 Task: Research Airbnb accommodation in Bemowo, Poland from 12th December, 2023 to 15th December, 2023 for 2 adults. Place can be entire room with 1  bedroom having 1 bed and 1 bathroom. Property type can be hotel.
Action: Mouse moved to (396, 144)
Screenshot: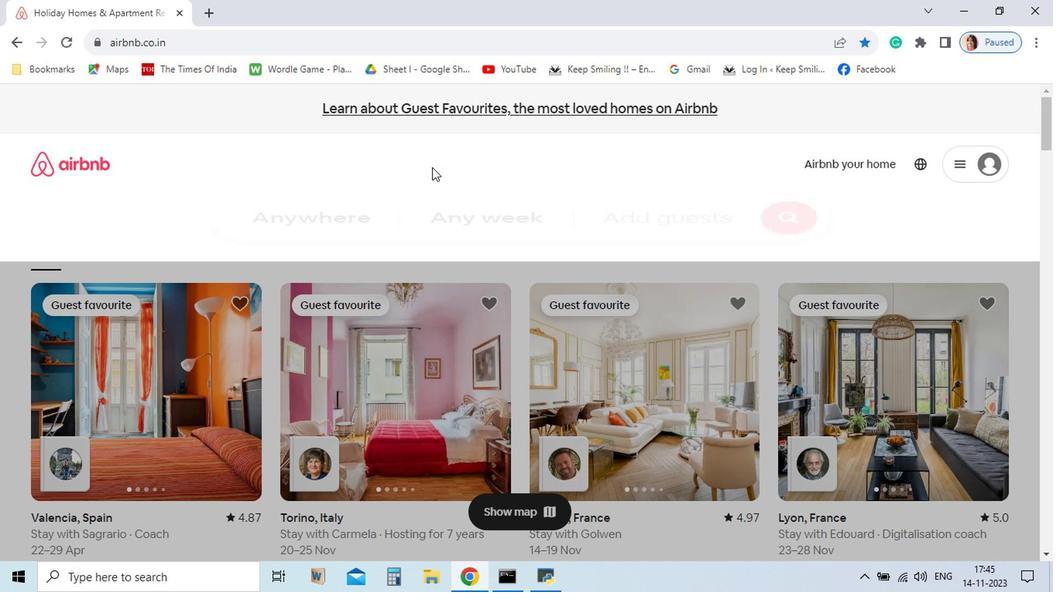 
Action: Mouse pressed left at (396, 144)
Screenshot: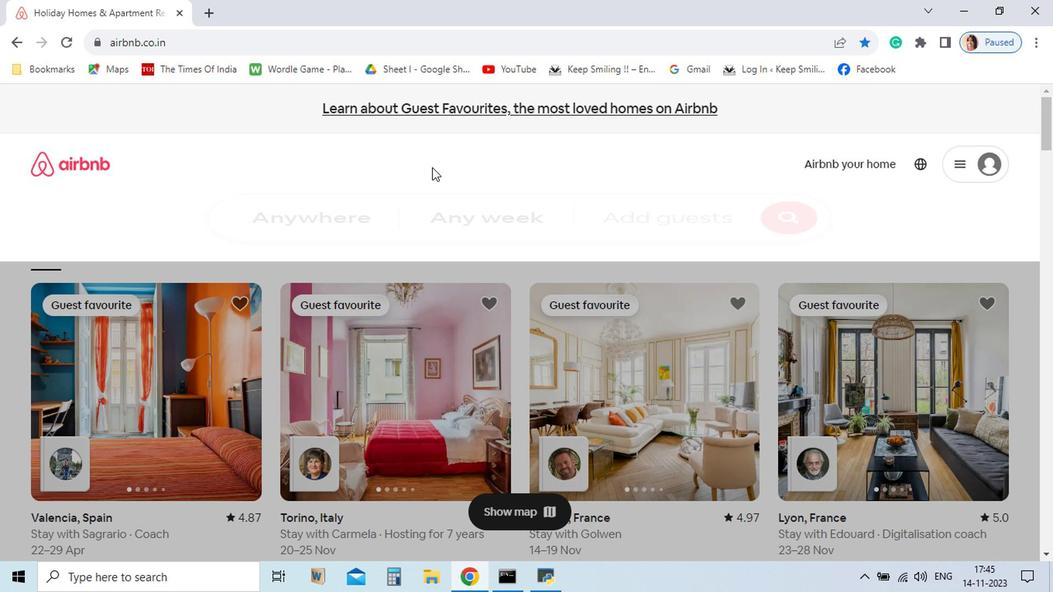 
Action: Mouse moved to (289, 220)
Screenshot: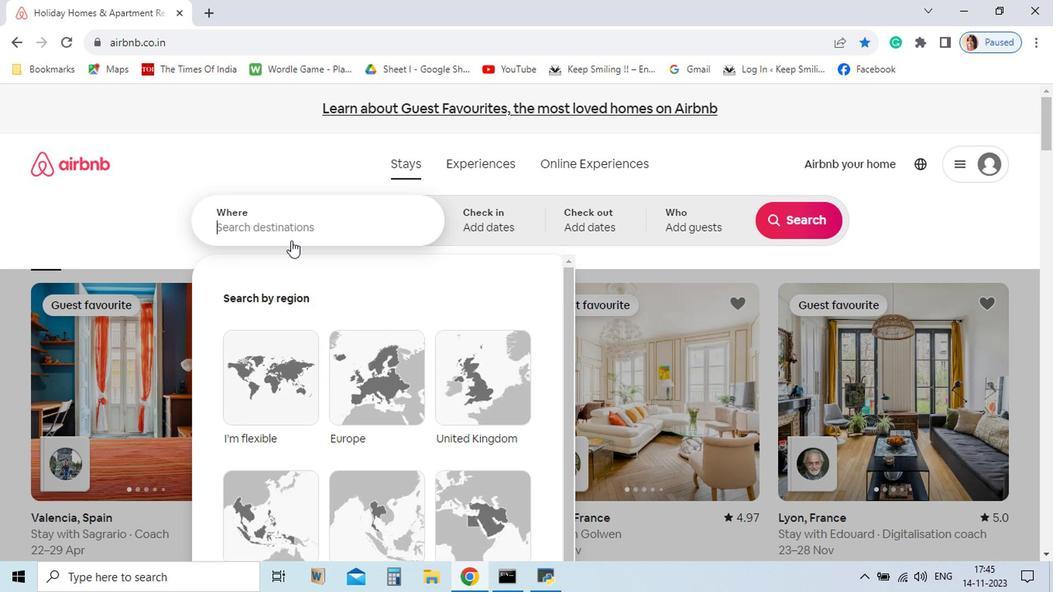 
Action: Key pressed <Key.shift>Bemowo,<Key.space><Key.shift_r>Poland
Screenshot: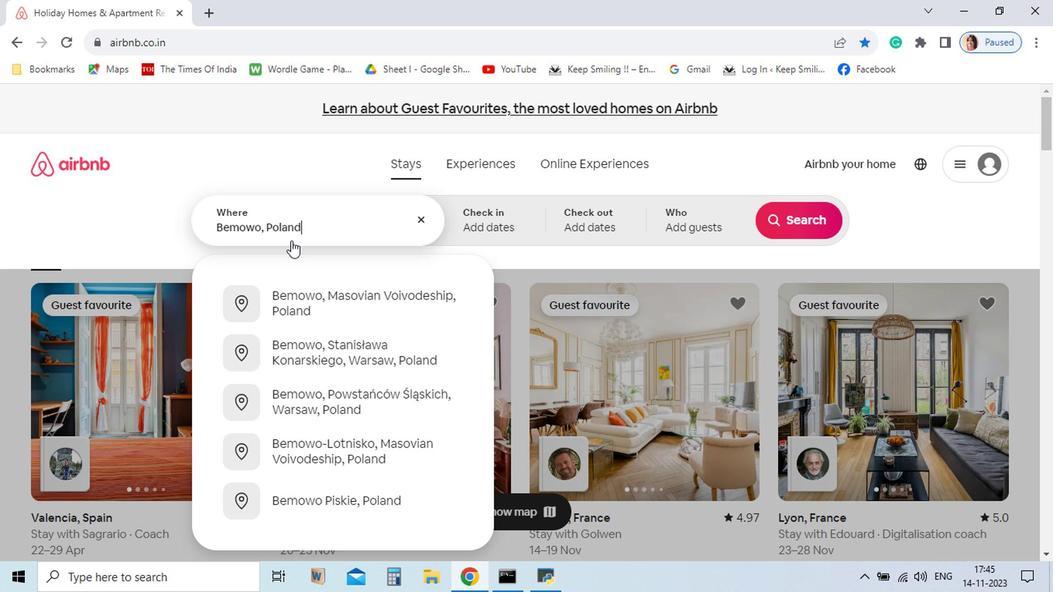 
Action: Mouse moved to (380, 226)
Screenshot: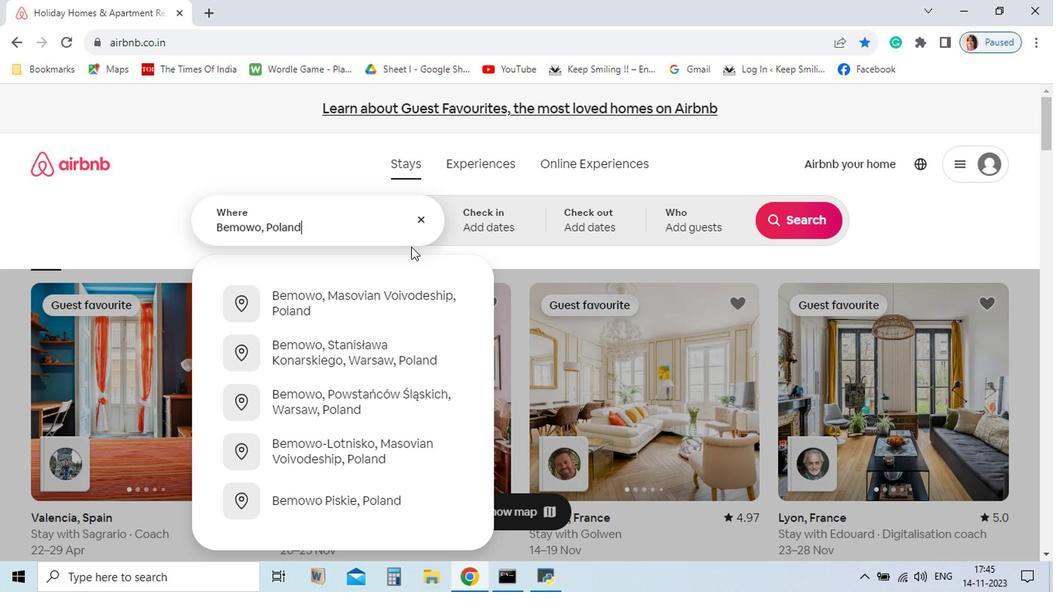 
Action: Key pressed <Key.enter>
Screenshot: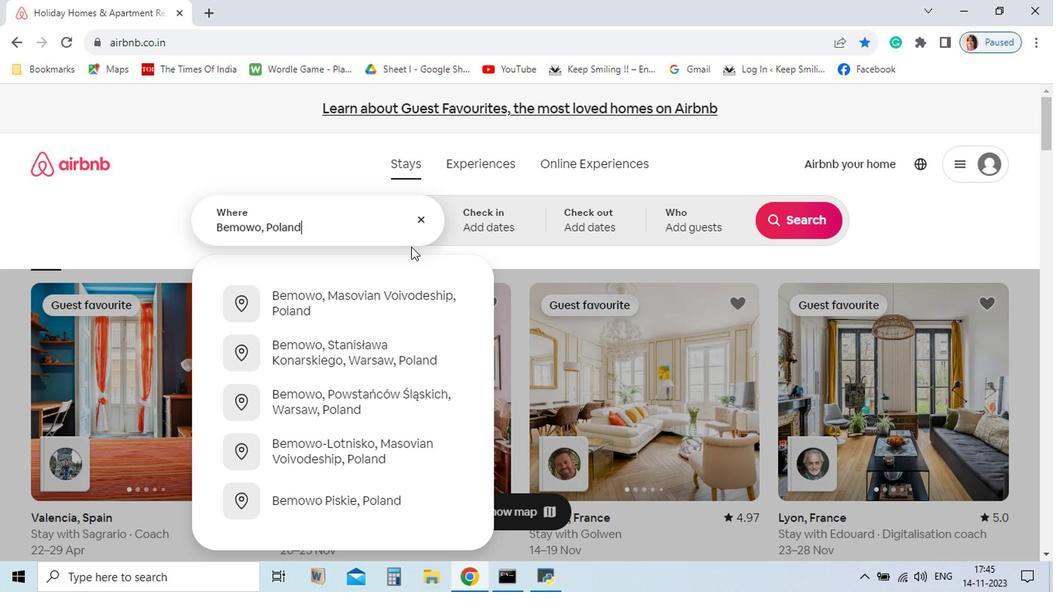 
Action: Mouse moved to (540, 480)
Screenshot: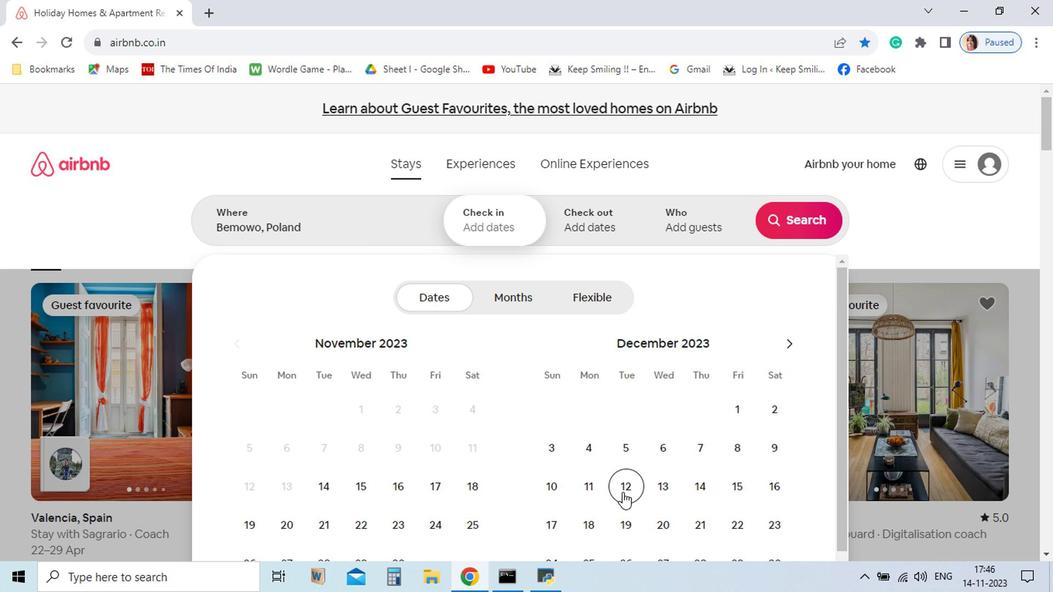 
Action: Mouse pressed left at (540, 480)
Screenshot: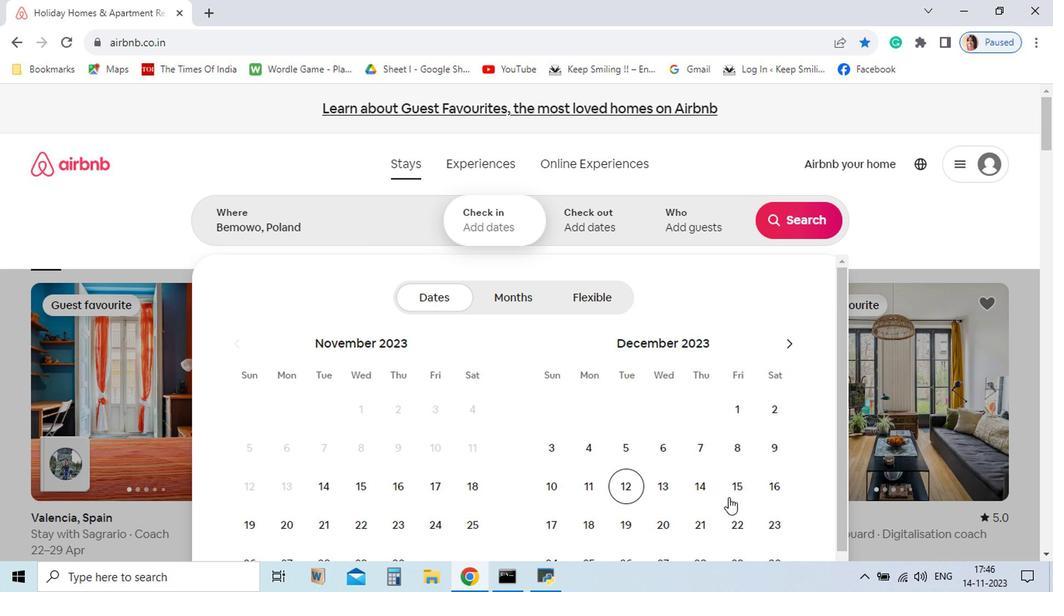 
Action: Mouse moved to (626, 476)
Screenshot: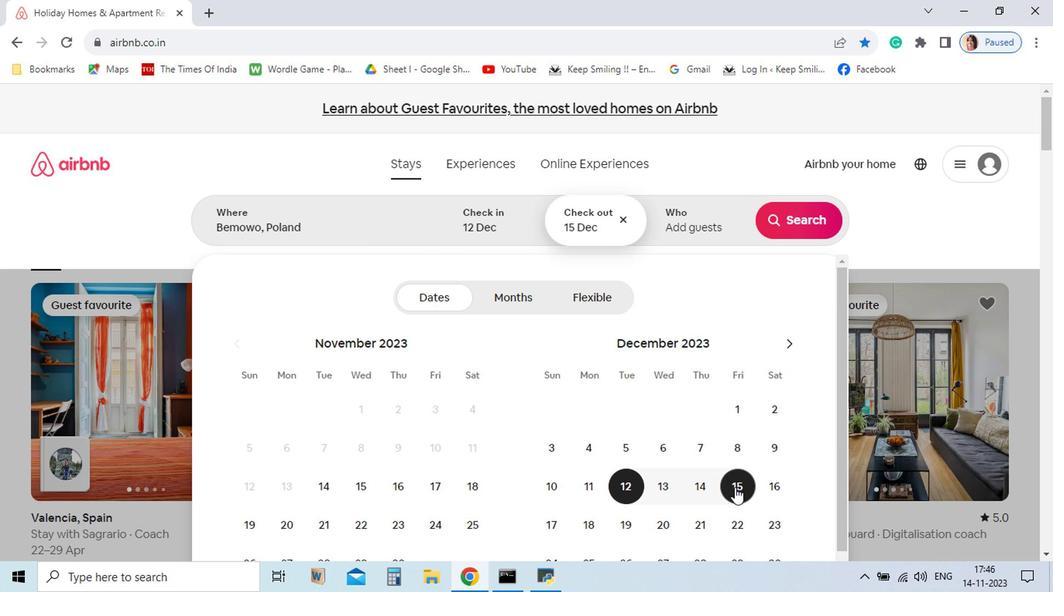 
Action: Mouse pressed left at (626, 476)
Screenshot: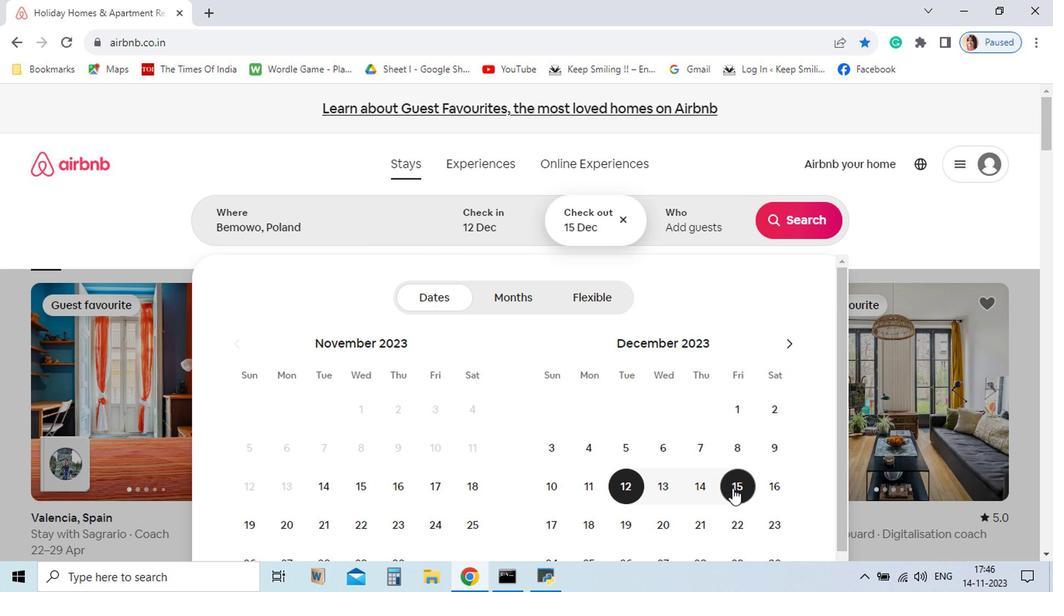 
Action: Mouse moved to (602, 207)
Screenshot: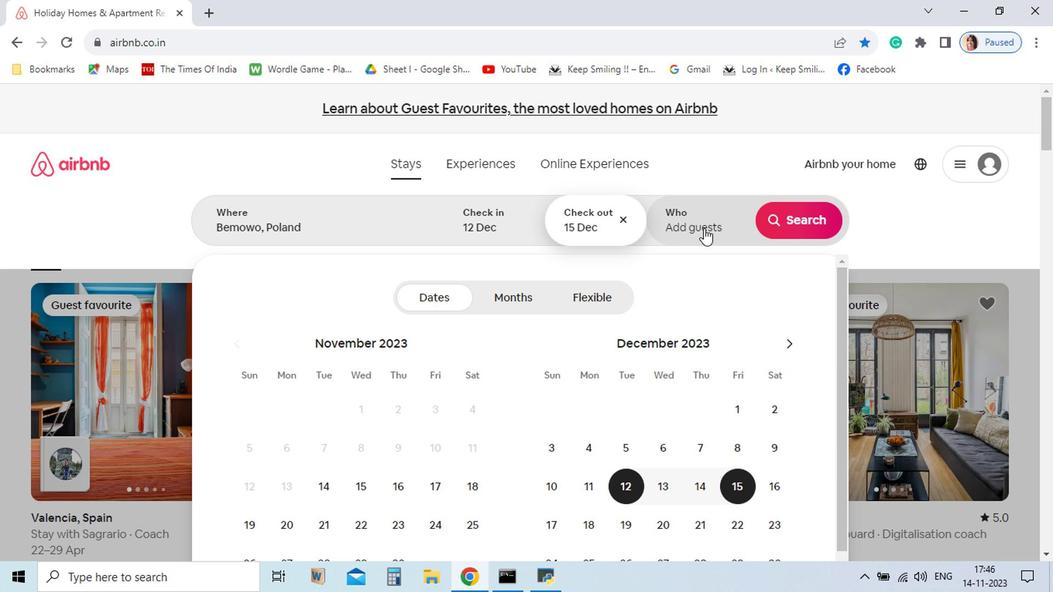 
Action: Mouse pressed left at (602, 207)
Screenshot: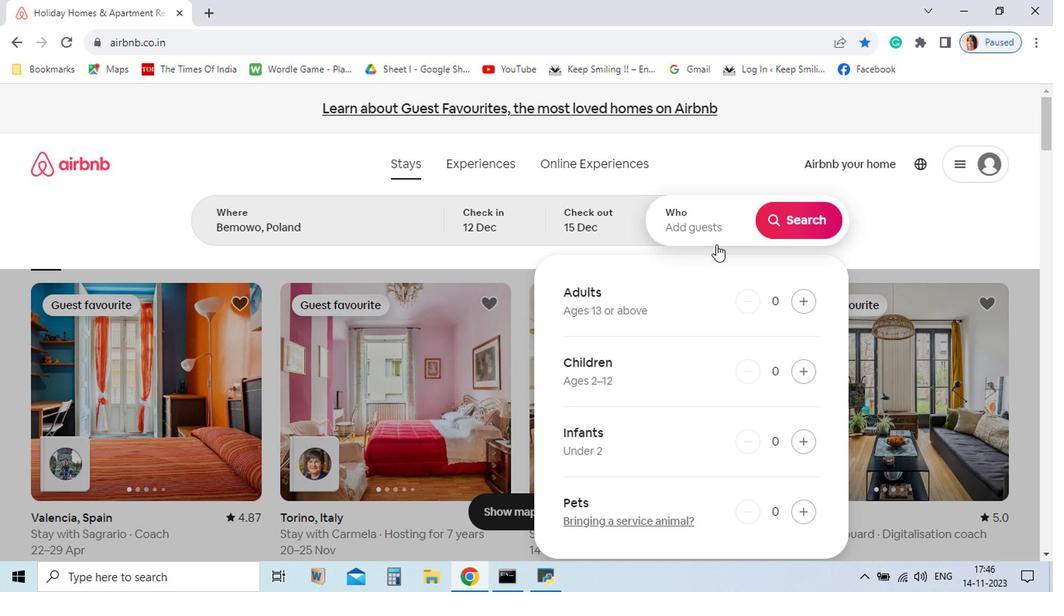 
Action: Mouse moved to (681, 276)
Screenshot: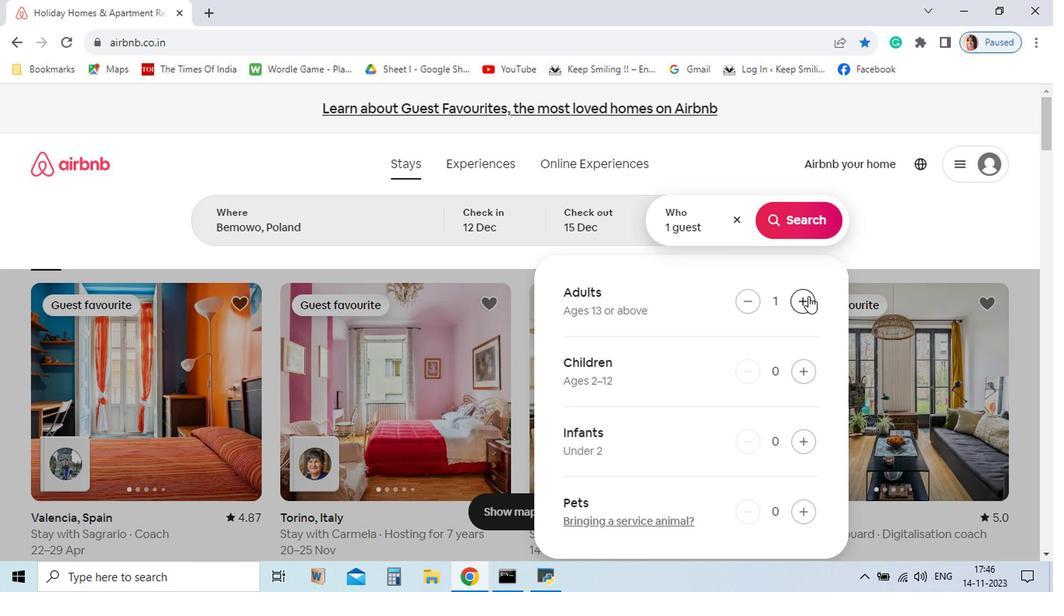 
Action: Mouse pressed left at (681, 276)
Screenshot: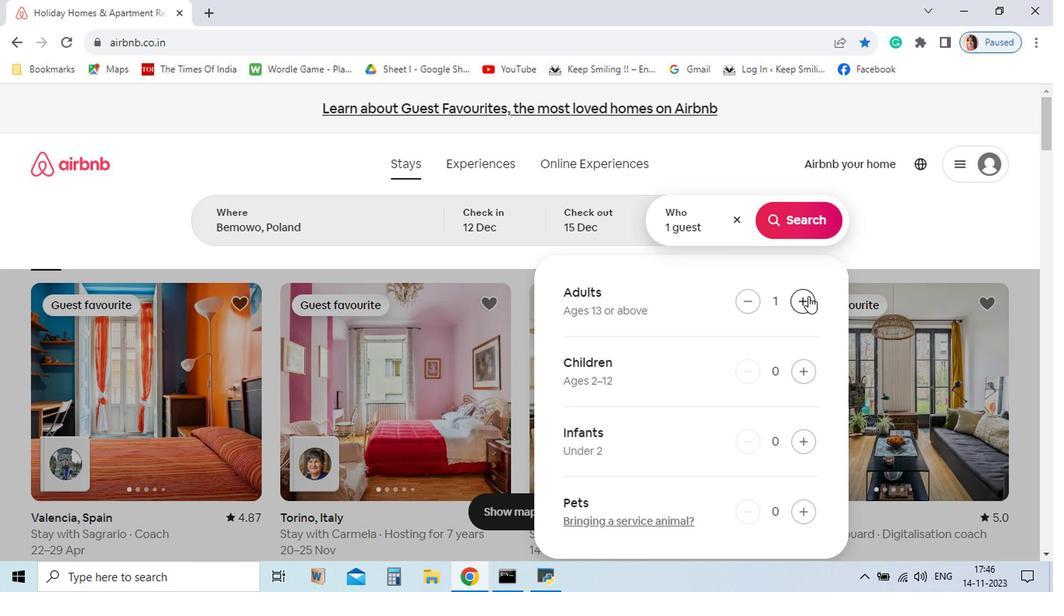 
Action: Mouse moved to (681, 277)
Screenshot: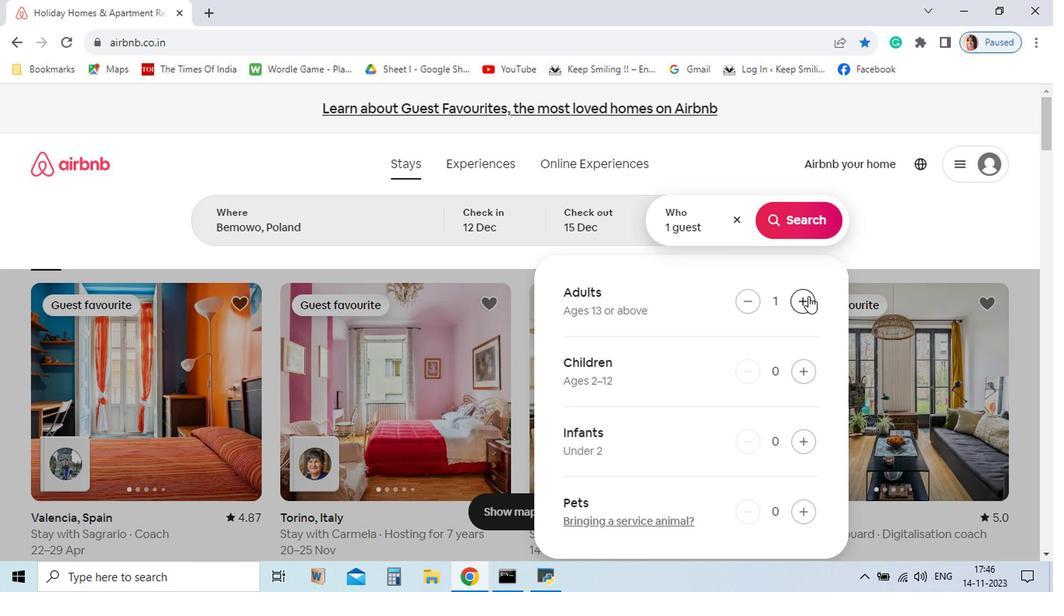 
Action: Mouse pressed left at (681, 277)
Screenshot: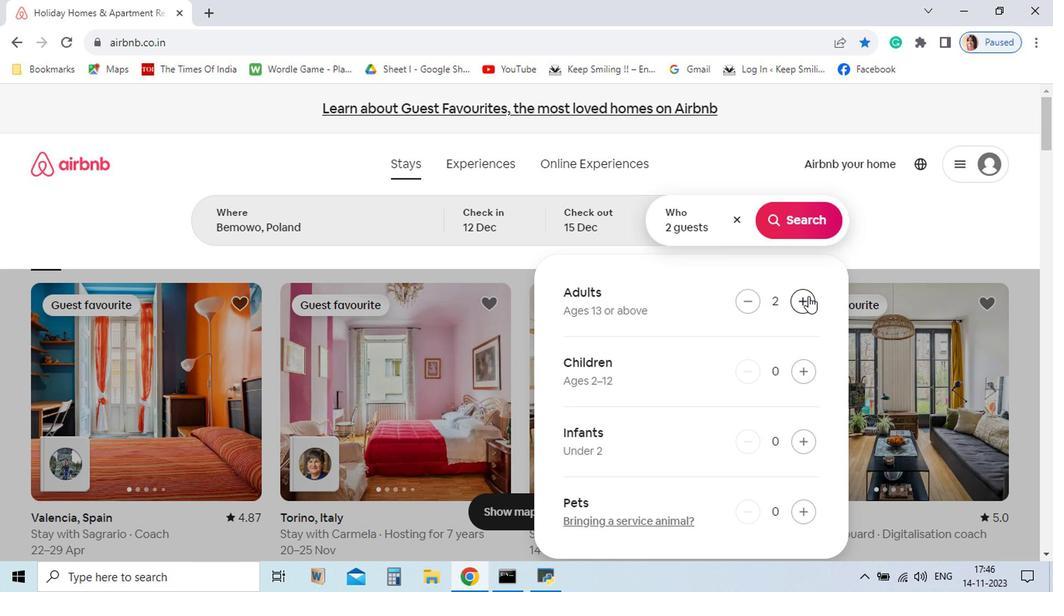 
Action: Mouse moved to (685, 193)
Screenshot: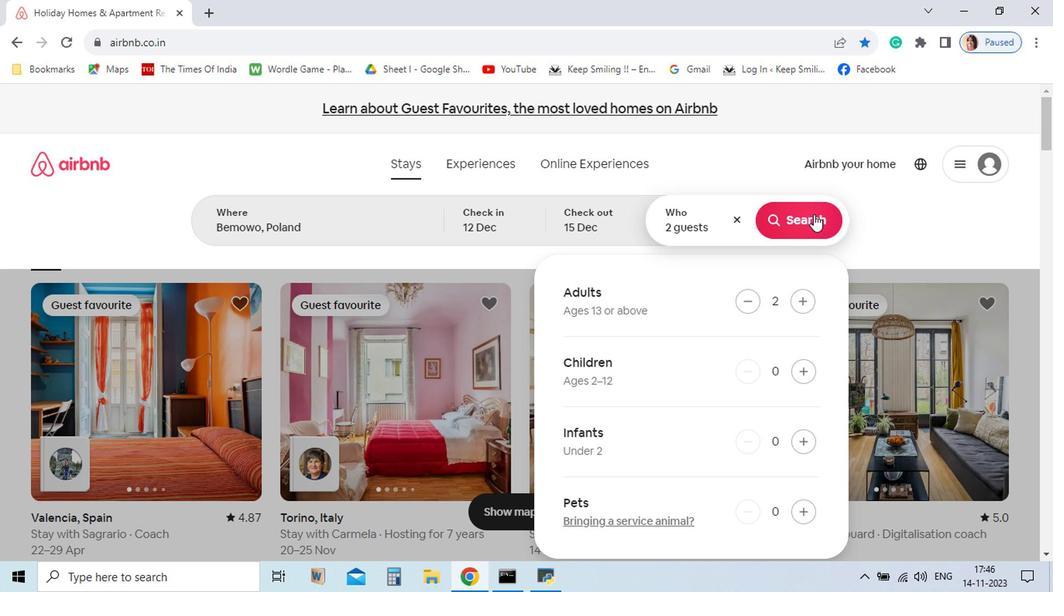 
Action: Mouse pressed left at (685, 193)
Screenshot: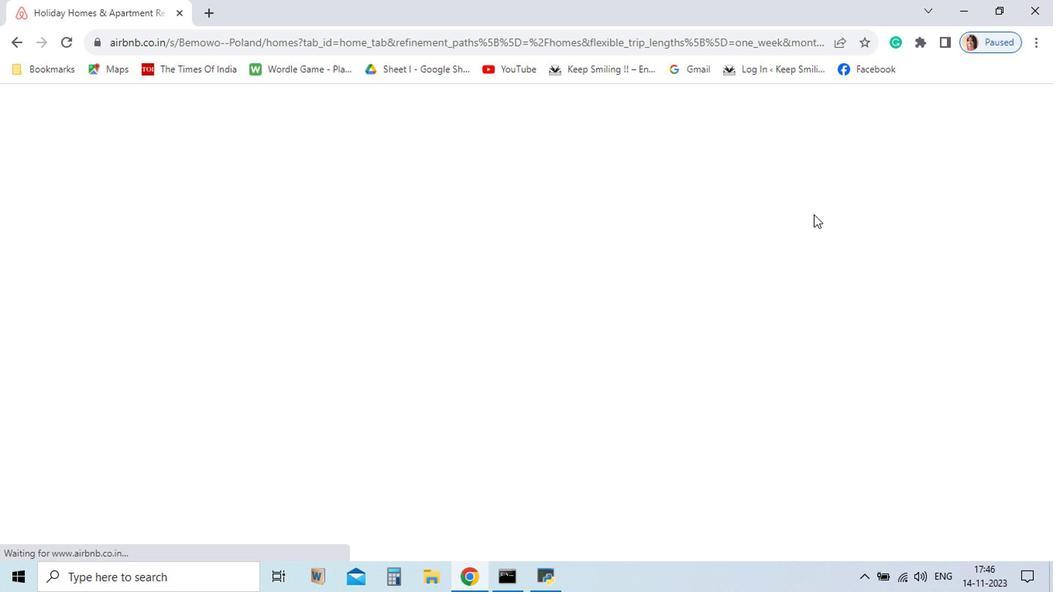 
Action: Mouse moved to (679, 148)
Screenshot: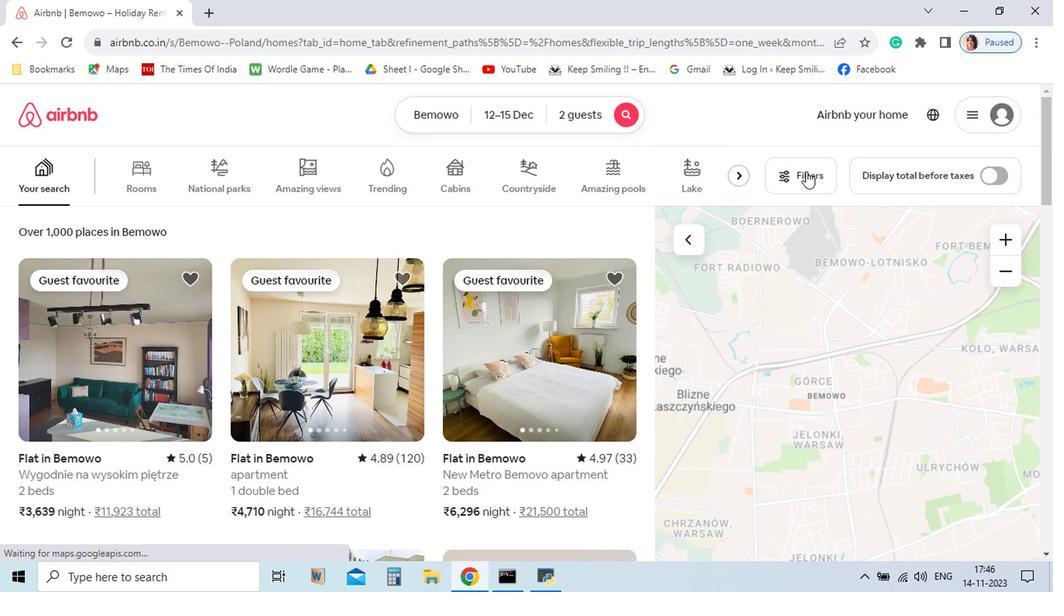 
Action: Mouse pressed left at (679, 148)
Screenshot: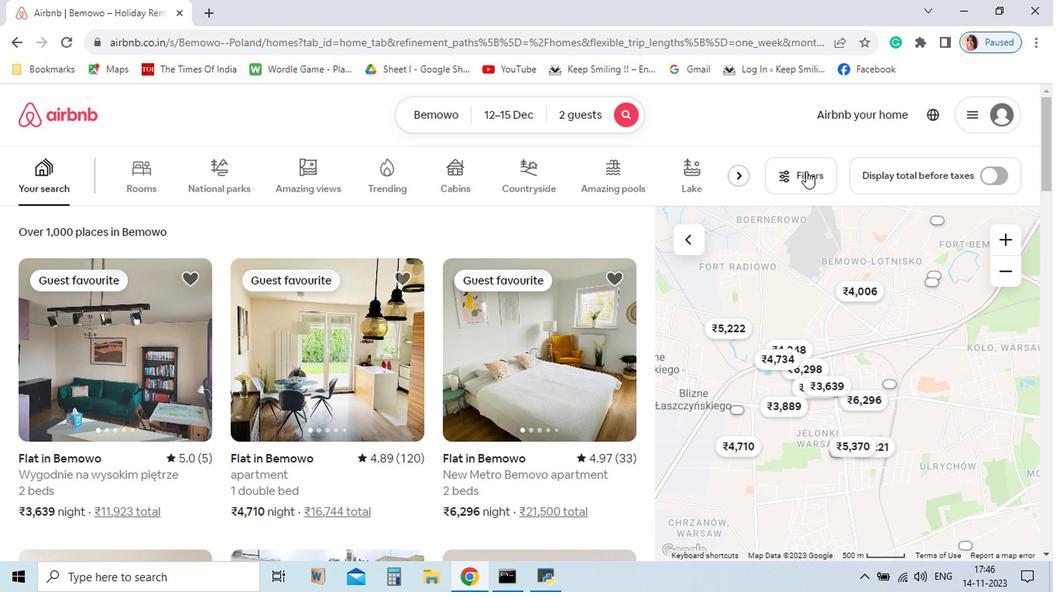 
Action: Mouse moved to (692, 191)
Screenshot: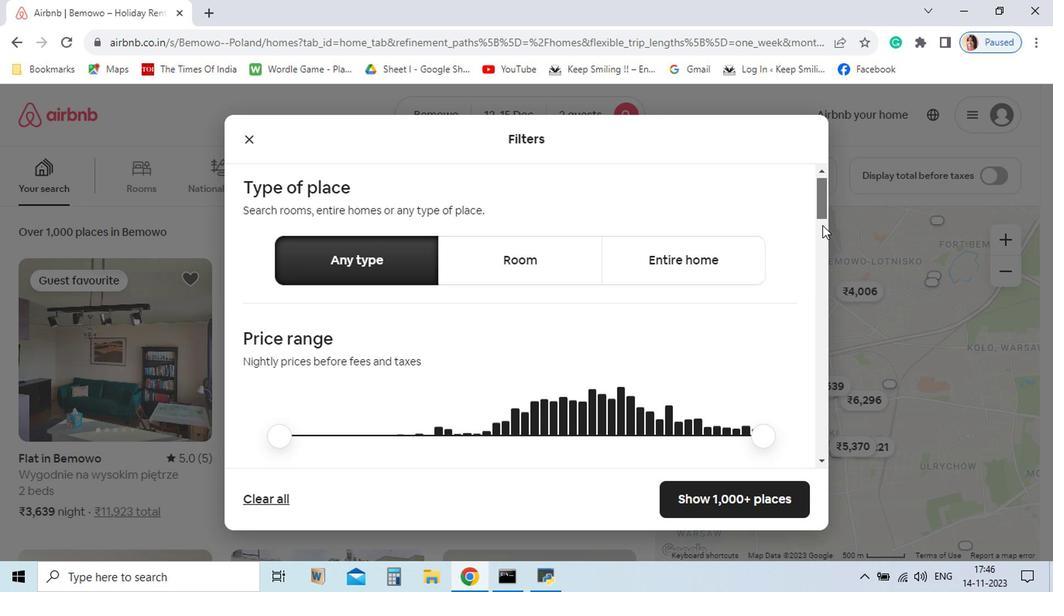 
Action: Mouse pressed left at (692, 191)
Screenshot: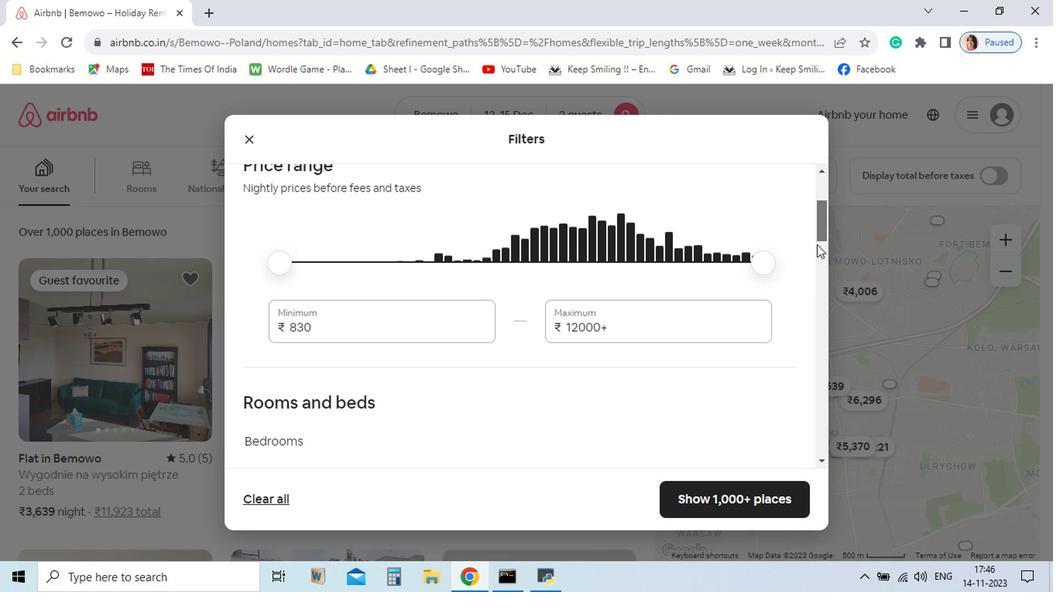 
Action: Mouse moved to (343, 248)
Screenshot: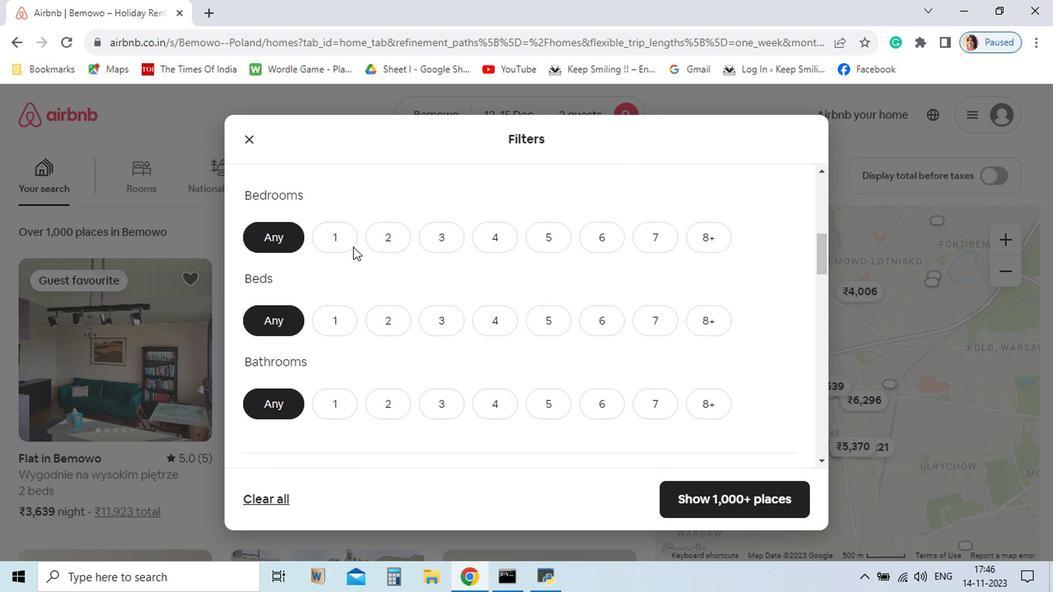 
Action: Mouse scrolled (343, 249) with delta (0, 1)
Screenshot: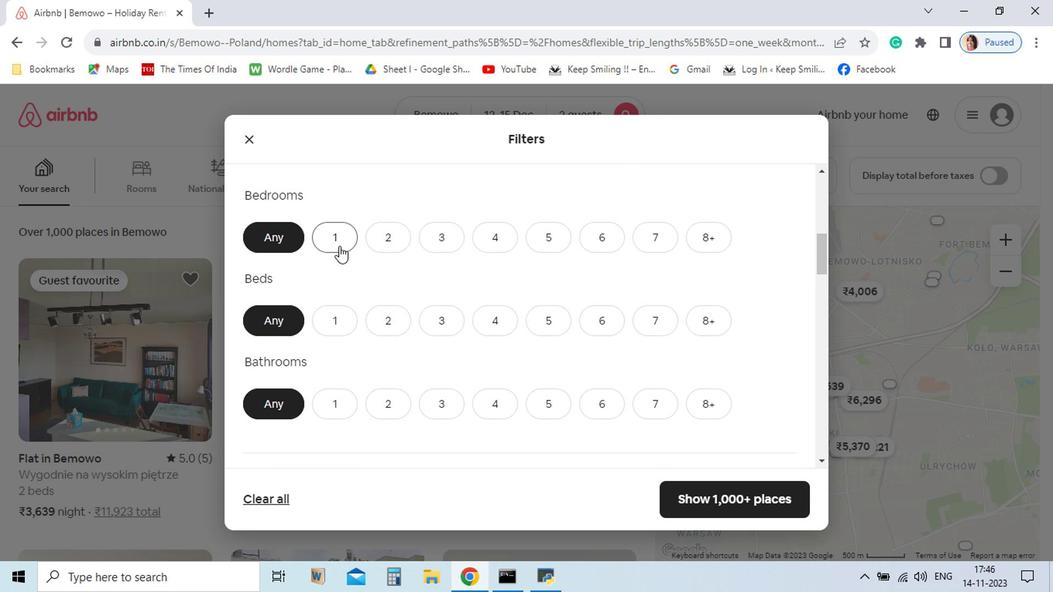 
Action: Mouse moved to (324, 225)
Screenshot: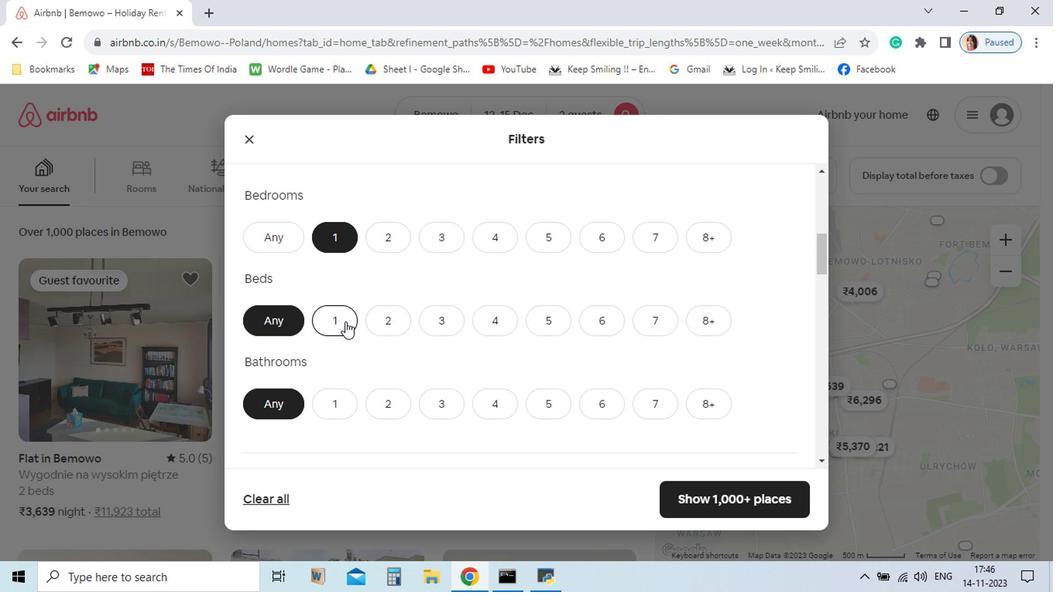 
Action: Mouse pressed left at (324, 225)
Screenshot: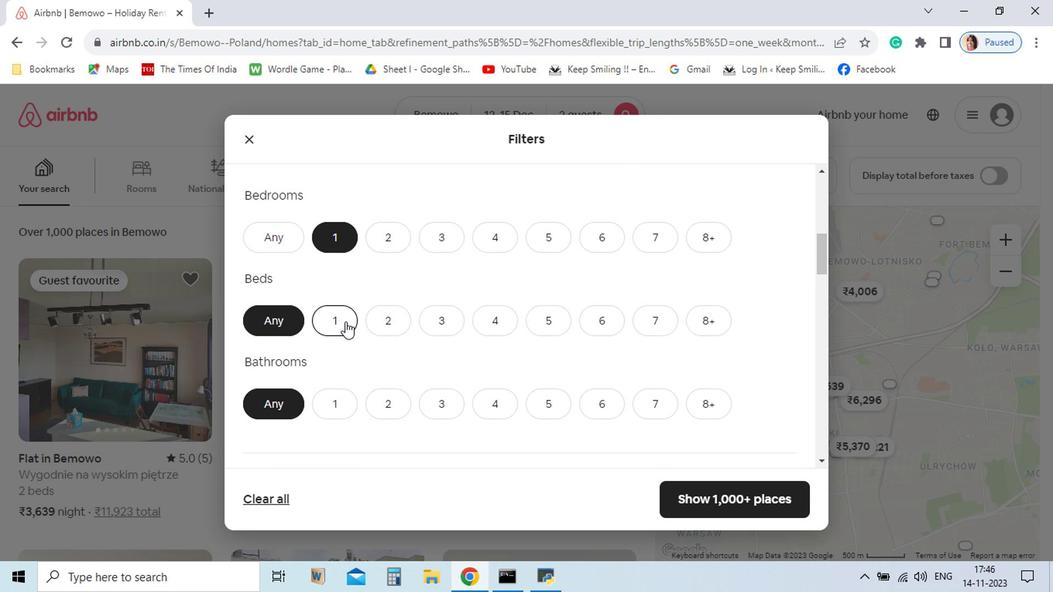 
Action: Mouse moved to (330, 304)
Screenshot: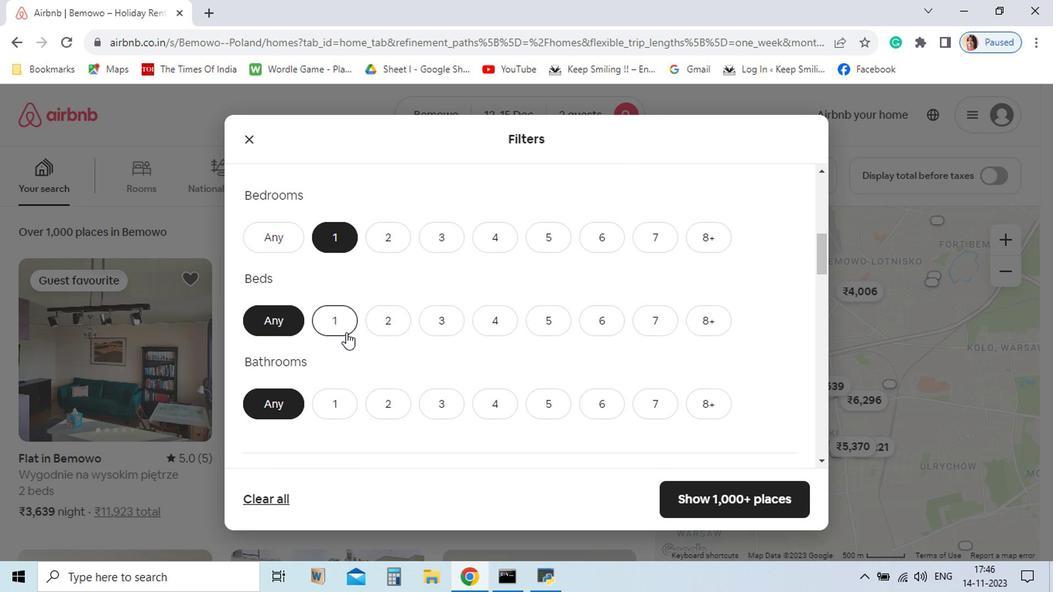 
Action: Mouse pressed left at (330, 304)
Screenshot: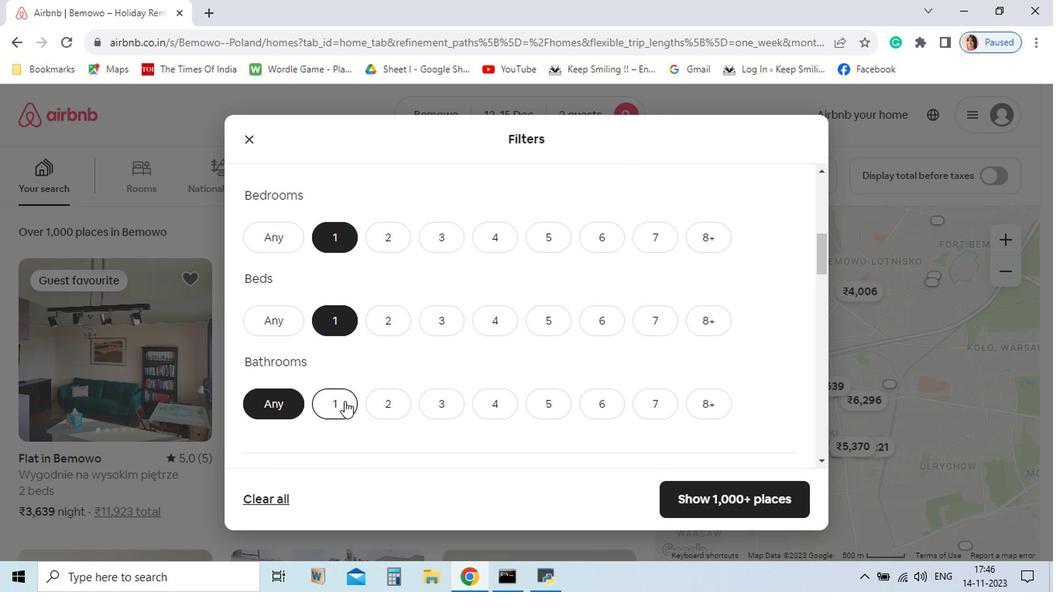 
Action: Mouse moved to (329, 386)
Screenshot: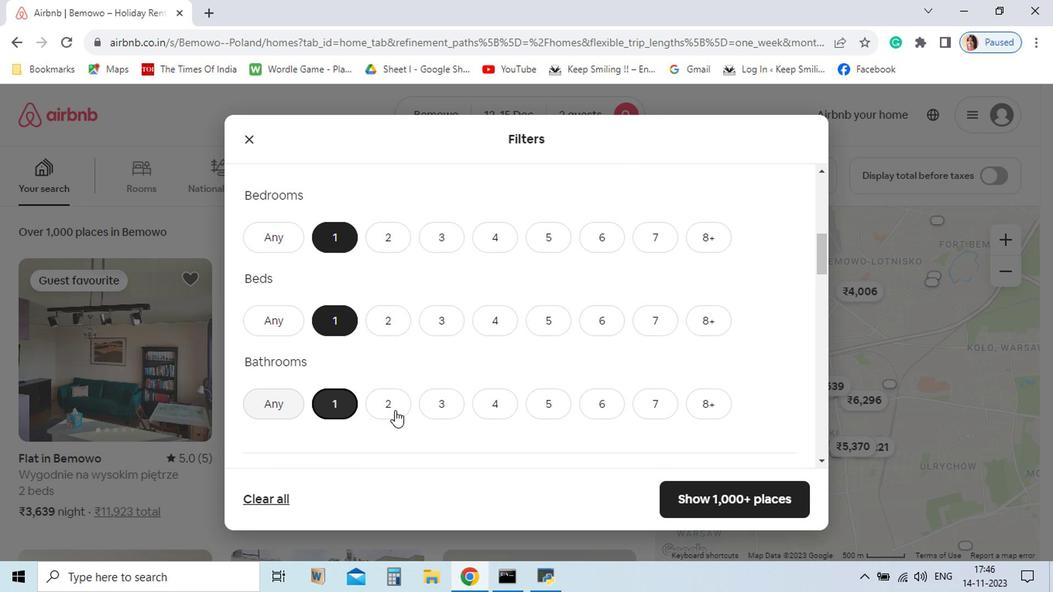 
Action: Mouse pressed left at (329, 386)
Screenshot: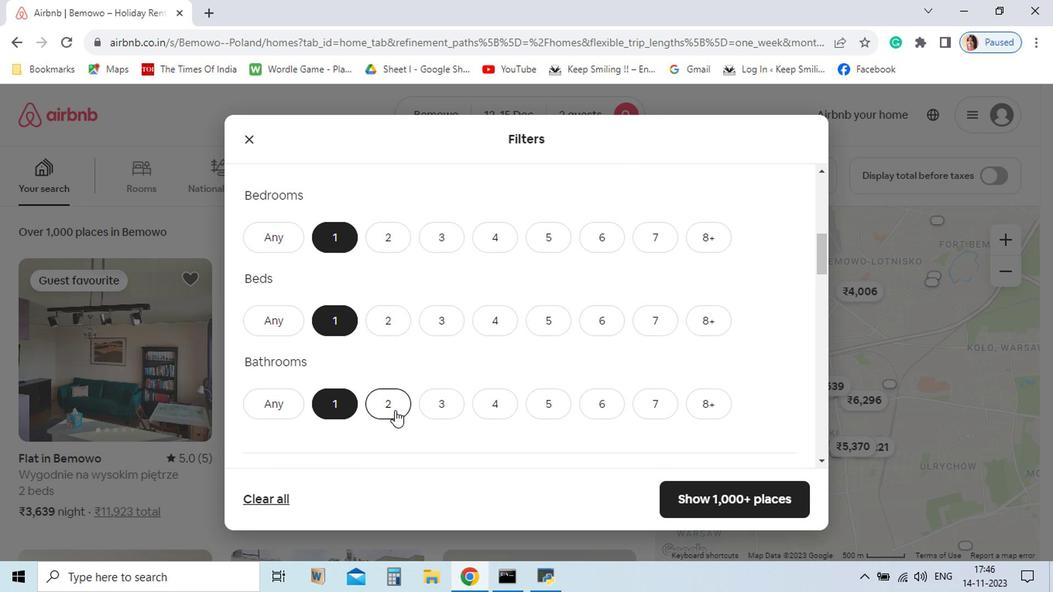 
Action: Mouse moved to (373, 424)
Screenshot: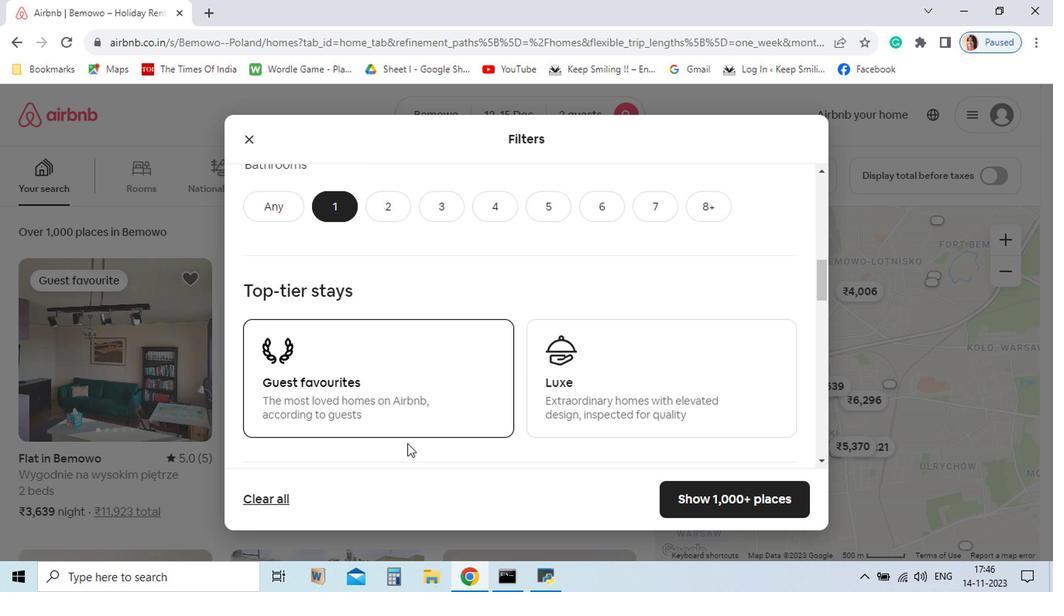 
Action: Mouse scrolled (373, 423) with delta (0, 0)
Screenshot: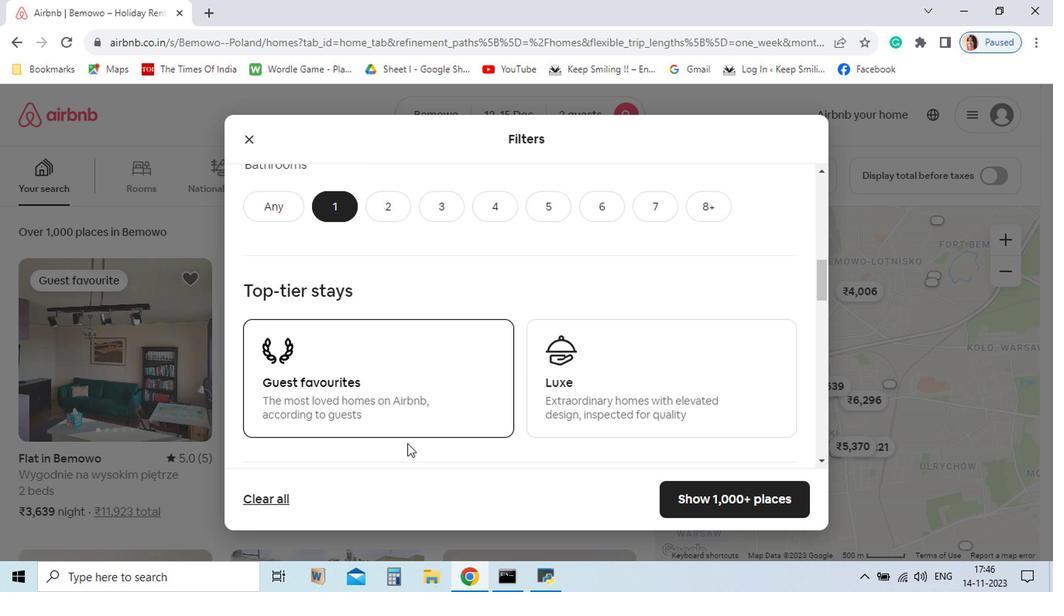 
Action: Mouse moved to (374, 425)
Screenshot: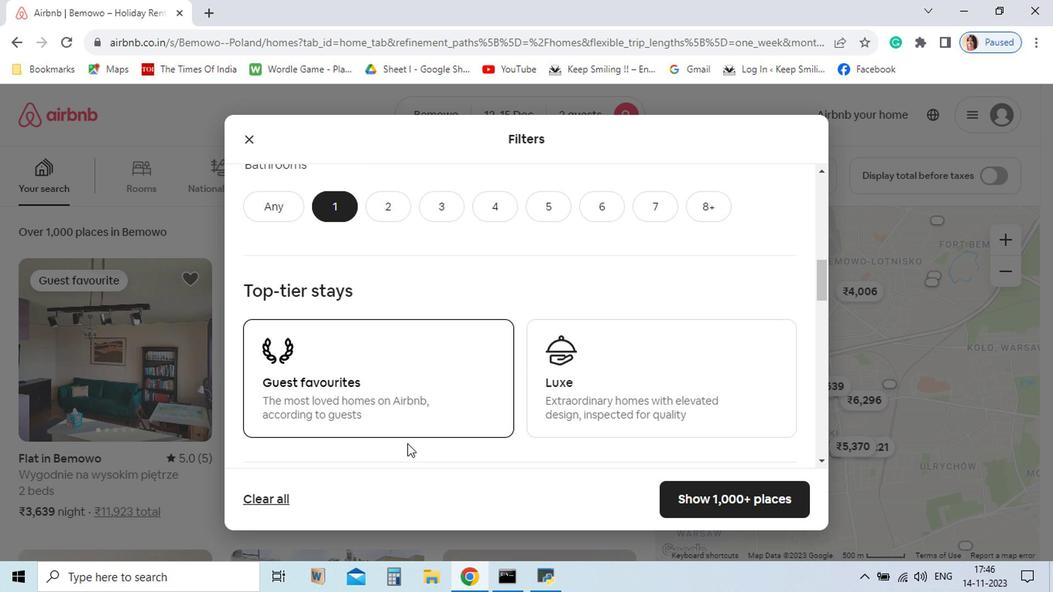 
Action: Mouse scrolled (374, 424) with delta (0, -1)
Screenshot: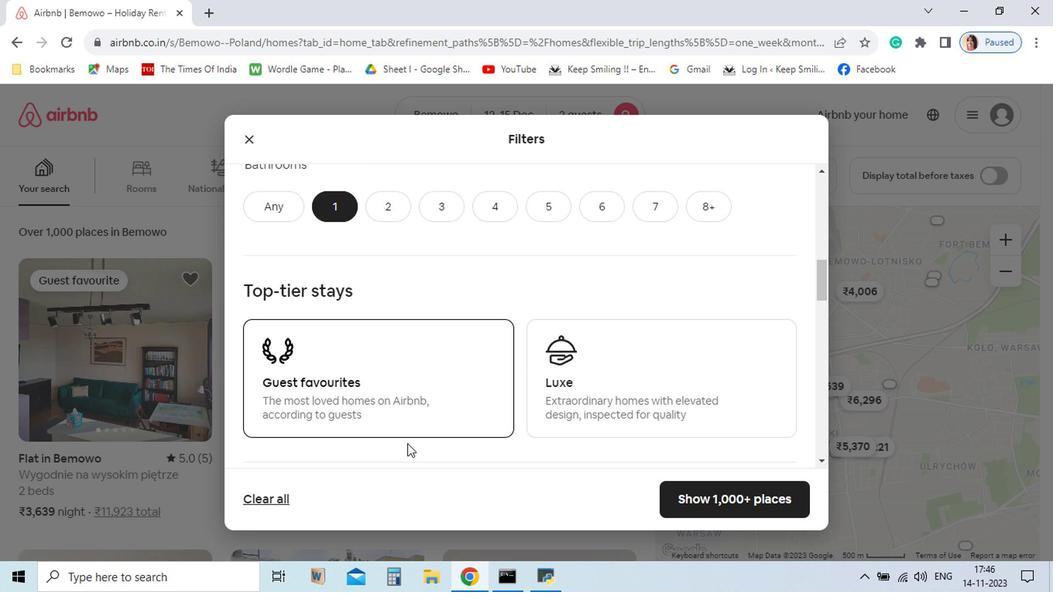 
Action: Mouse moved to (375, 429)
Screenshot: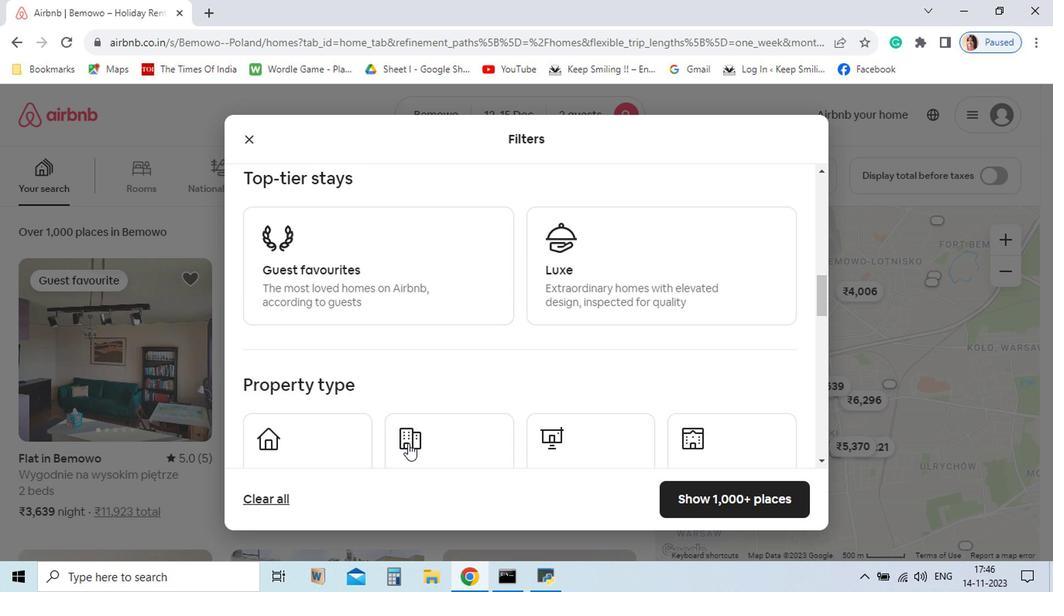
Action: Mouse scrolled (375, 428) with delta (0, 0)
Screenshot: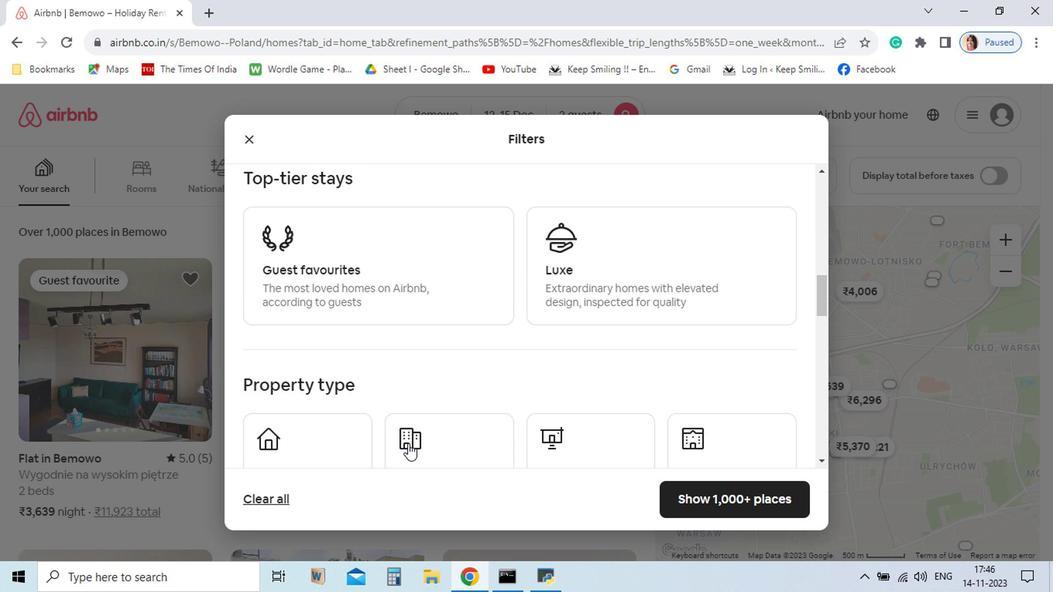 
Action: Mouse scrolled (375, 428) with delta (0, 0)
Screenshot: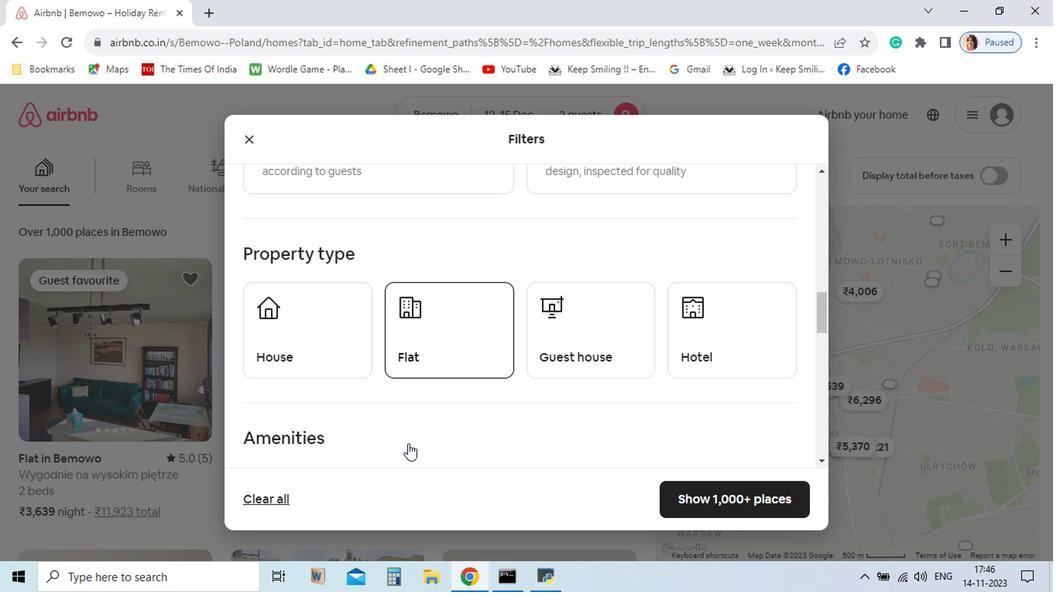
Action: Mouse moved to (377, 429)
Screenshot: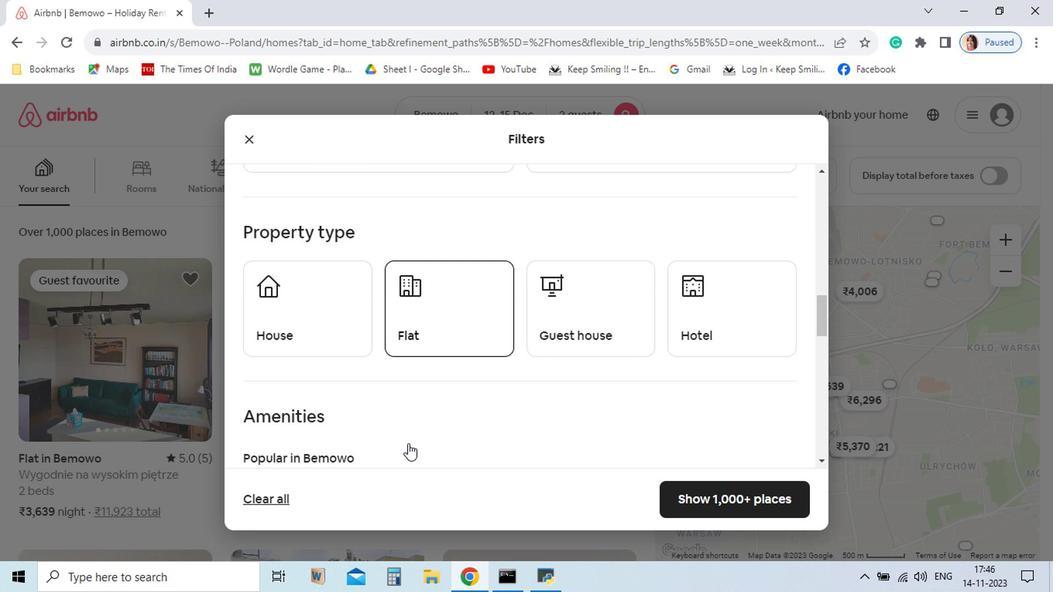 
Action: Mouse scrolled (377, 429) with delta (0, 0)
Screenshot: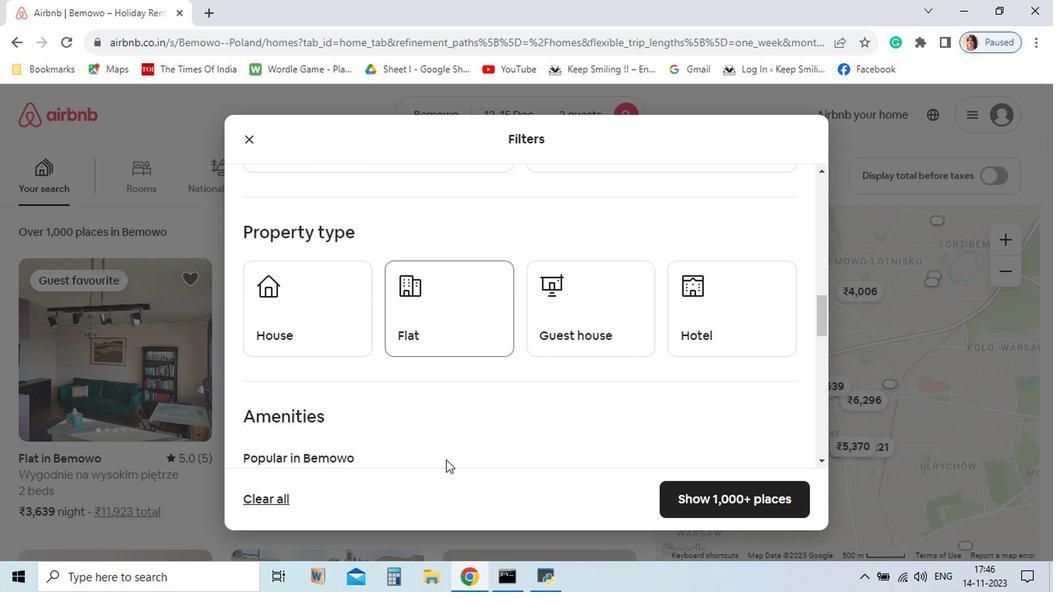 
Action: Mouse moved to (377, 429)
Screenshot: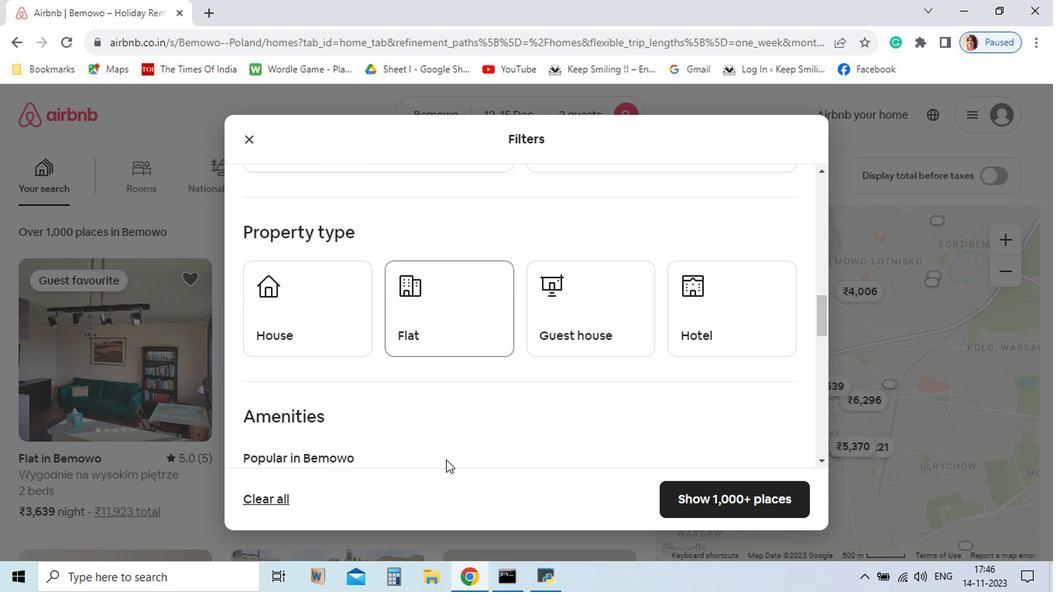 
Action: Mouse scrolled (377, 429) with delta (0, 0)
Screenshot: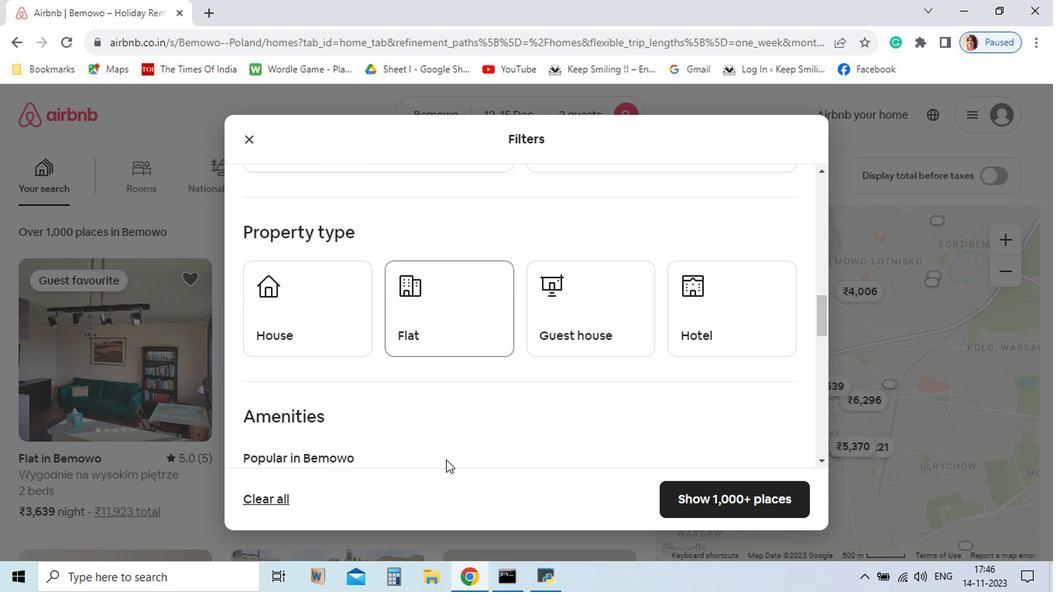 
Action: Mouse moved to (594, 309)
Screenshot: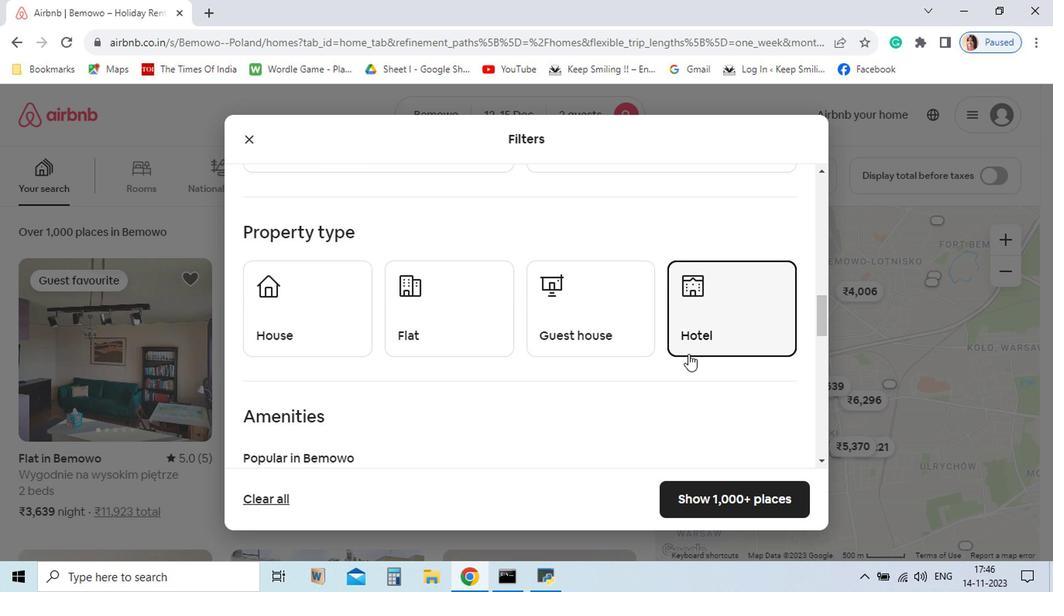 
Action: Mouse pressed left at (594, 309)
Screenshot: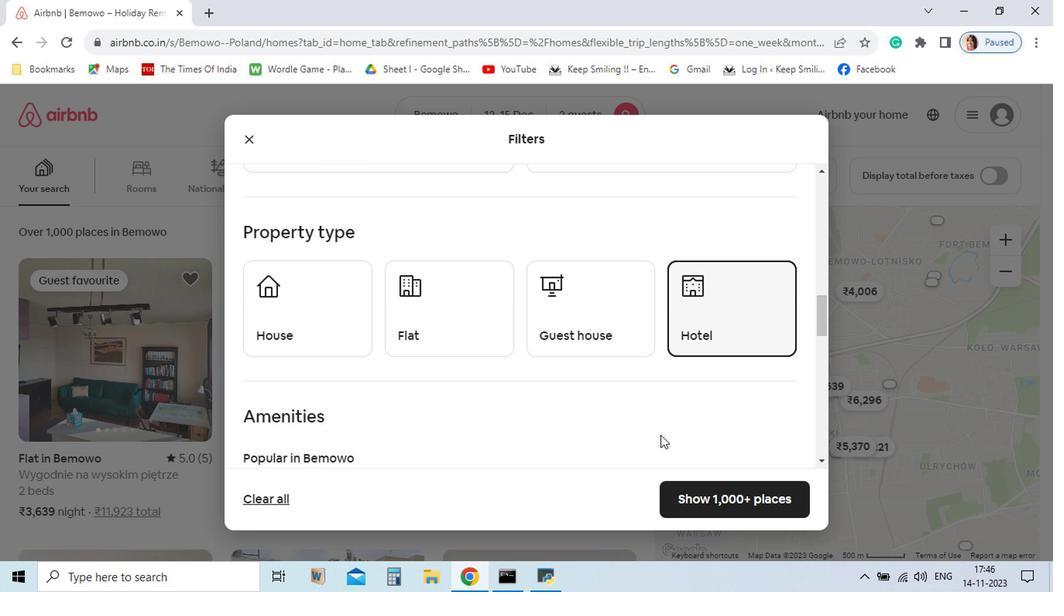 
Action: Mouse moved to (634, 489)
Screenshot: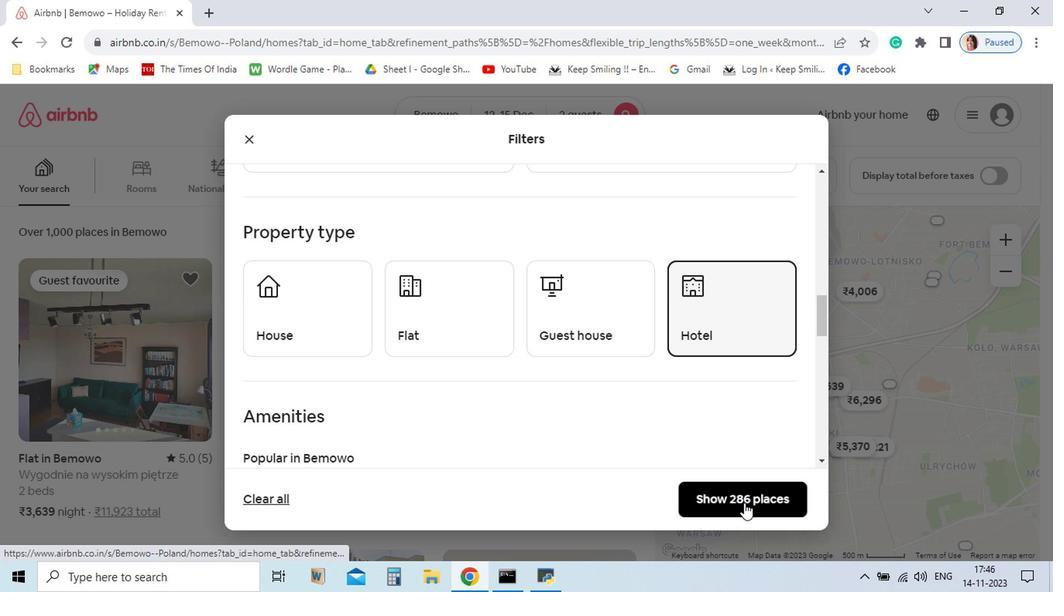 
Action: Mouse pressed left at (634, 489)
Screenshot: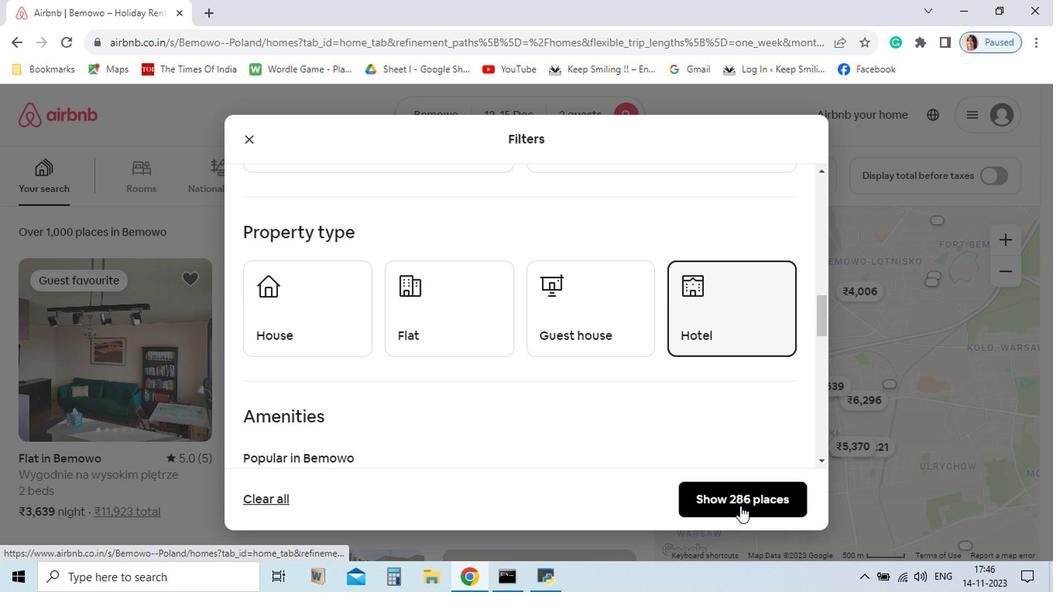 
Action: Mouse moved to (112, 442)
Screenshot: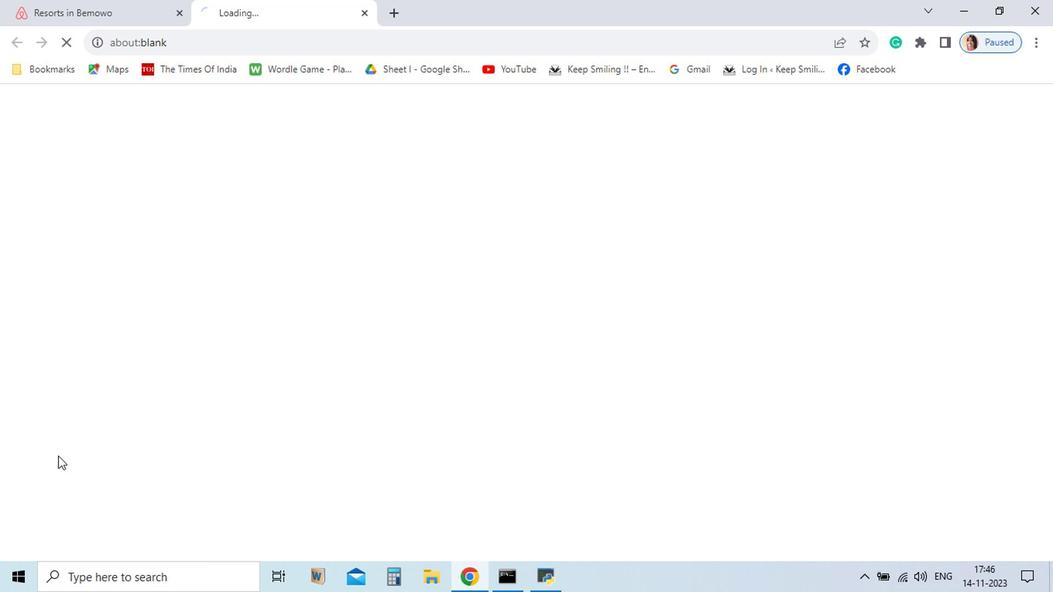
Action: Mouse pressed left at (112, 442)
Screenshot: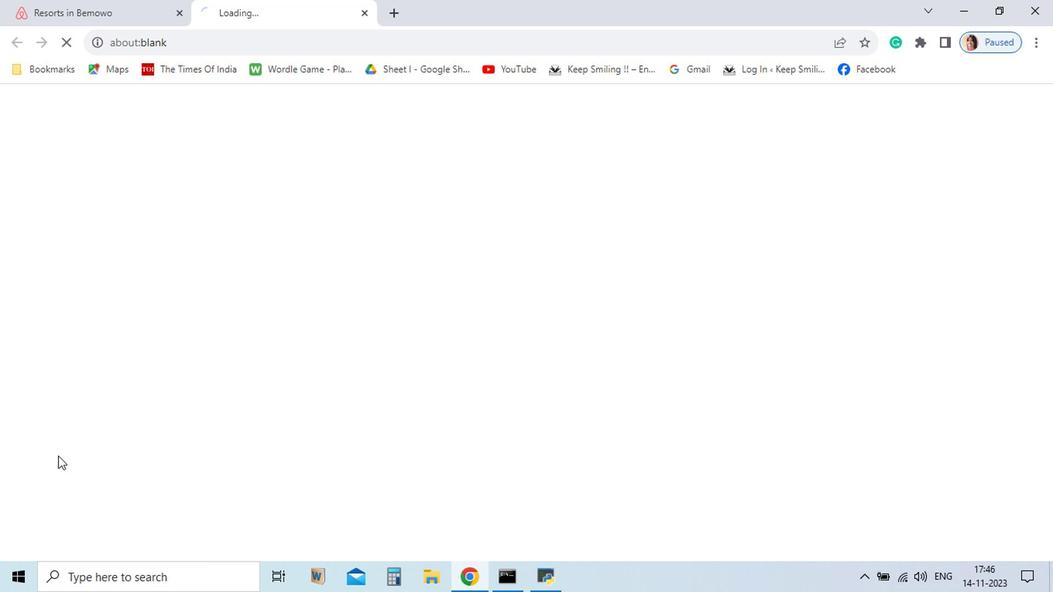 
Action: Mouse moved to (742, 397)
Screenshot: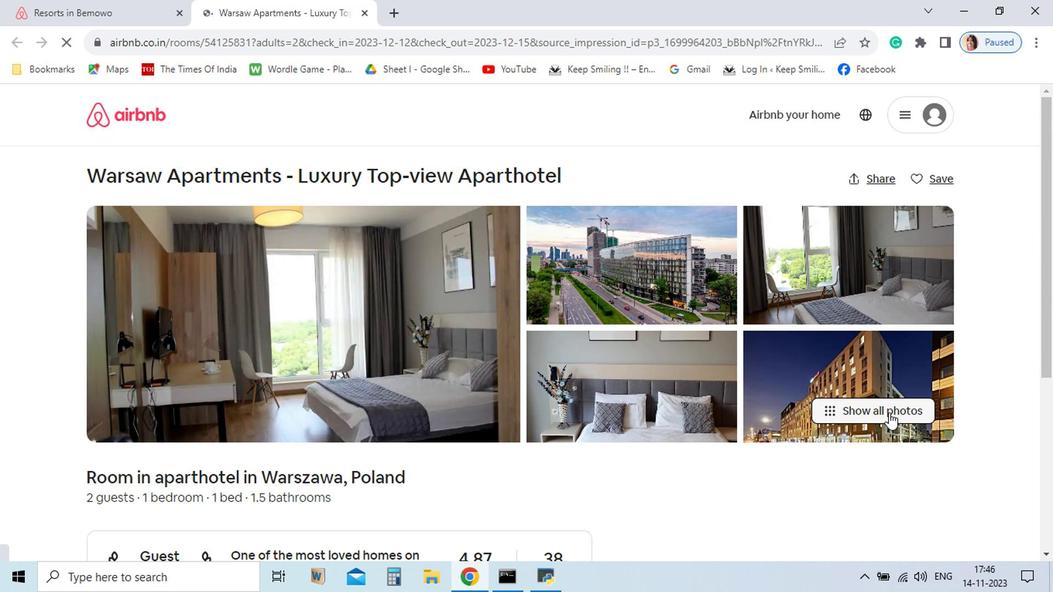 
Action: Mouse pressed left at (742, 397)
Screenshot: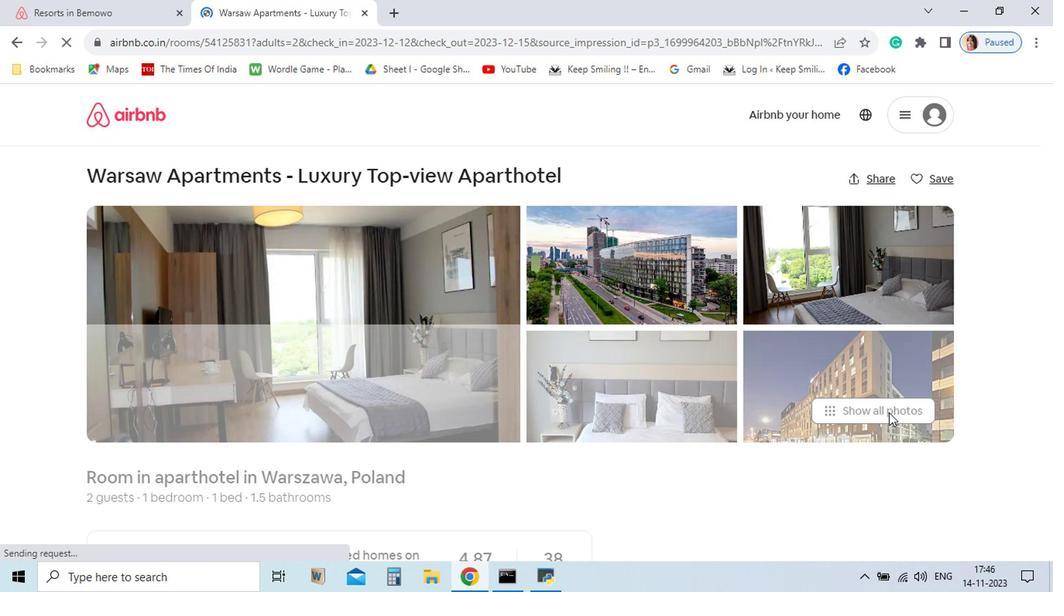 
Action: Mouse moved to (742, 397)
Screenshot: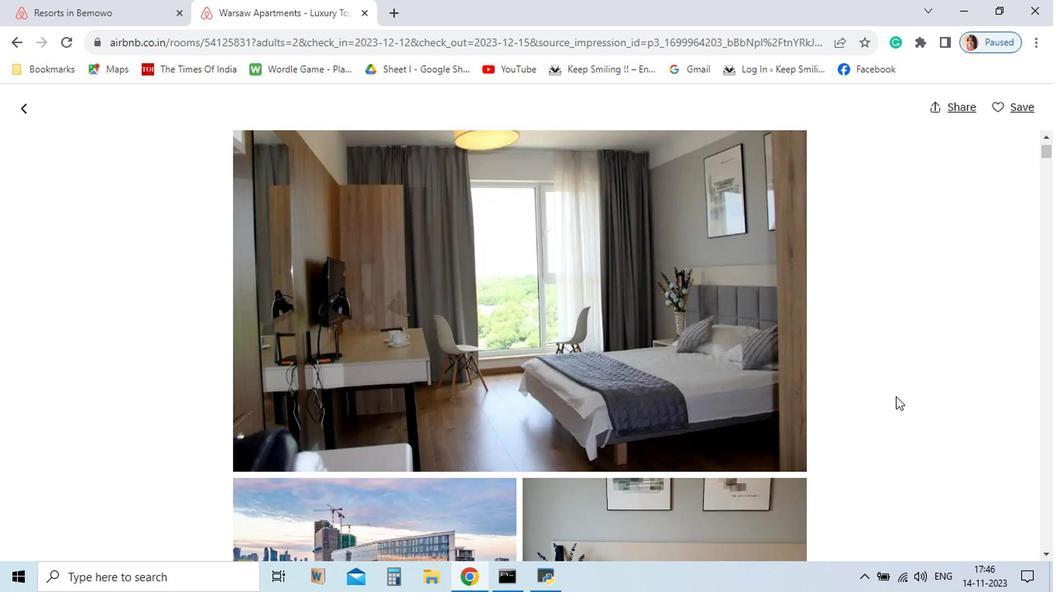 
Action: Mouse scrolled (742, 397) with delta (0, 0)
Screenshot: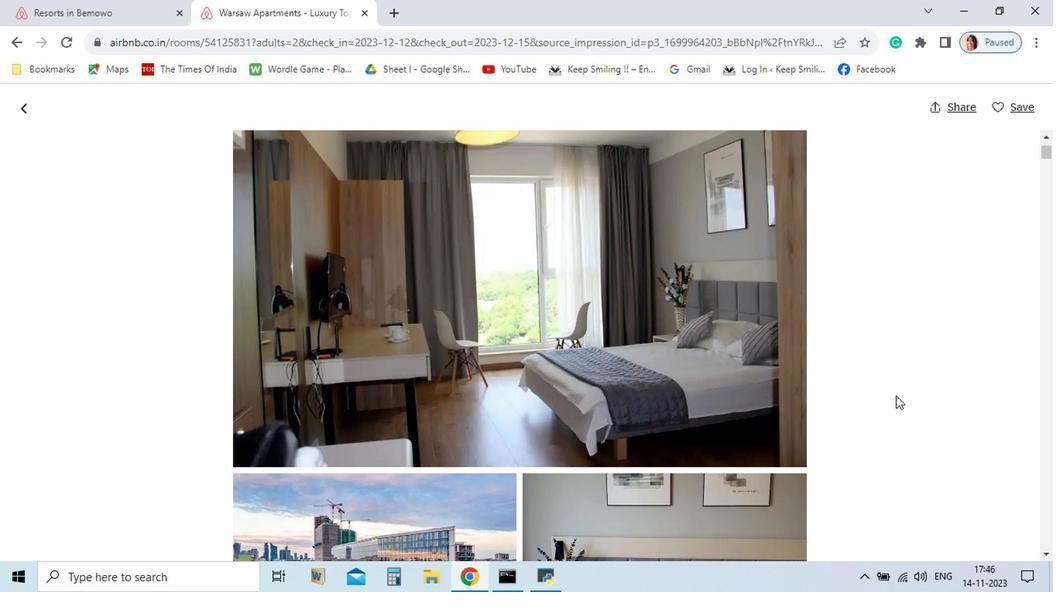 
Action: Mouse moved to (747, 381)
Screenshot: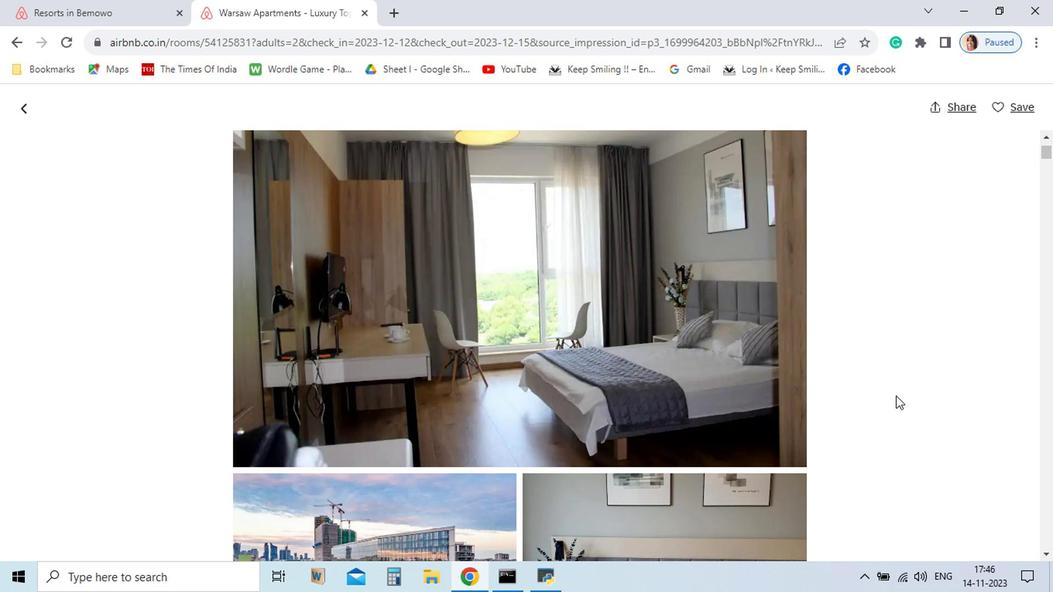 
Action: Mouse scrolled (747, 380) with delta (0, -1)
Screenshot: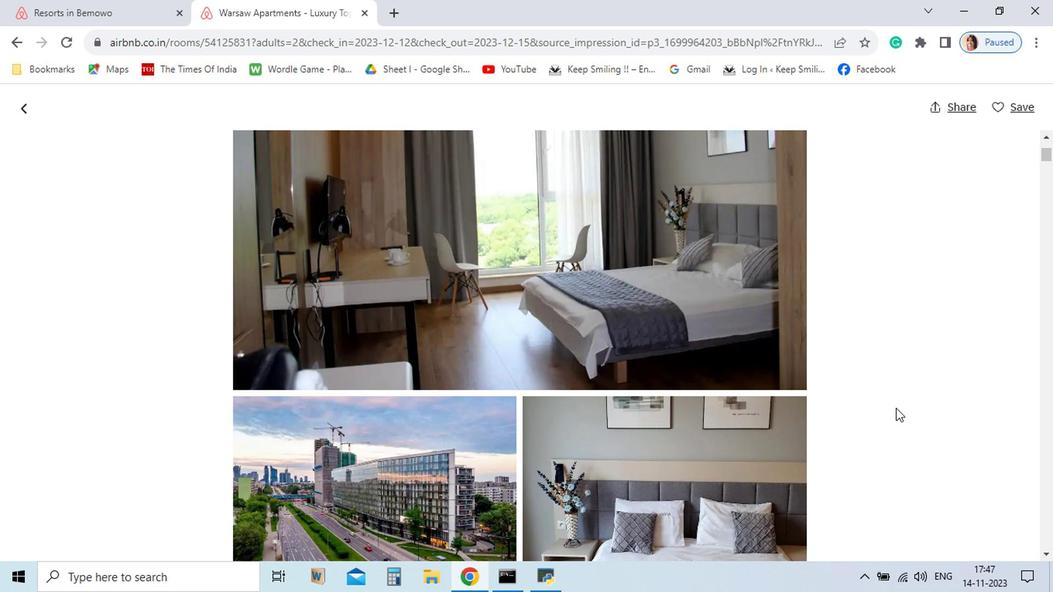 
Action: Mouse moved to (747, 393)
Screenshot: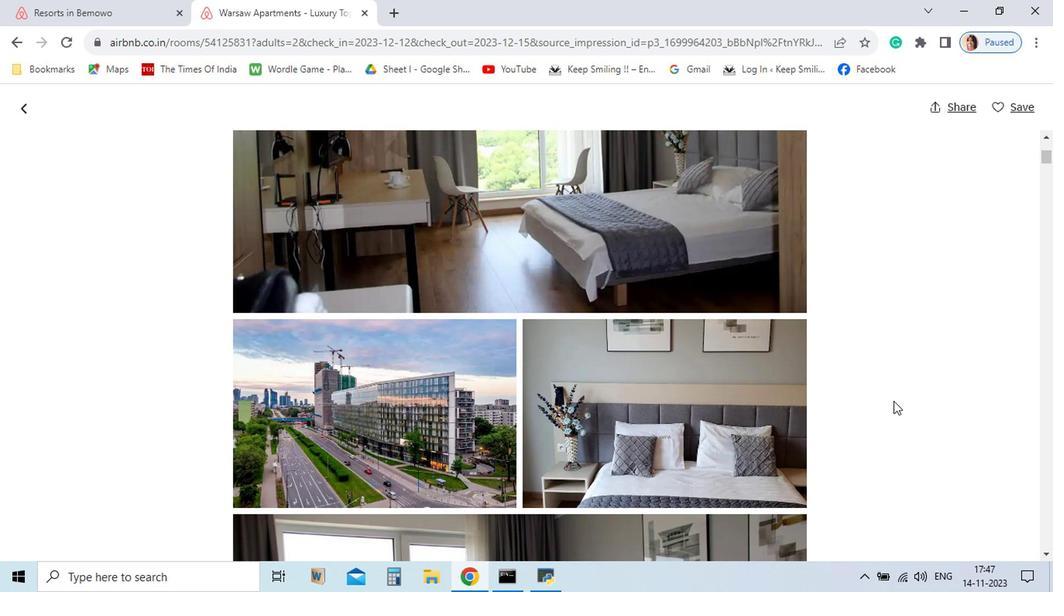 
Action: Mouse scrolled (747, 392) with delta (0, -1)
Screenshot: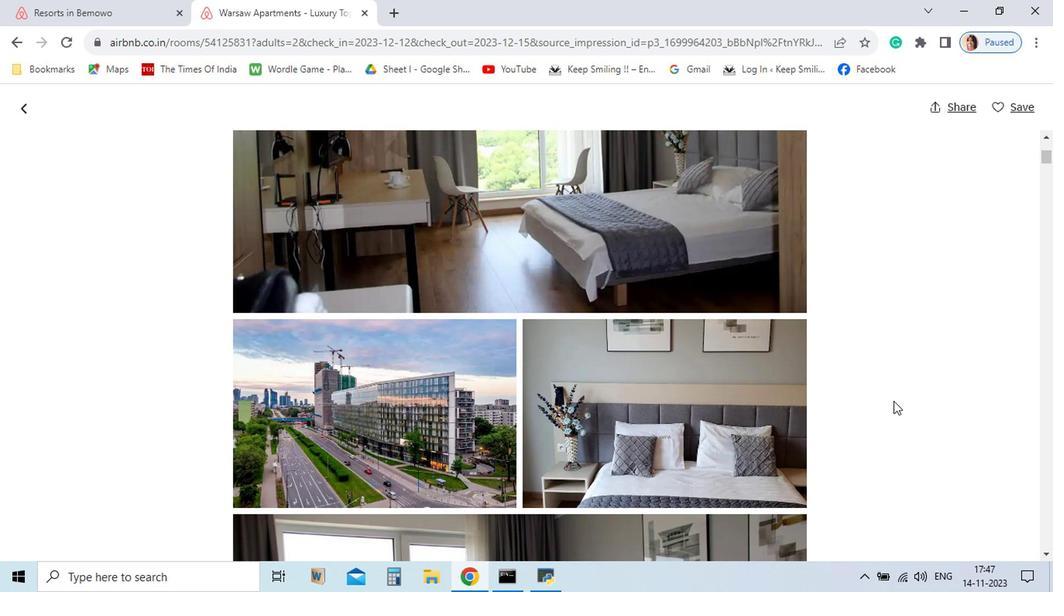 
Action: Mouse moved to (745, 386)
Screenshot: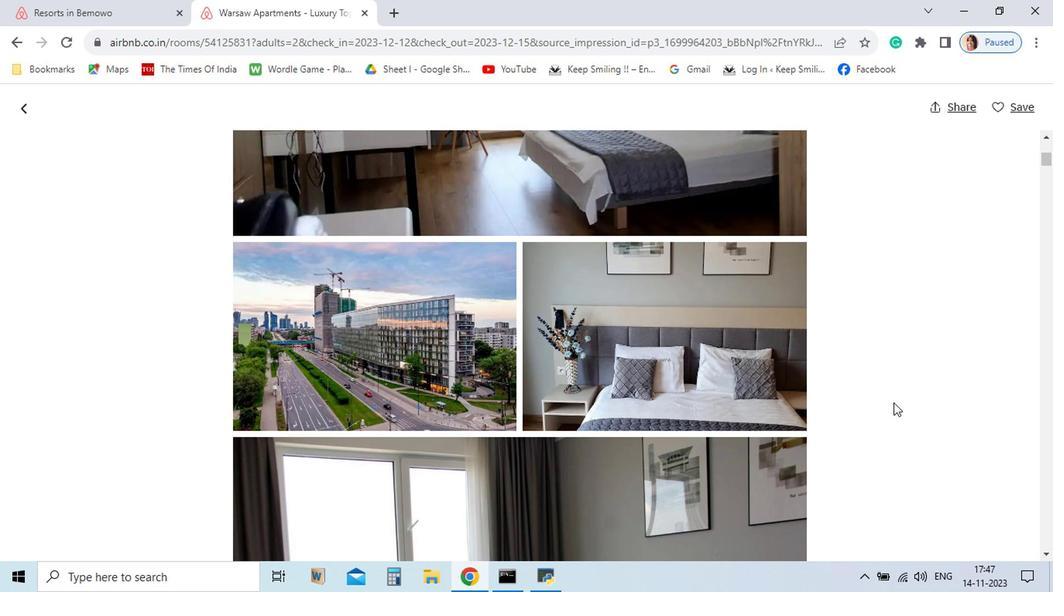 
Action: Mouse scrolled (745, 385) with delta (0, -1)
Screenshot: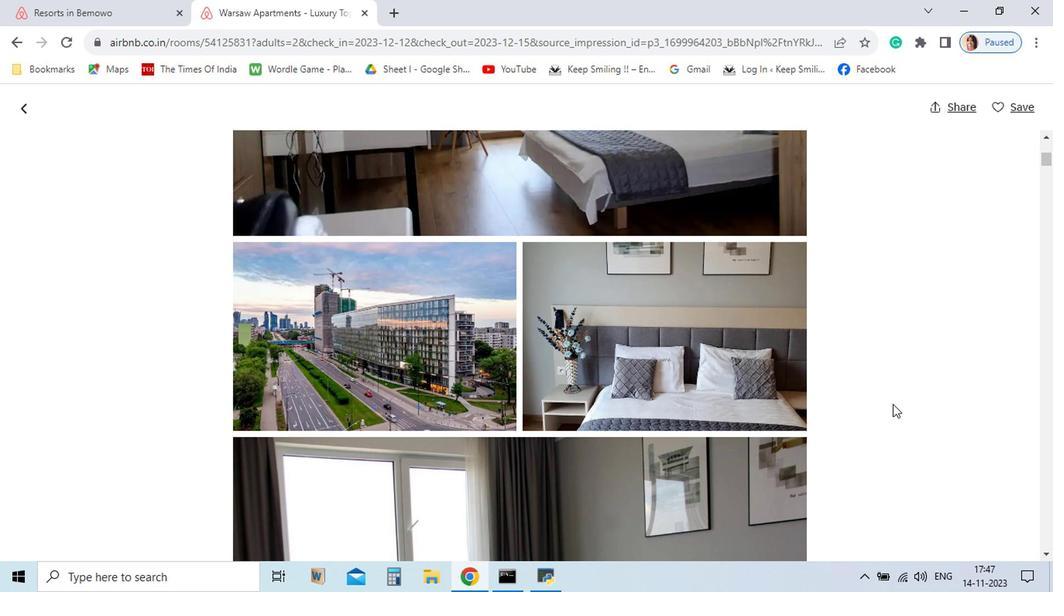 
Action: Mouse moved to (745, 389)
Screenshot: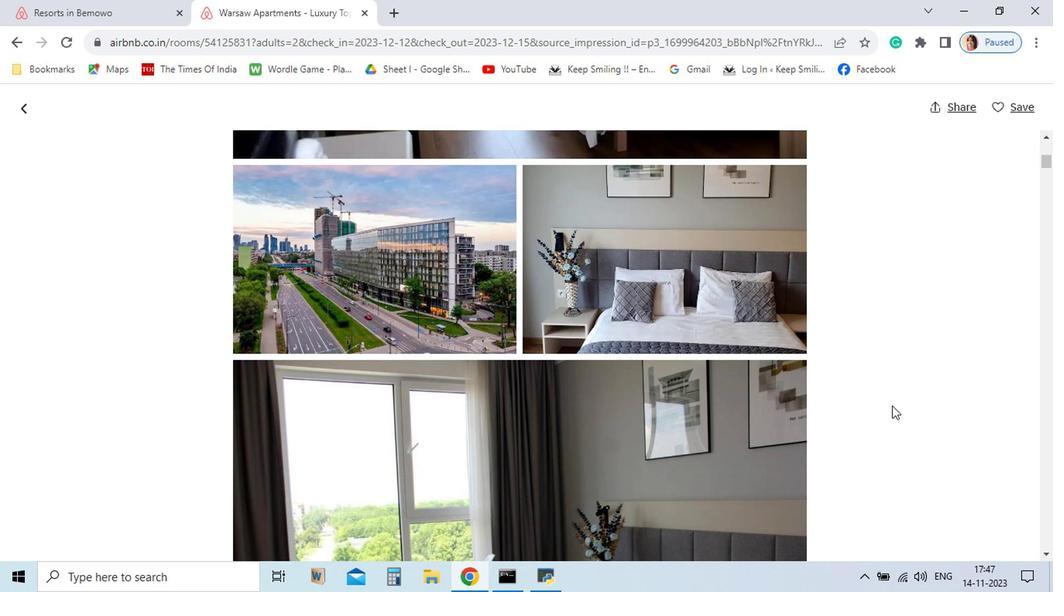 
Action: Mouse scrolled (745, 388) with delta (0, 0)
Screenshot: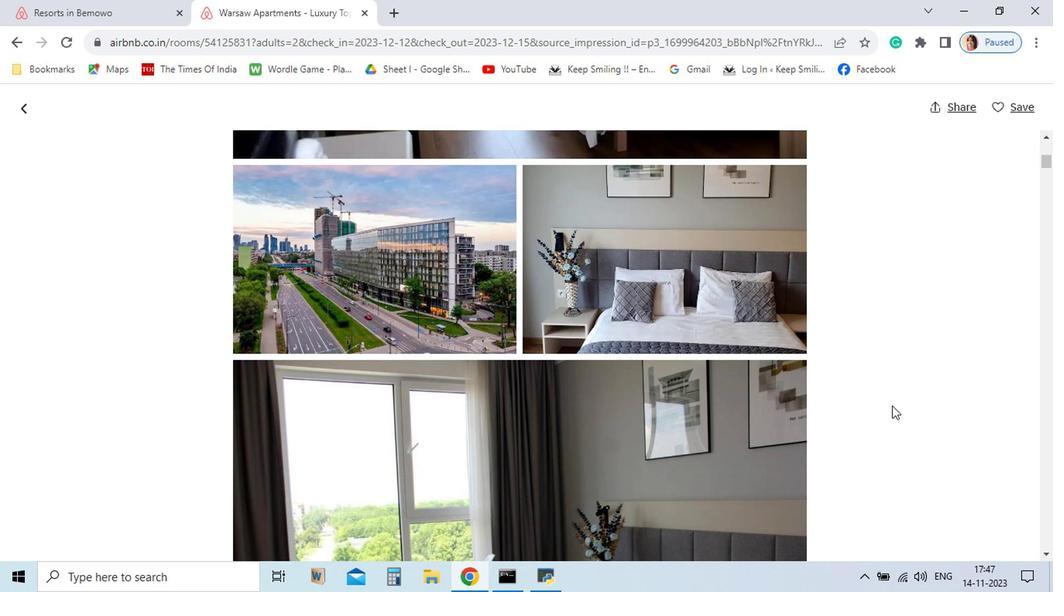 
Action: Mouse moved to (744, 390)
Screenshot: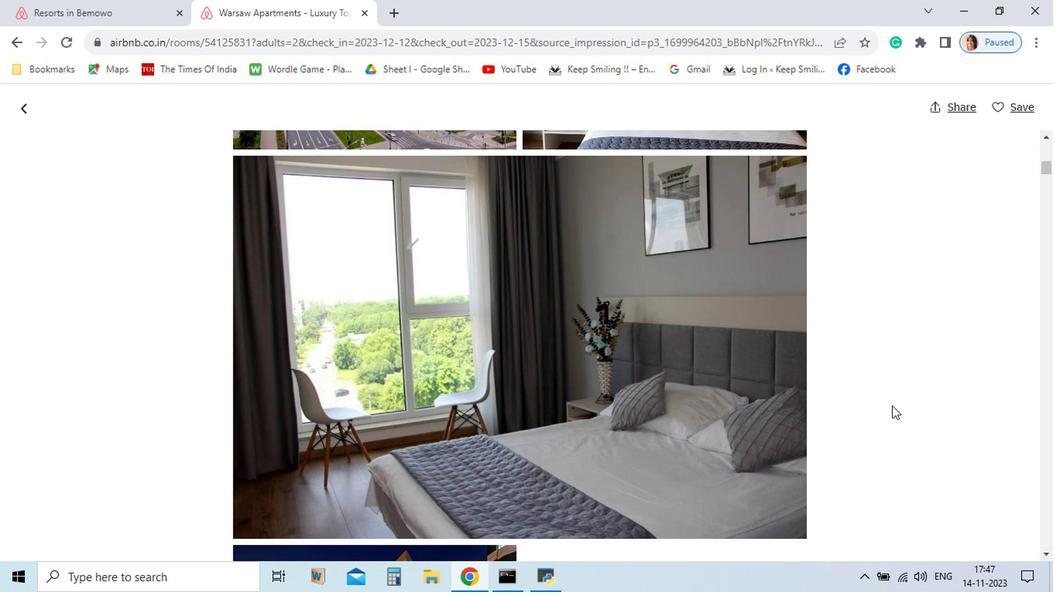 
Action: Mouse scrolled (744, 390) with delta (0, 0)
Screenshot: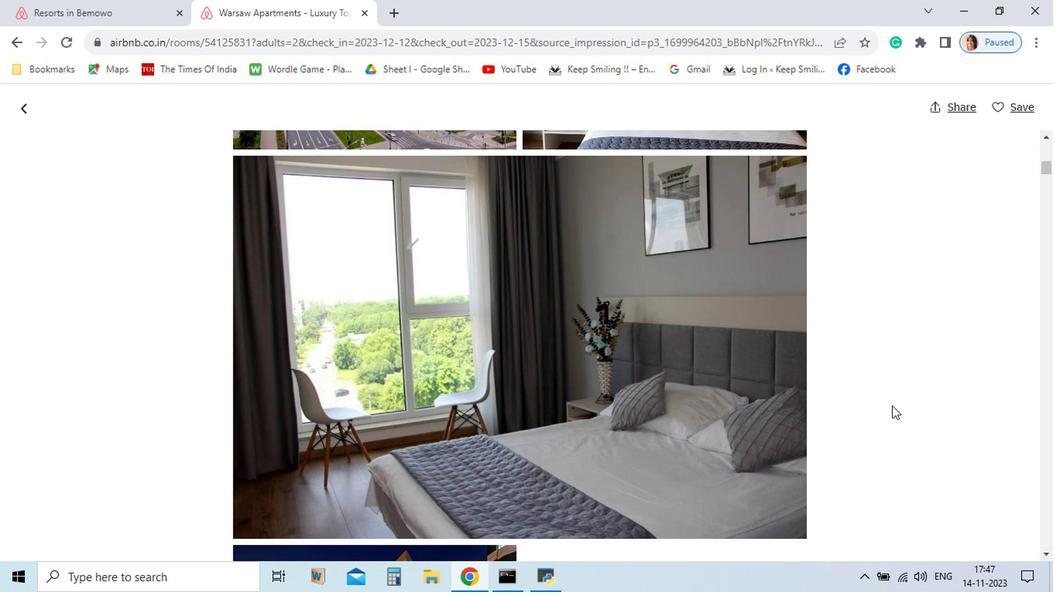 
Action: Mouse scrolled (744, 390) with delta (0, 0)
Screenshot: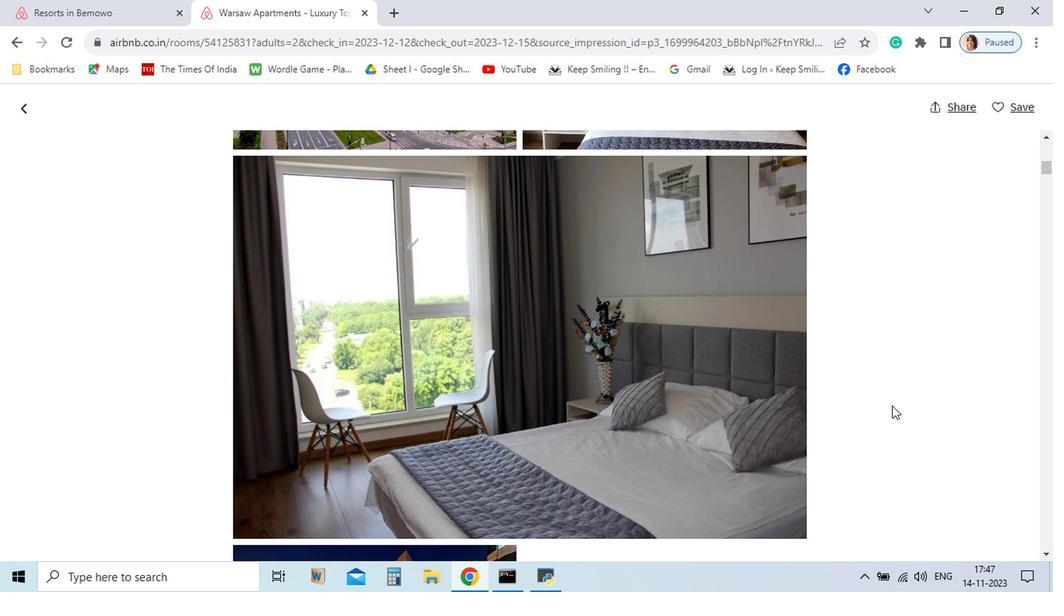 
Action: Mouse scrolled (744, 390) with delta (0, 0)
Screenshot: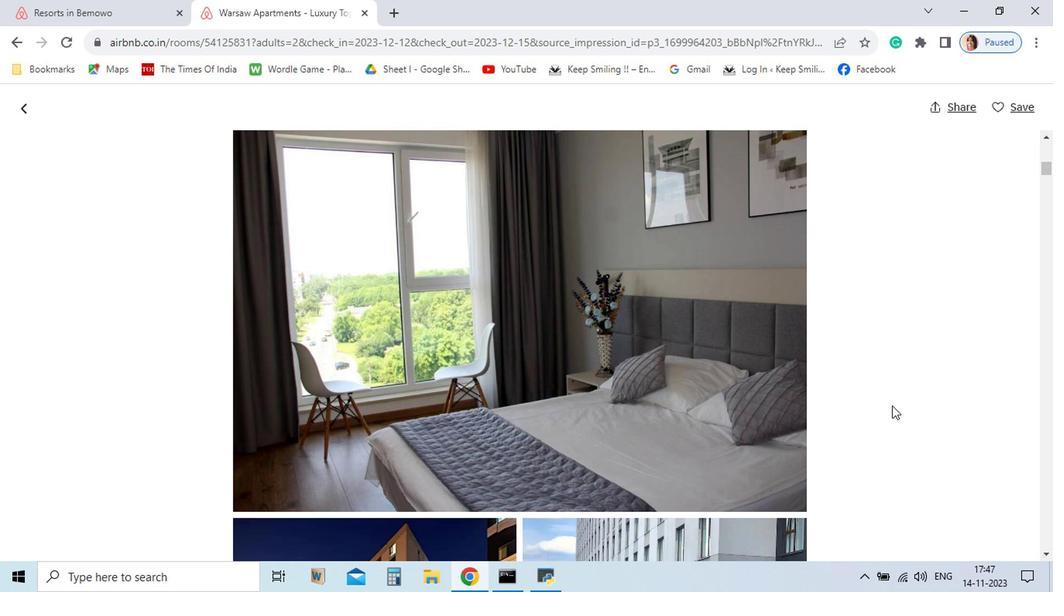
Action: Mouse scrolled (744, 390) with delta (0, 0)
Screenshot: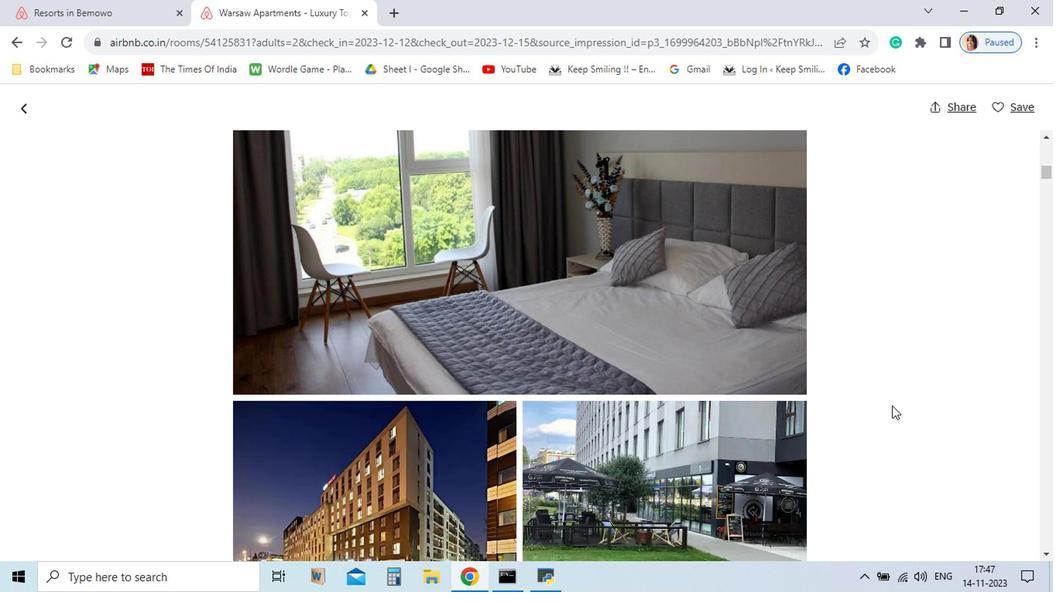 
Action: Mouse scrolled (744, 390) with delta (0, 0)
Screenshot: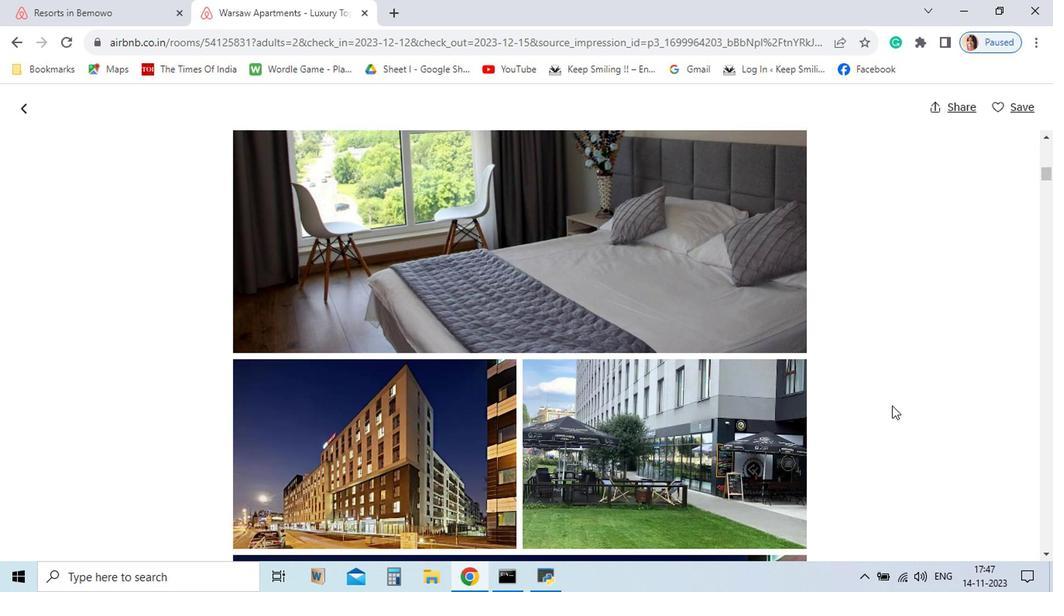 
Action: Mouse moved to (744, 390)
Screenshot: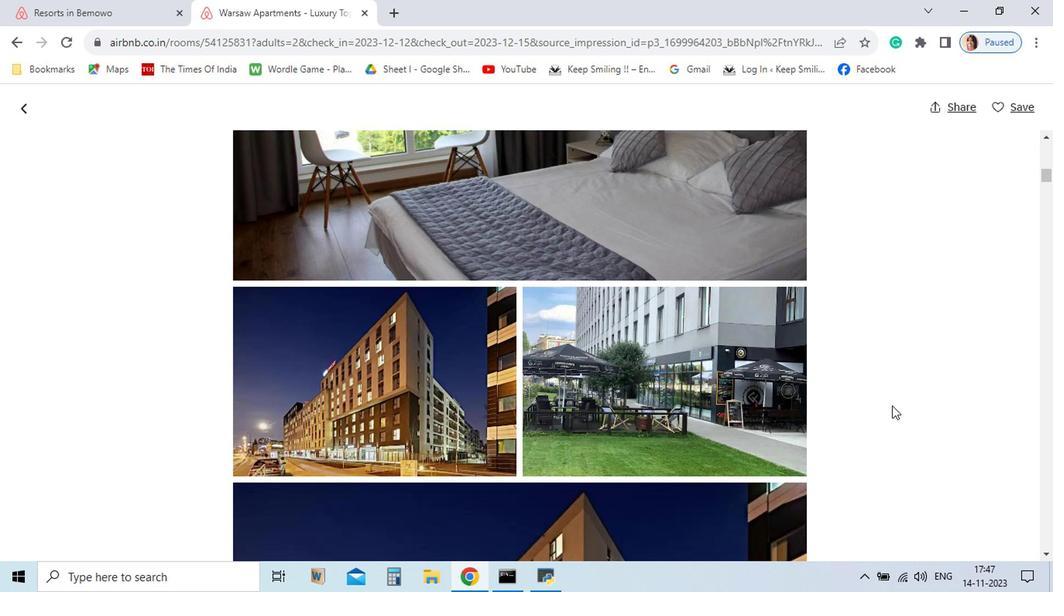 
Action: Mouse scrolled (744, 390) with delta (0, 0)
Screenshot: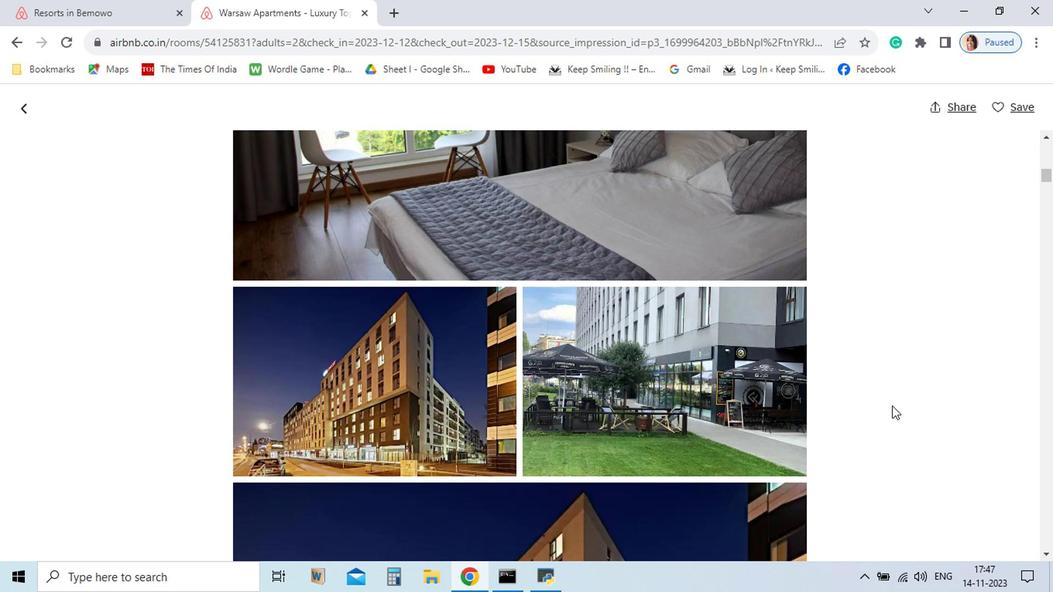 
Action: Mouse scrolled (744, 390) with delta (0, 0)
Screenshot: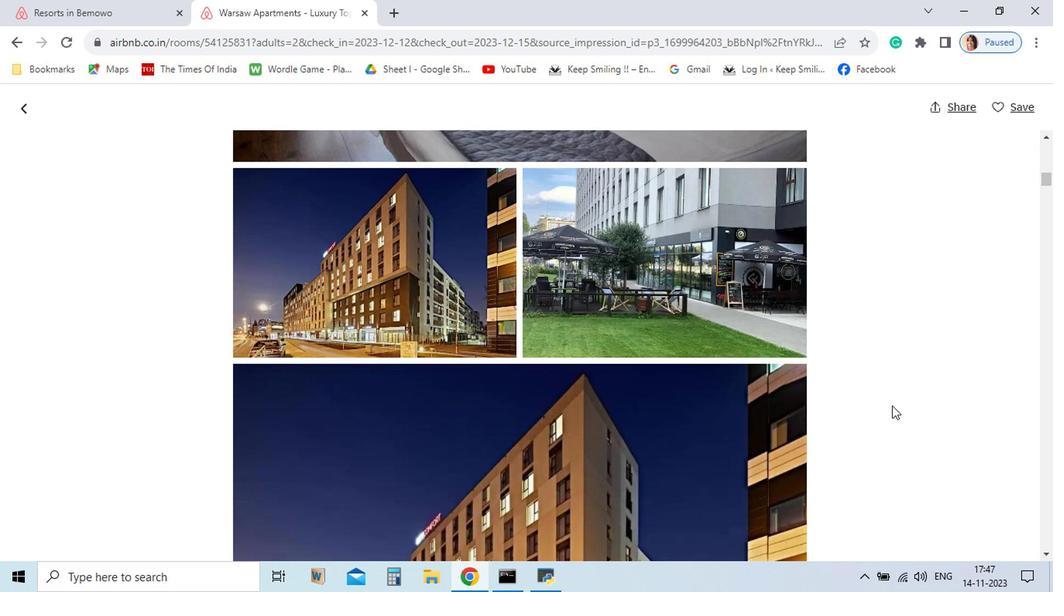 
Action: Mouse scrolled (744, 390) with delta (0, 0)
Screenshot: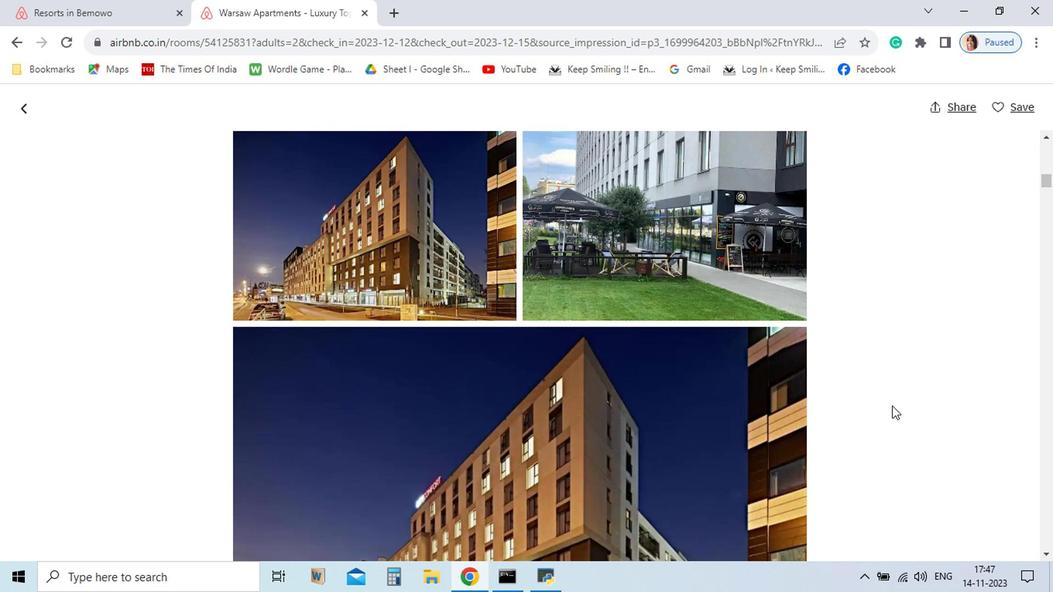 
Action: Mouse scrolled (744, 390) with delta (0, 0)
Screenshot: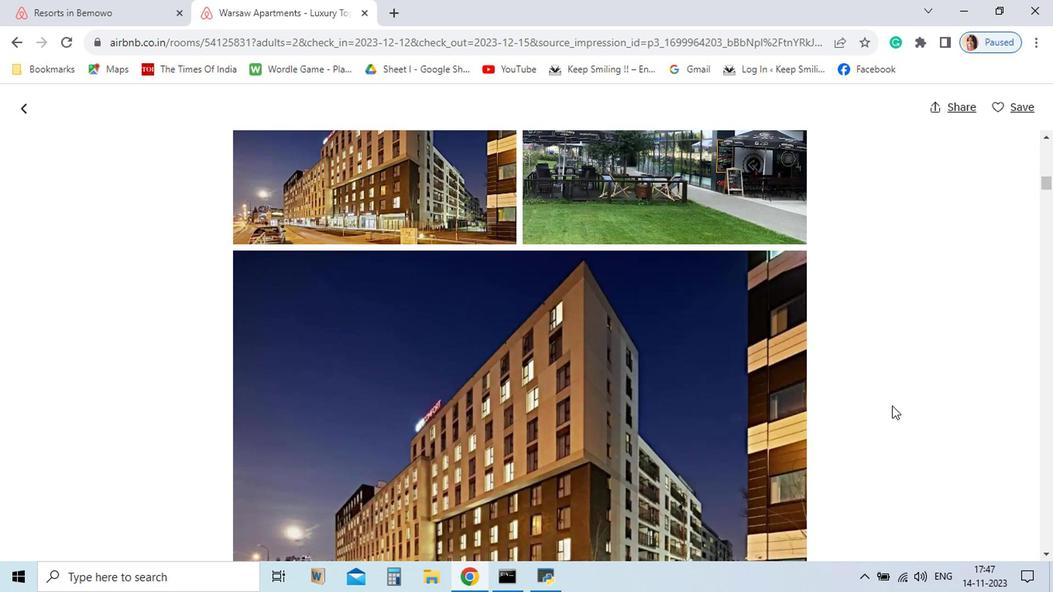 
Action: Mouse scrolled (744, 390) with delta (0, 0)
Screenshot: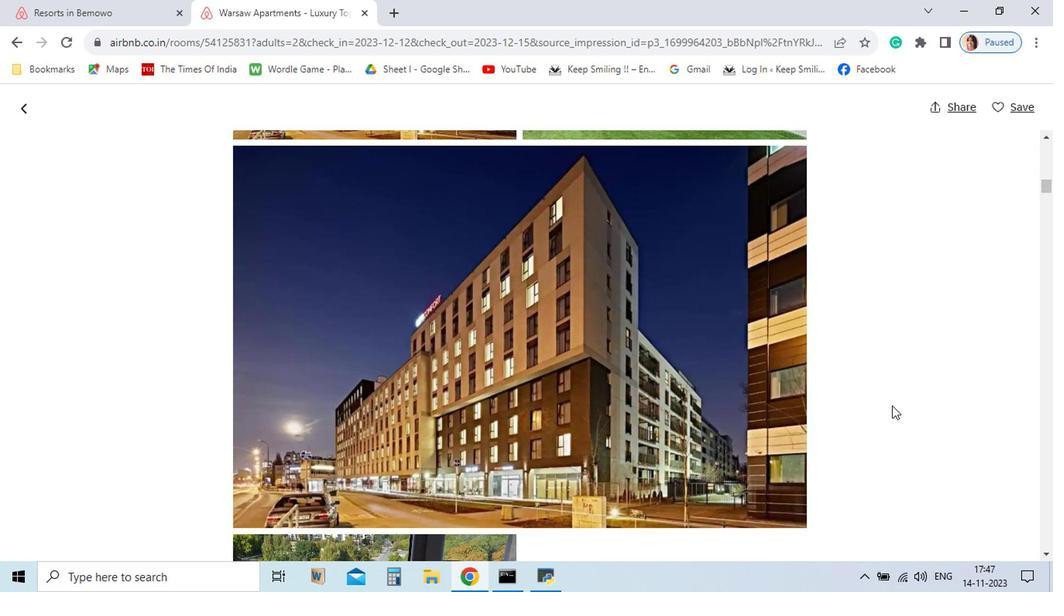 
Action: Mouse scrolled (744, 390) with delta (0, 0)
Screenshot: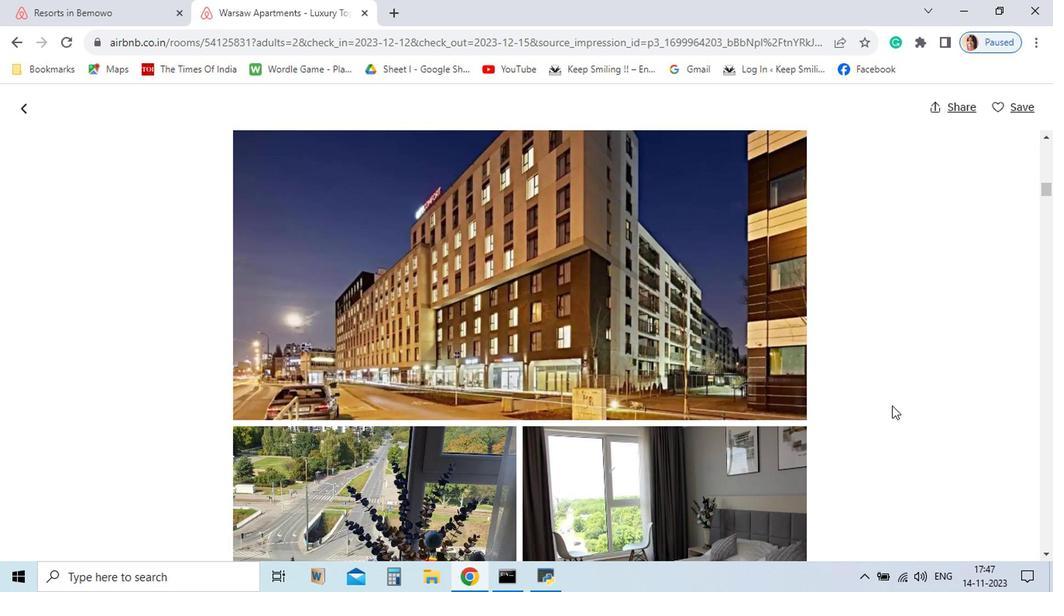 
Action: Mouse scrolled (744, 390) with delta (0, 0)
Screenshot: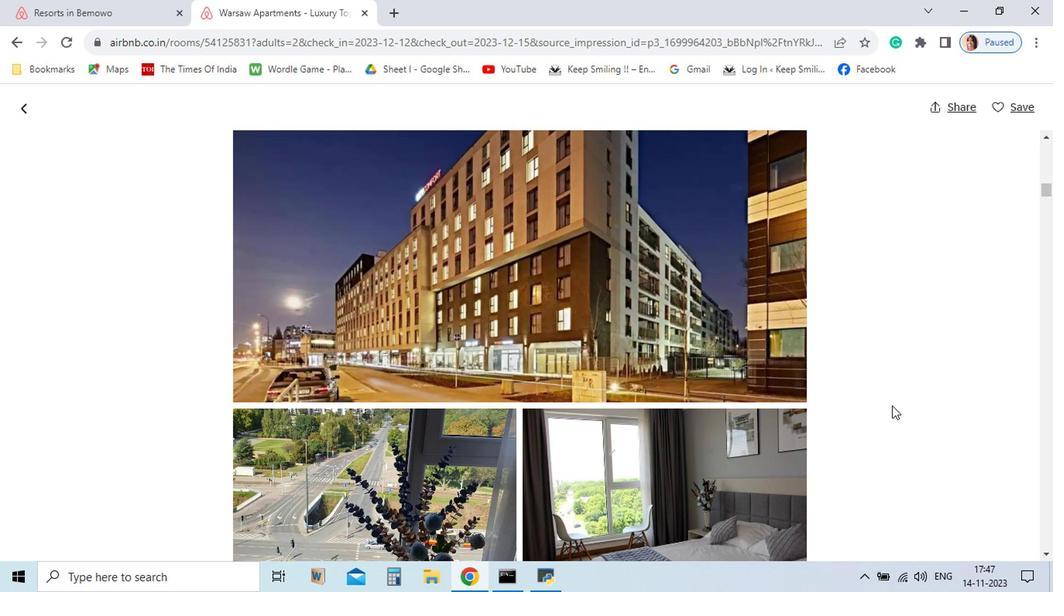 
Action: Mouse scrolled (744, 390) with delta (0, 0)
Screenshot: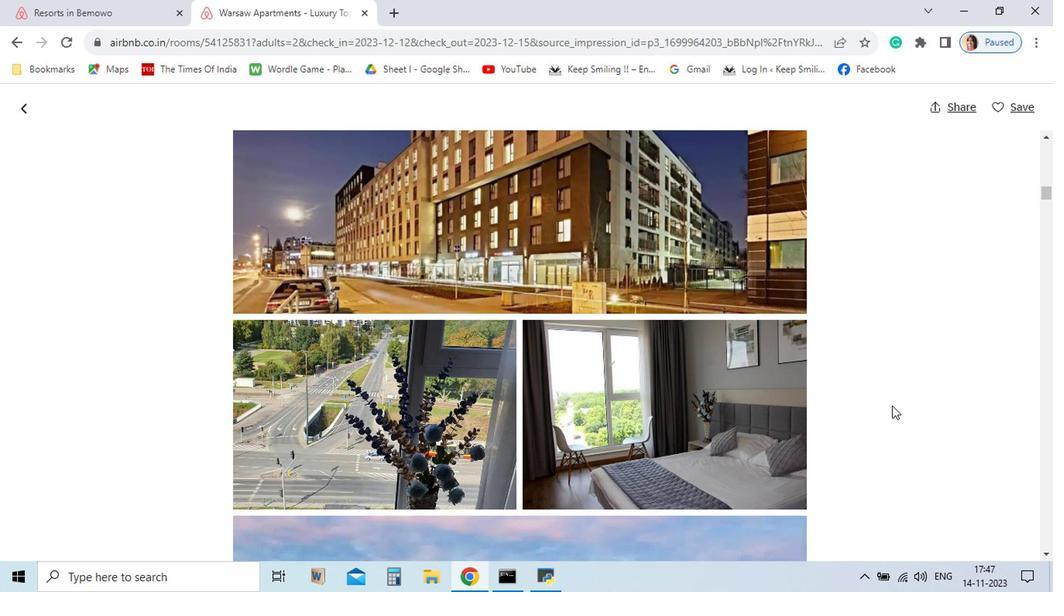 
Action: Mouse scrolled (744, 390) with delta (0, 0)
Screenshot: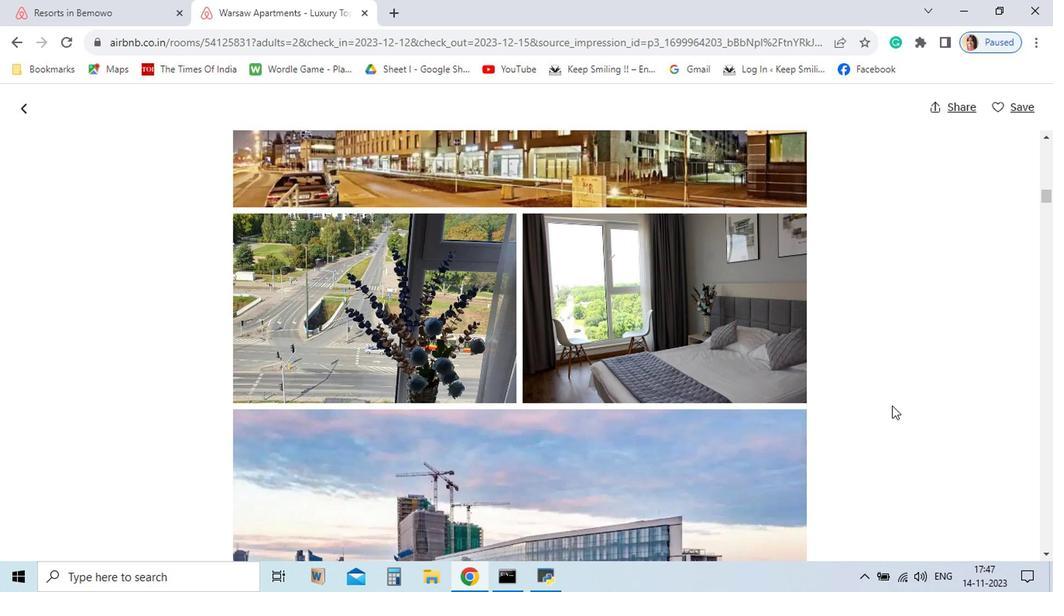 
Action: Mouse scrolled (744, 390) with delta (0, 0)
Screenshot: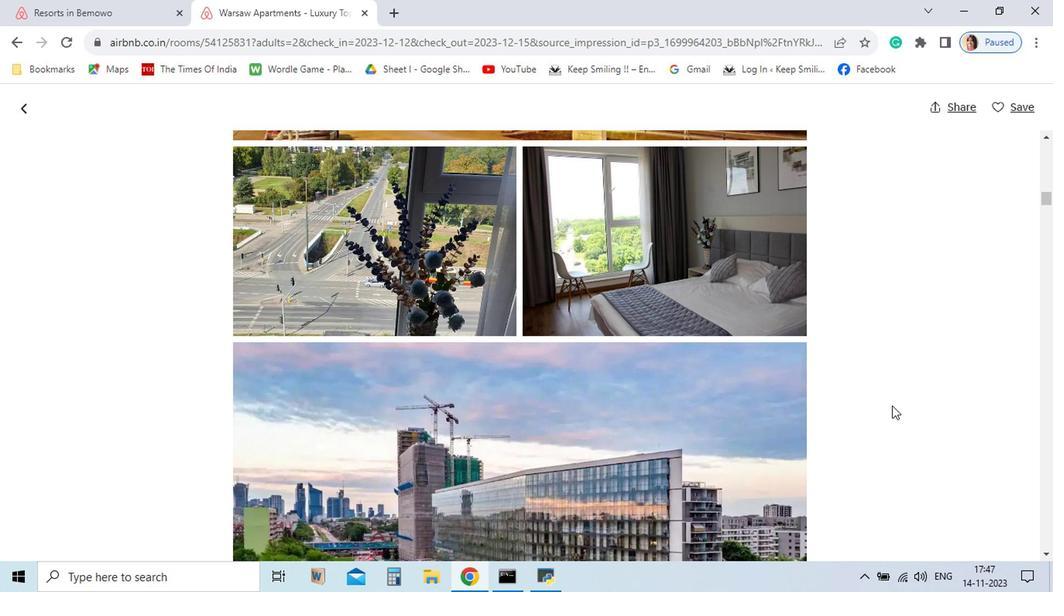 
Action: Mouse scrolled (744, 390) with delta (0, 0)
Screenshot: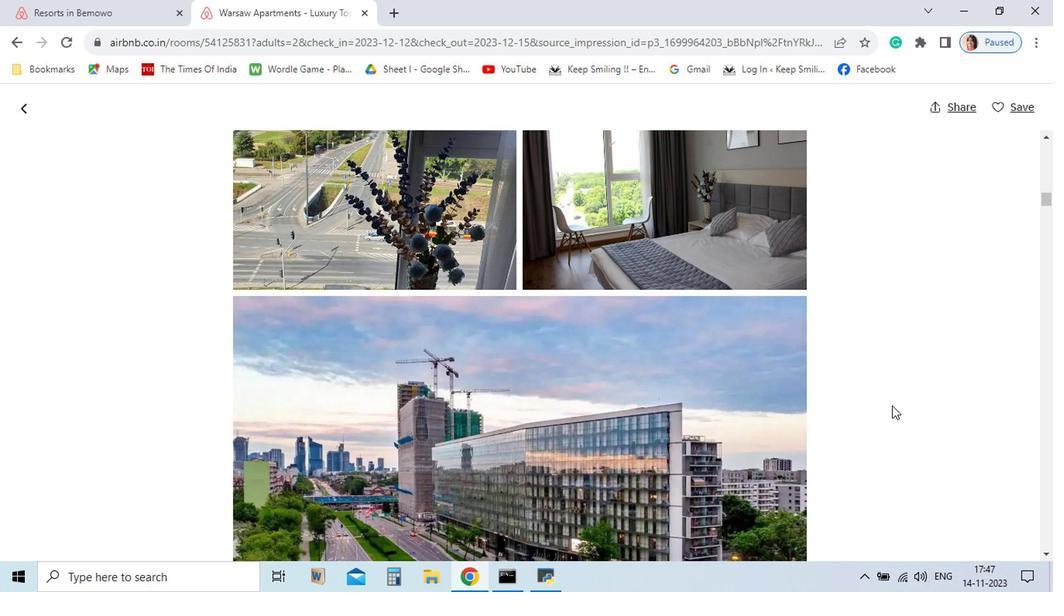 
Action: Mouse scrolled (744, 390) with delta (0, 0)
Screenshot: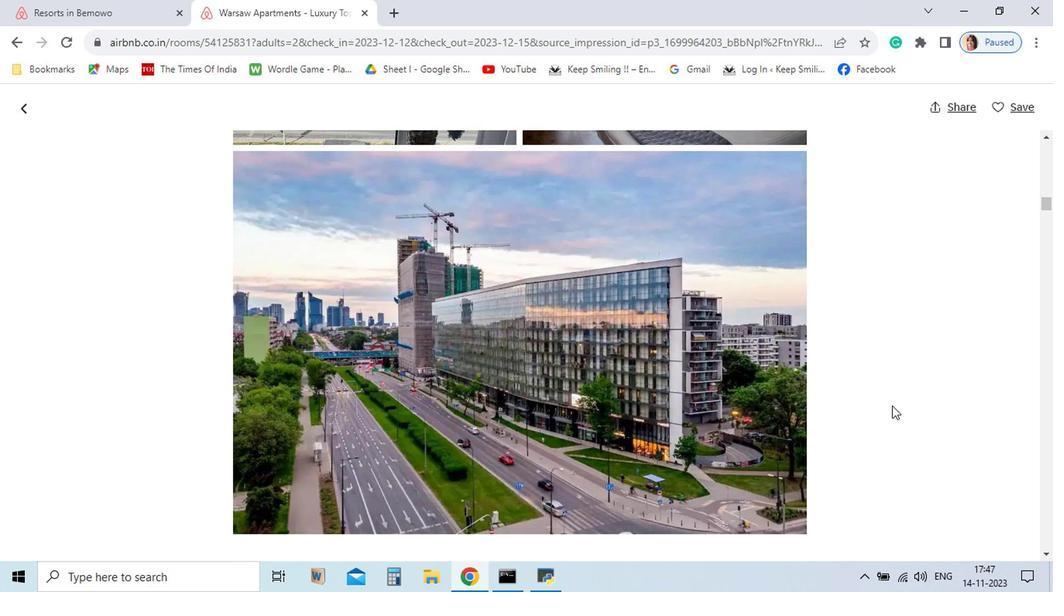 
Action: Mouse scrolled (744, 390) with delta (0, 0)
Screenshot: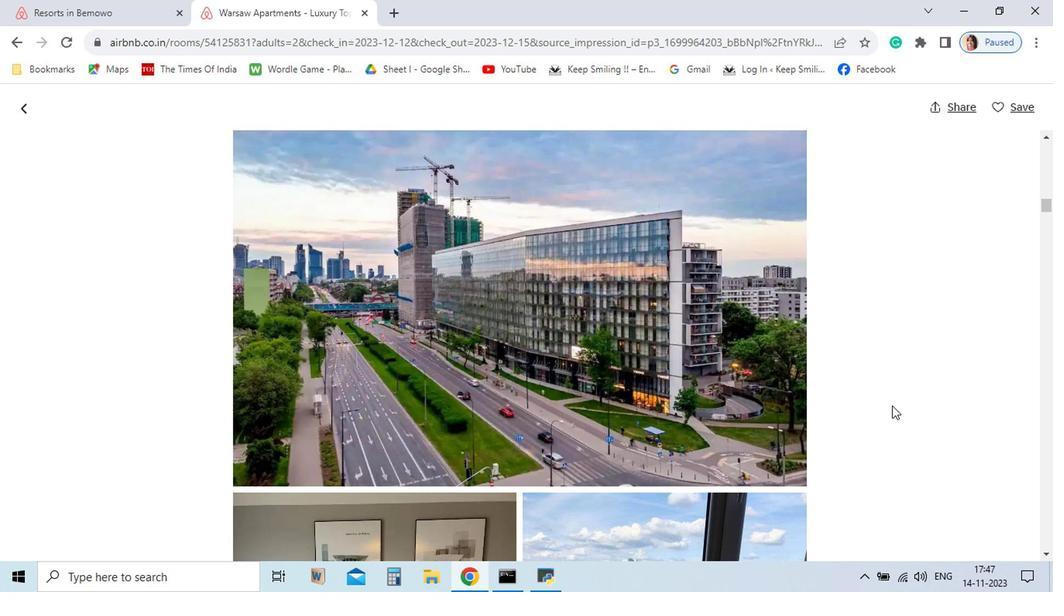 
Action: Mouse scrolled (744, 390) with delta (0, 0)
Screenshot: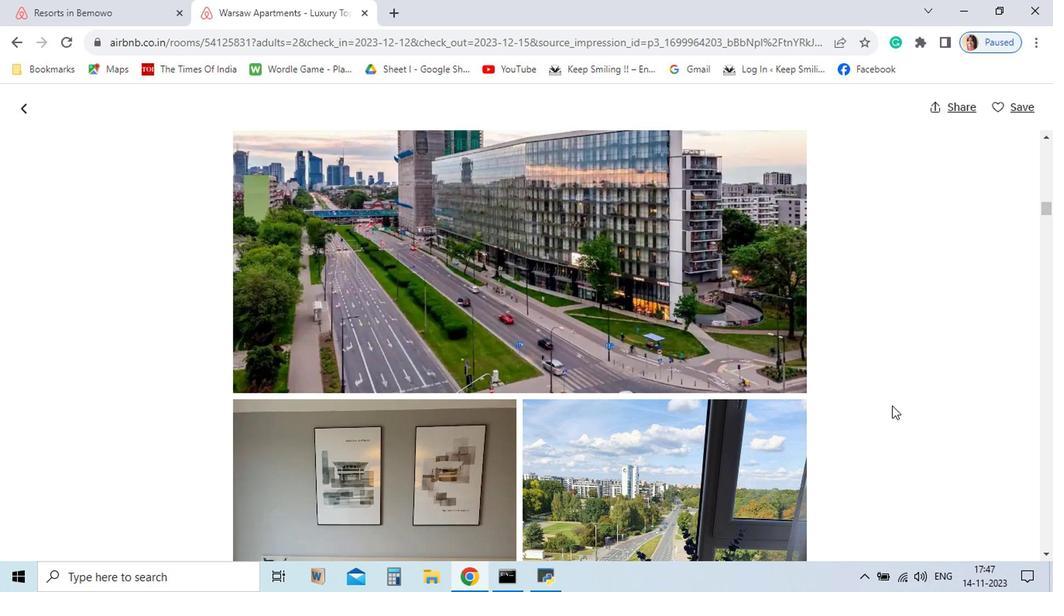 
Action: Mouse scrolled (744, 390) with delta (0, 0)
Screenshot: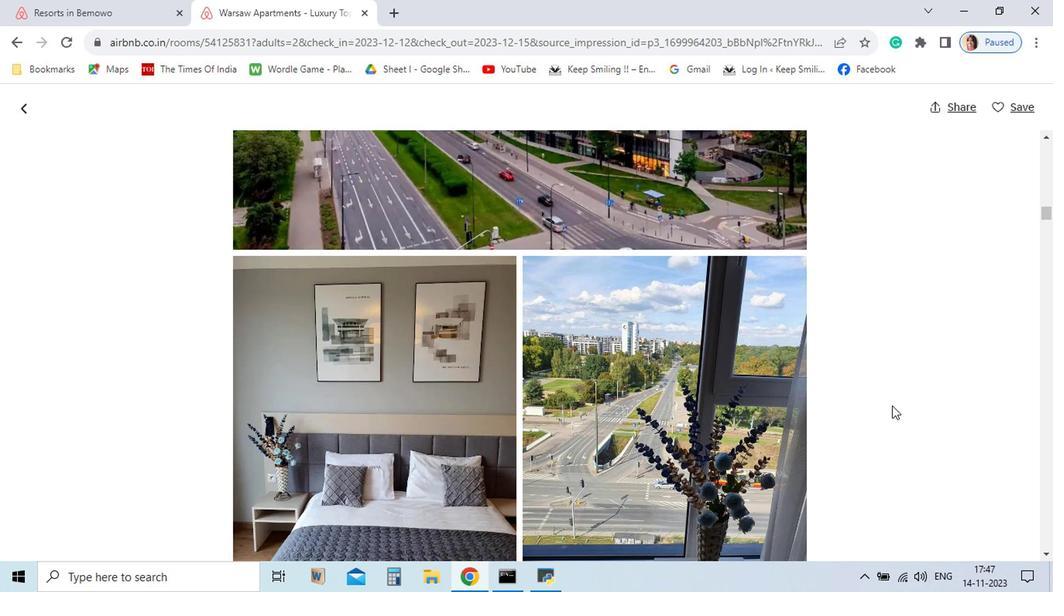 
Action: Mouse scrolled (744, 390) with delta (0, 0)
Screenshot: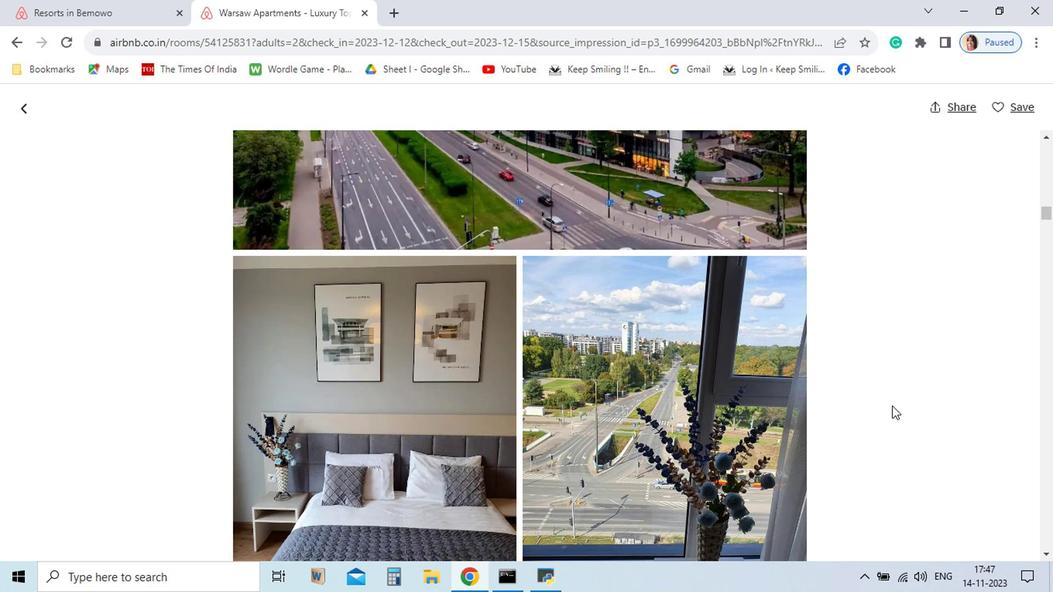 
Action: Mouse scrolled (744, 390) with delta (0, 0)
Screenshot: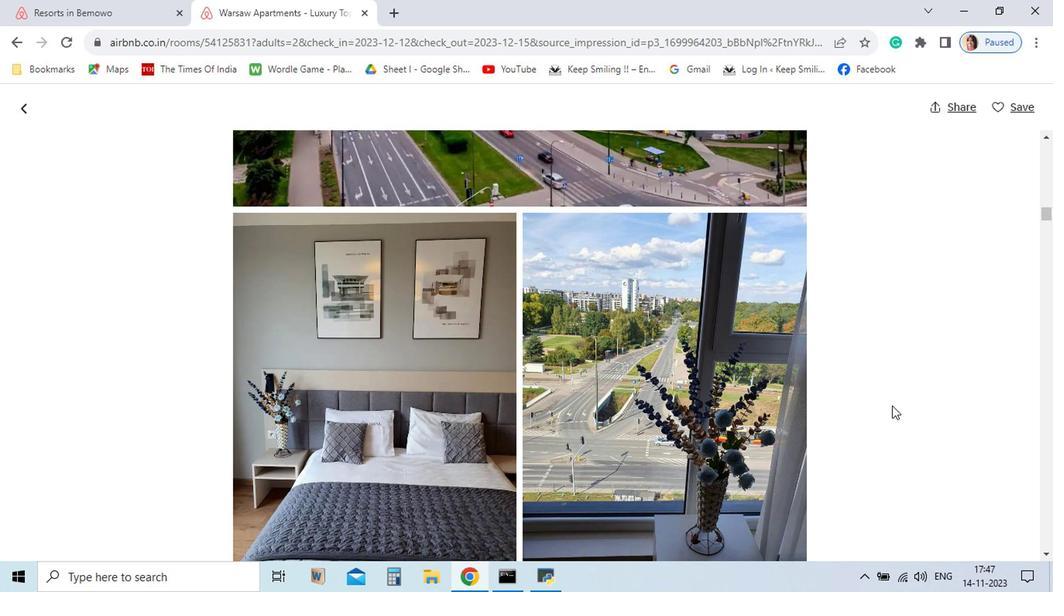 
Action: Mouse scrolled (744, 390) with delta (0, 0)
Screenshot: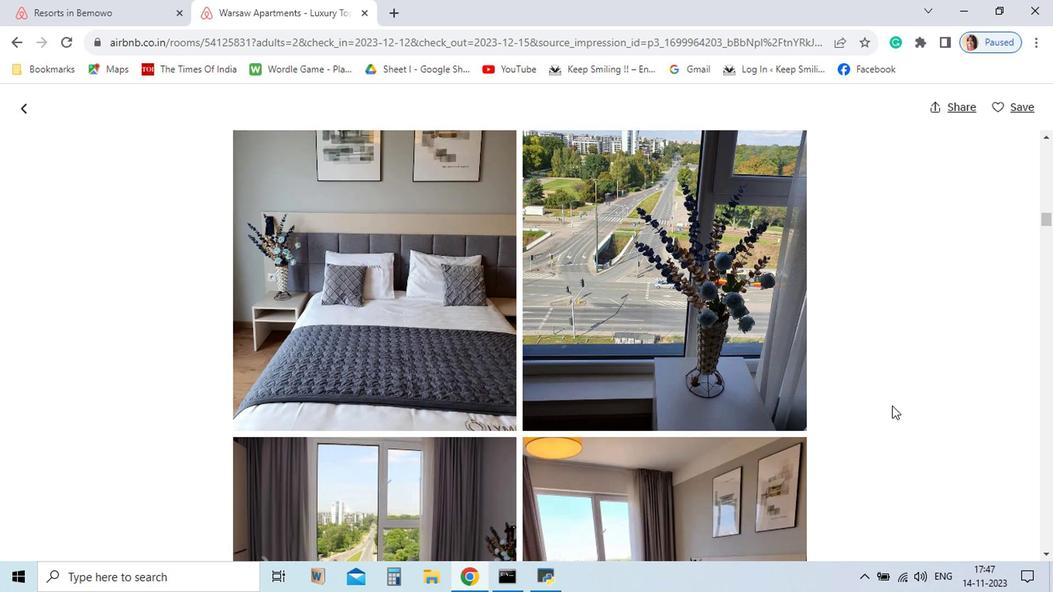 
Action: Mouse scrolled (744, 390) with delta (0, 0)
Screenshot: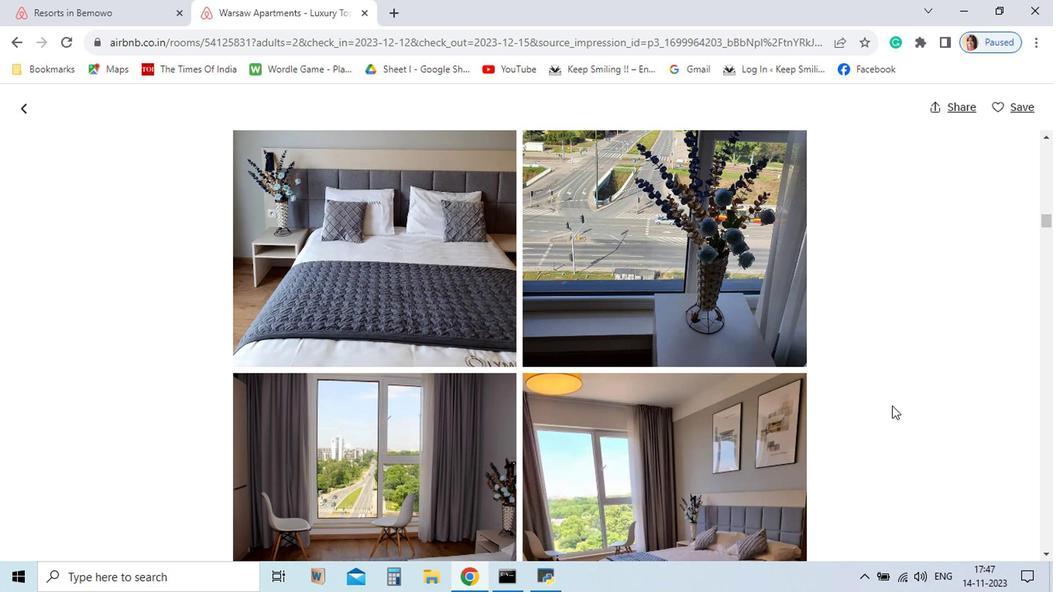 
Action: Mouse scrolled (744, 390) with delta (0, 0)
Screenshot: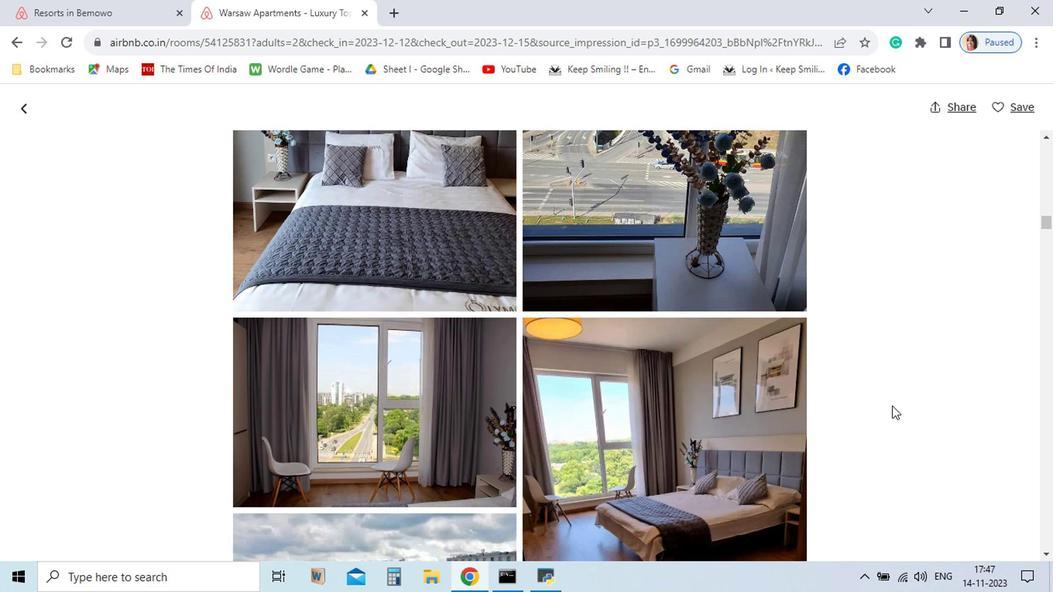 
Action: Mouse scrolled (744, 390) with delta (0, 0)
Screenshot: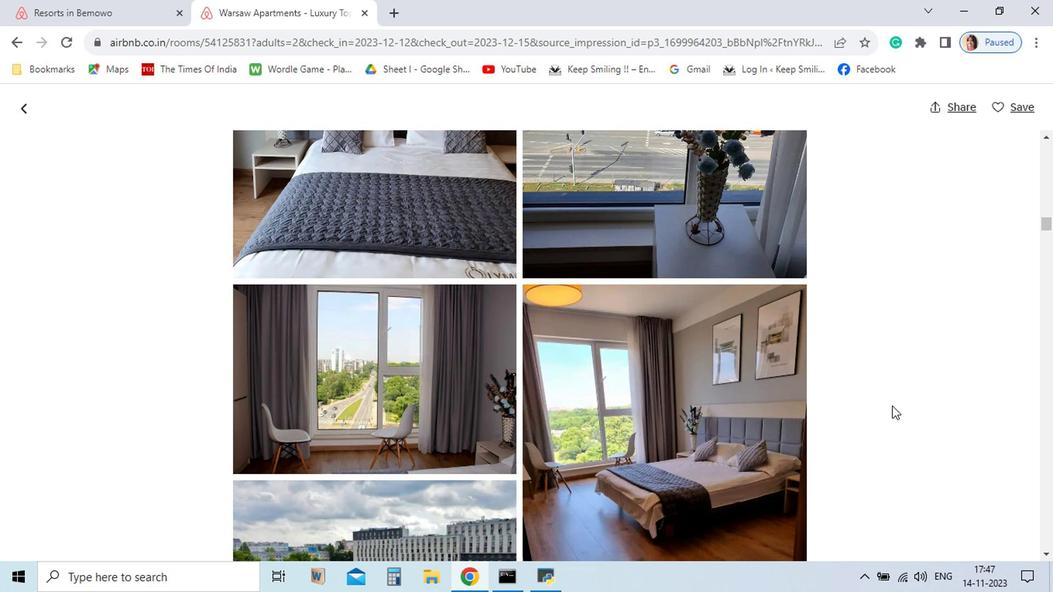 
Action: Mouse scrolled (744, 390) with delta (0, 0)
Screenshot: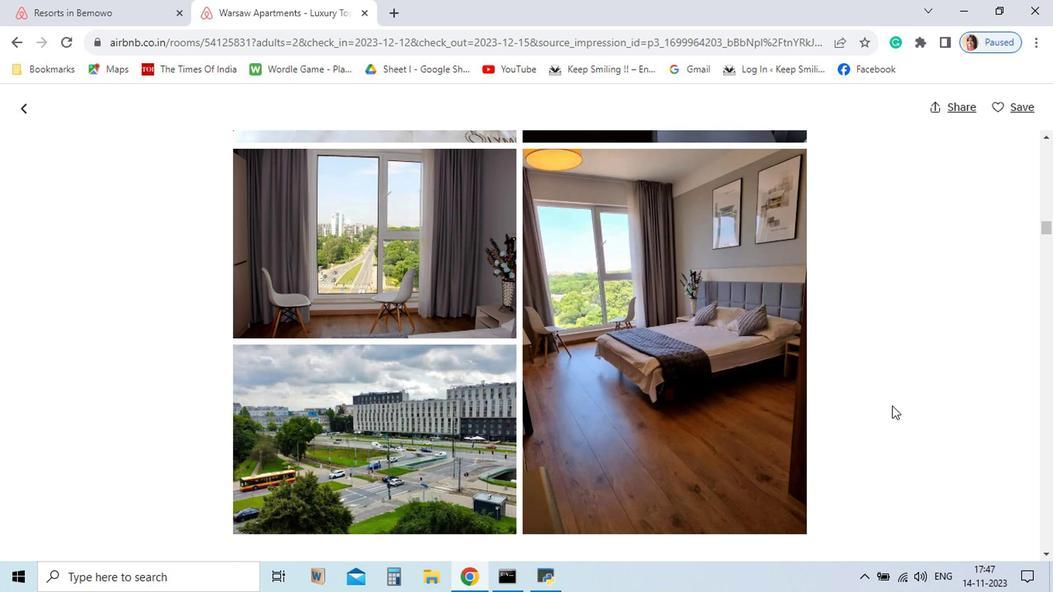 
Action: Mouse scrolled (744, 390) with delta (0, 0)
Screenshot: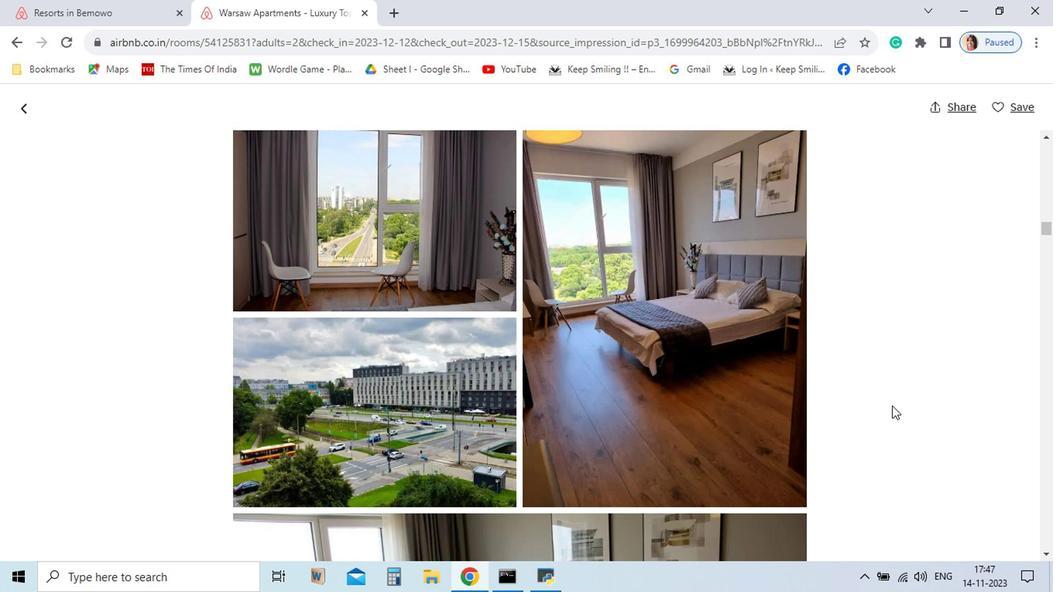 
Action: Mouse scrolled (744, 390) with delta (0, 0)
Screenshot: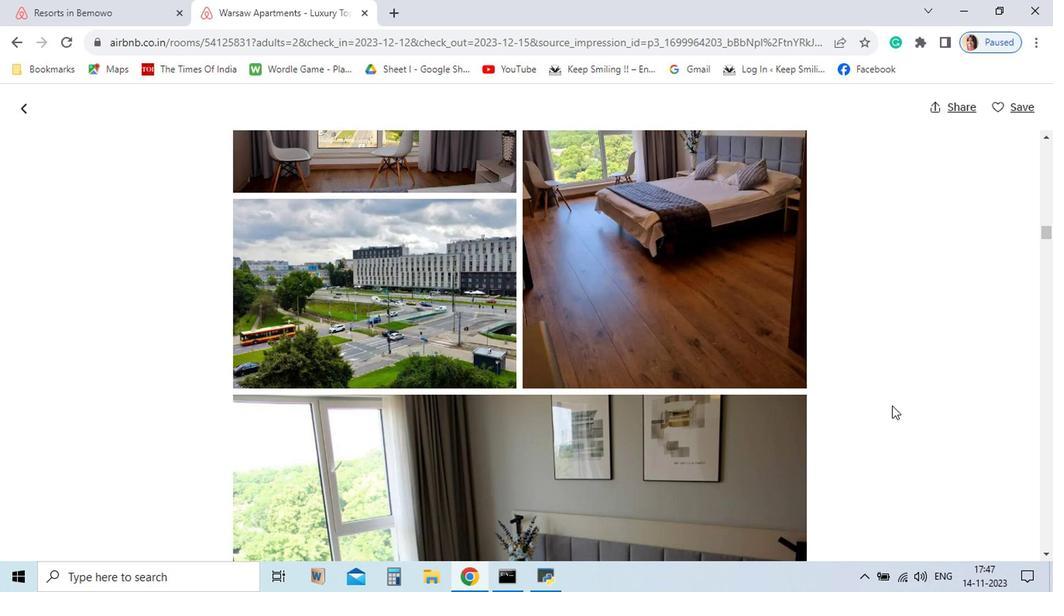 
Action: Mouse scrolled (744, 390) with delta (0, 0)
Screenshot: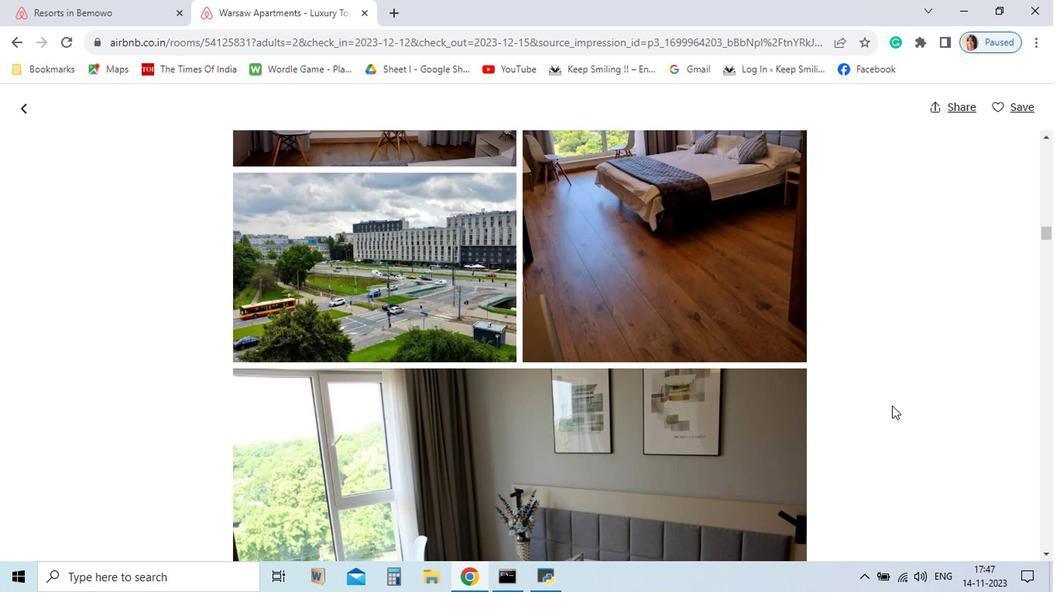 
Action: Mouse scrolled (744, 390) with delta (0, 0)
Screenshot: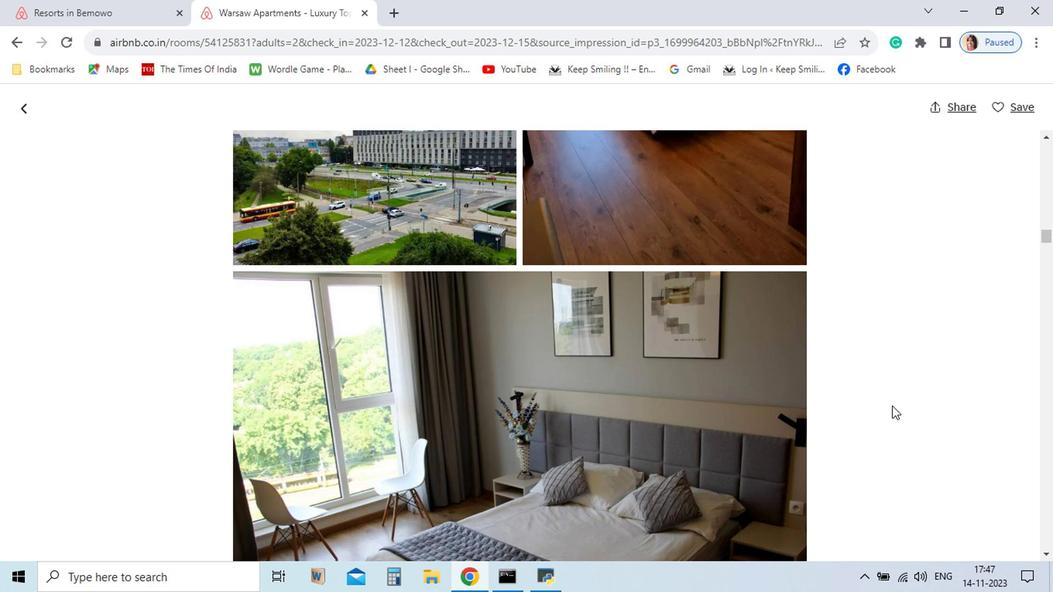 
Action: Mouse scrolled (744, 390) with delta (0, 0)
Screenshot: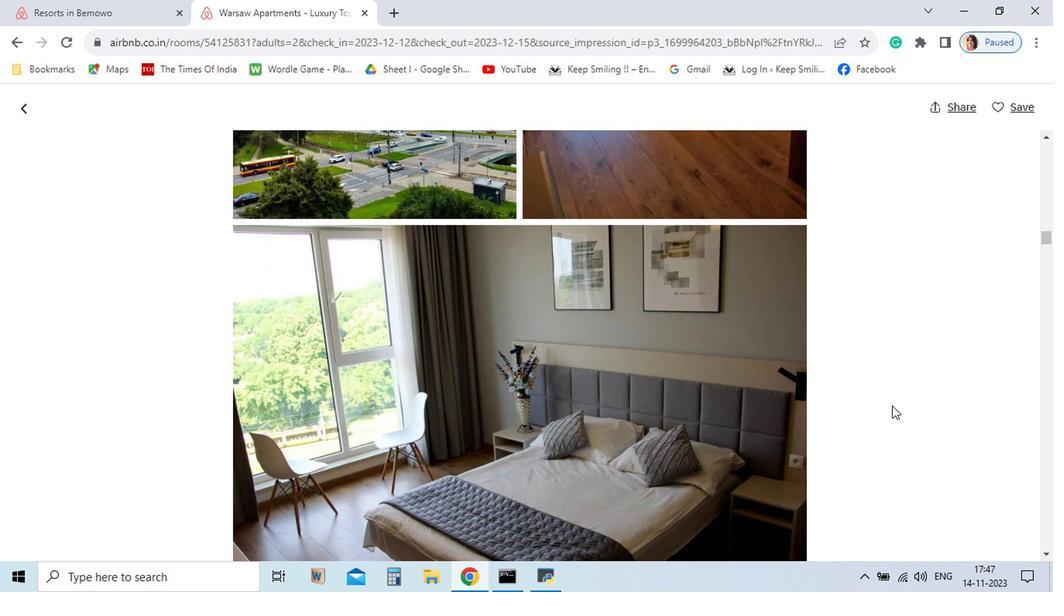 
Action: Mouse scrolled (744, 390) with delta (0, 0)
Screenshot: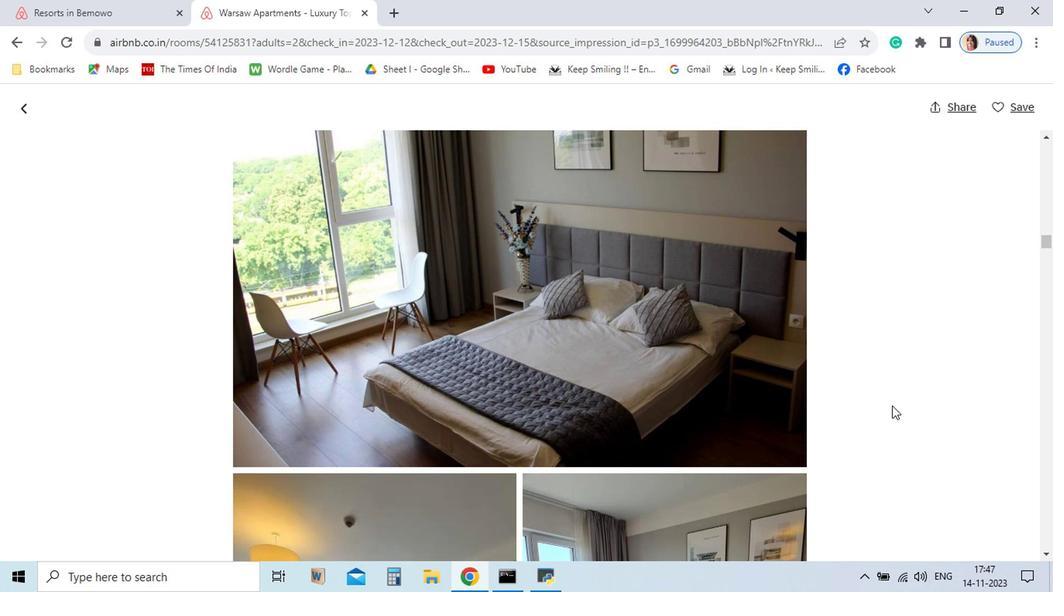 
Action: Mouse scrolled (744, 390) with delta (0, 0)
Screenshot: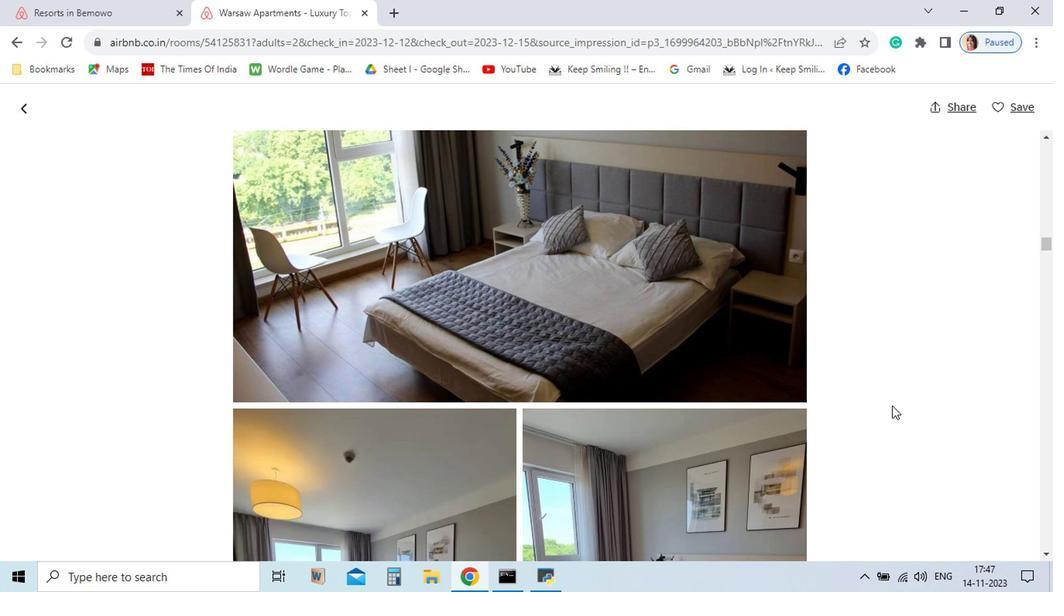 
Action: Mouse scrolled (744, 390) with delta (0, 0)
Screenshot: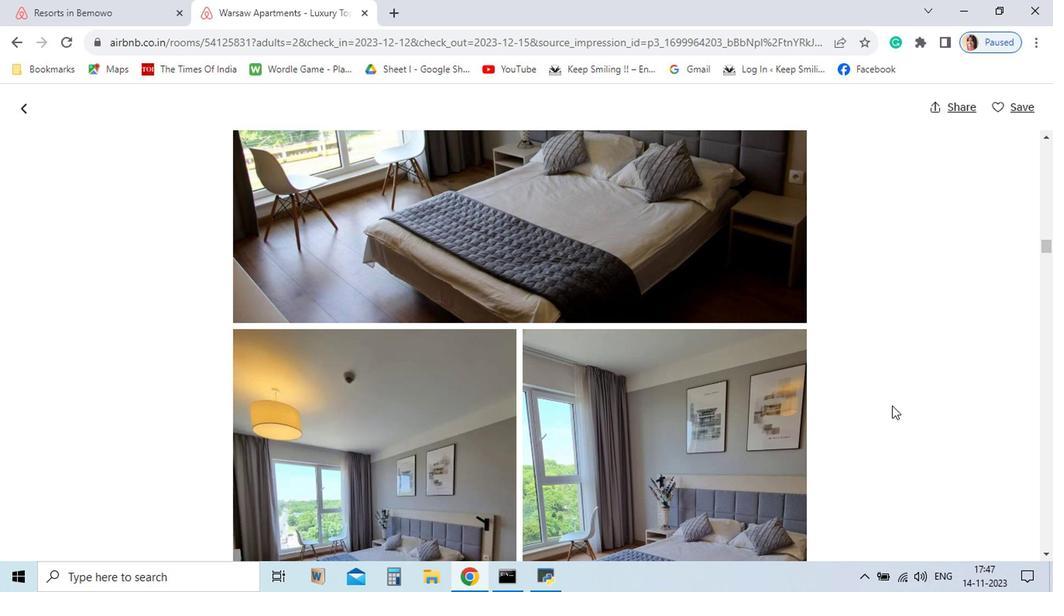 
Action: Mouse scrolled (744, 390) with delta (0, 0)
Screenshot: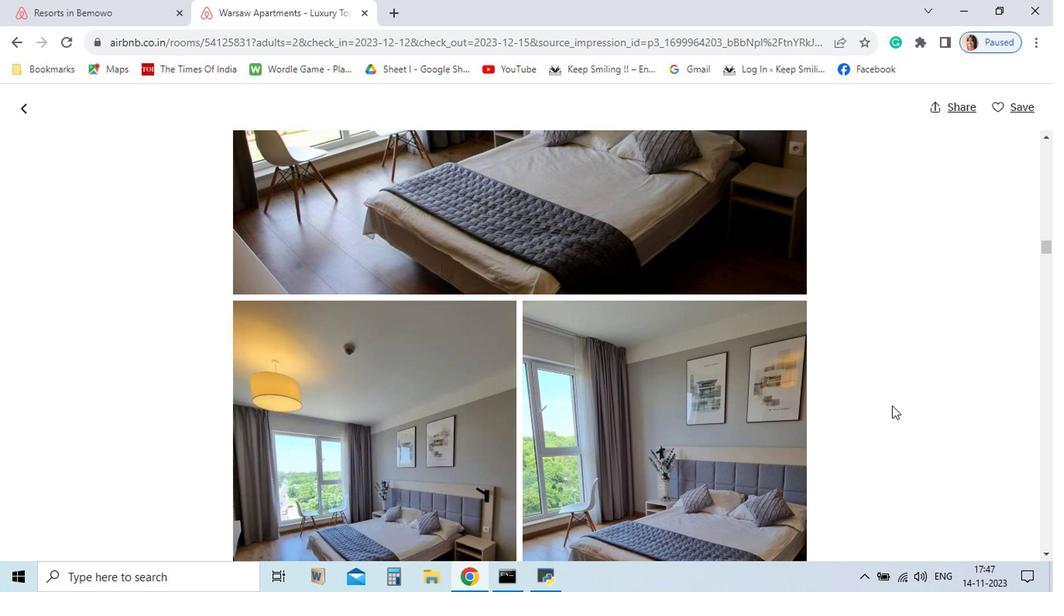 
Action: Mouse scrolled (744, 390) with delta (0, 0)
Screenshot: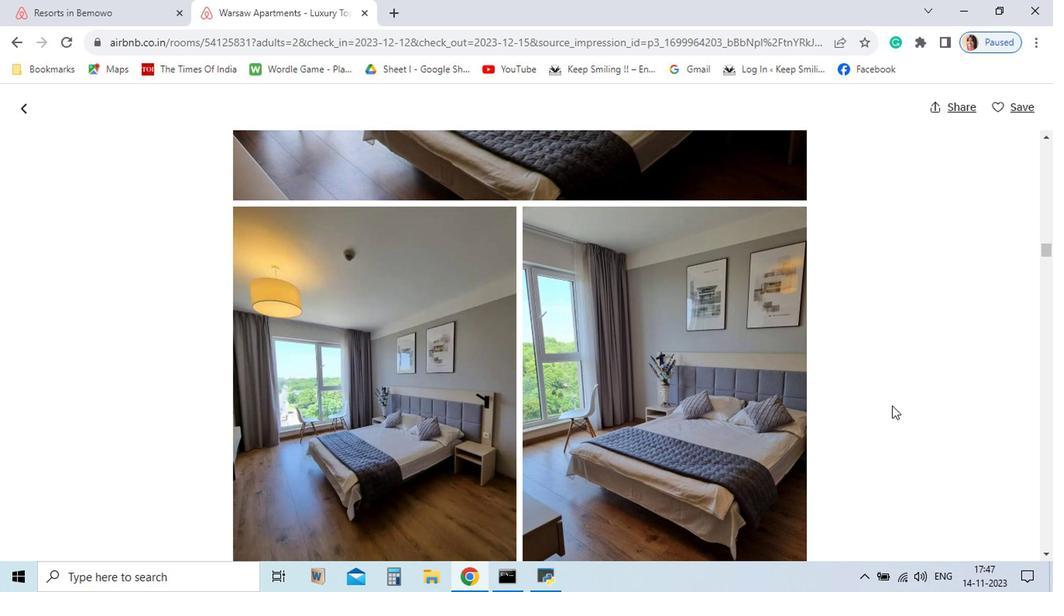 
Action: Mouse scrolled (744, 390) with delta (0, 0)
Screenshot: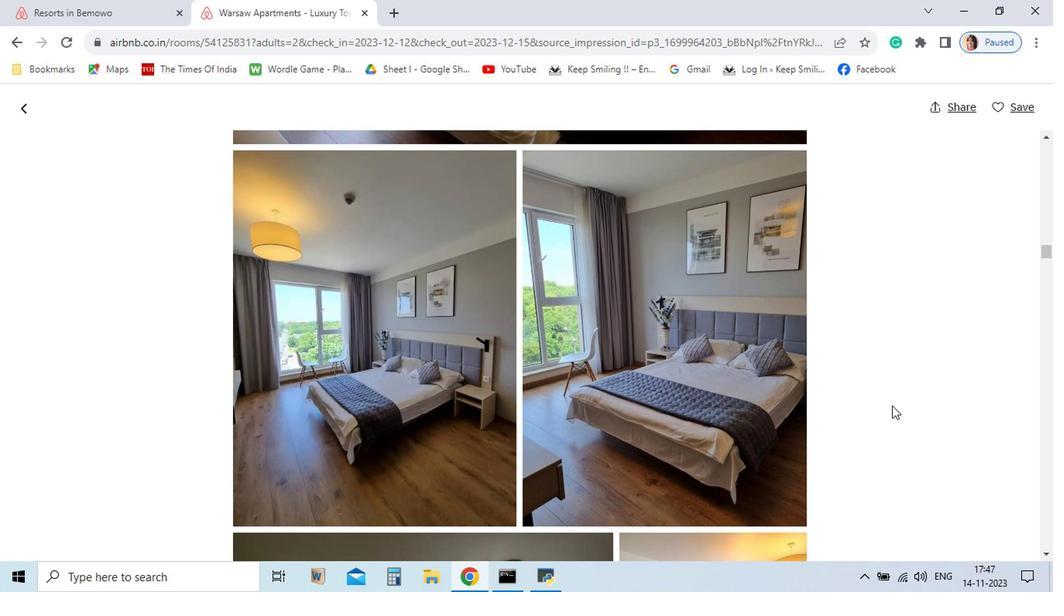 
Action: Mouse scrolled (744, 390) with delta (0, 0)
Screenshot: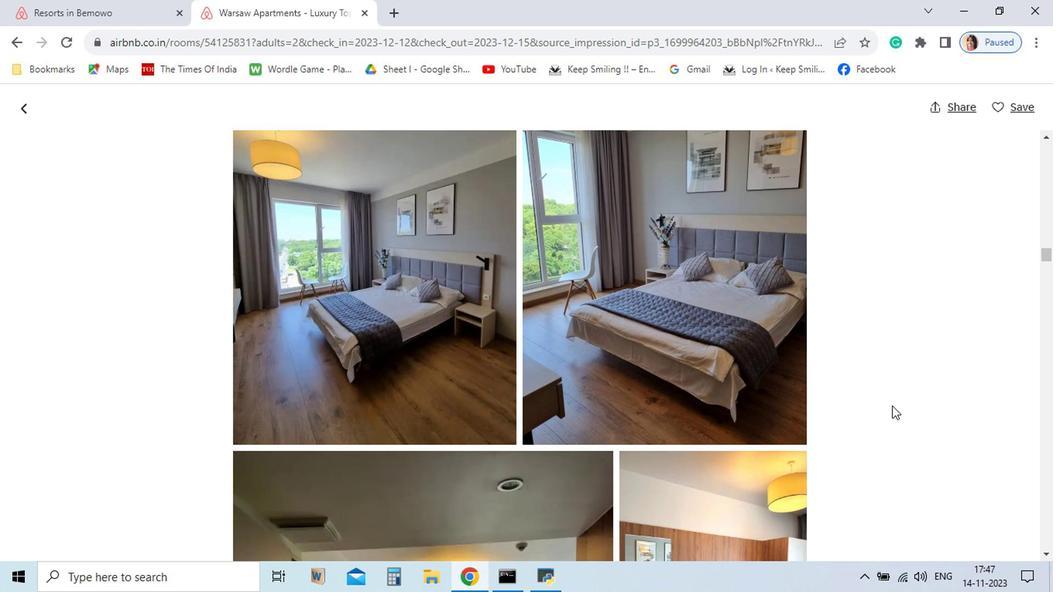 
Action: Mouse scrolled (744, 390) with delta (0, 0)
Screenshot: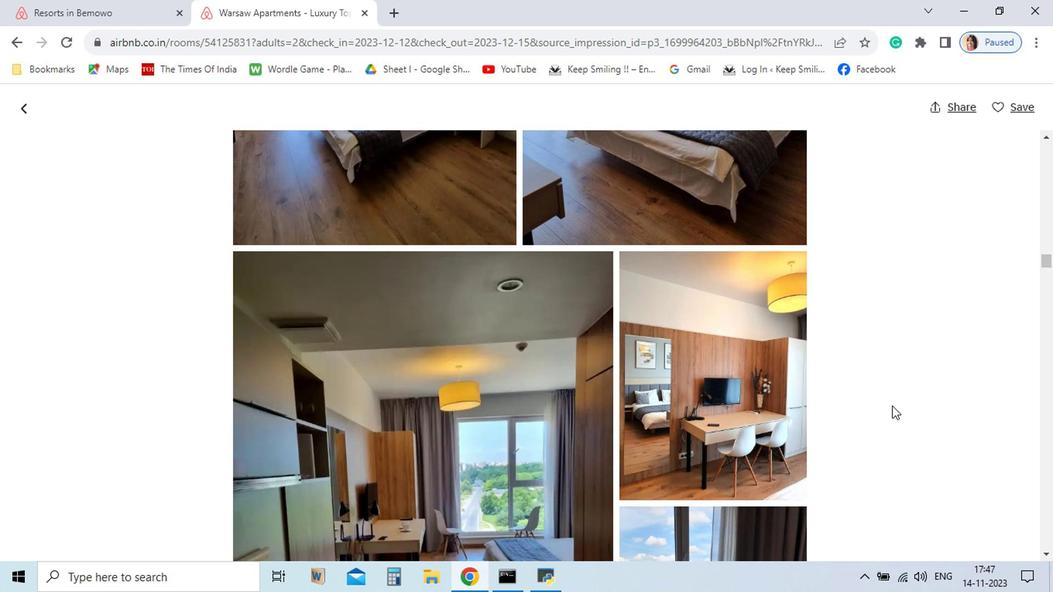 
Action: Mouse scrolled (744, 390) with delta (0, 0)
Screenshot: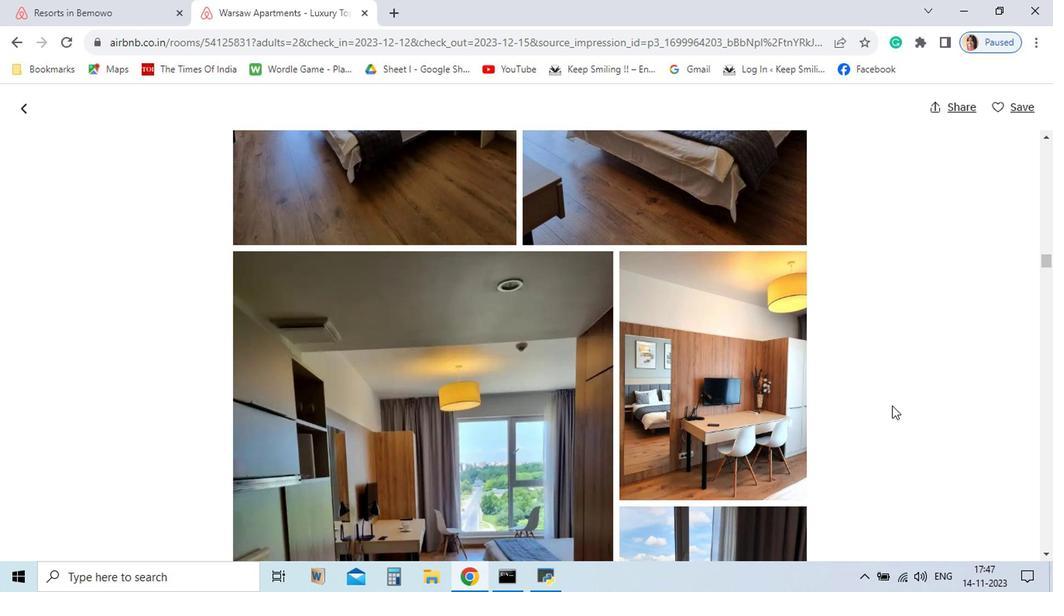 
Action: Mouse scrolled (744, 390) with delta (0, 0)
Screenshot: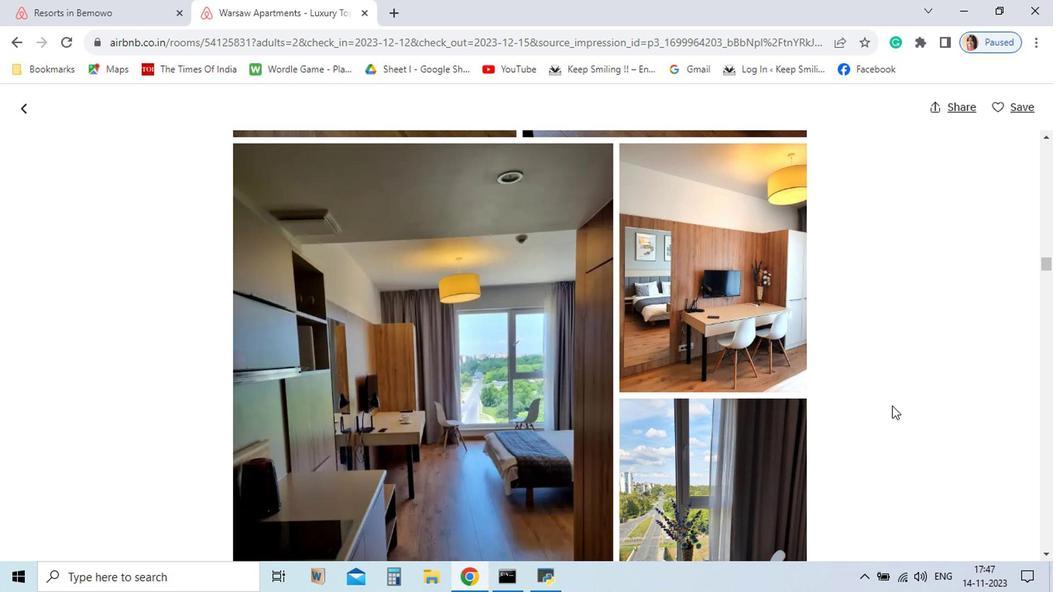 
Action: Mouse scrolled (744, 390) with delta (0, 0)
Screenshot: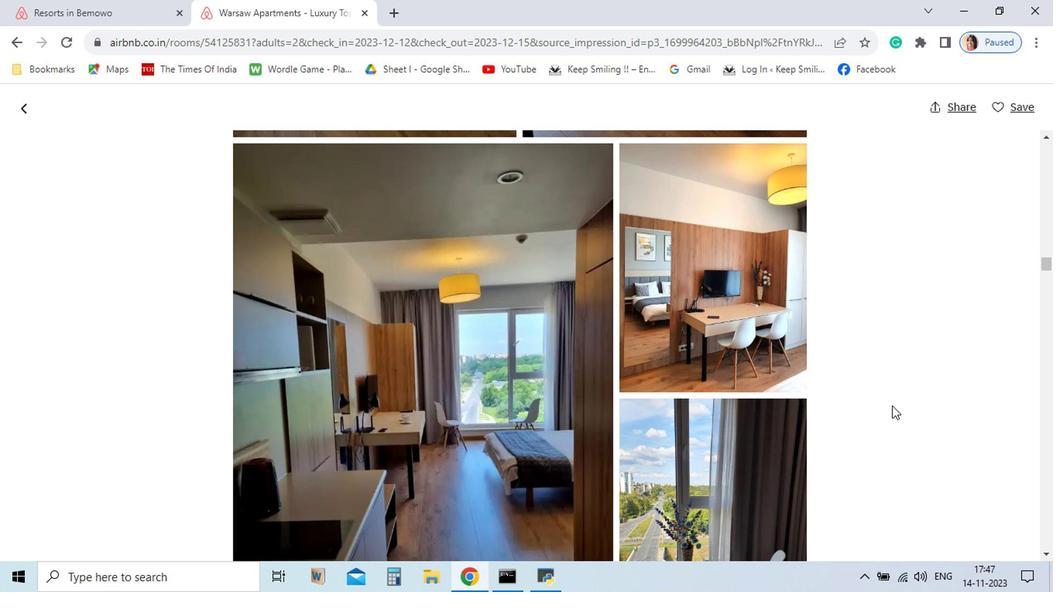 
Action: Mouse scrolled (744, 390) with delta (0, 0)
Screenshot: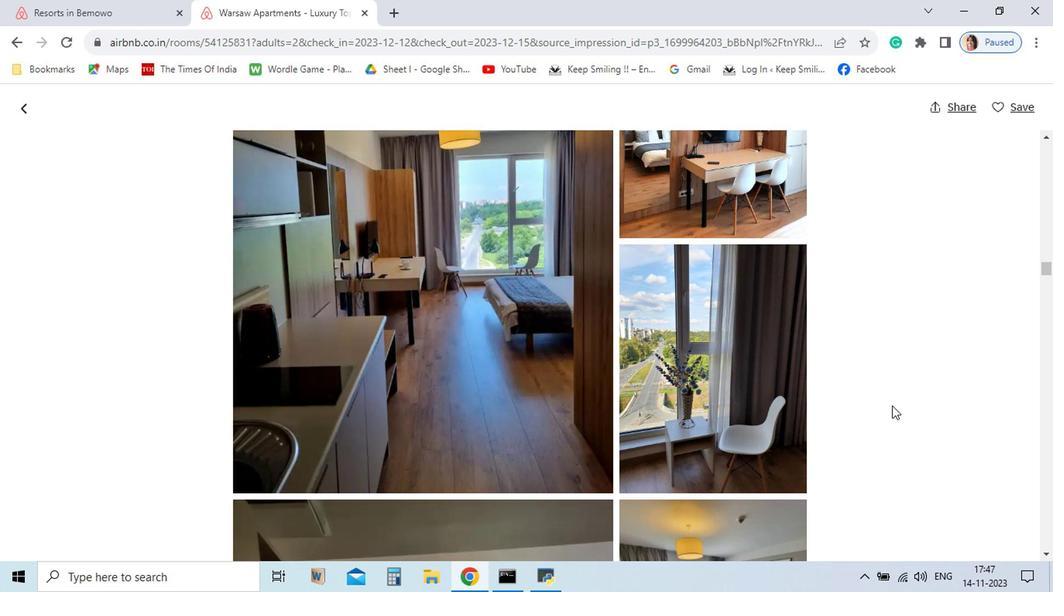 
Action: Mouse scrolled (744, 390) with delta (0, 0)
Screenshot: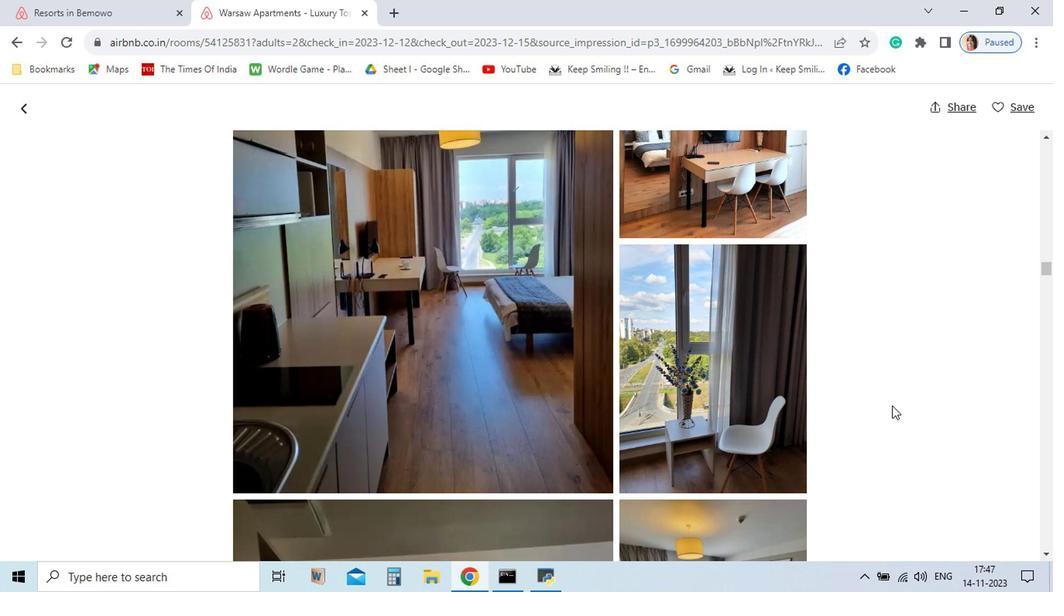 
Action: Mouse scrolled (744, 390) with delta (0, 0)
Screenshot: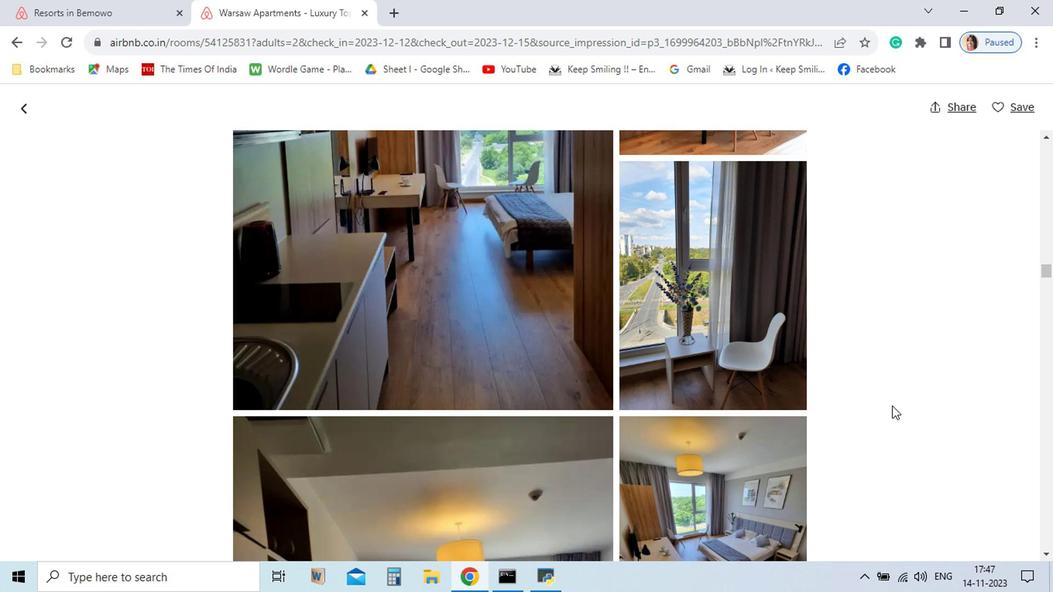 
Action: Mouse scrolled (744, 390) with delta (0, 0)
Screenshot: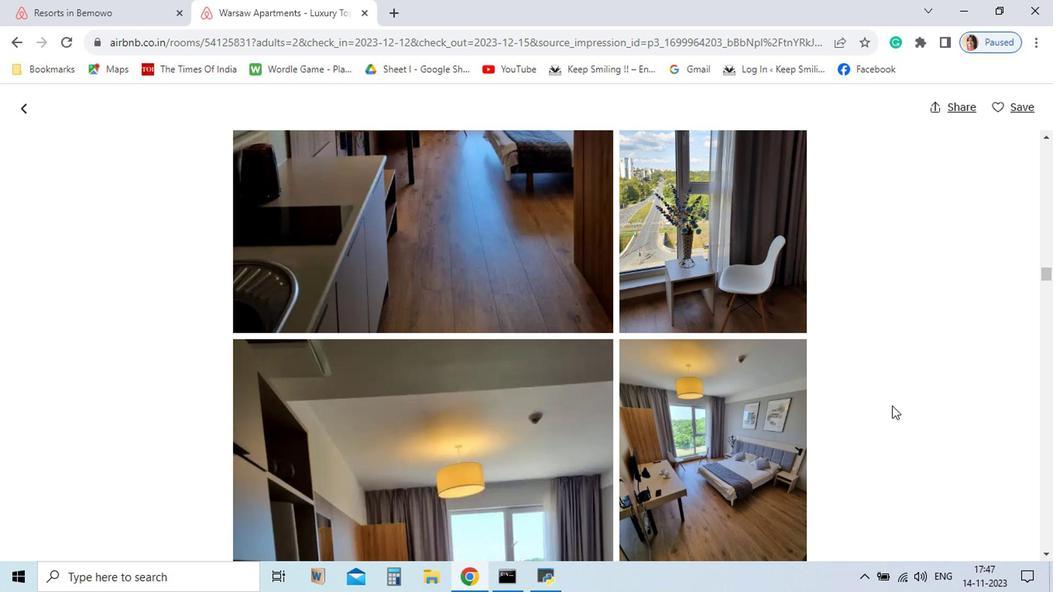 
Action: Mouse scrolled (744, 390) with delta (0, 0)
Screenshot: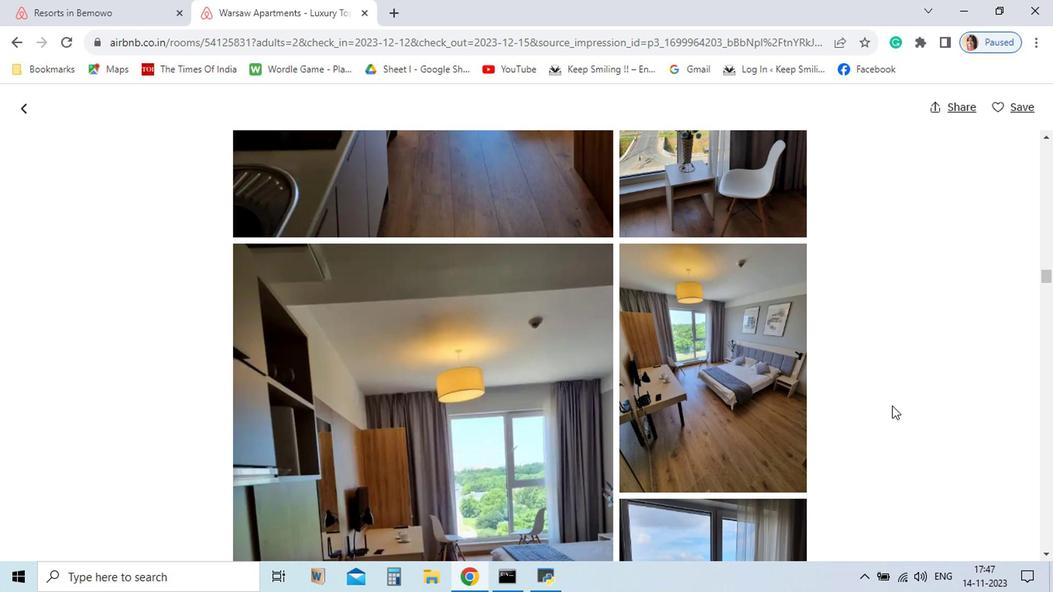 
Action: Mouse scrolled (744, 390) with delta (0, 0)
Screenshot: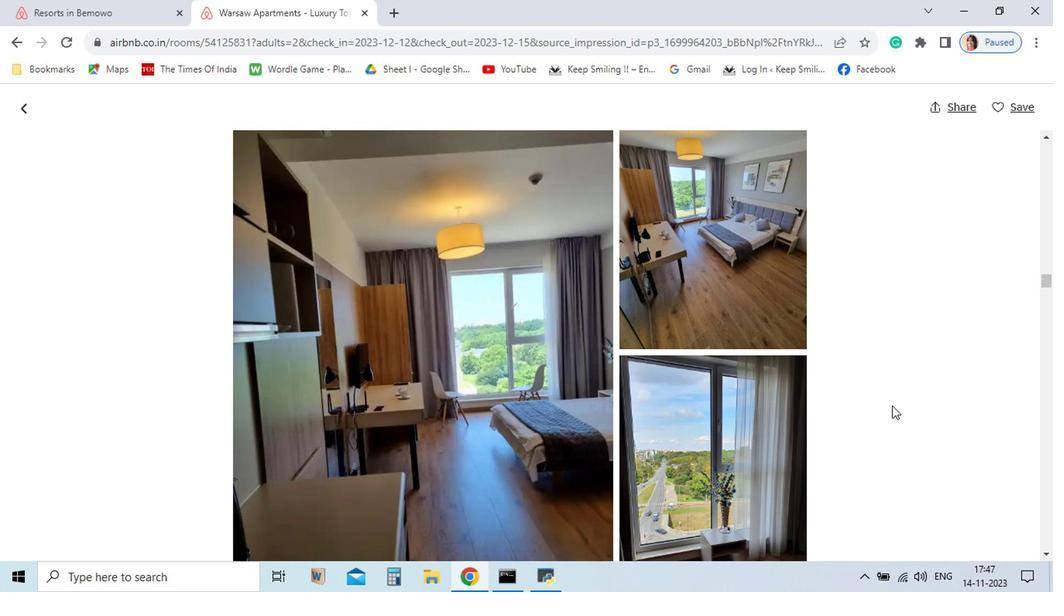 
Action: Mouse scrolled (744, 390) with delta (0, 0)
Screenshot: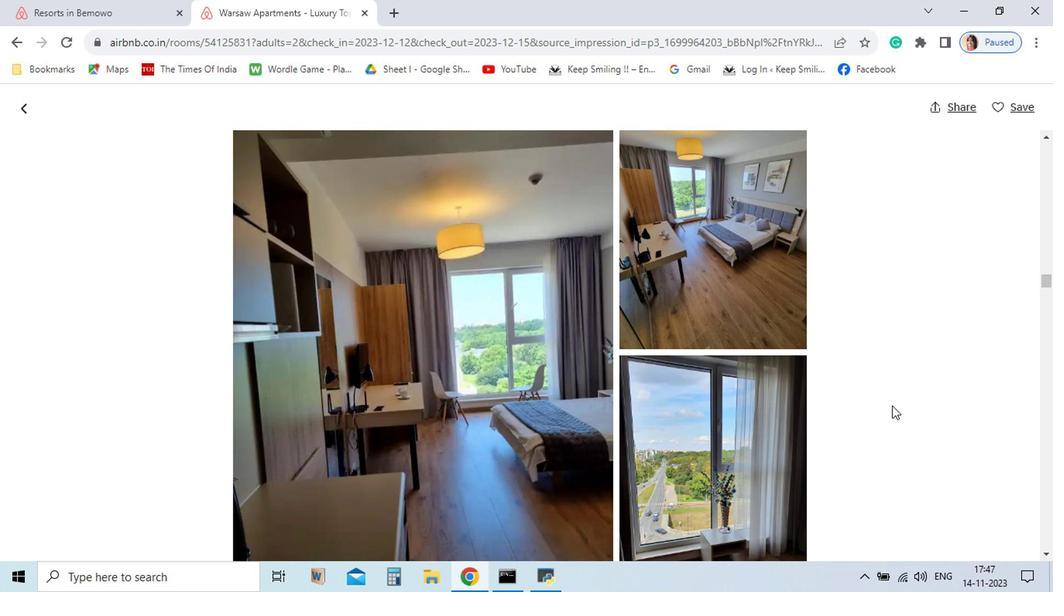 
Action: Mouse scrolled (744, 390) with delta (0, 0)
Screenshot: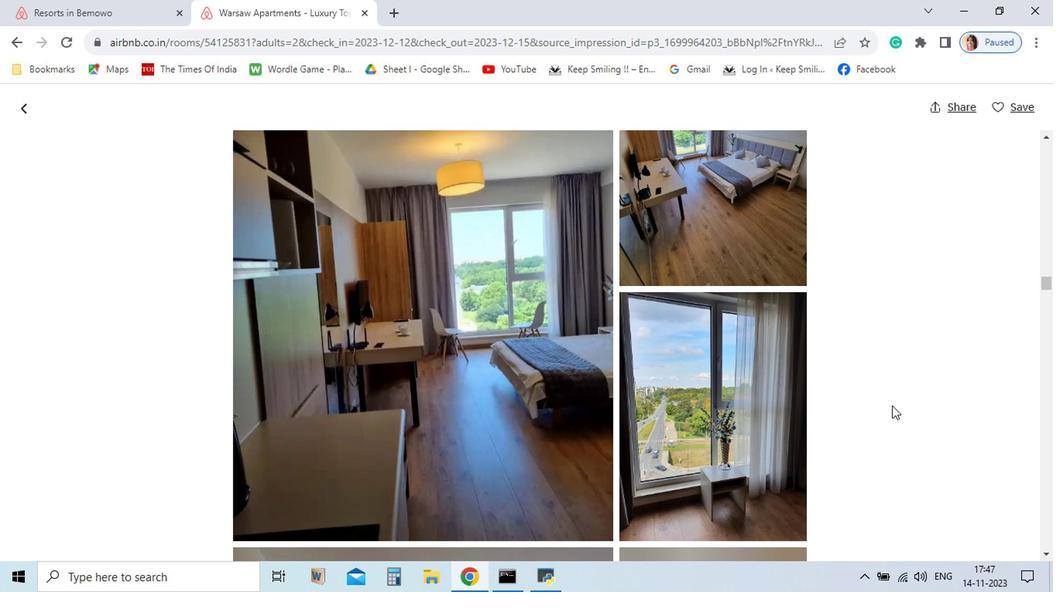 
Action: Mouse scrolled (744, 390) with delta (0, 0)
Screenshot: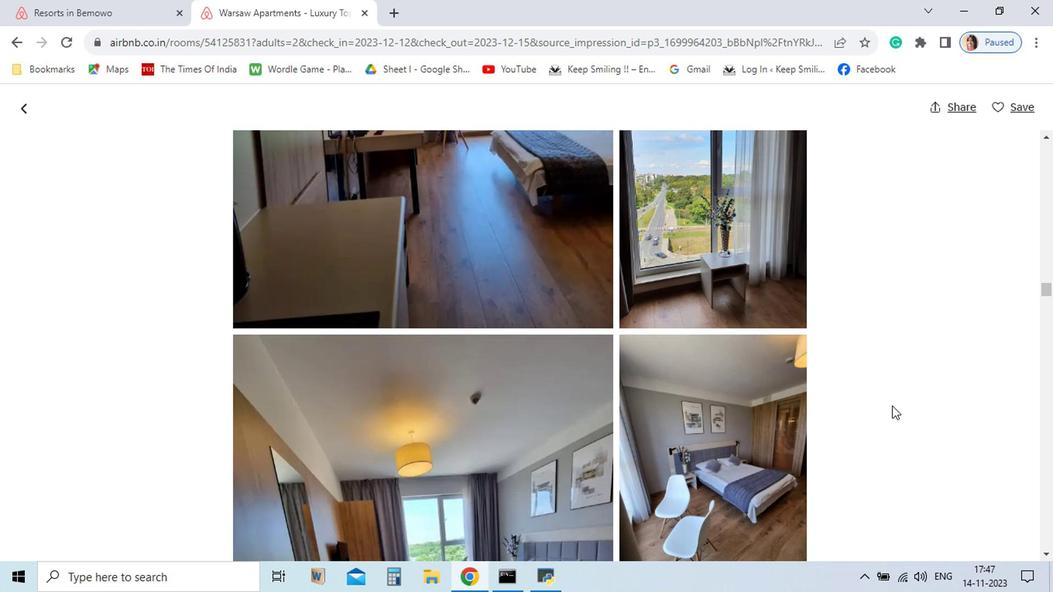 
Action: Mouse scrolled (744, 390) with delta (0, 0)
Screenshot: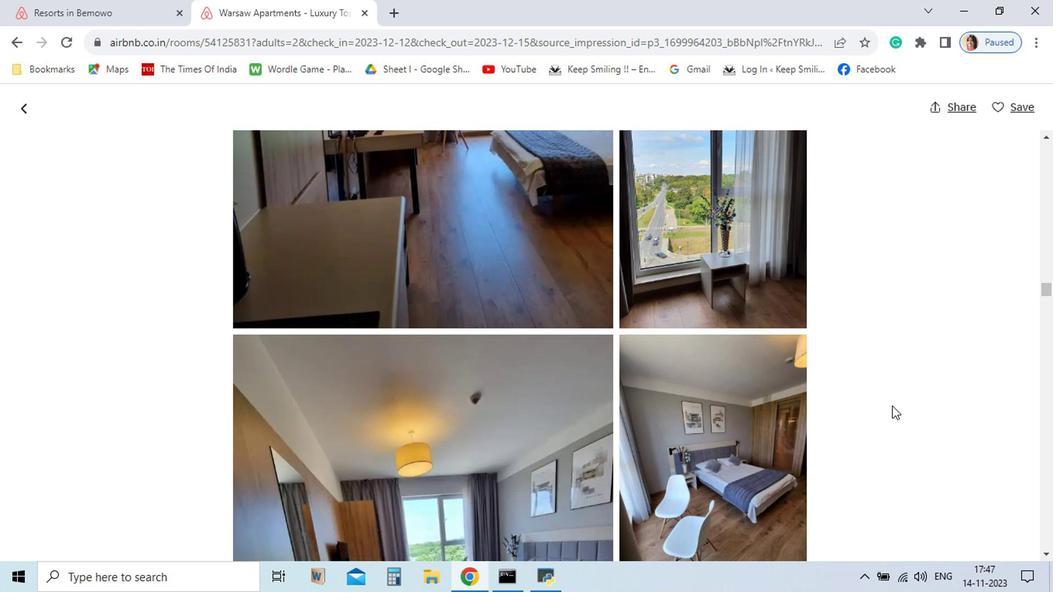 
Action: Mouse scrolled (744, 390) with delta (0, 0)
Screenshot: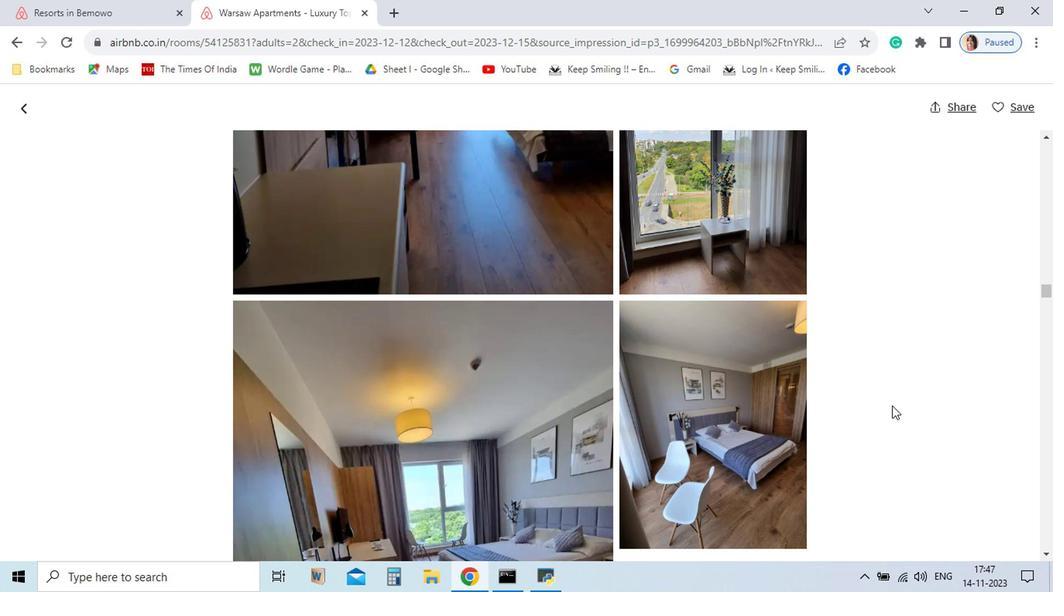 
Action: Mouse scrolled (744, 390) with delta (0, 0)
Screenshot: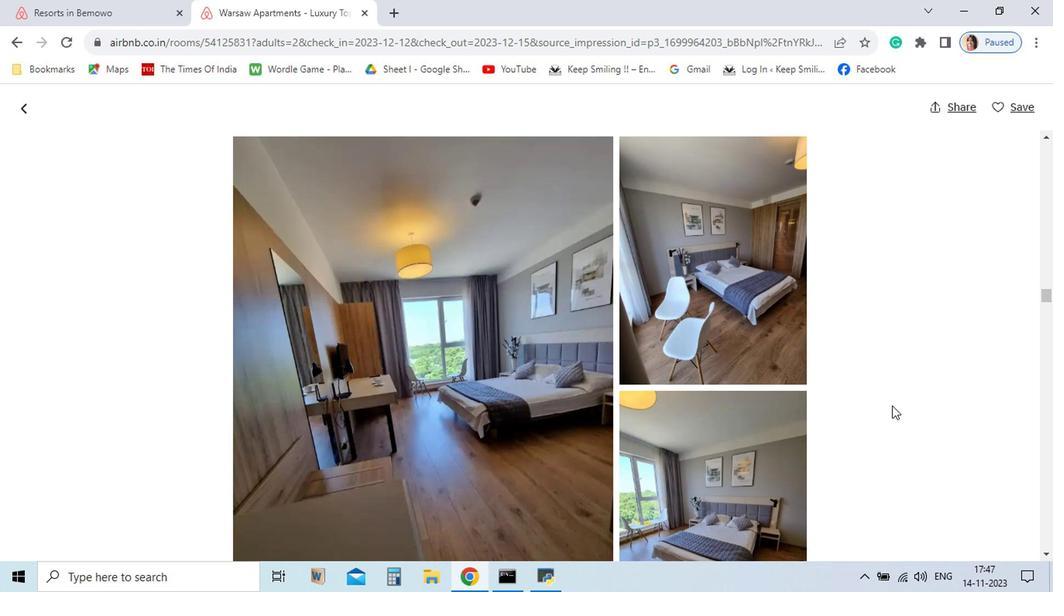
Action: Mouse scrolled (744, 390) with delta (0, 0)
Screenshot: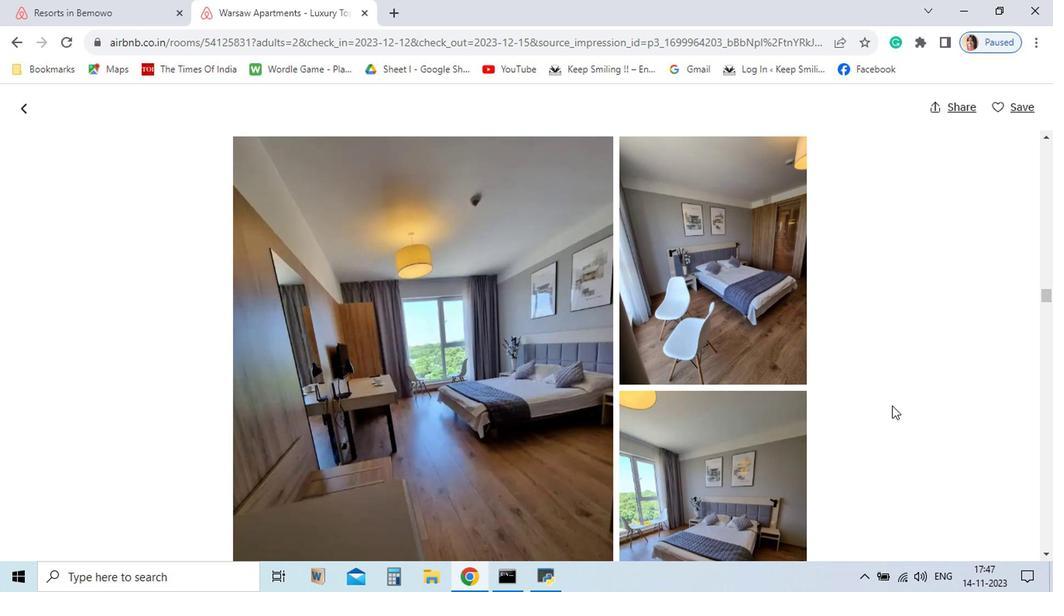 
Action: Mouse scrolled (744, 390) with delta (0, 0)
Screenshot: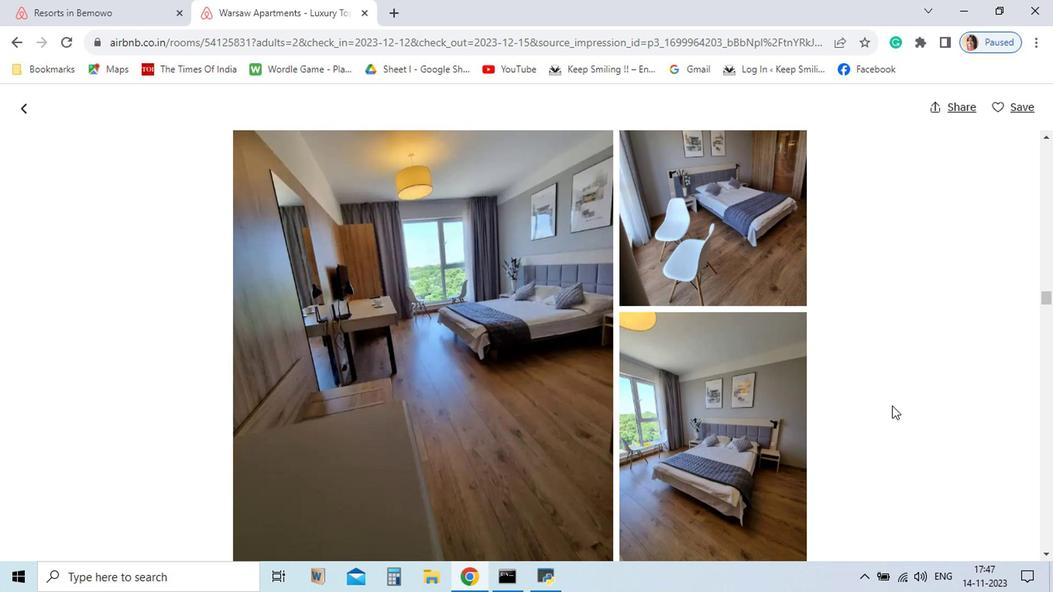 
Action: Mouse scrolled (744, 390) with delta (0, 0)
Screenshot: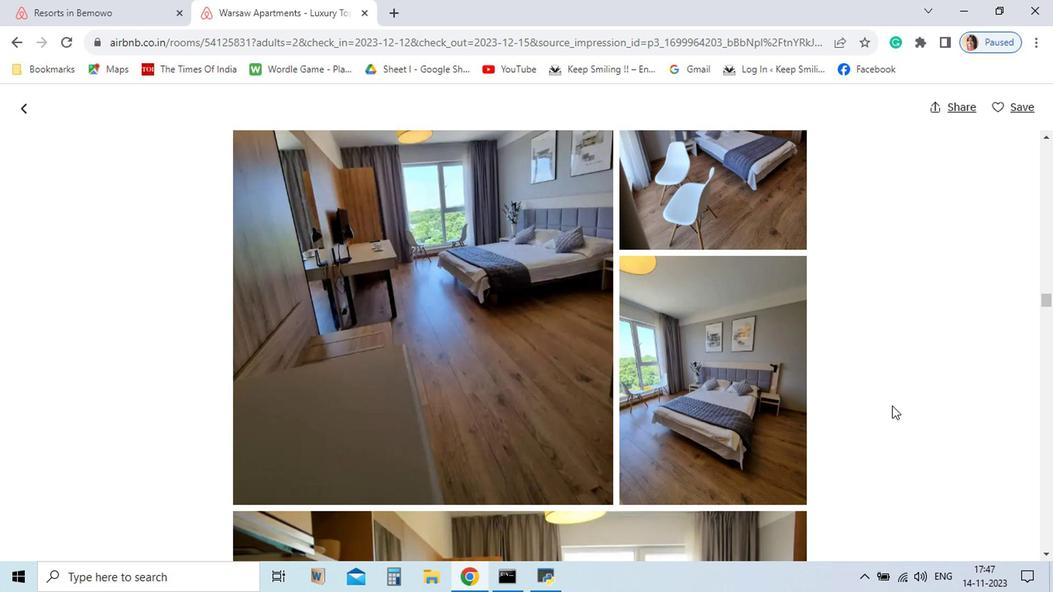 
Action: Mouse scrolled (744, 390) with delta (0, 0)
Screenshot: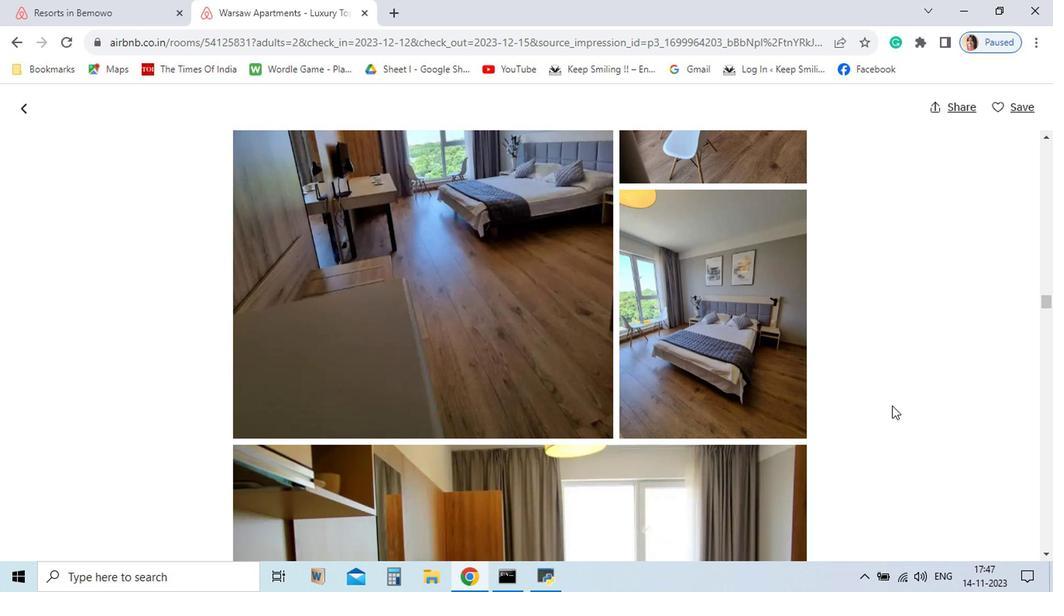 
Action: Mouse scrolled (744, 390) with delta (0, 0)
Screenshot: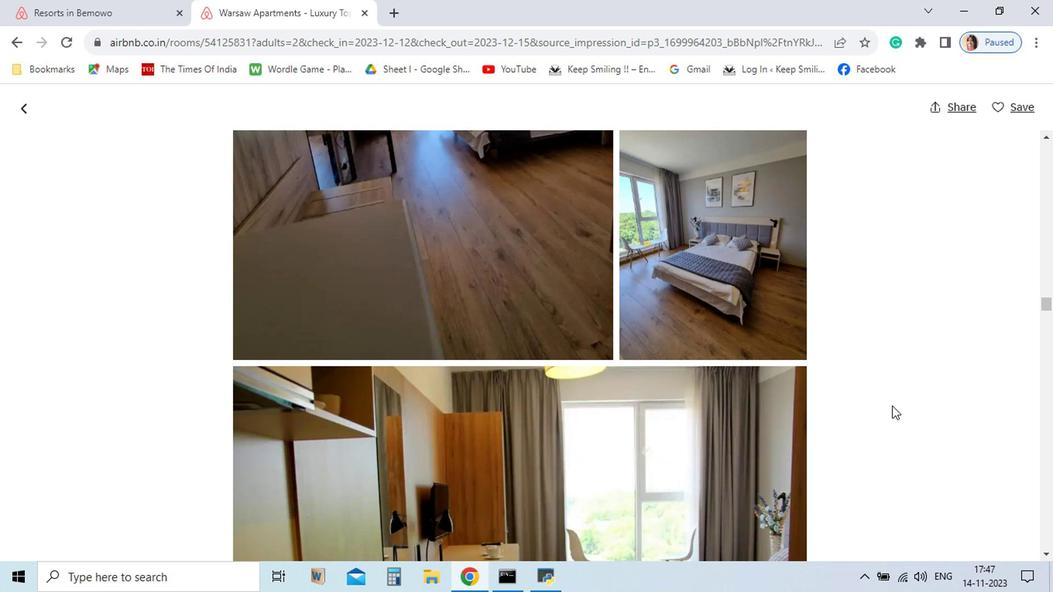 
Action: Mouse scrolled (744, 390) with delta (0, 0)
Screenshot: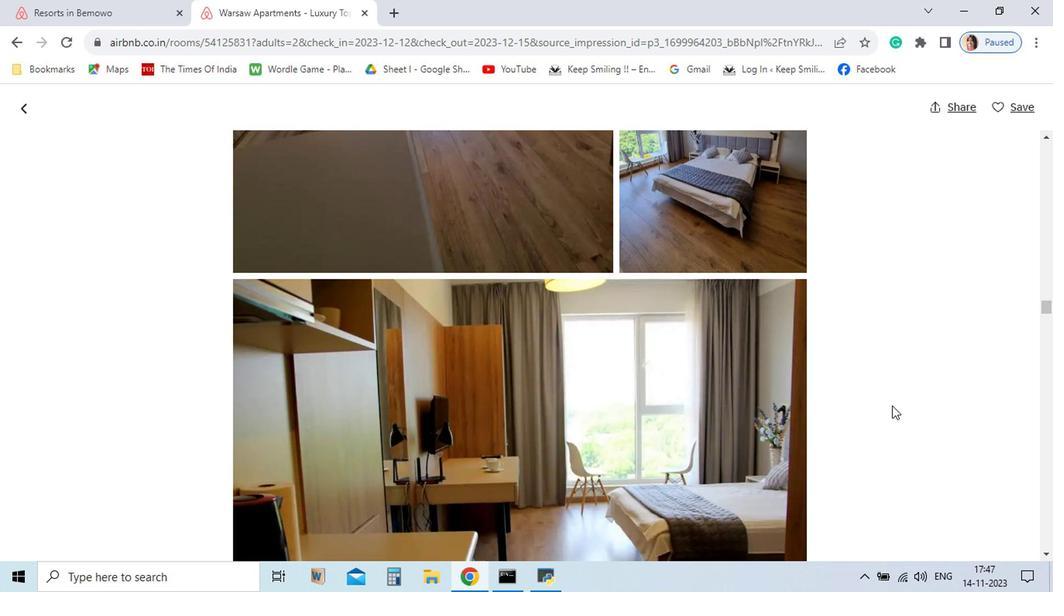 
Action: Mouse scrolled (744, 390) with delta (0, 0)
Screenshot: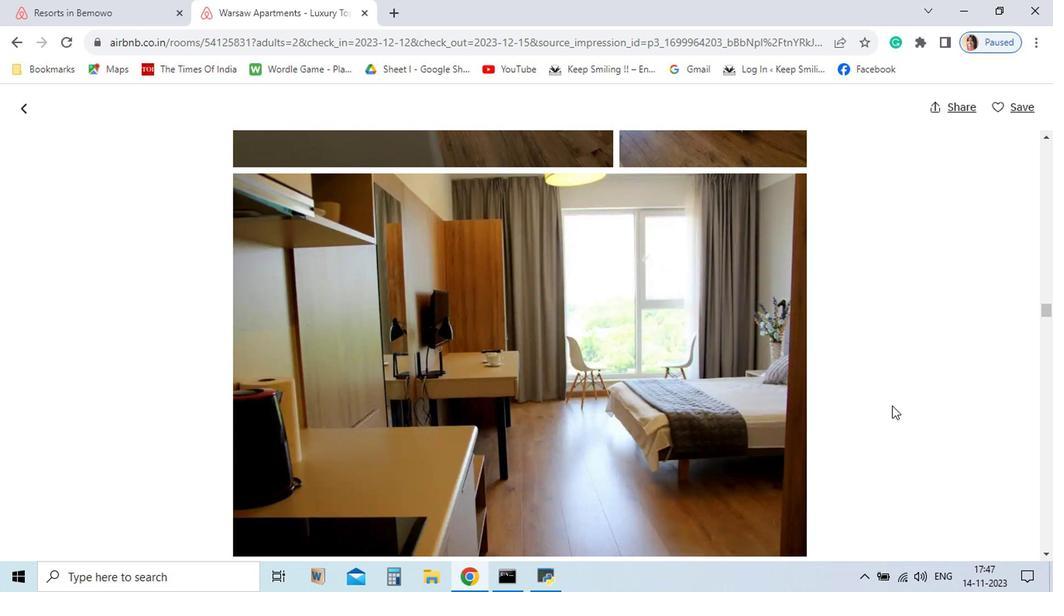 
Action: Mouse scrolled (744, 390) with delta (0, 0)
Screenshot: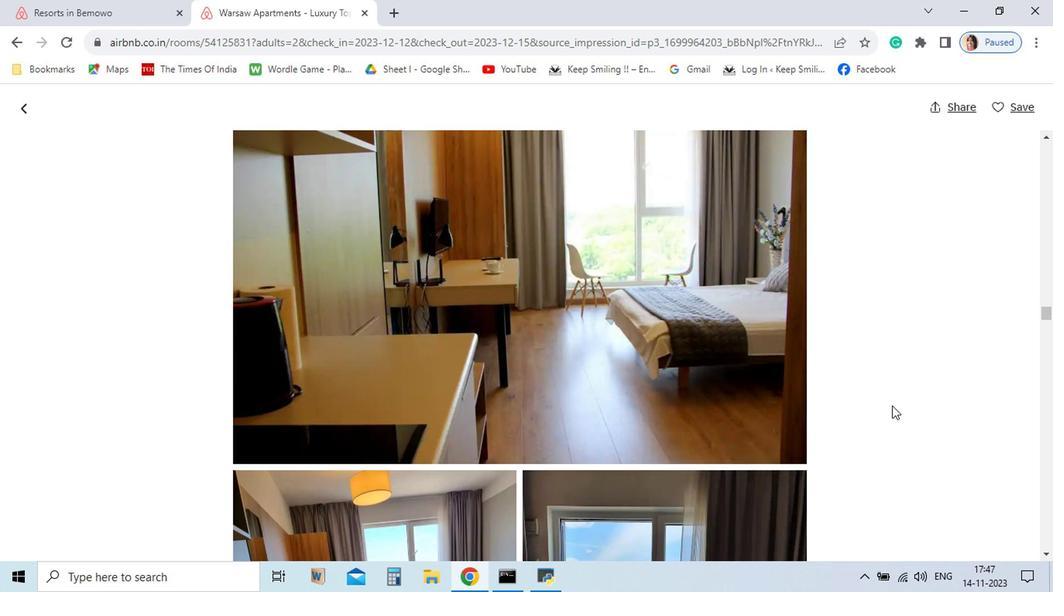 
Action: Mouse scrolled (744, 390) with delta (0, 0)
Screenshot: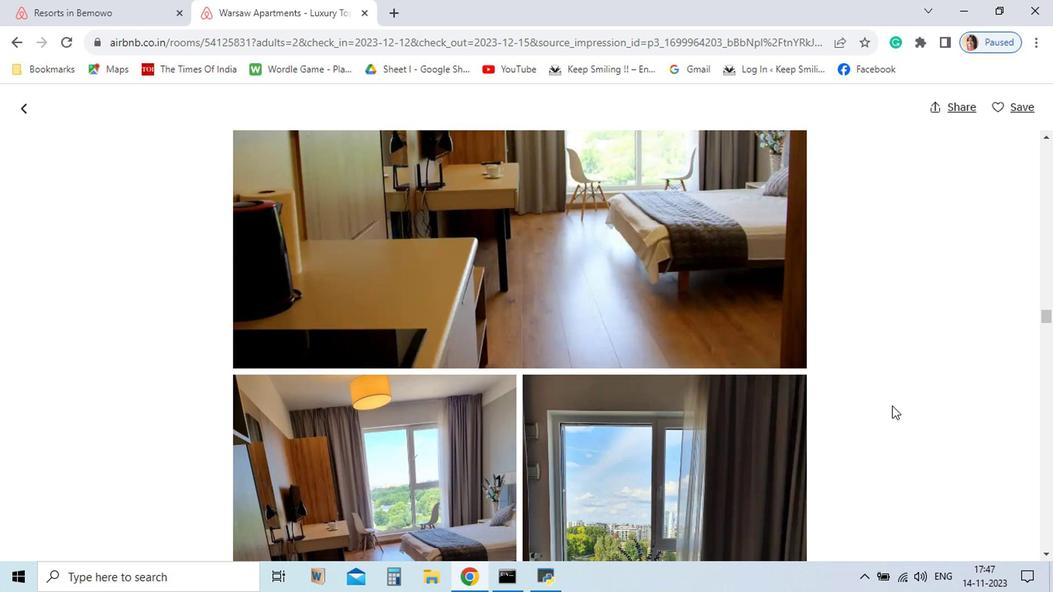 
Action: Mouse scrolled (744, 390) with delta (0, 0)
Screenshot: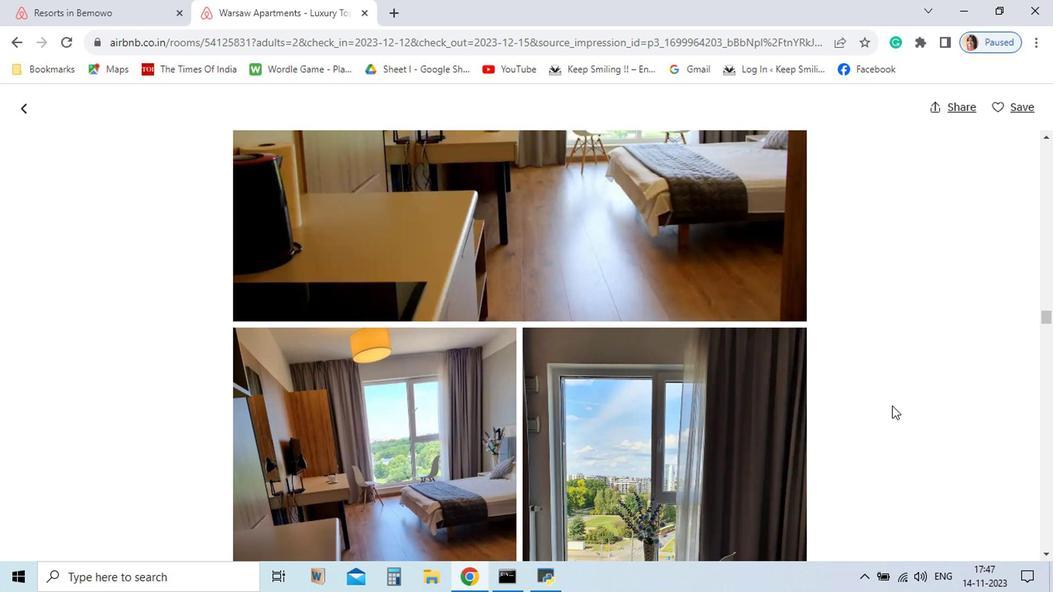
Action: Mouse scrolled (744, 390) with delta (0, 0)
Screenshot: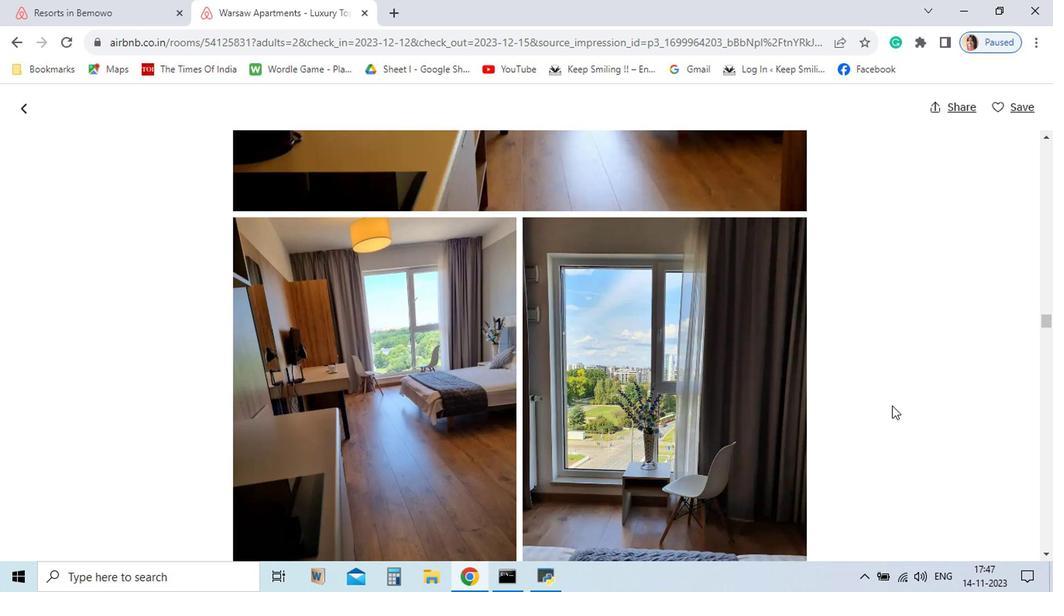 
Action: Mouse scrolled (744, 390) with delta (0, 0)
Screenshot: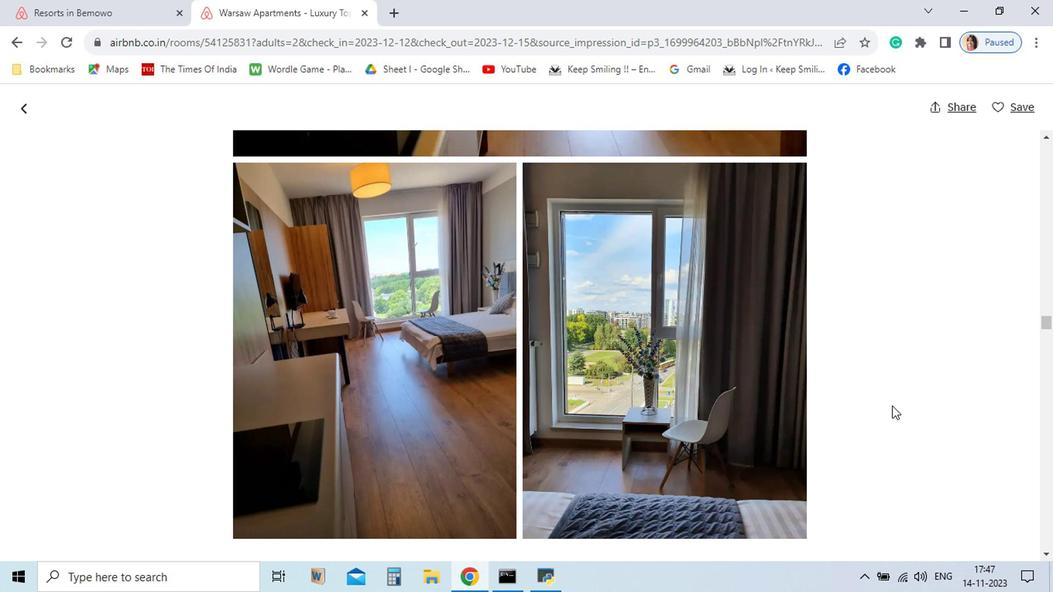 
Action: Mouse scrolled (744, 390) with delta (0, 0)
Screenshot: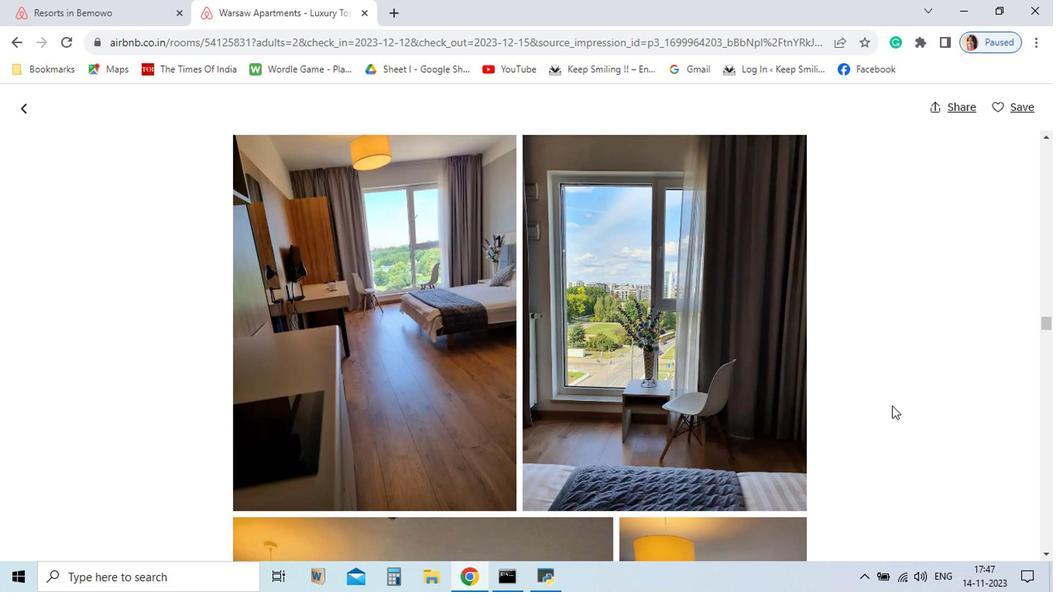 
Action: Mouse scrolled (744, 390) with delta (0, 0)
Screenshot: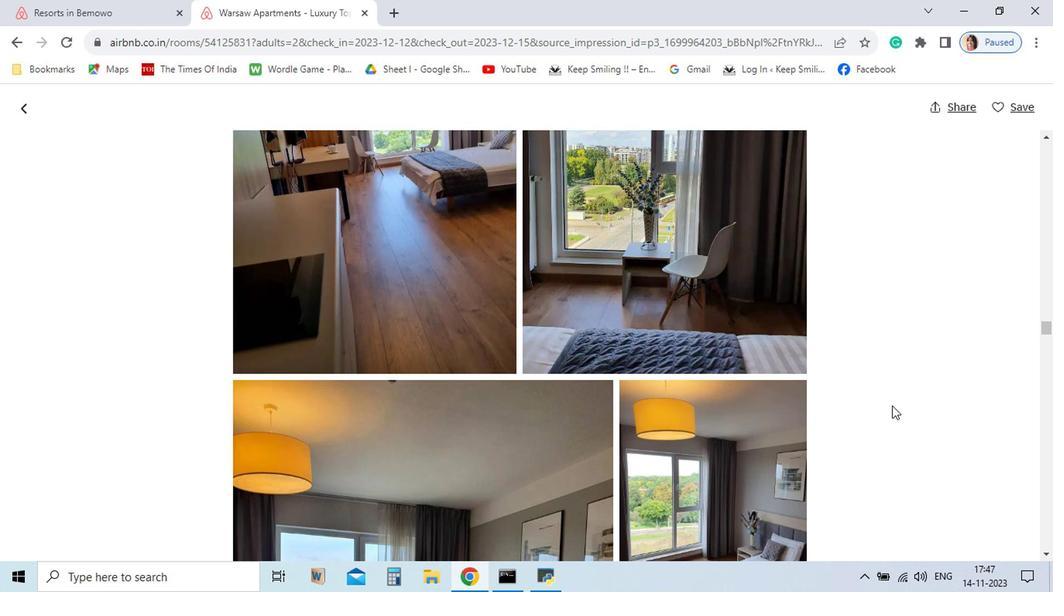 
Action: Mouse scrolled (744, 390) with delta (0, 0)
Screenshot: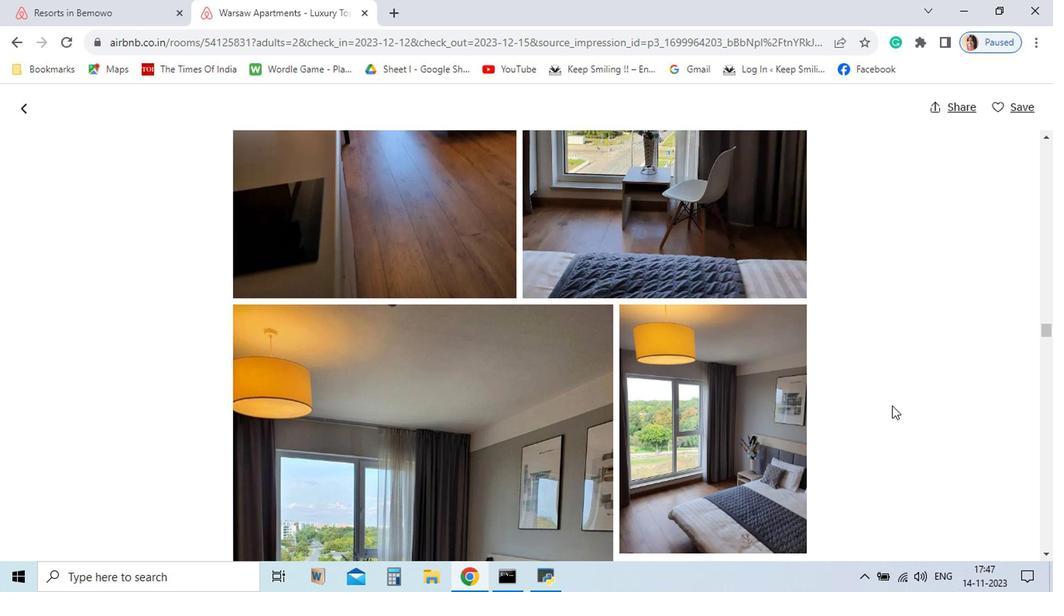 
Action: Mouse scrolled (744, 390) with delta (0, 0)
Screenshot: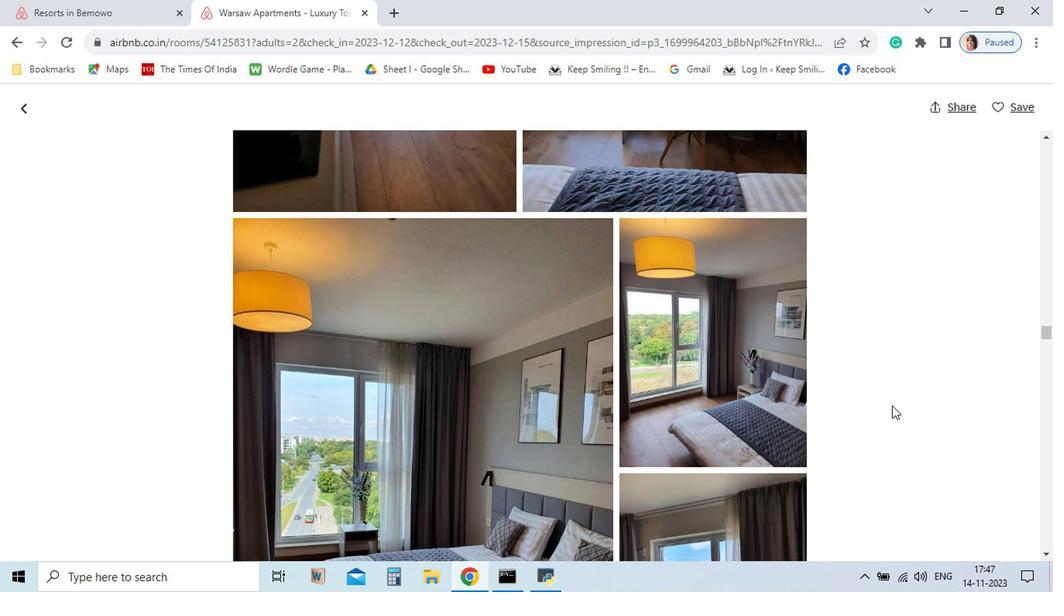 
Action: Mouse scrolled (744, 390) with delta (0, 0)
Screenshot: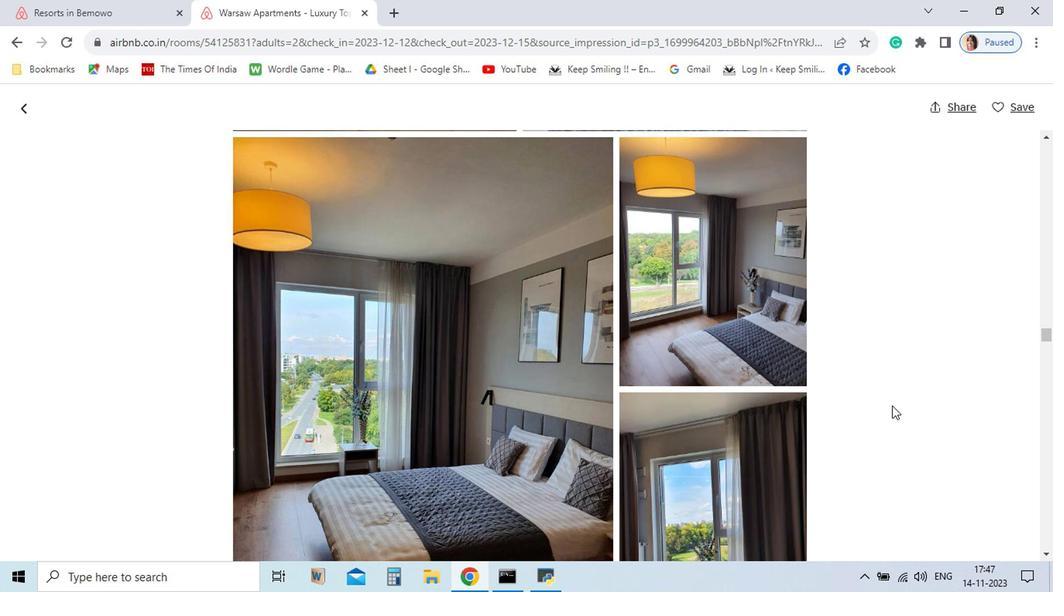 
Action: Mouse scrolled (744, 390) with delta (0, 0)
Screenshot: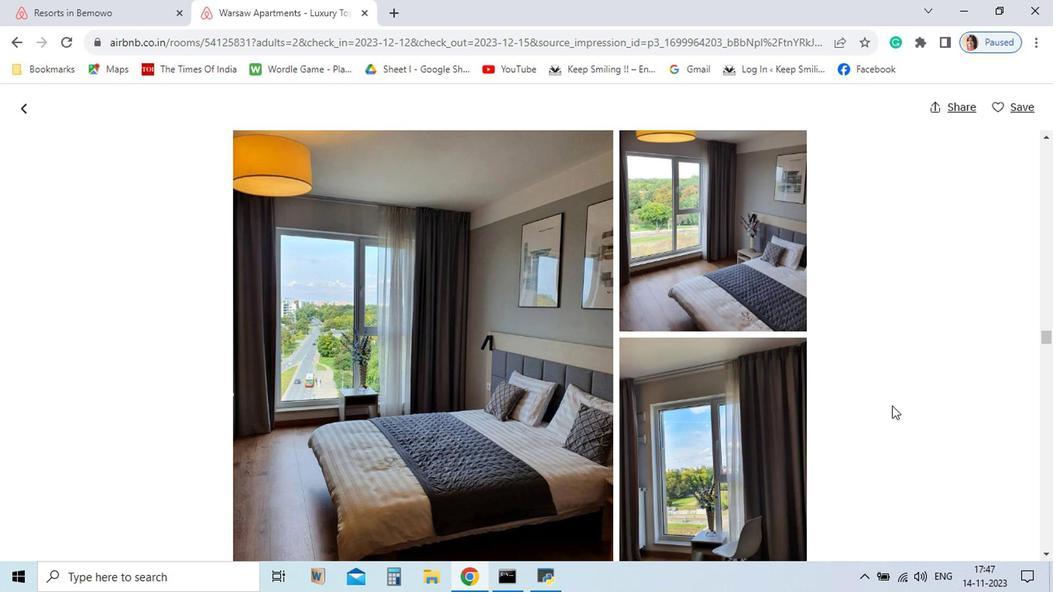 
Action: Mouse scrolled (744, 390) with delta (0, 0)
Screenshot: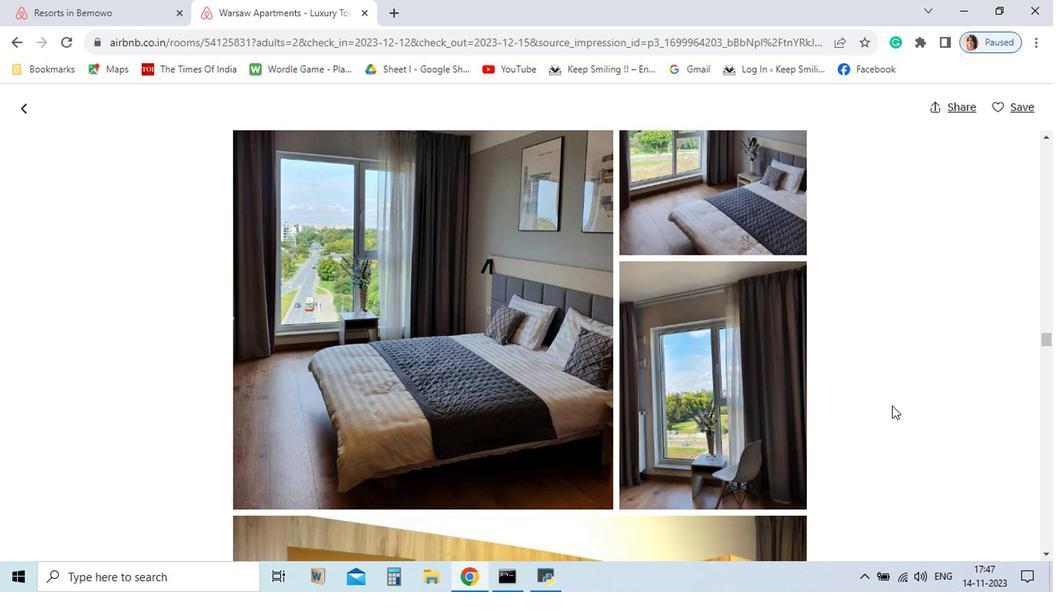 
Action: Mouse scrolled (744, 390) with delta (0, 0)
Screenshot: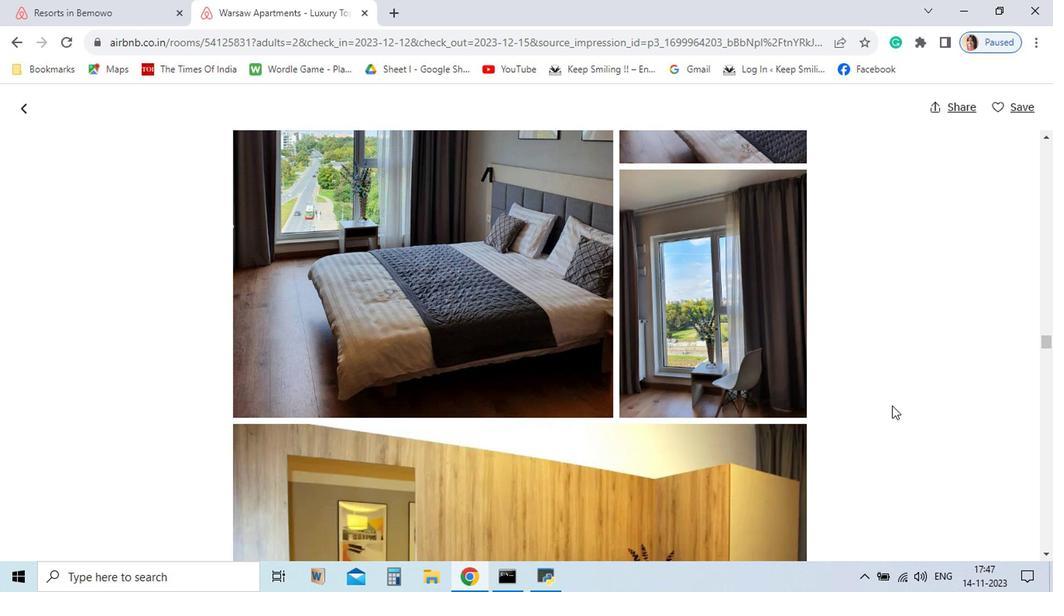 
Action: Mouse scrolled (744, 390) with delta (0, 0)
Screenshot: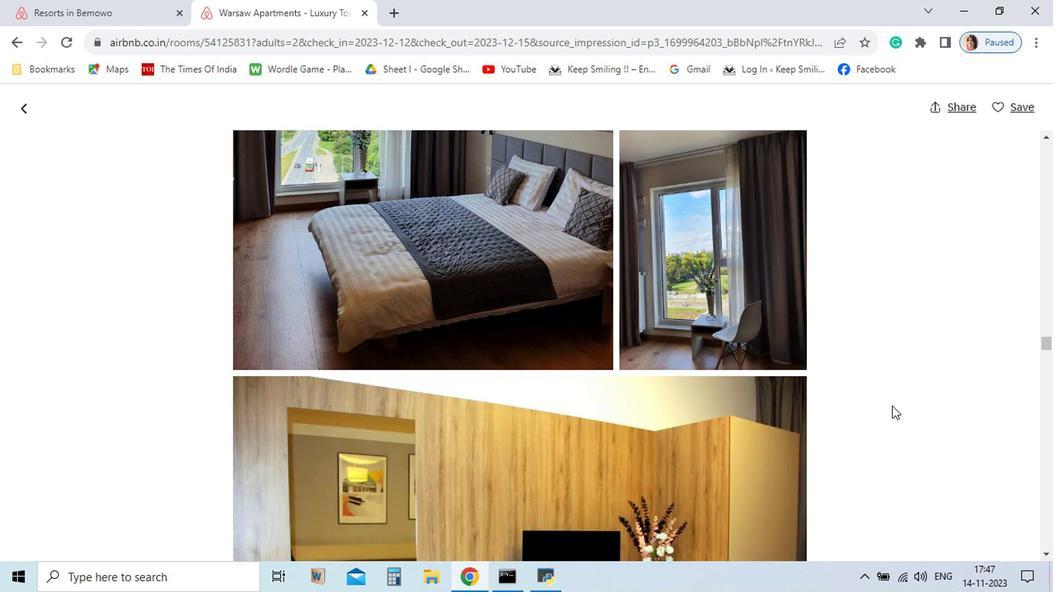 
Action: Mouse scrolled (744, 390) with delta (0, 0)
Screenshot: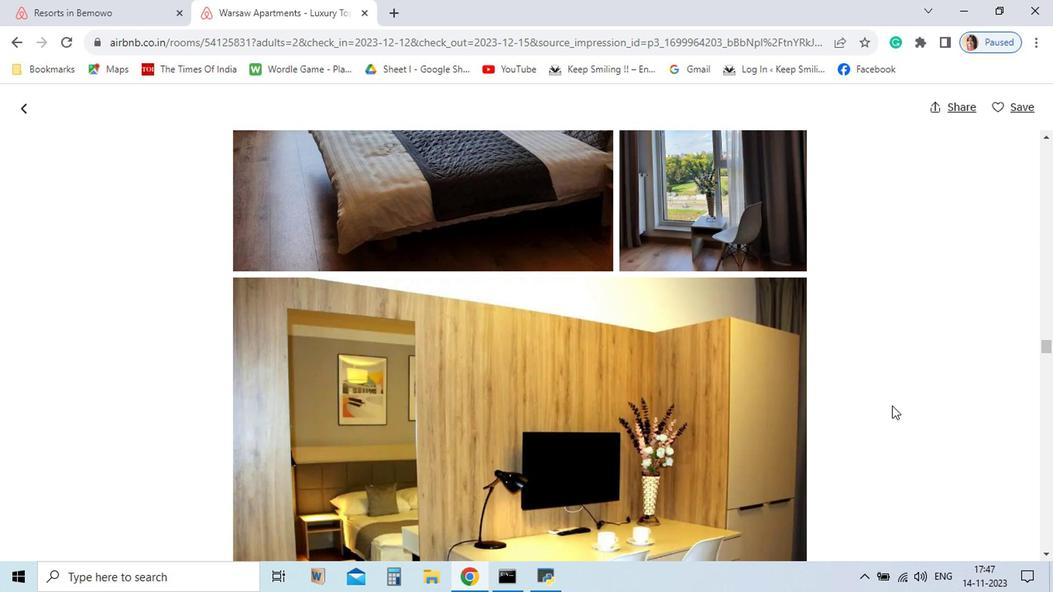 
Action: Mouse scrolled (744, 390) with delta (0, 0)
Screenshot: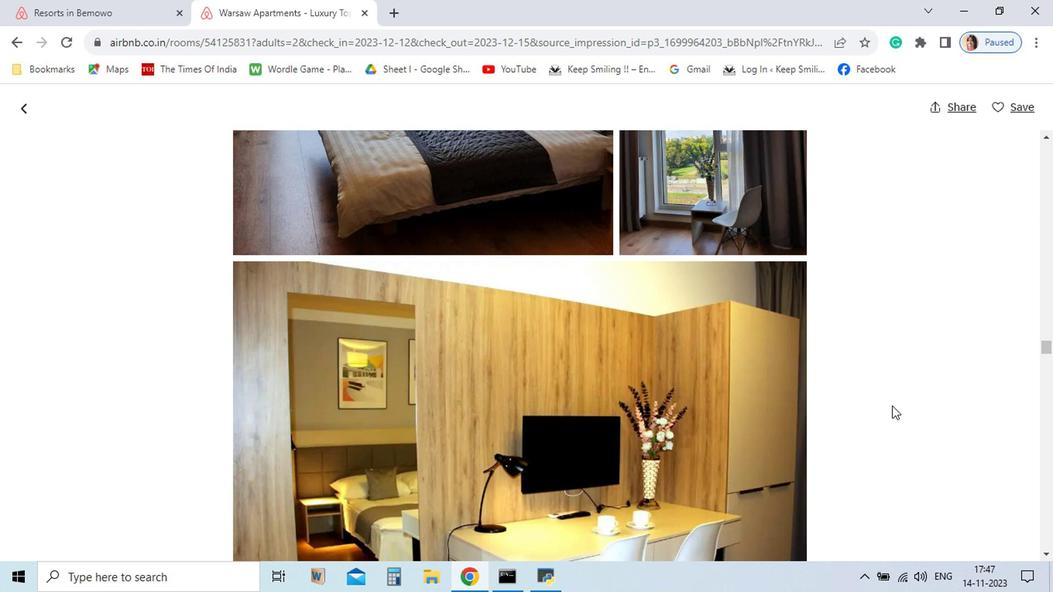 
Action: Mouse scrolled (744, 390) with delta (0, 0)
Screenshot: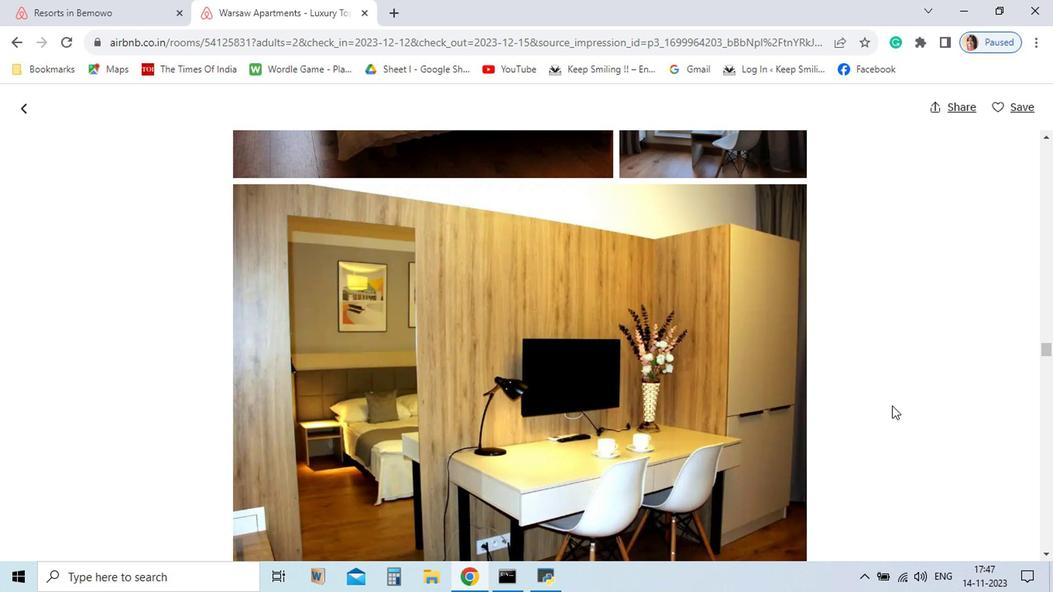 
Action: Mouse scrolled (744, 390) with delta (0, 0)
Screenshot: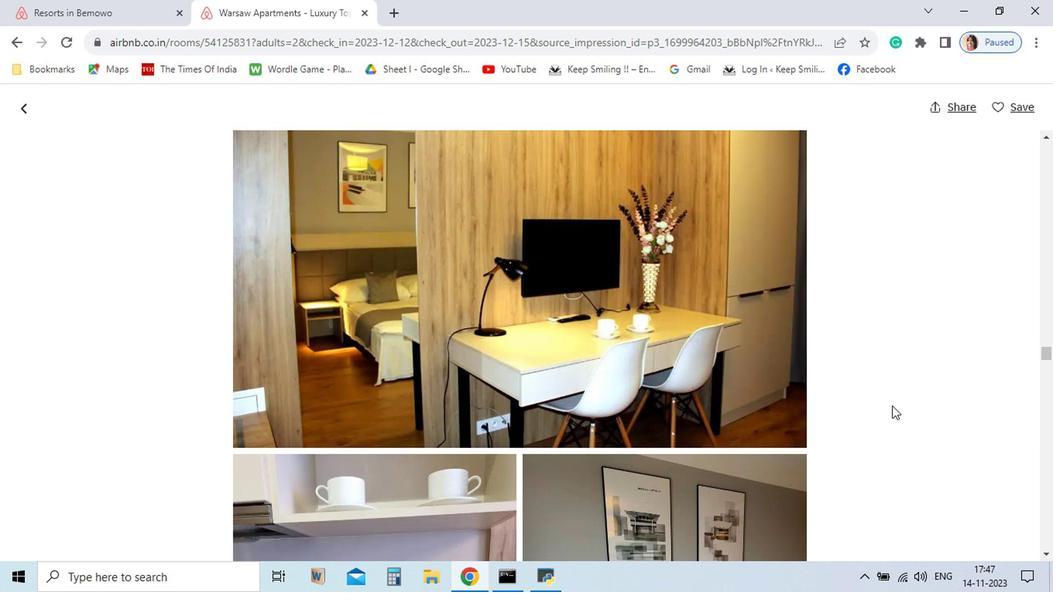 
Action: Mouse scrolled (744, 390) with delta (0, 0)
Screenshot: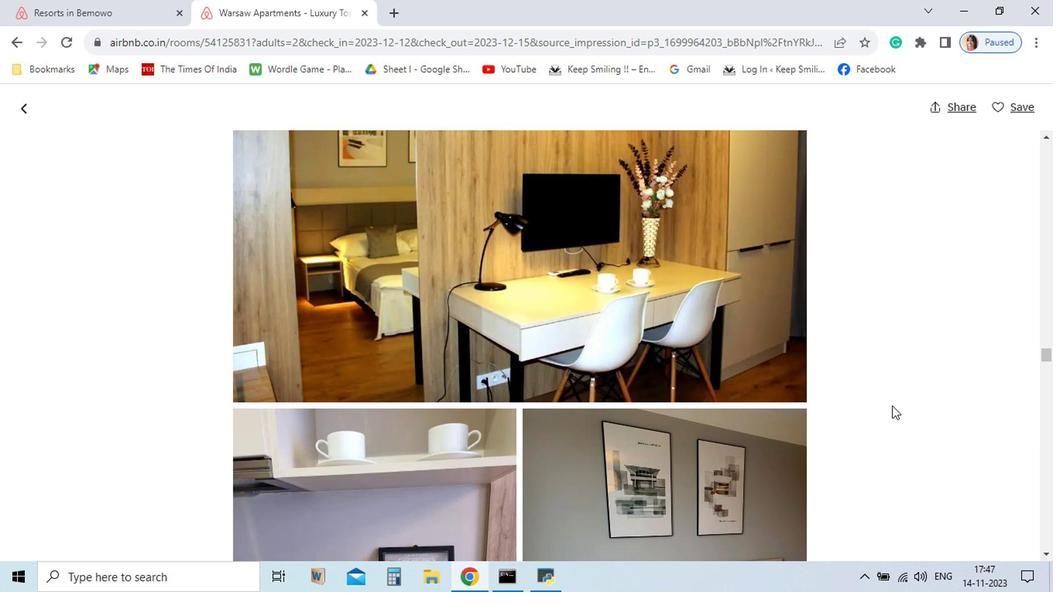 
Action: Mouse scrolled (744, 390) with delta (0, 0)
Screenshot: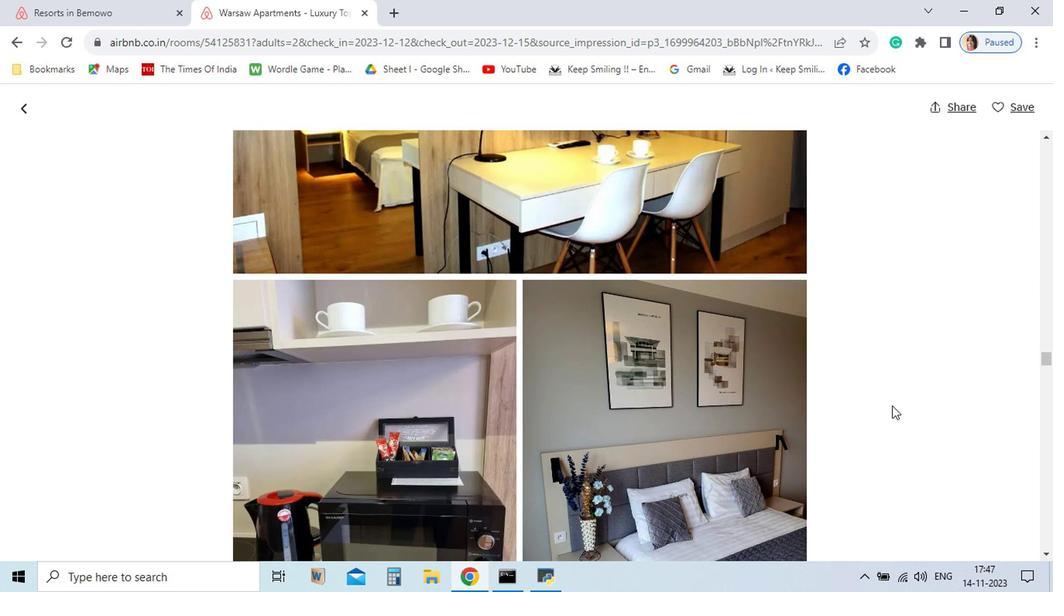 
Action: Mouse scrolled (744, 390) with delta (0, 0)
Screenshot: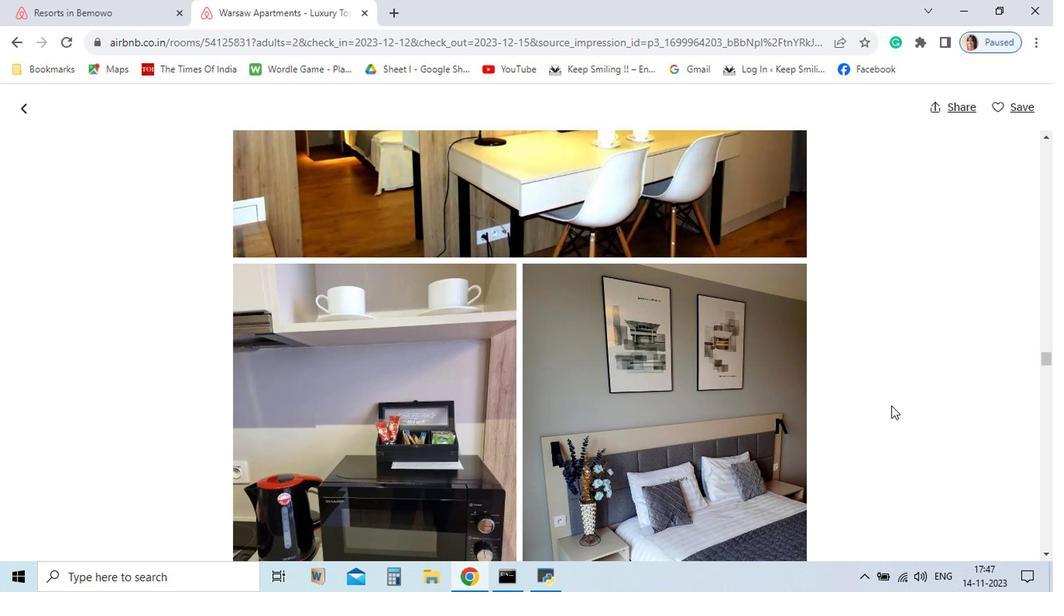 
Action: Mouse moved to (744, 390)
Screenshot: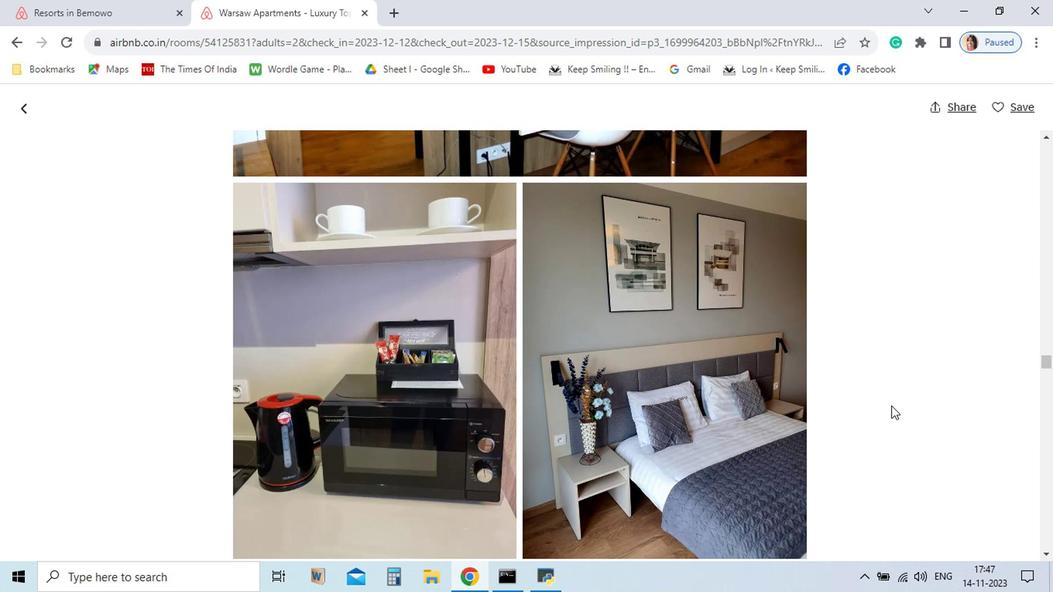 
Action: Mouse scrolled (744, 390) with delta (0, 0)
Screenshot: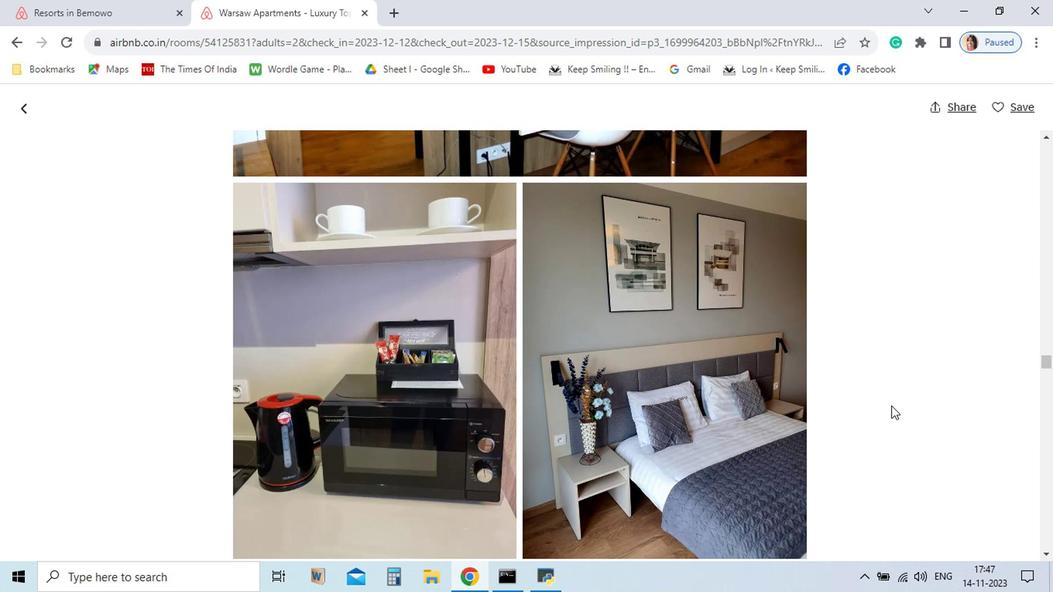 
Action: Mouse scrolled (744, 390) with delta (0, 0)
Screenshot: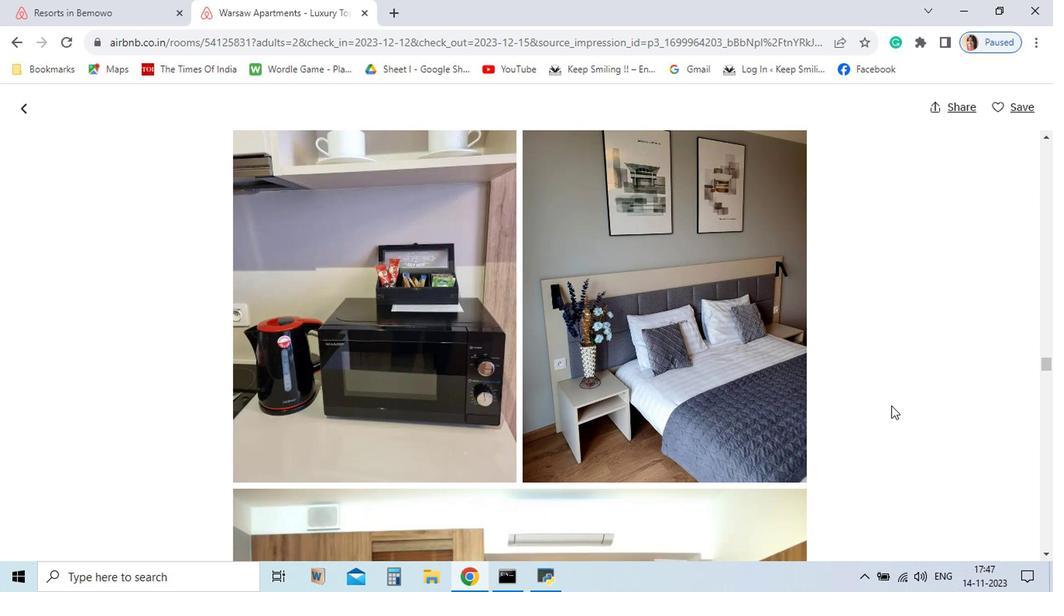 
Action: Mouse scrolled (744, 390) with delta (0, 0)
Screenshot: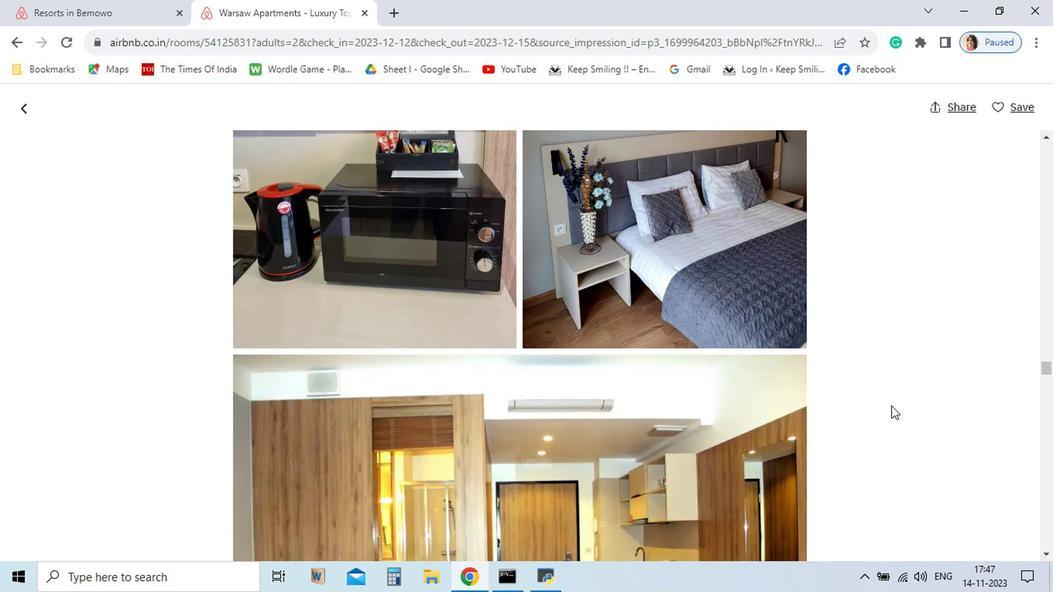 
Action: Mouse scrolled (744, 390) with delta (0, 0)
Screenshot: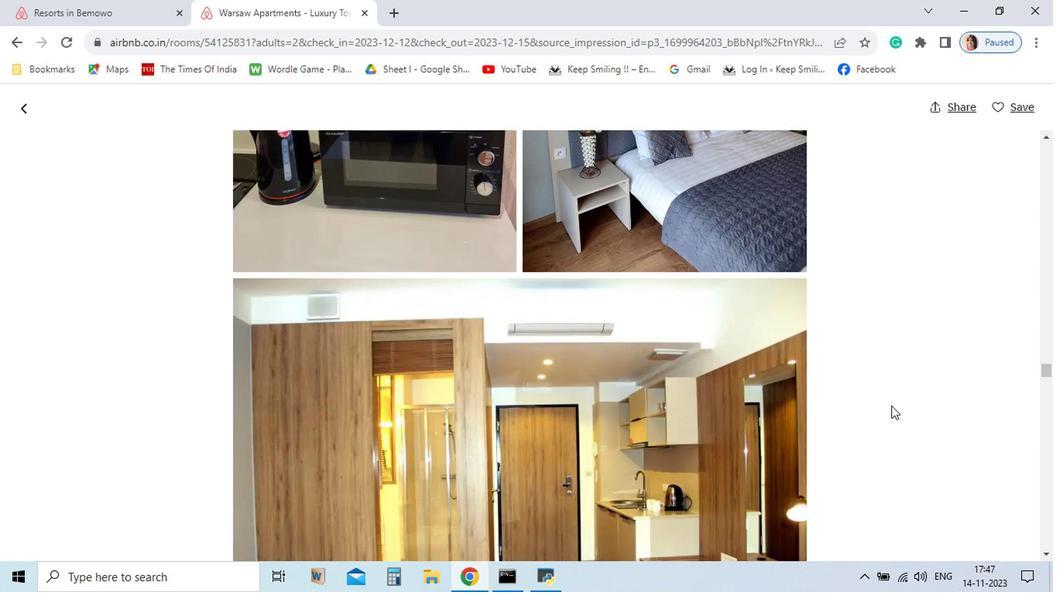 
Action: Mouse scrolled (744, 390) with delta (0, 0)
Screenshot: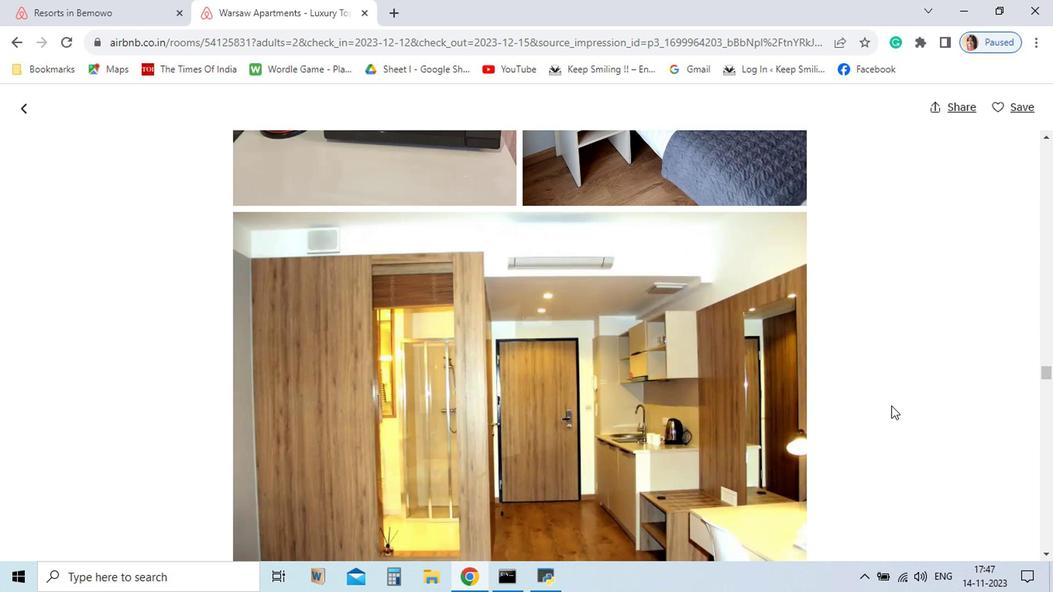 
Action: Mouse scrolled (744, 390) with delta (0, 0)
Screenshot: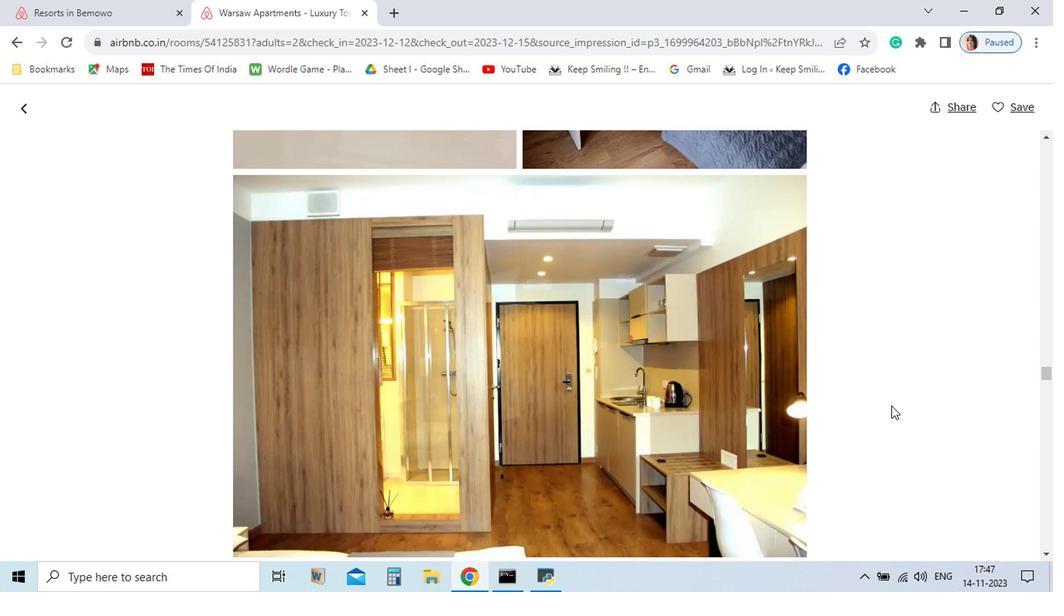 
Action: Mouse scrolled (744, 390) with delta (0, 0)
Screenshot: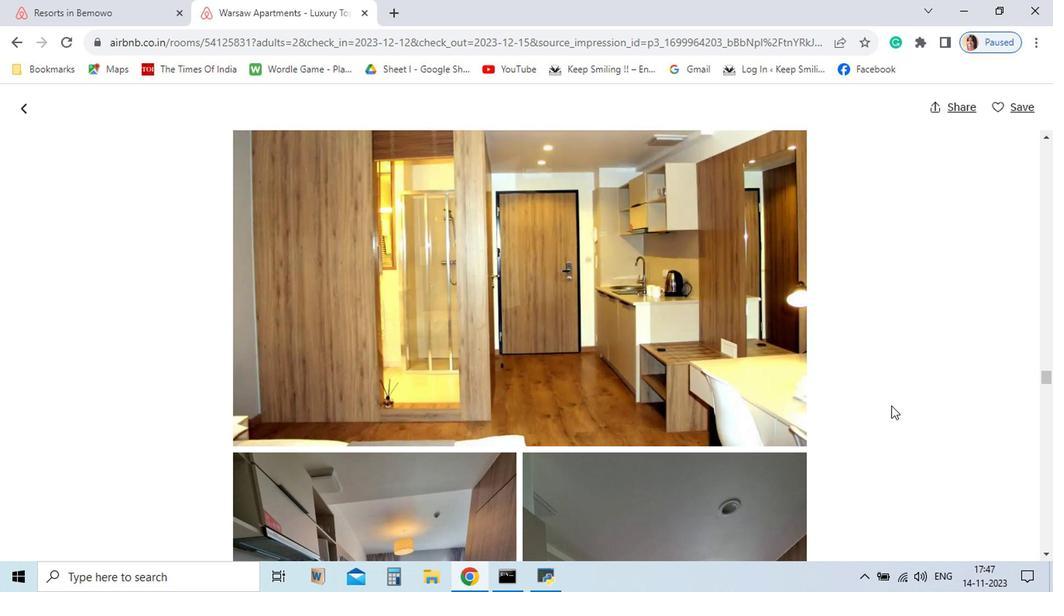 
Action: Mouse scrolled (744, 390) with delta (0, 0)
Screenshot: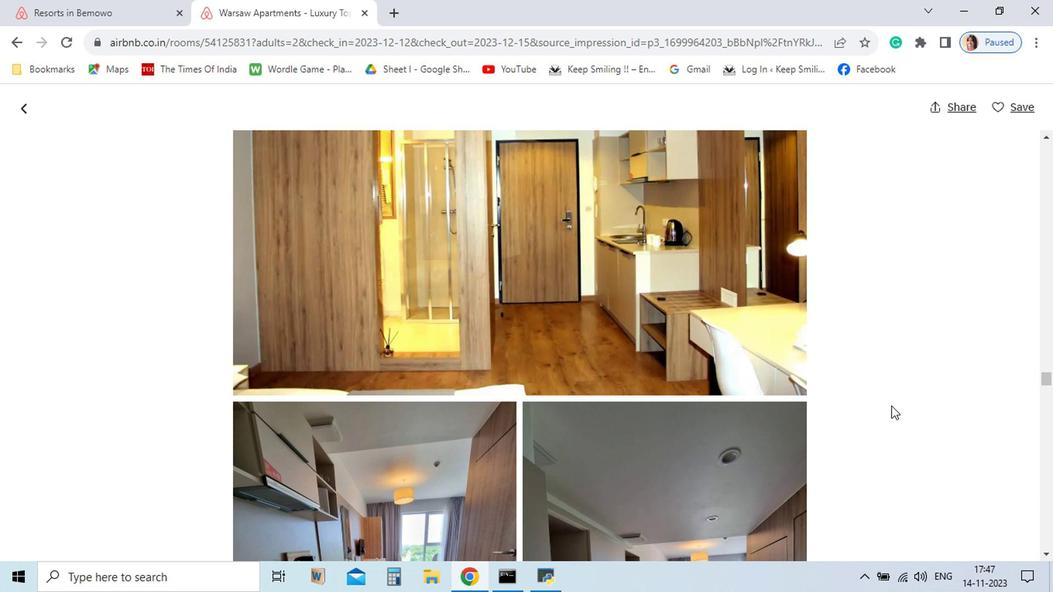 
Action: Mouse scrolled (744, 390) with delta (0, 0)
Screenshot: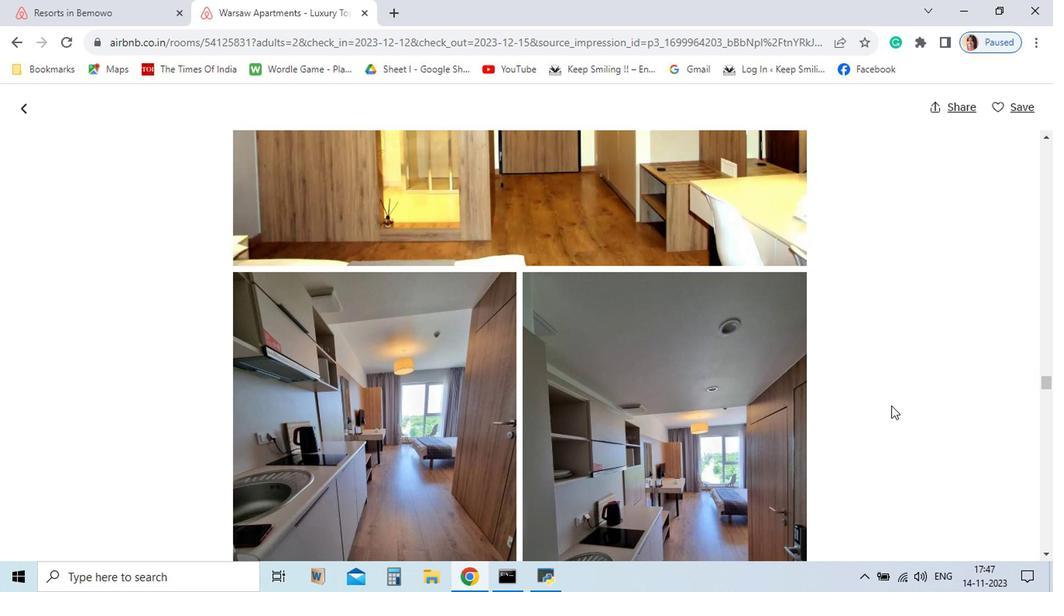 
Action: Mouse scrolled (744, 390) with delta (0, 0)
Screenshot: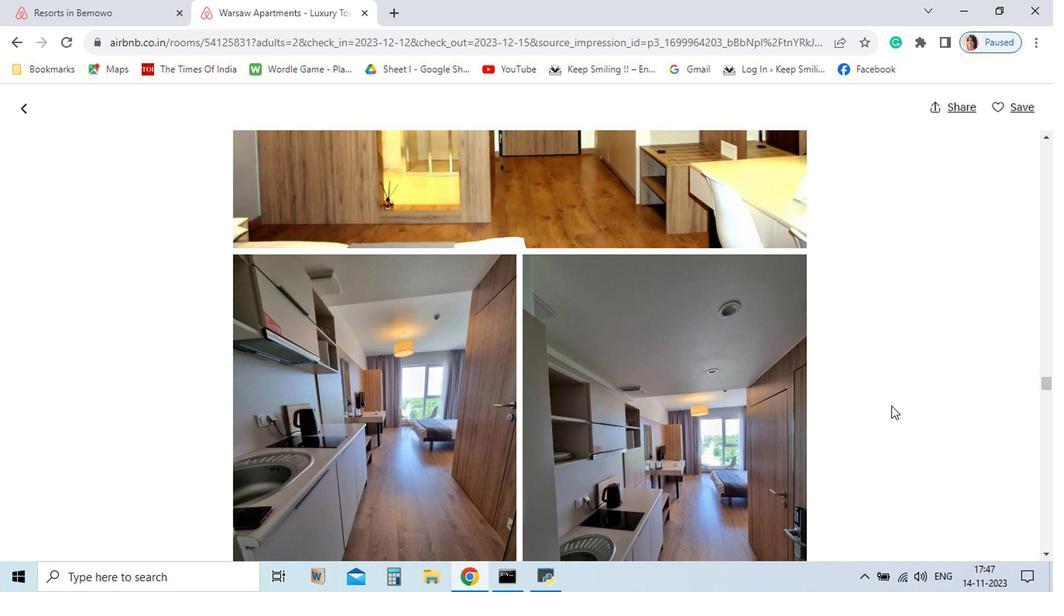 
Action: Mouse scrolled (744, 390) with delta (0, 0)
Screenshot: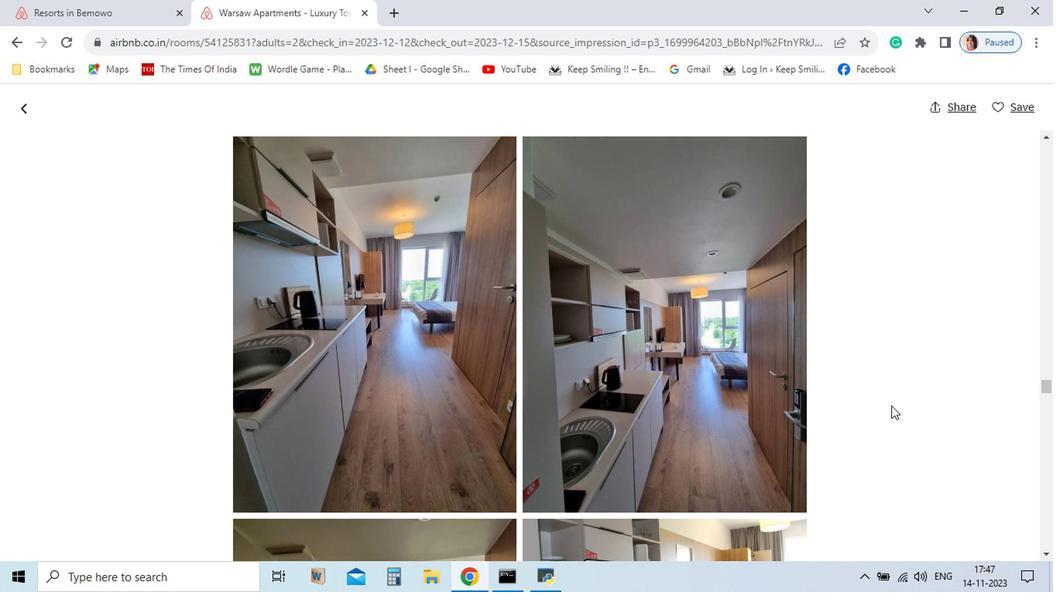 
Action: Mouse scrolled (744, 390) with delta (0, 0)
Screenshot: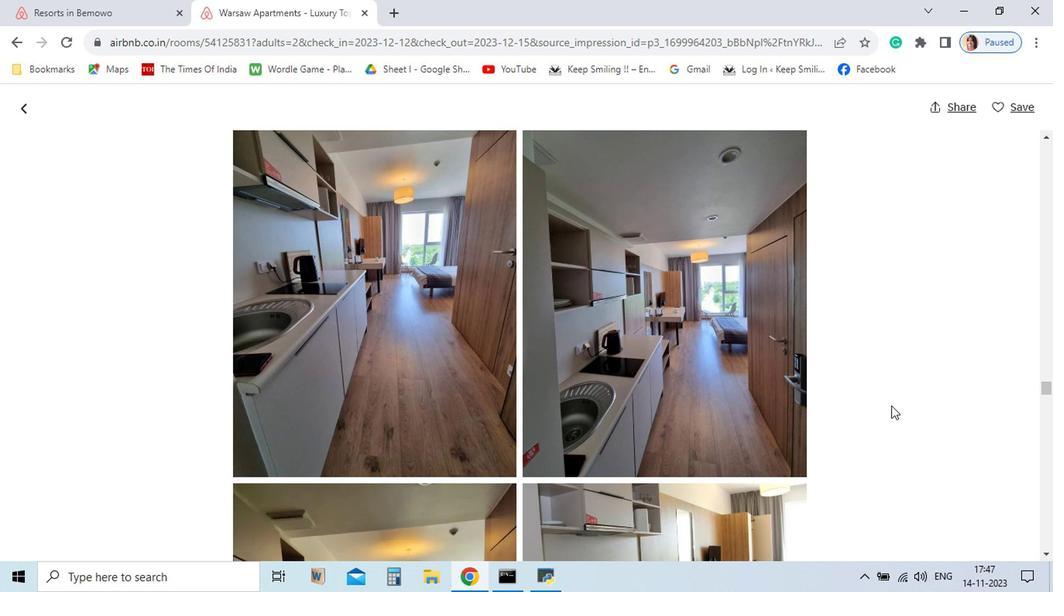 
Action: Mouse scrolled (744, 390) with delta (0, 0)
Screenshot: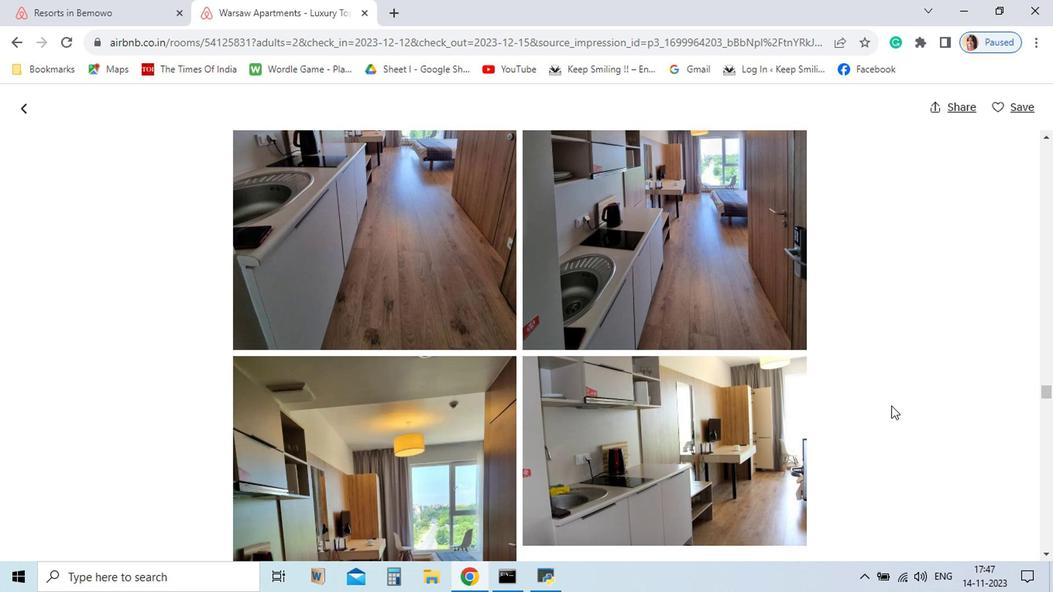 
Action: Mouse scrolled (744, 390) with delta (0, 0)
Screenshot: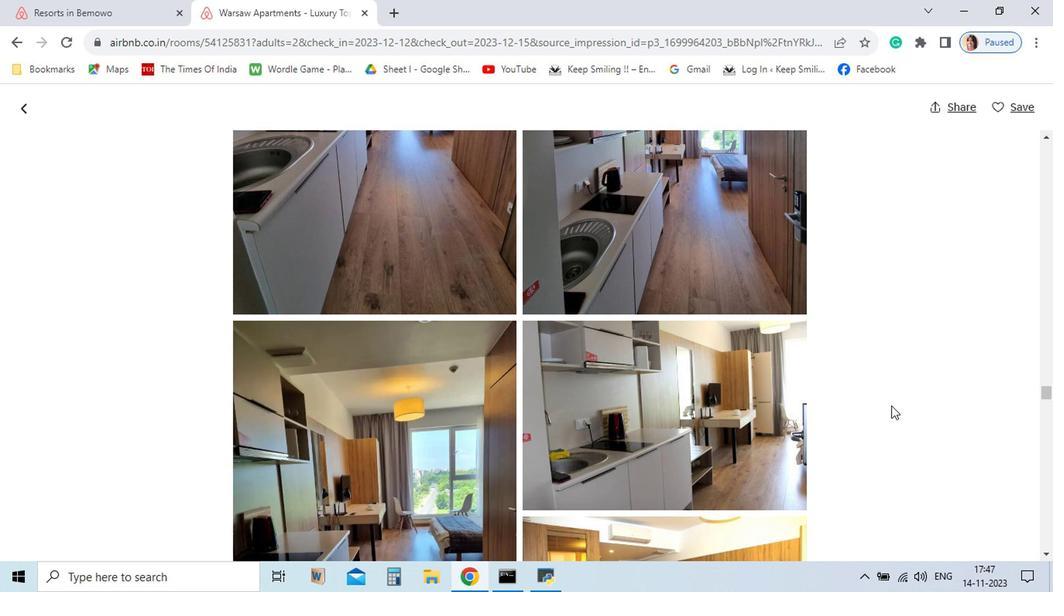 
Action: Mouse scrolled (744, 390) with delta (0, 0)
Screenshot: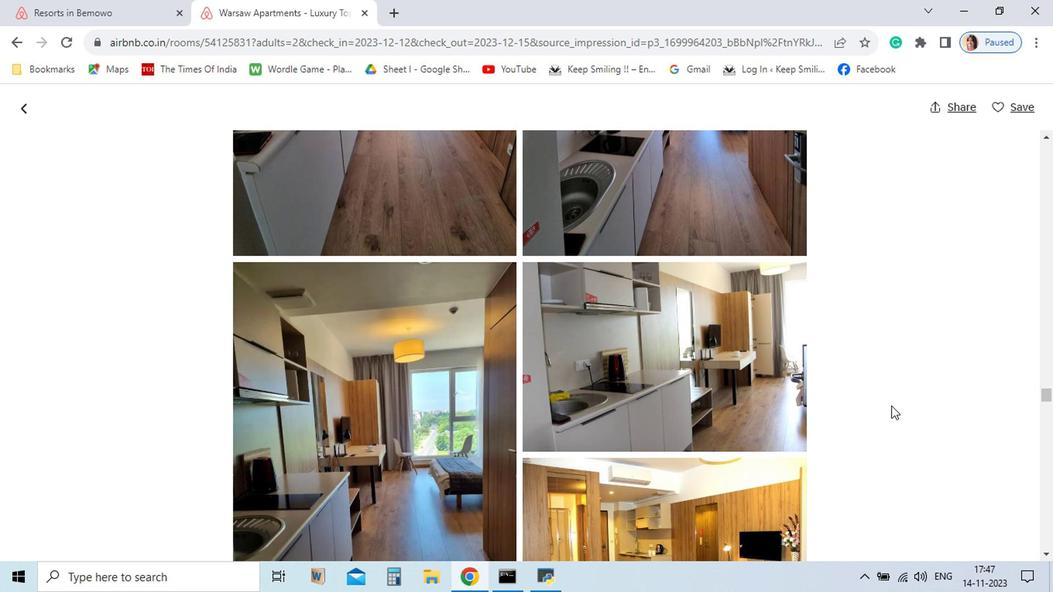 
Action: Mouse scrolled (744, 390) with delta (0, 0)
Screenshot: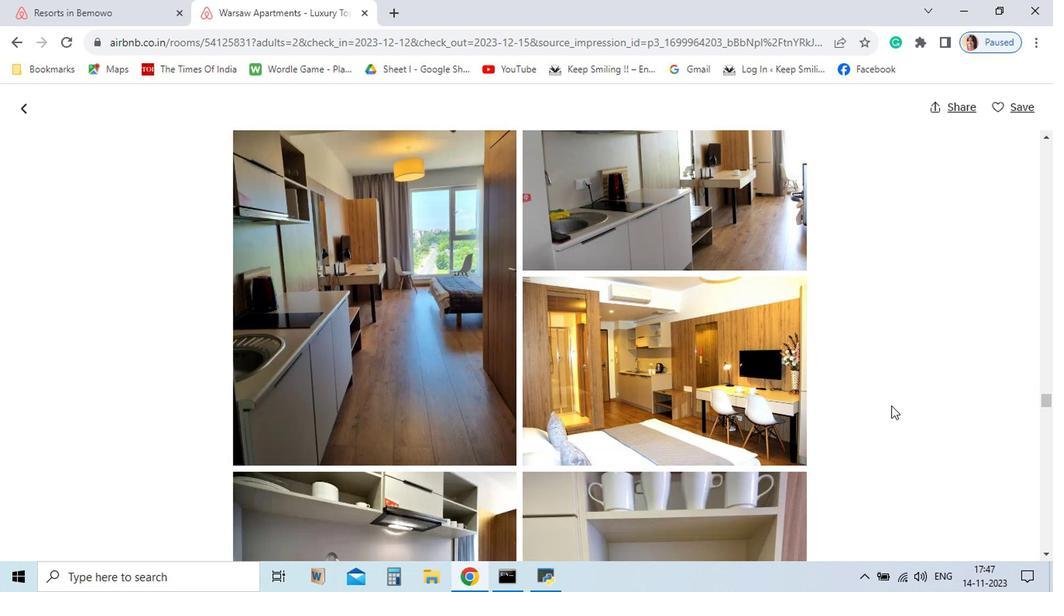 
Action: Mouse scrolled (744, 390) with delta (0, 0)
Screenshot: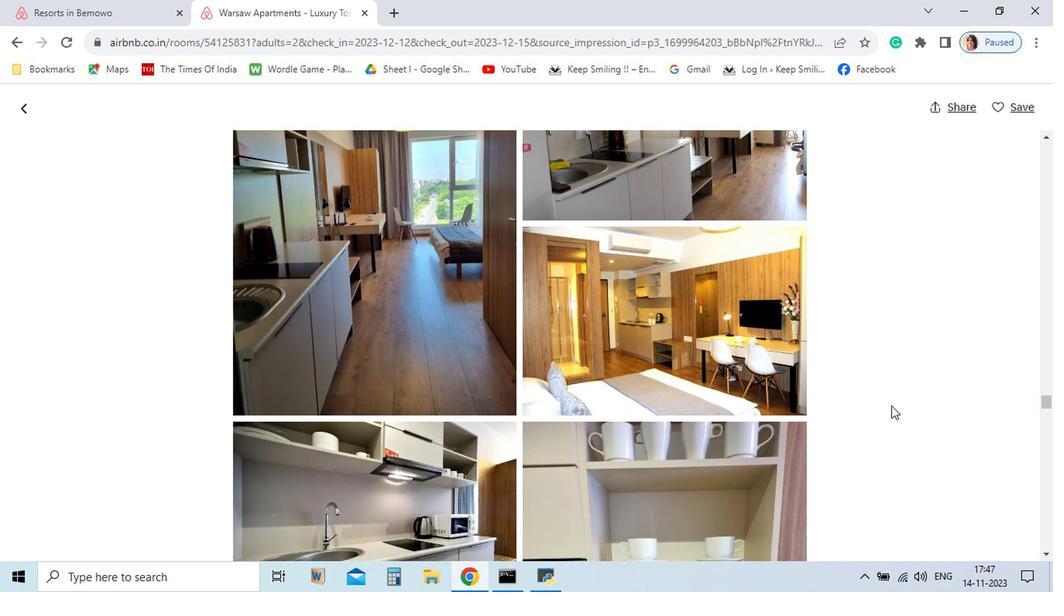 
Action: Mouse scrolled (744, 390) with delta (0, 0)
Screenshot: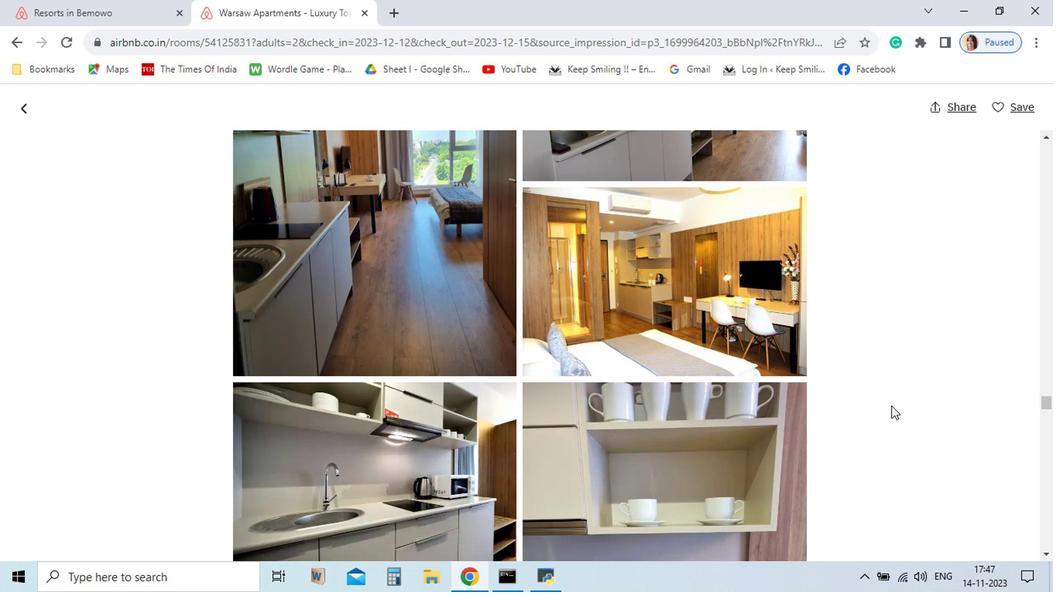 
Action: Mouse scrolled (744, 390) with delta (0, 0)
Screenshot: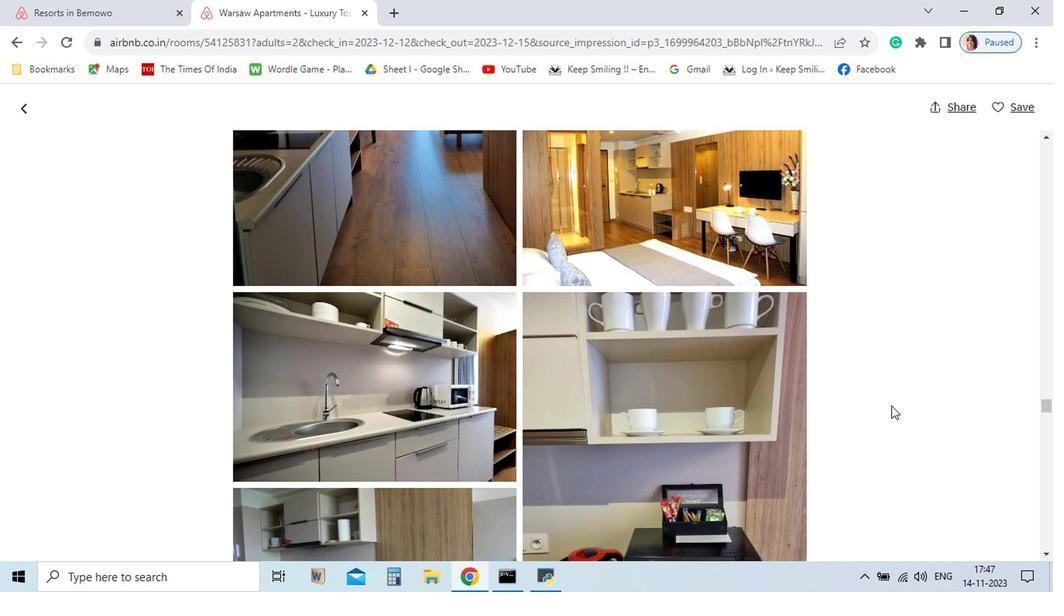 
Action: Mouse scrolled (744, 390) with delta (0, 0)
Screenshot: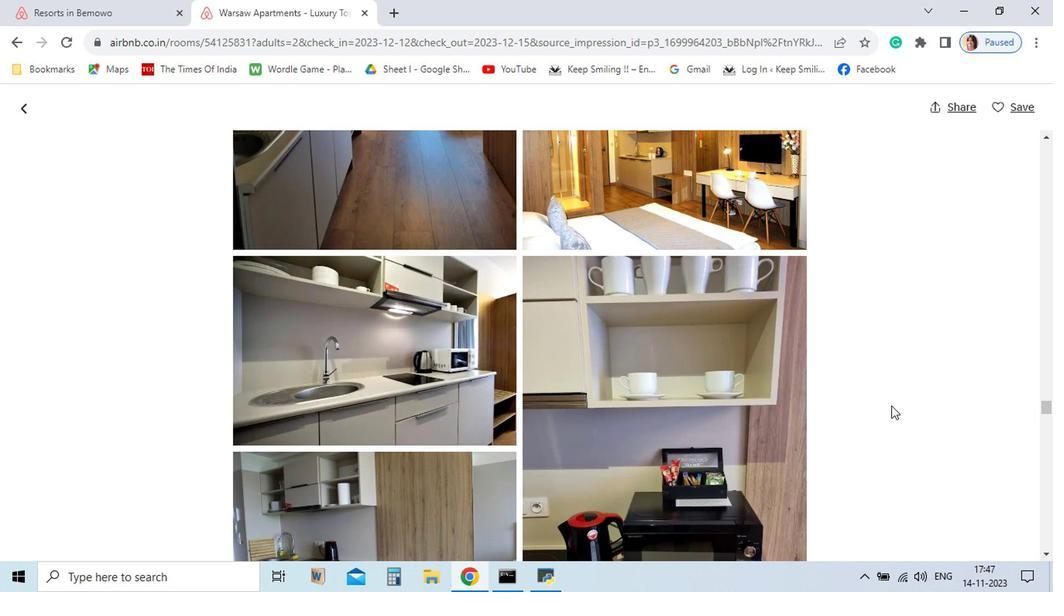
Action: Mouse scrolled (744, 390) with delta (0, 0)
Screenshot: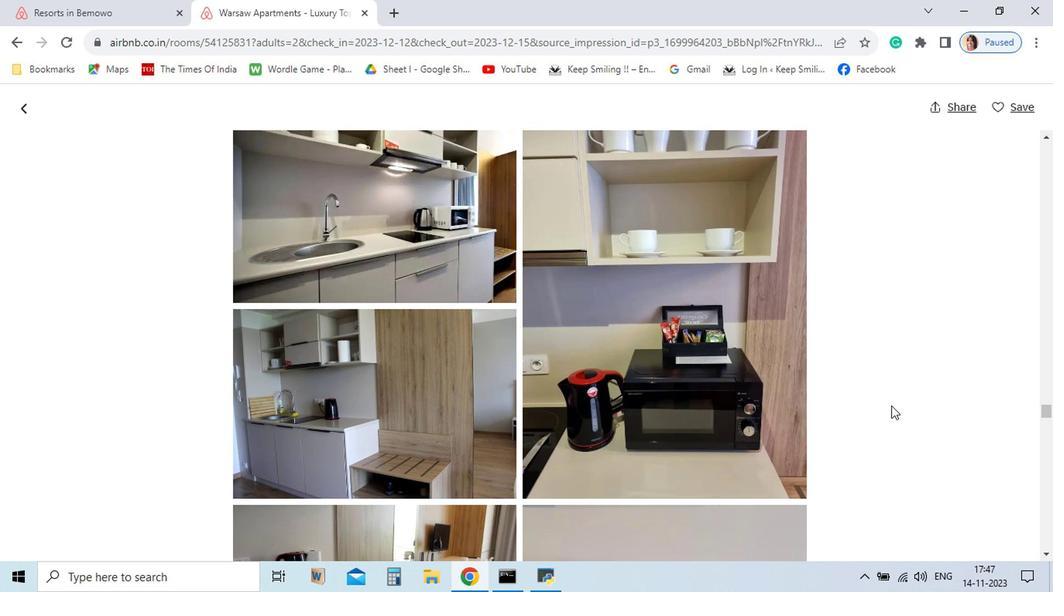 
Action: Mouse scrolled (744, 390) with delta (0, 0)
Screenshot: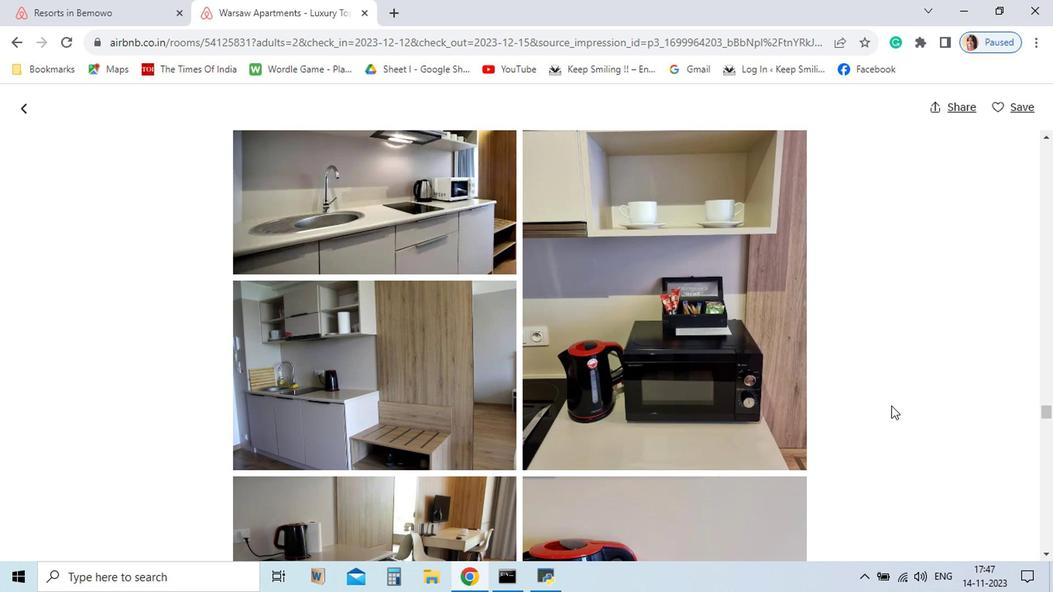 
Action: Mouse scrolled (744, 390) with delta (0, 0)
Screenshot: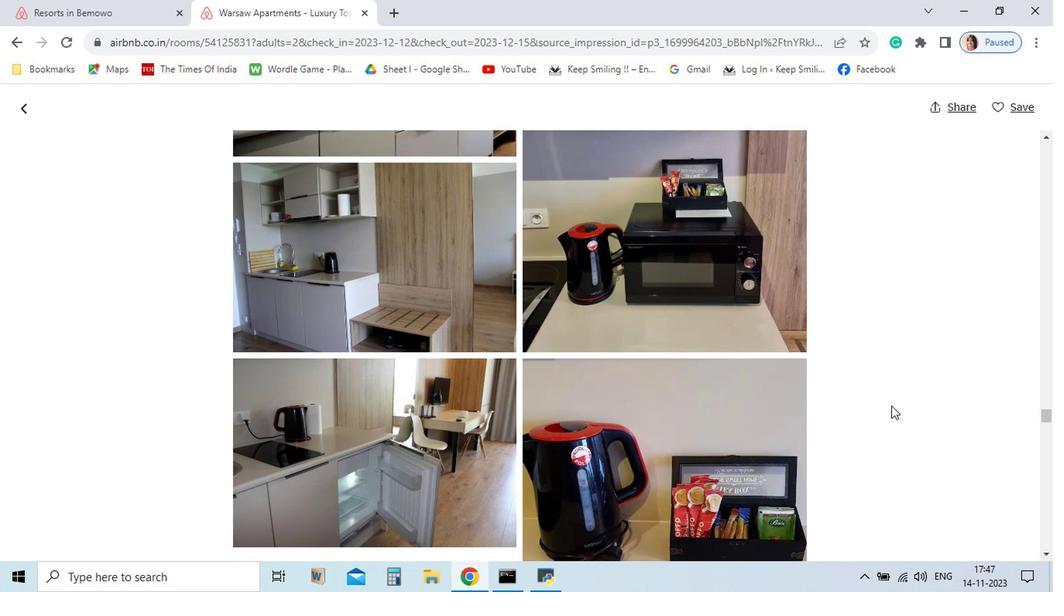 
Action: Mouse scrolled (744, 390) with delta (0, 0)
Screenshot: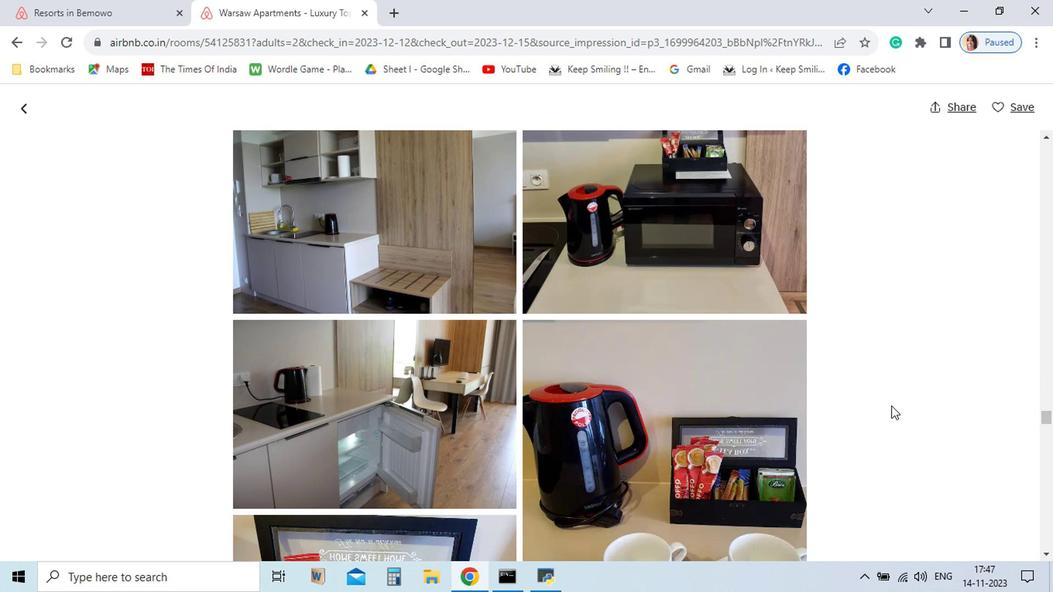 
Action: Mouse scrolled (744, 390) with delta (0, 0)
Screenshot: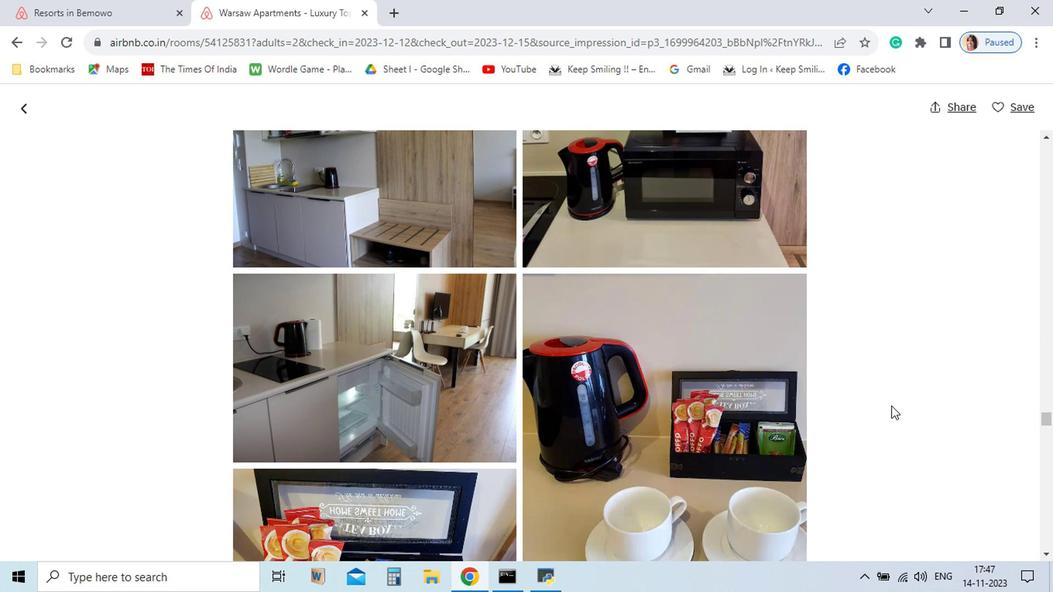 
Action: Mouse scrolled (744, 390) with delta (0, 0)
Screenshot: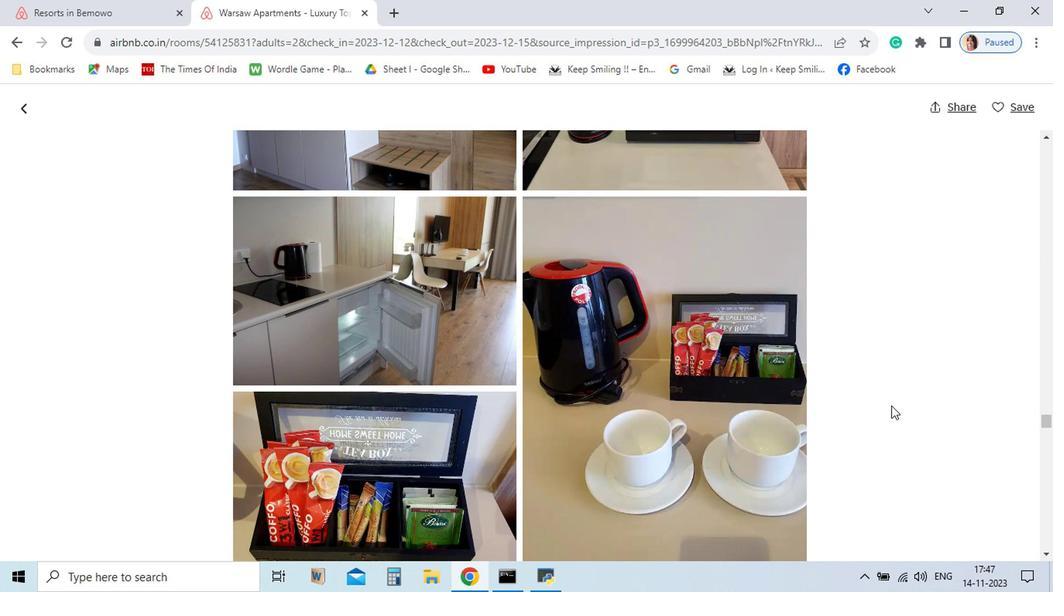 
Action: Mouse scrolled (744, 390) with delta (0, 0)
Screenshot: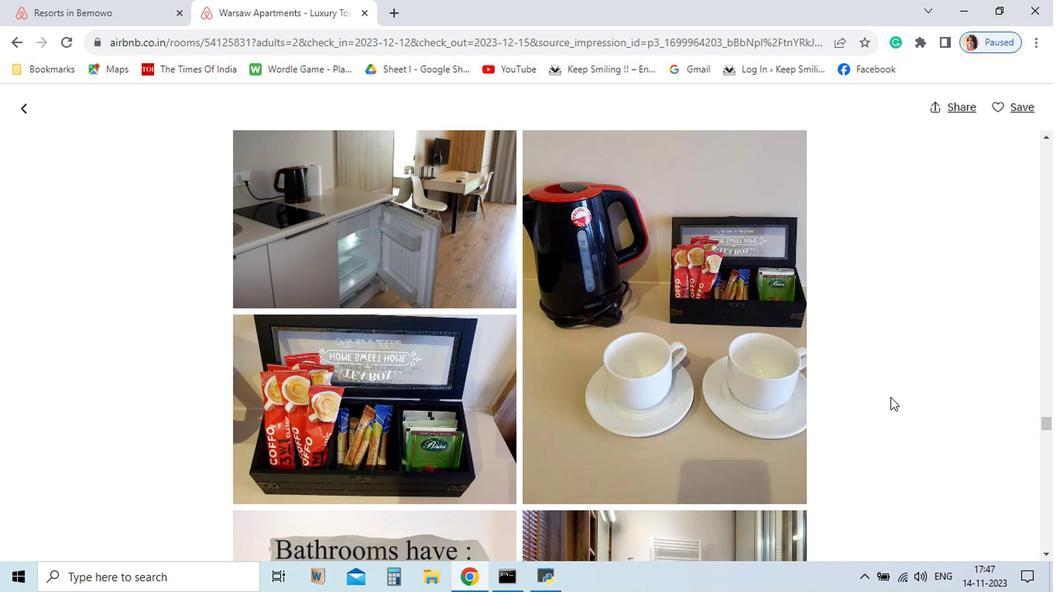 
Action: Mouse moved to (723, 361)
Screenshot: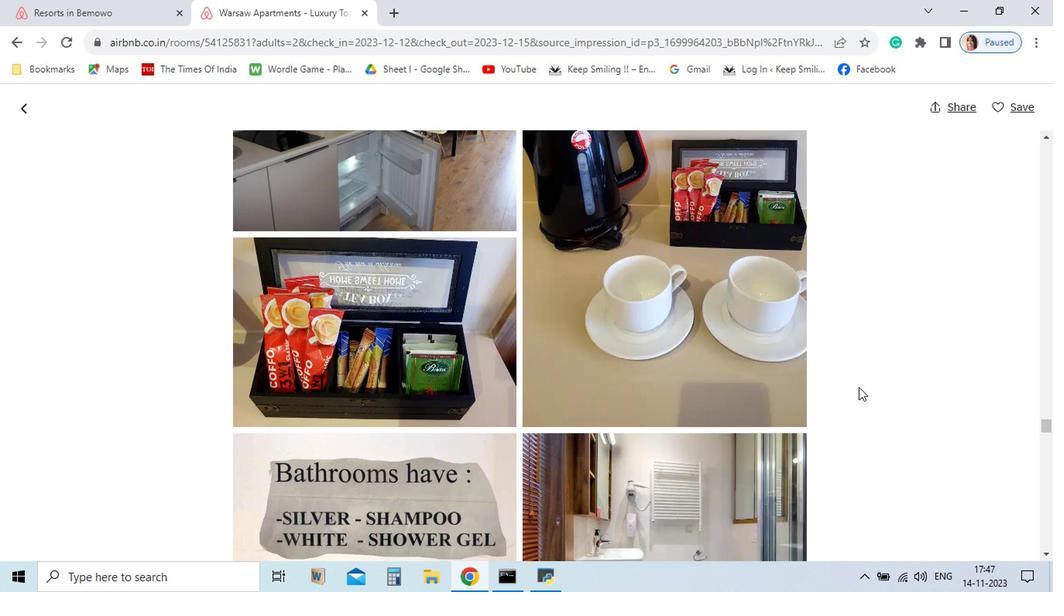 
Action: Mouse scrolled (723, 360) with delta (0, -1)
Screenshot: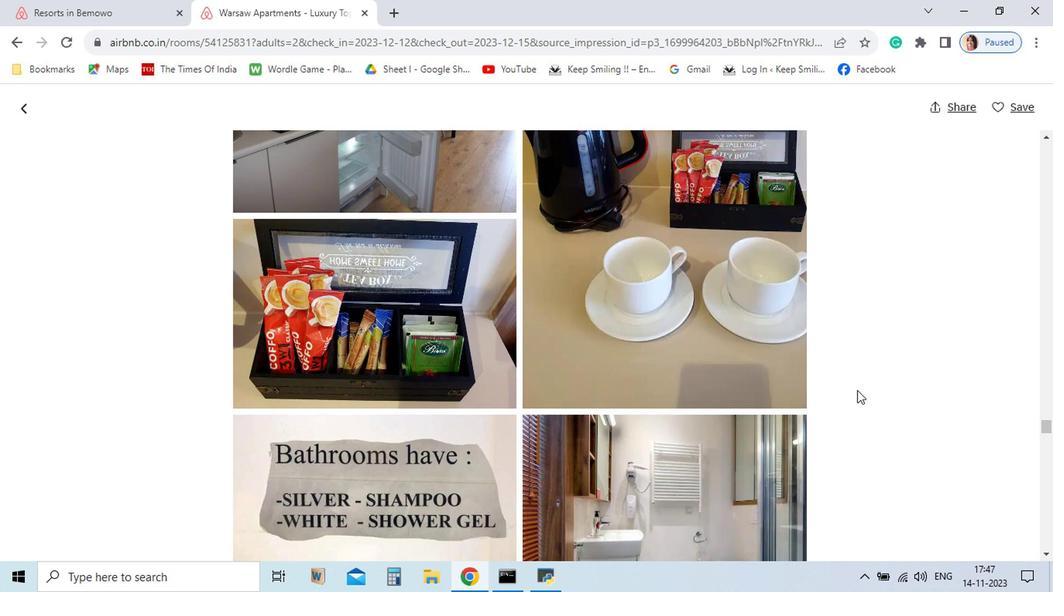 
Action: Mouse moved to (719, 371)
Screenshot: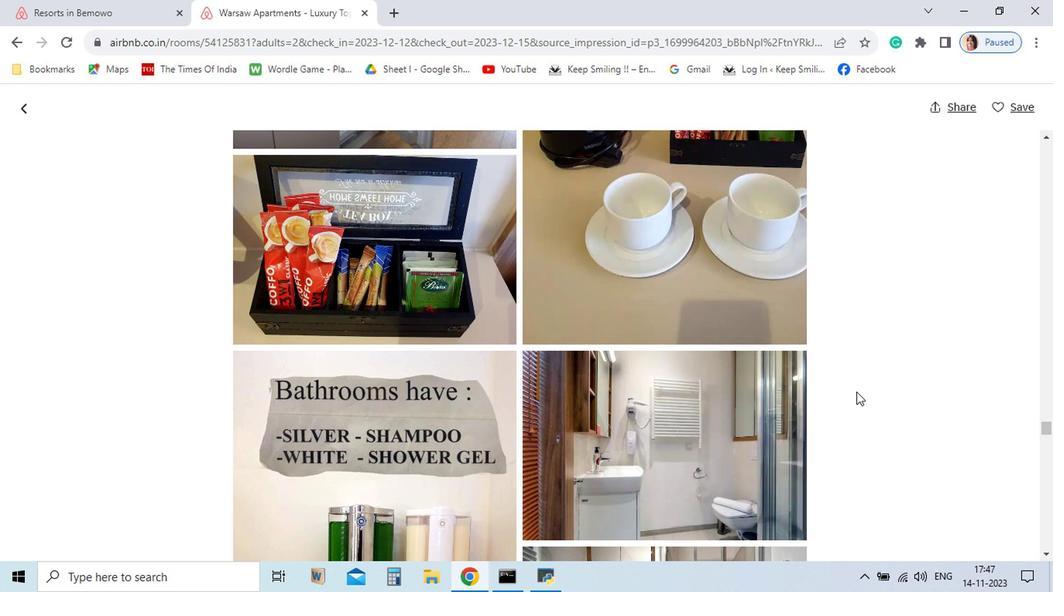 
Action: Mouse scrolled (719, 371) with delta (0, 0)
Screenshot: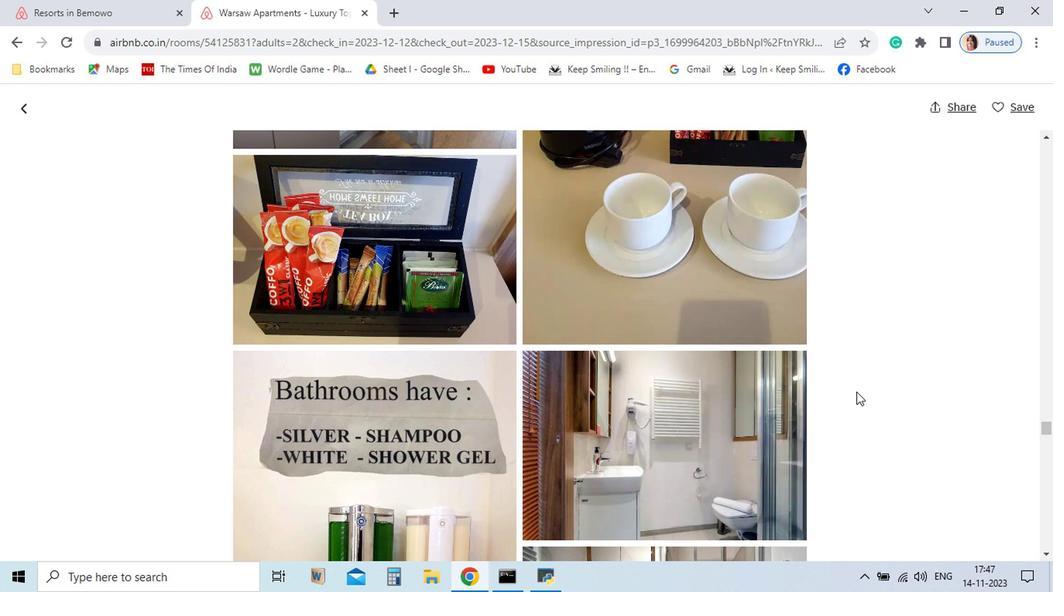 
Action: Mouse moved to (718, 374)
Screenshot: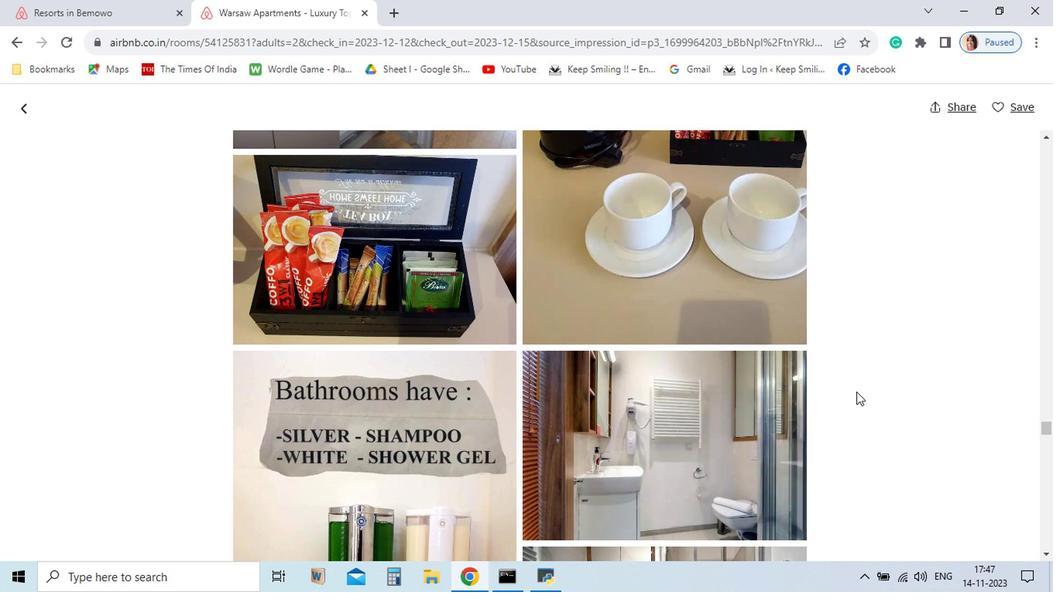 
Action: Mouse scrolled (718, 374) with delta (0, 0)
Screenshot: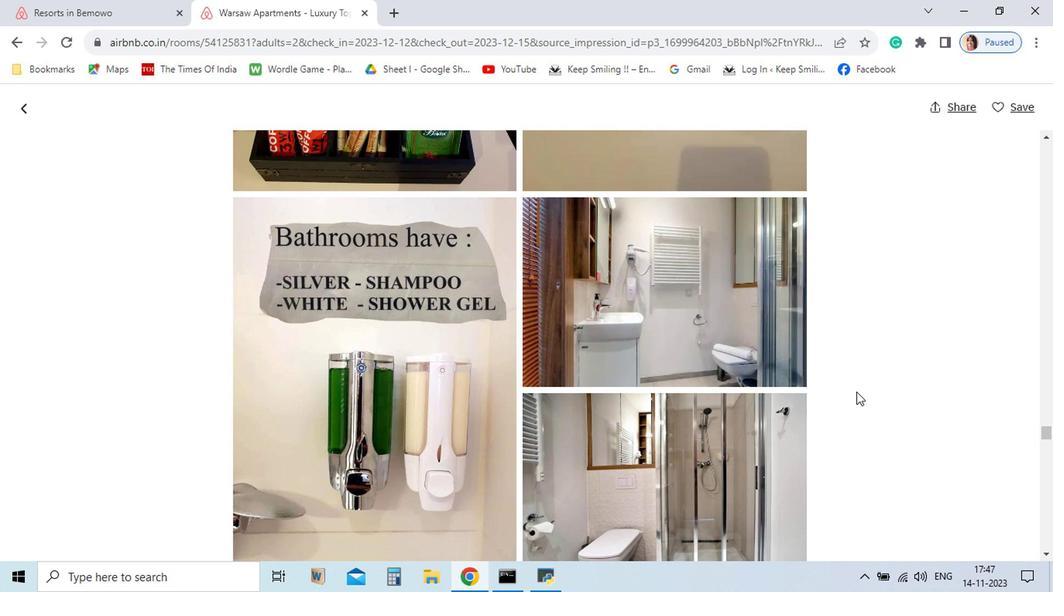 
Action: Mouse moved to (717, 376)
Screenshot: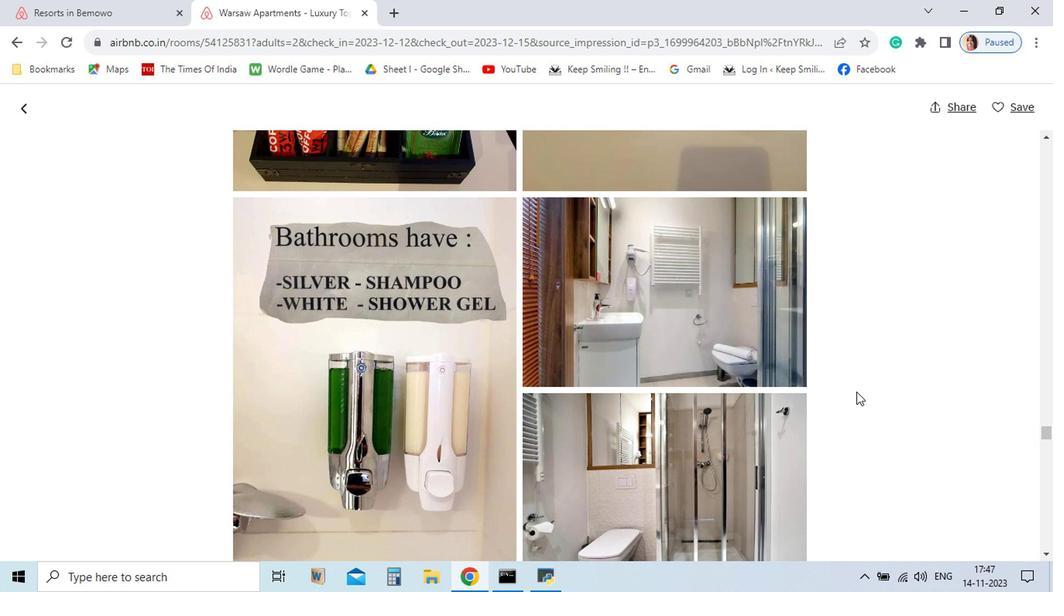 
Action: Mouse scrolled (717, 375) with delta (0, 0)
Screenshot: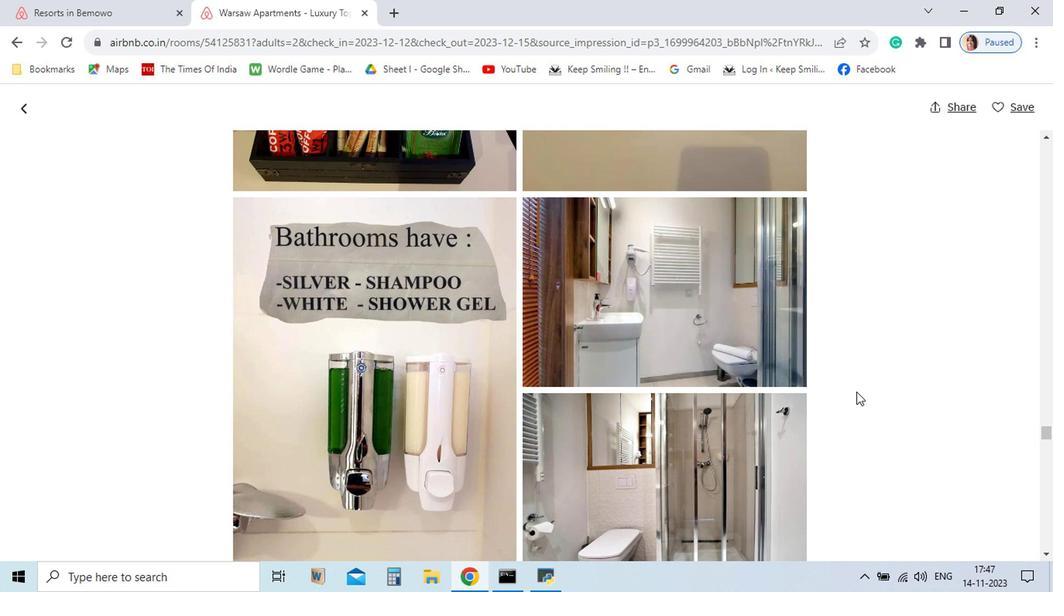 
Action: Mouse scrolled (717, 375) with delta (0, 0)
Screenshot: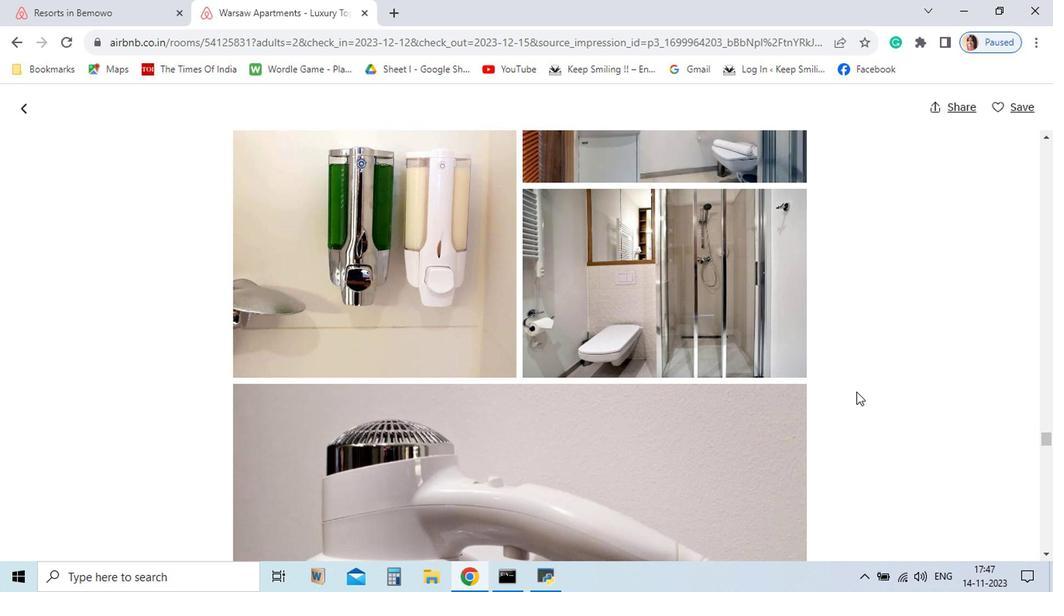 
Action: Mouse scrolled (717, 375) with delta (0, 0)
Screenshot: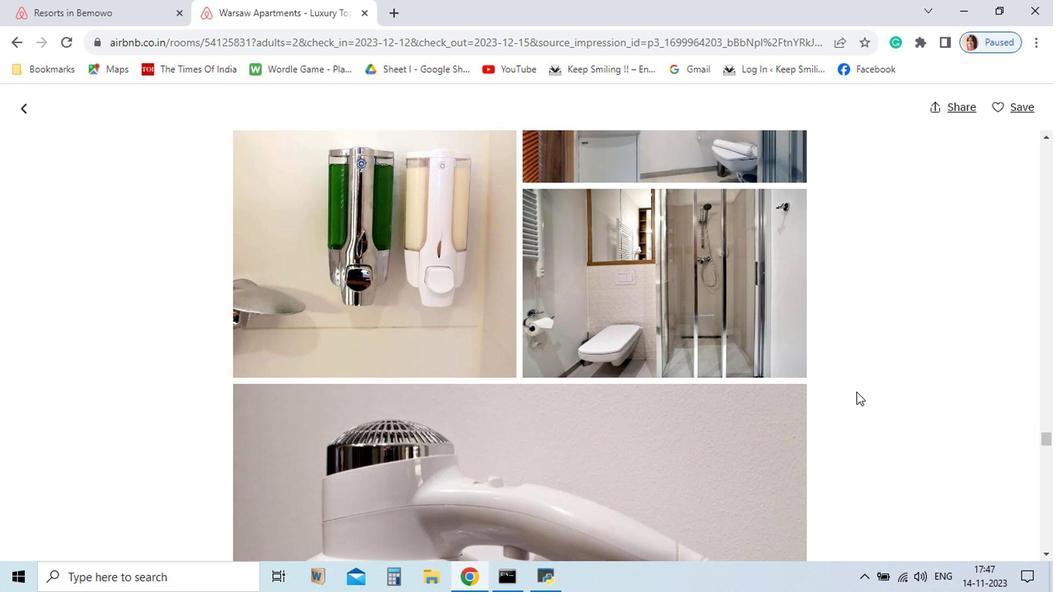 
Action: Mouse scrolled (717, 375) with delta (0, 0)
Screenshot: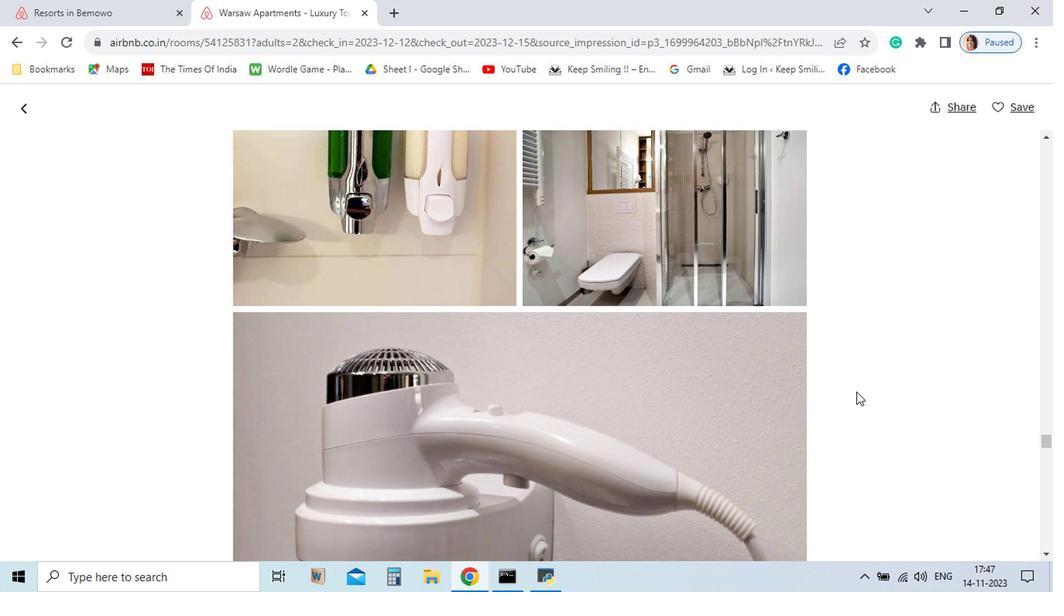 
Action: Mouse scrolled (717, 375) with delta (0, 0)
Screenshot: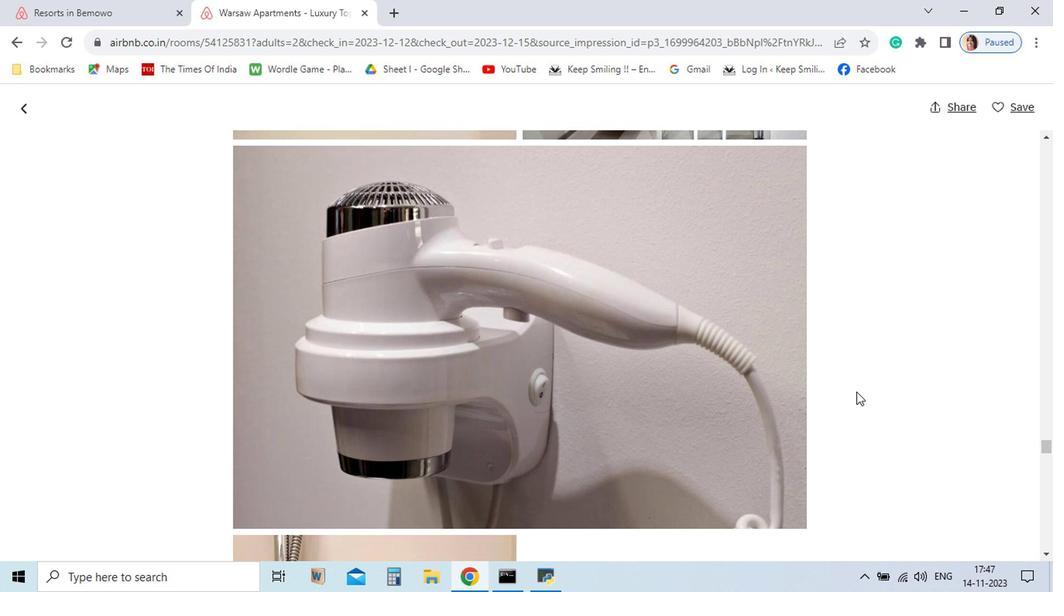 
Action: Mouse scrolled (717, 375) with delta (0, 0)
Screenshot: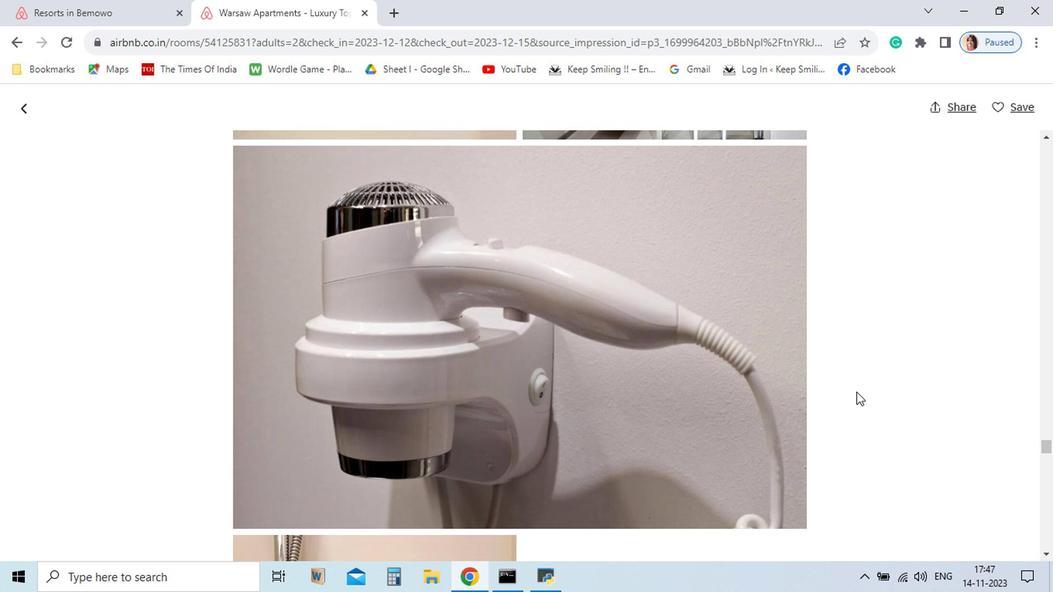 
Action: Mouse scrolled (717, 375) with delta (0, 0)
Screenshot: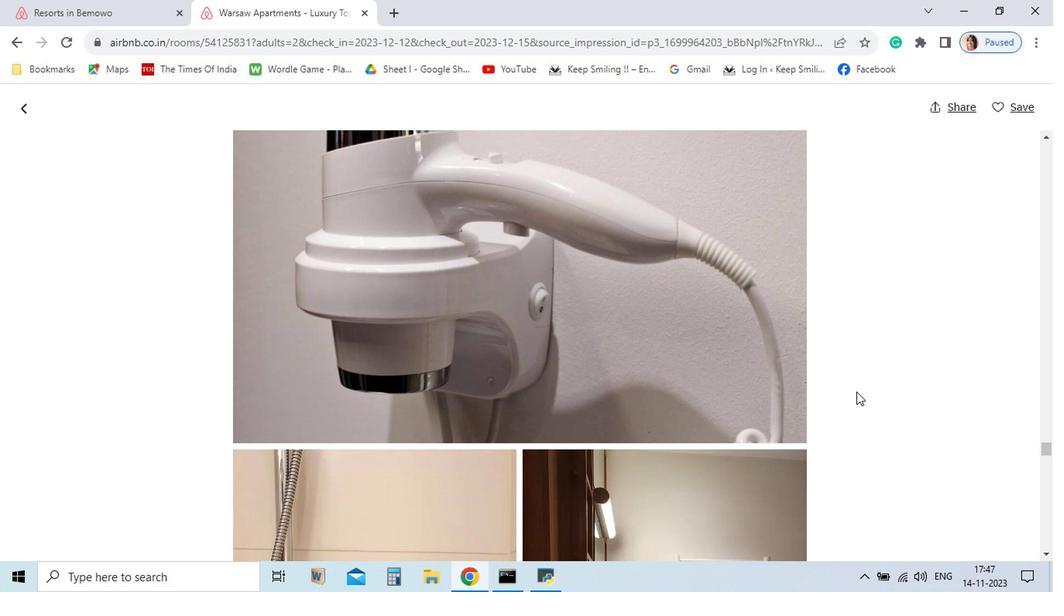 
Action: Mouse scrolled (717, 375) with delta (0, 0)
Screenshot: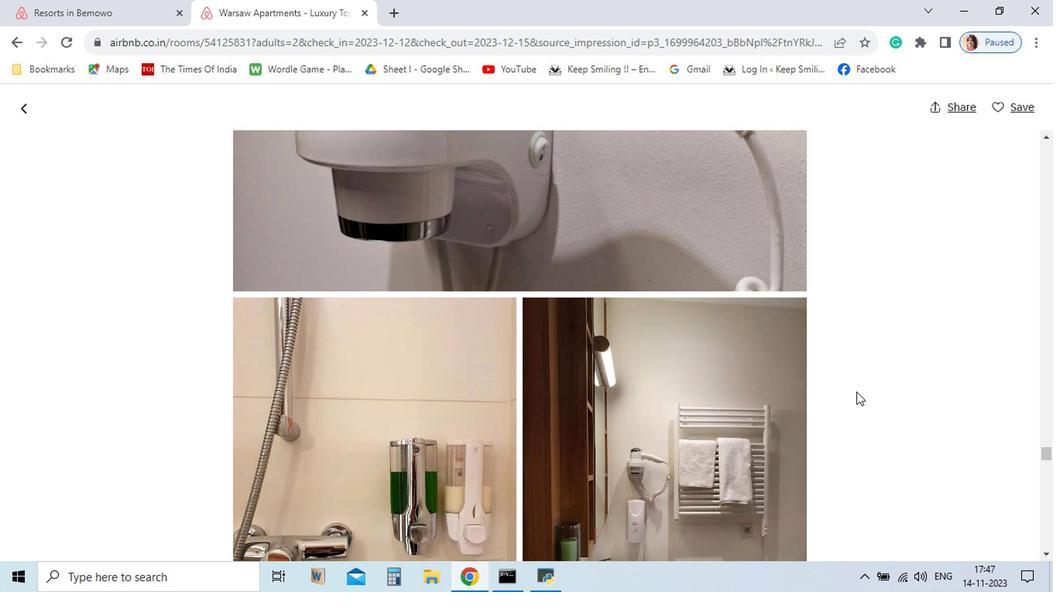 
Action: Mouse scrolled (717, 375) with delta (0, 0)
Screenshot: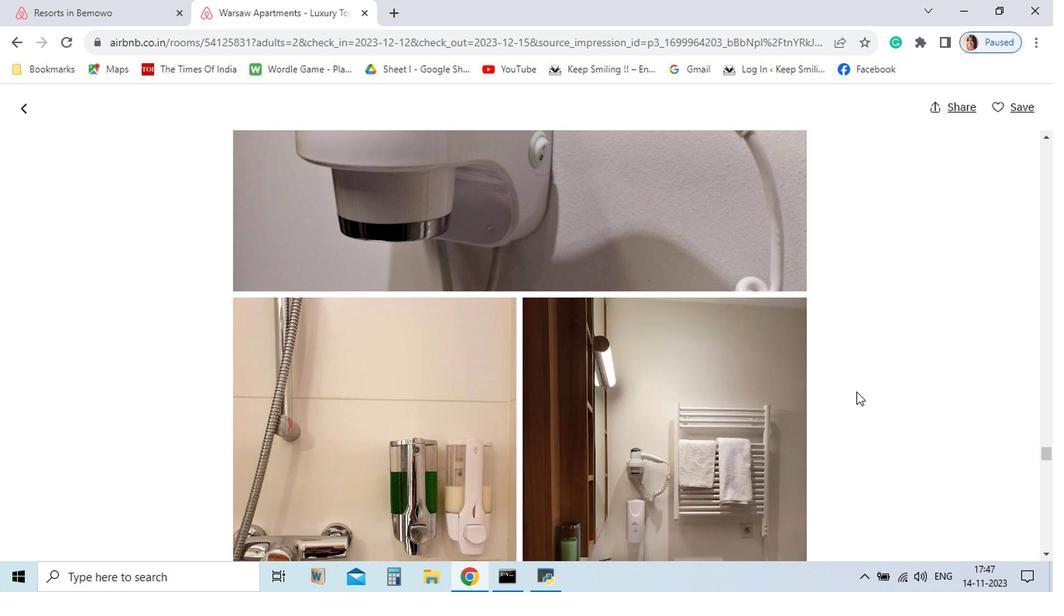 
Action: Mouse scrolled (717, 375) with delta (0, 0)
Screenshot: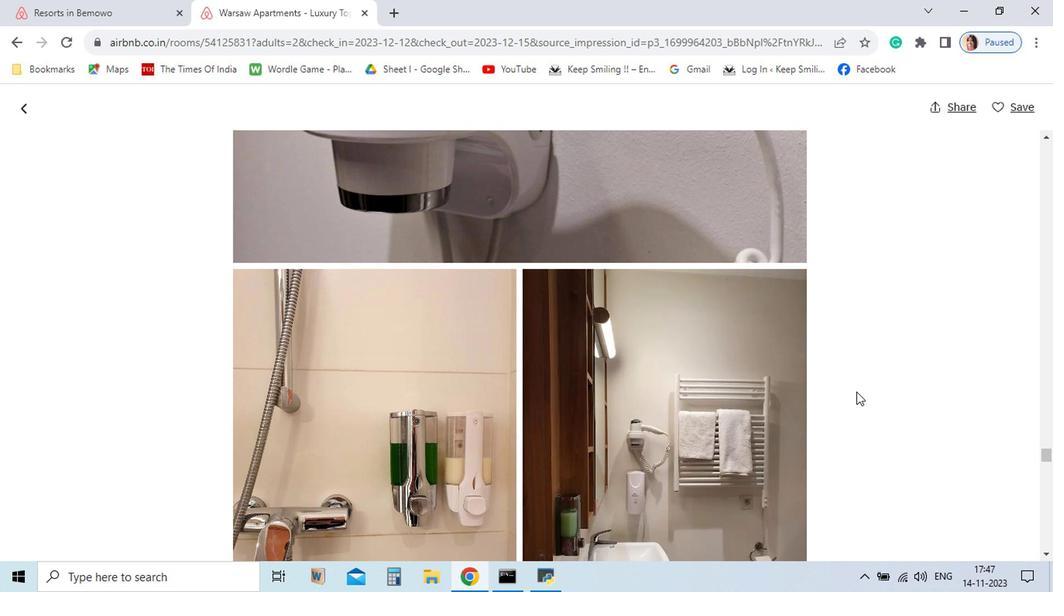 
Action: Mouse scrolled (717, 375) with delta (0, 0)
Screenshot: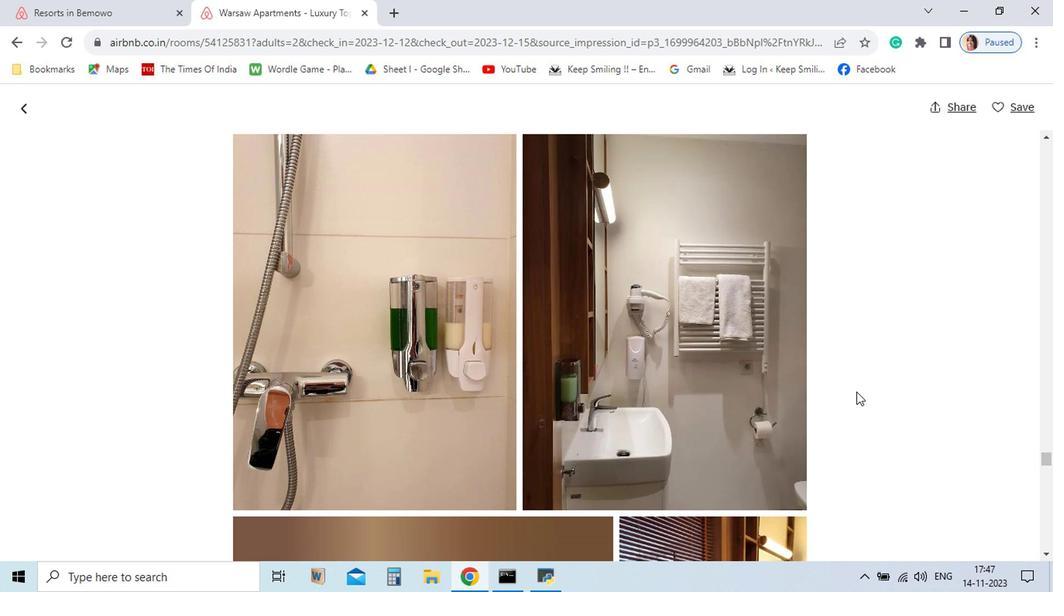 
Action: Mouse scrolled (717, 375) with delta (0, 0)
Screenshot: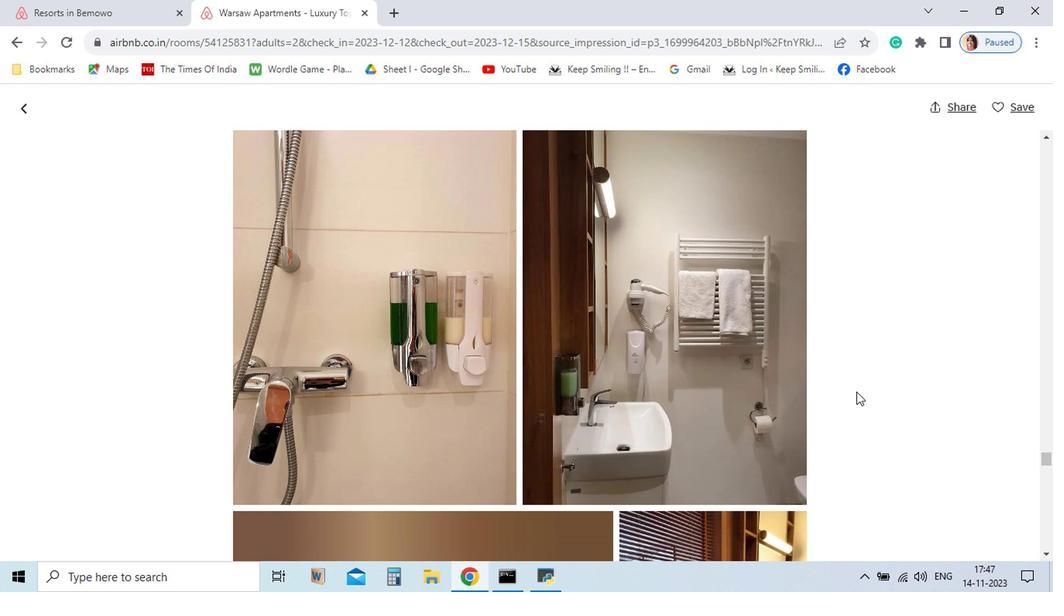 
Action: Mouse scrolled (717, 375) with delta (0, 0)
Screenshot: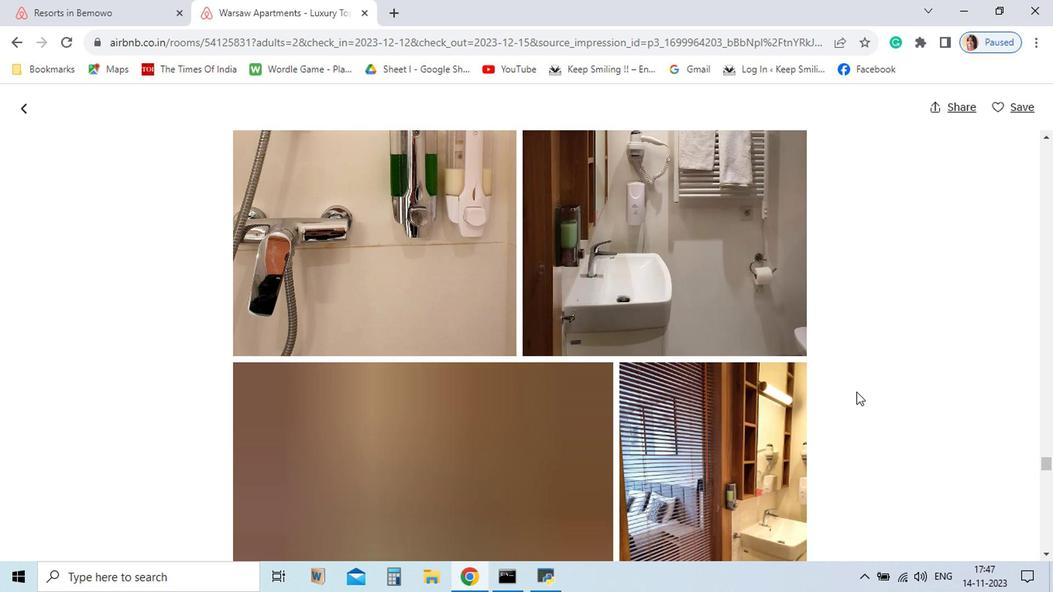 
Action: Mouse scrolled (717, 375) with delta (0, 0)
Screenshot: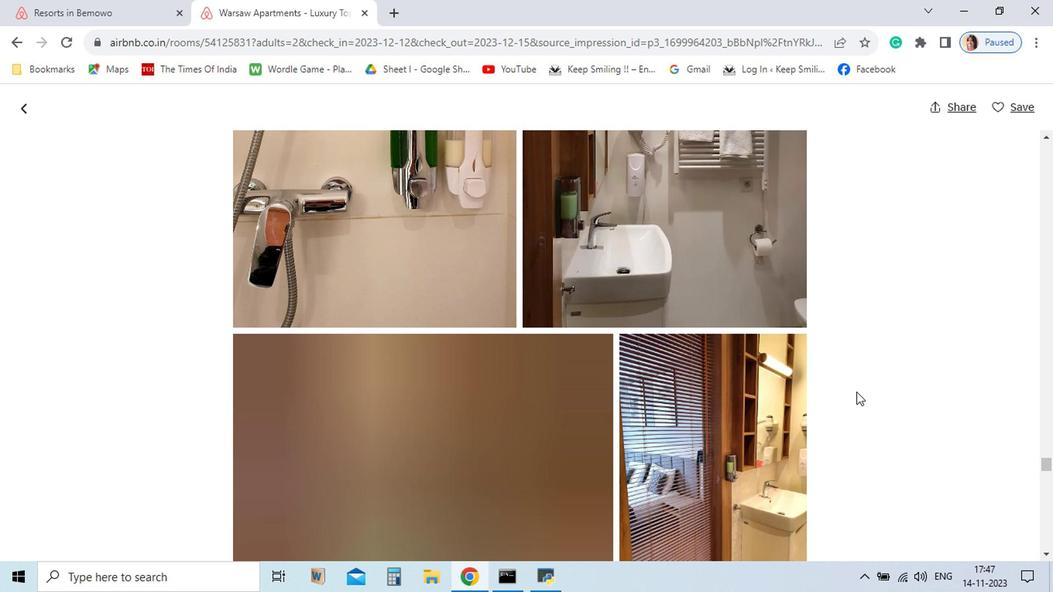 
Action: Mouse scrolled (717, 375) with delta (0, 0)
Screenshot: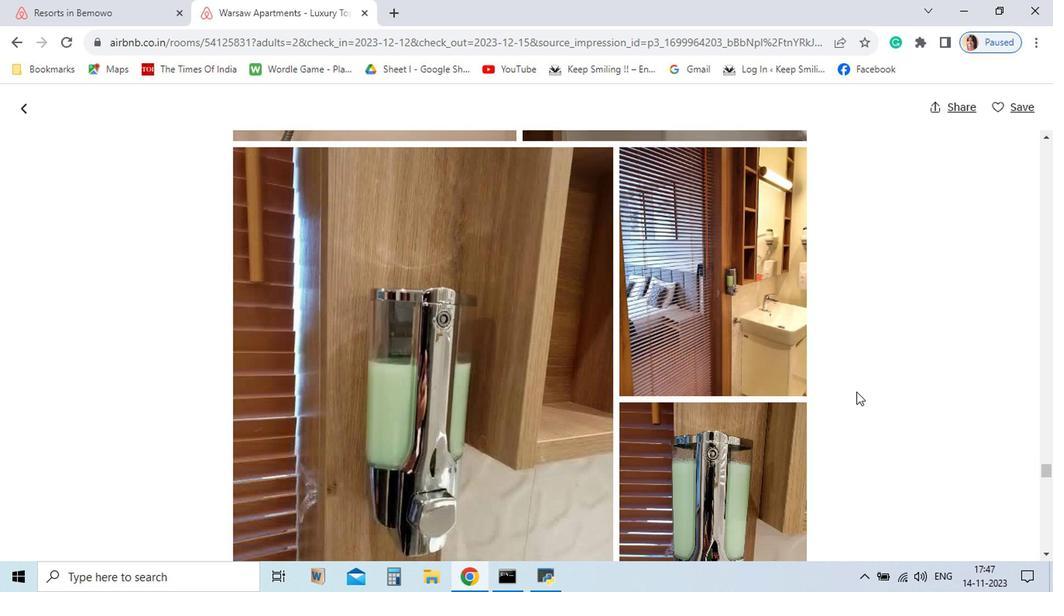 
Action: Mouse scrolled (717, 375) with delta (0, 0)
Screenshot: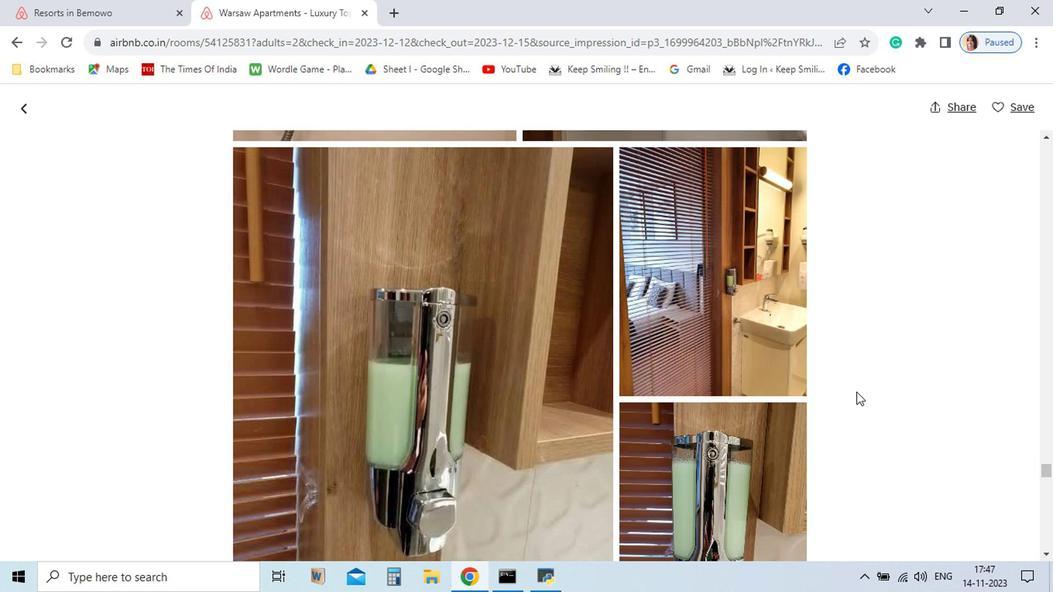
Action: Mouse scrolled (717, 375) with delta (0, 0)
Screenshot: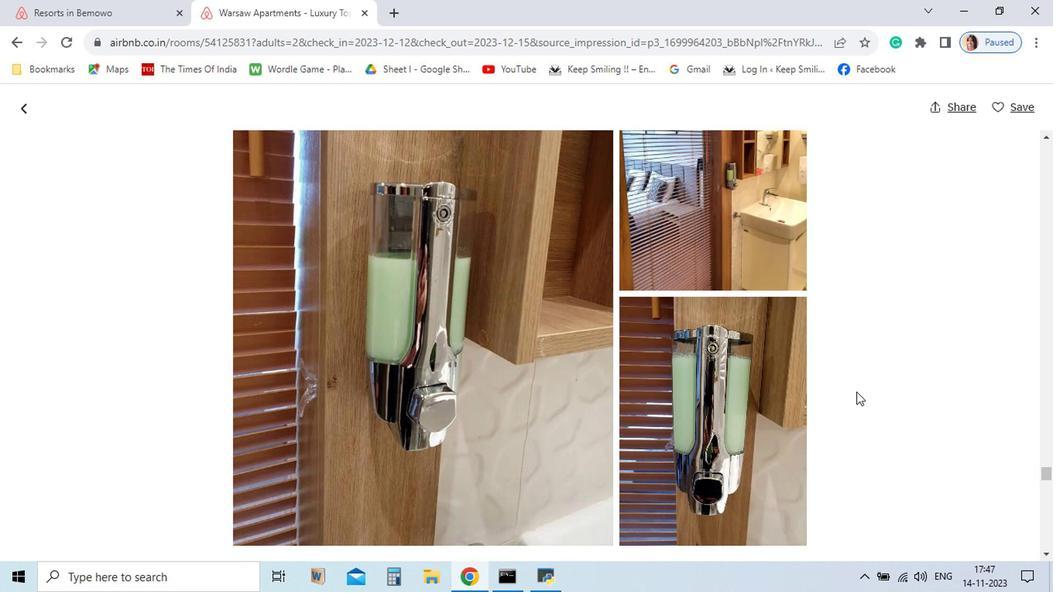 
Action: Mouse scrolled (717, 375) with delta (0, 0)
Screenshot: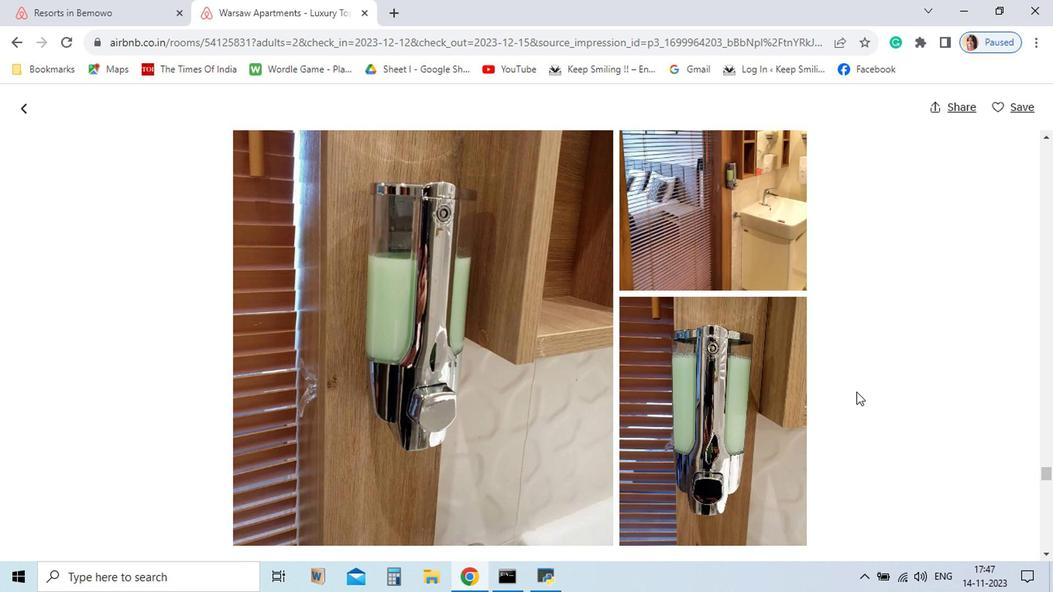 
Action: Mouse scrolled (717, 375) with delta (0, 0)
Screenshot: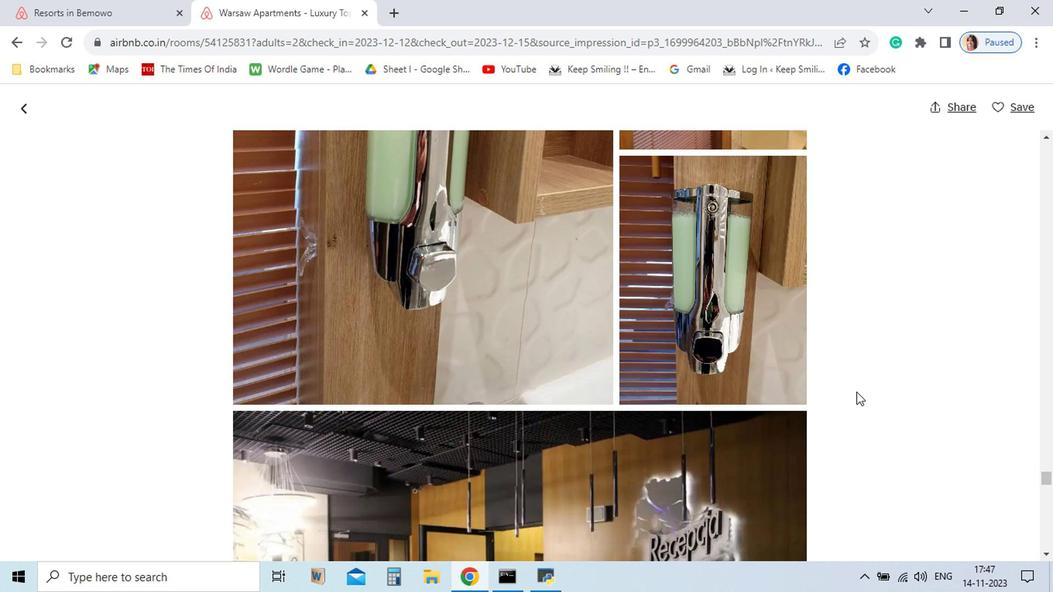 
Action: Mouse scrolled (717, 375) with delta (0, 0)
Screenshot: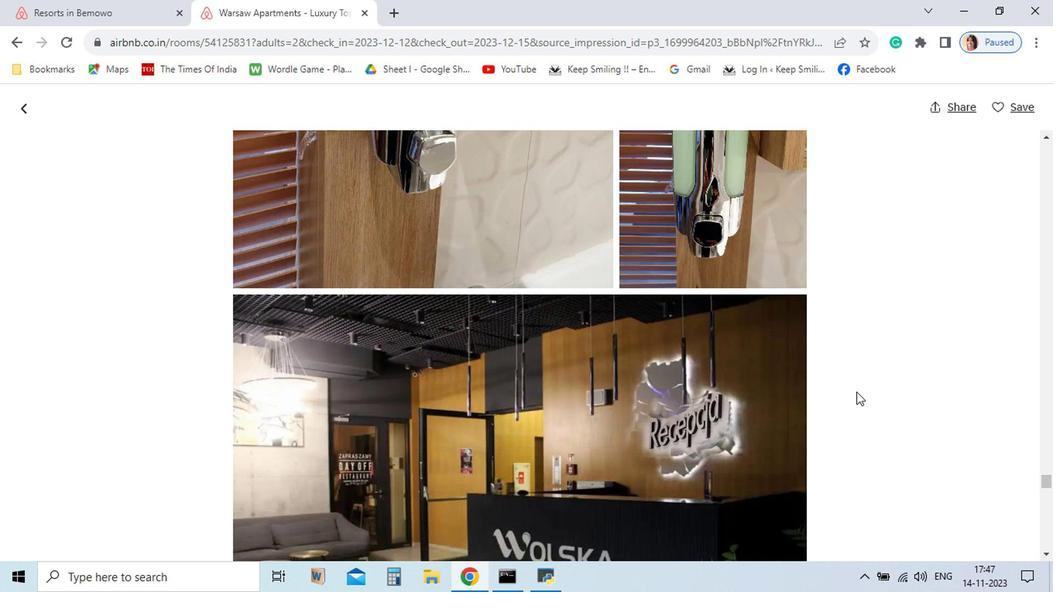 
Action: Mouse scrolled (717, 375) with delta (0, 0)
Screenshot: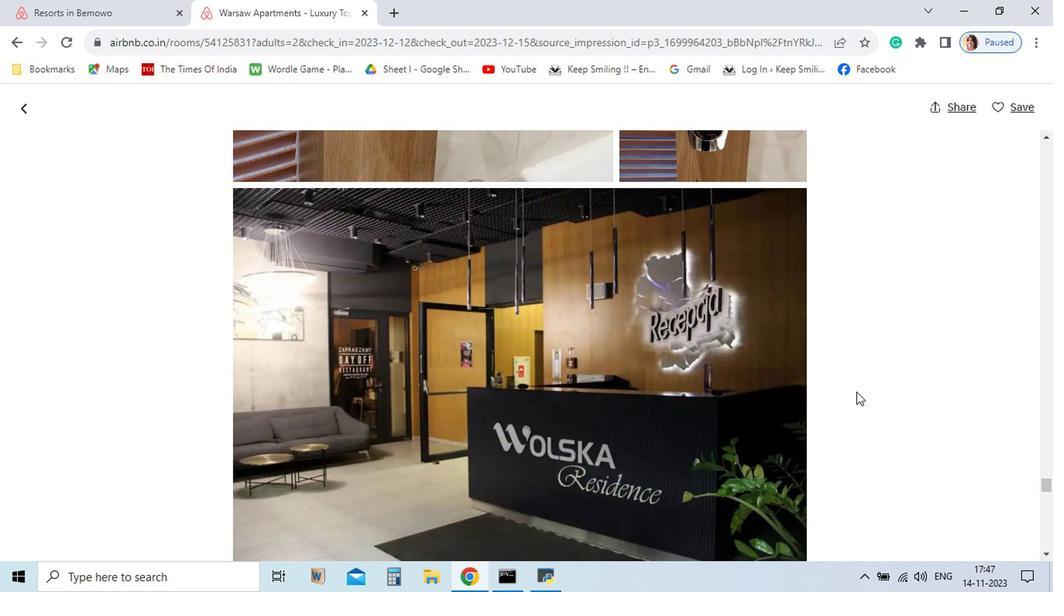 
Action: Mouse scrolled (717, 375) with delta (0, 0)
Screenshot: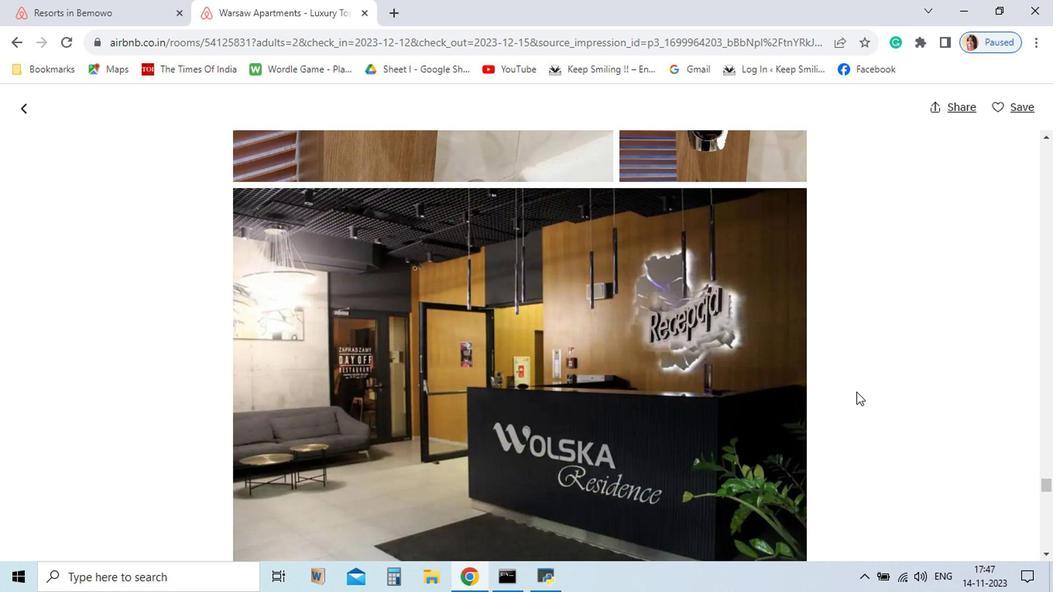 
Action: Mouse scrolled (717, 375) with delta (0, 0)
Screenshot: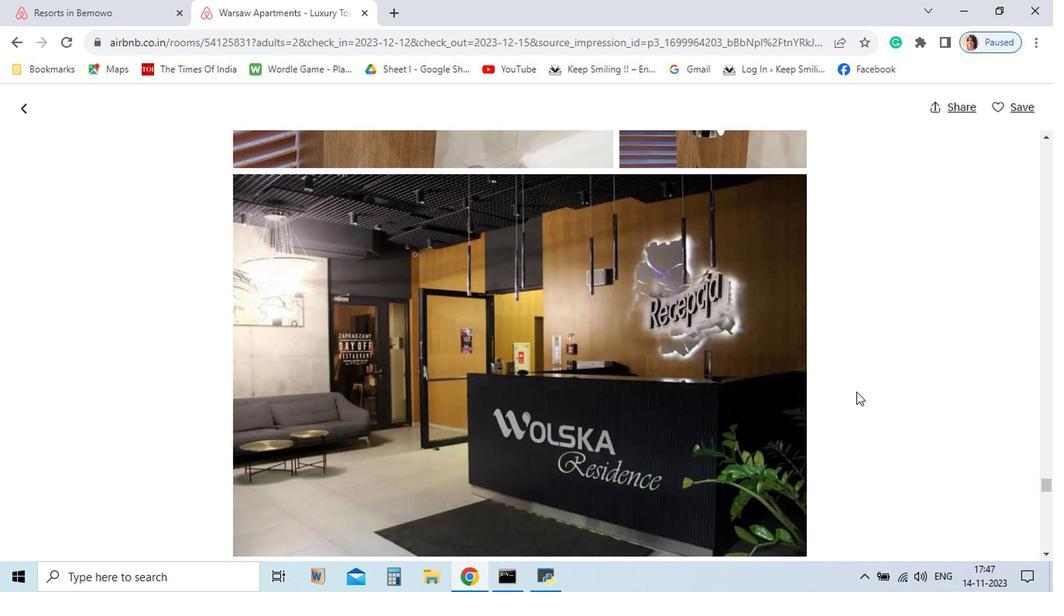 
Action: Mouse scrolled (717, 375) with delta (0, 0)
Screenshot: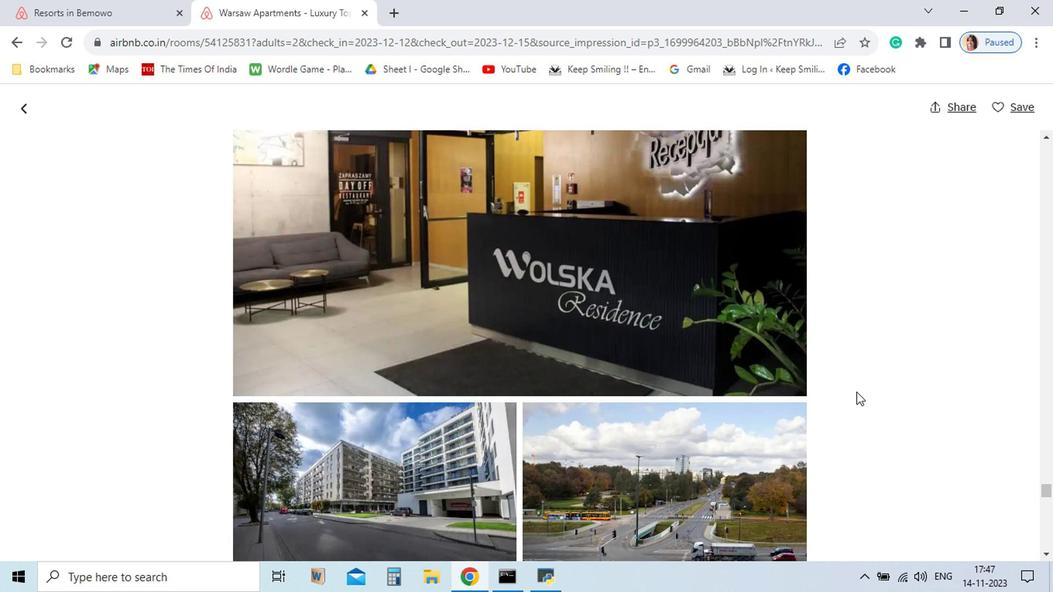 
Action: Mouse scrolled (717, 375) with delta (0, 0)
Screenshot: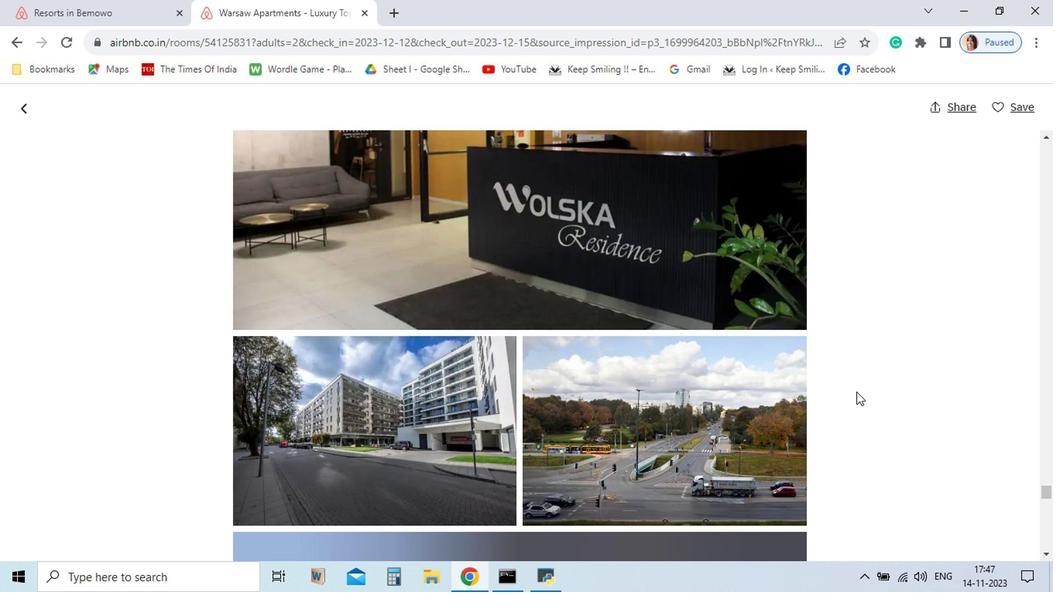 
Action: Mouse scrolled (717, 375) with delta (0, 0)
Screenshot: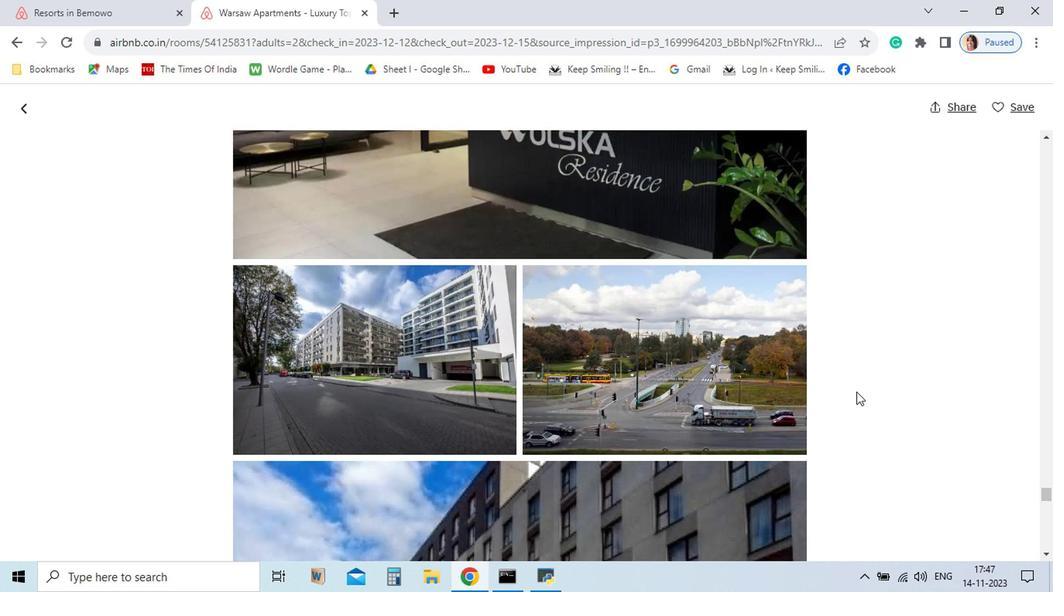 
Action: Mouse scrolled (717, 375) with delta (0, 0)
Screenshot: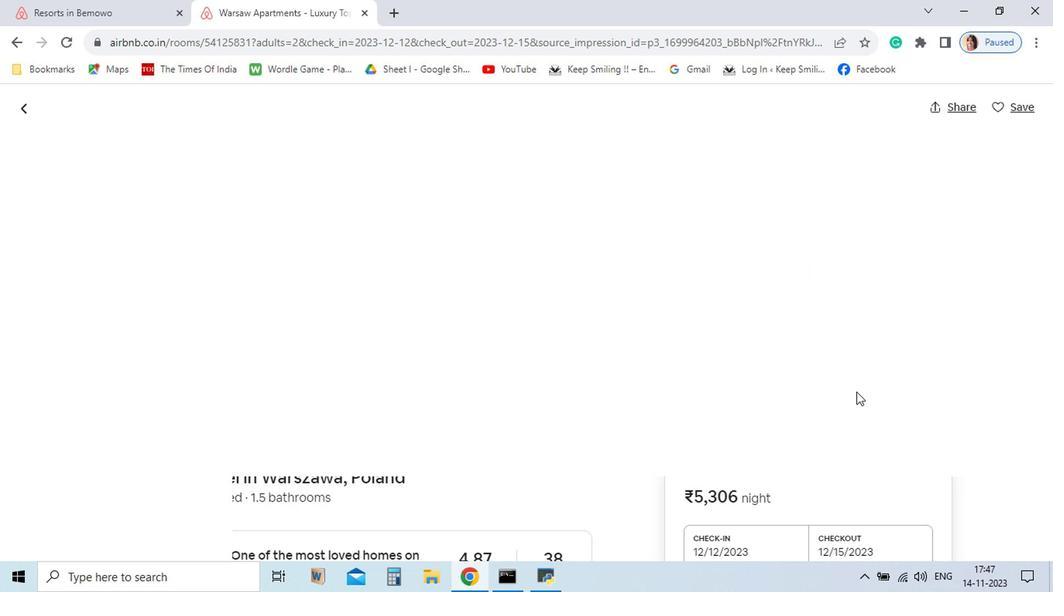 
Action: Mouse scrolled (717, 375) with delta (0, 0)
Screenshot: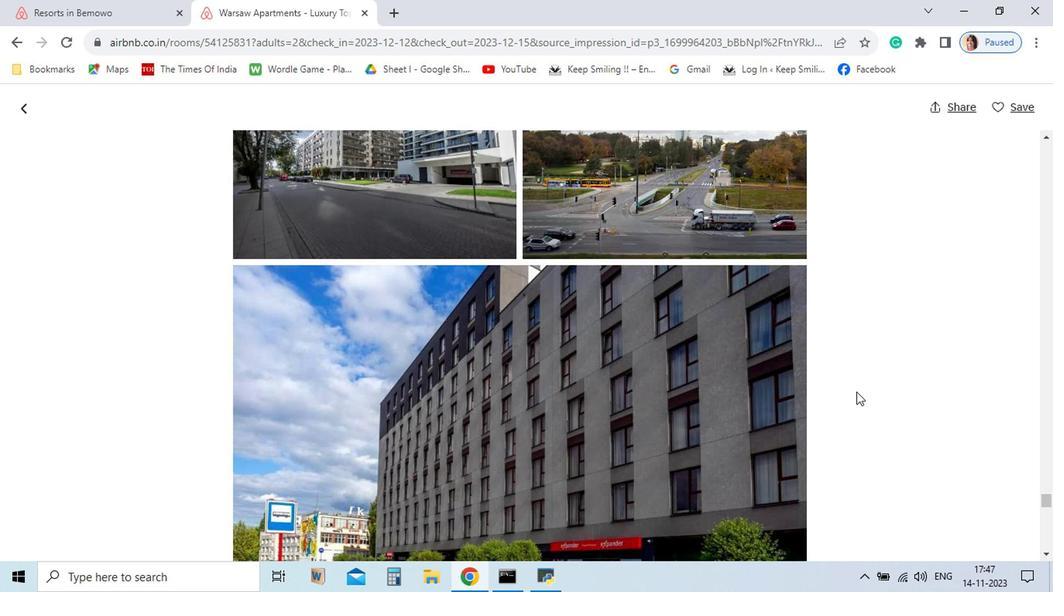 
Action: Mouse scrolled (717, 375) with delta (0, 0)
Screenshot: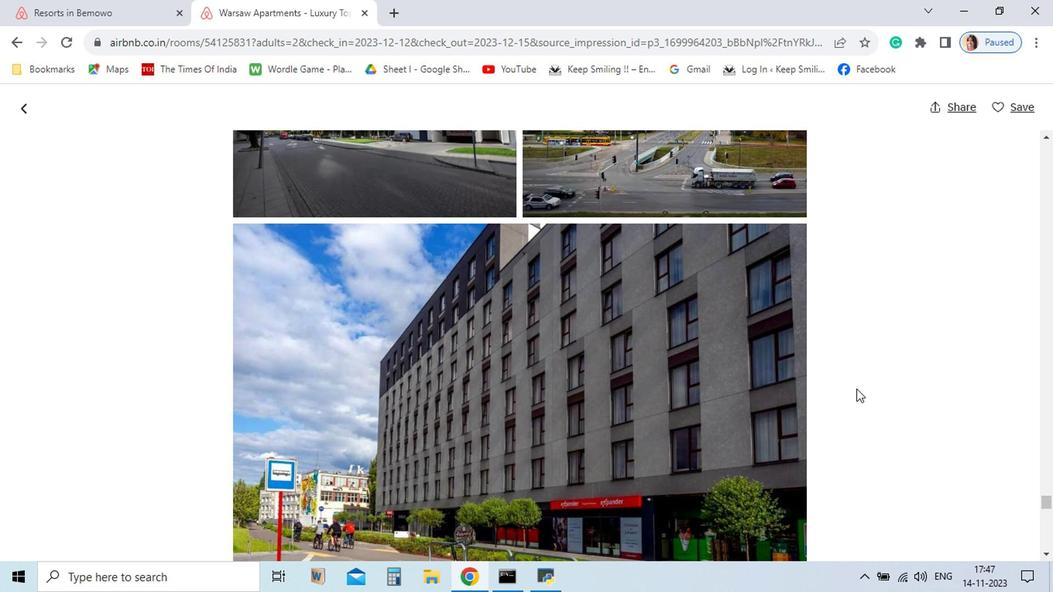 
Action: Mouse scrolled (717, 375) with delta (0, 0)
Screenshot: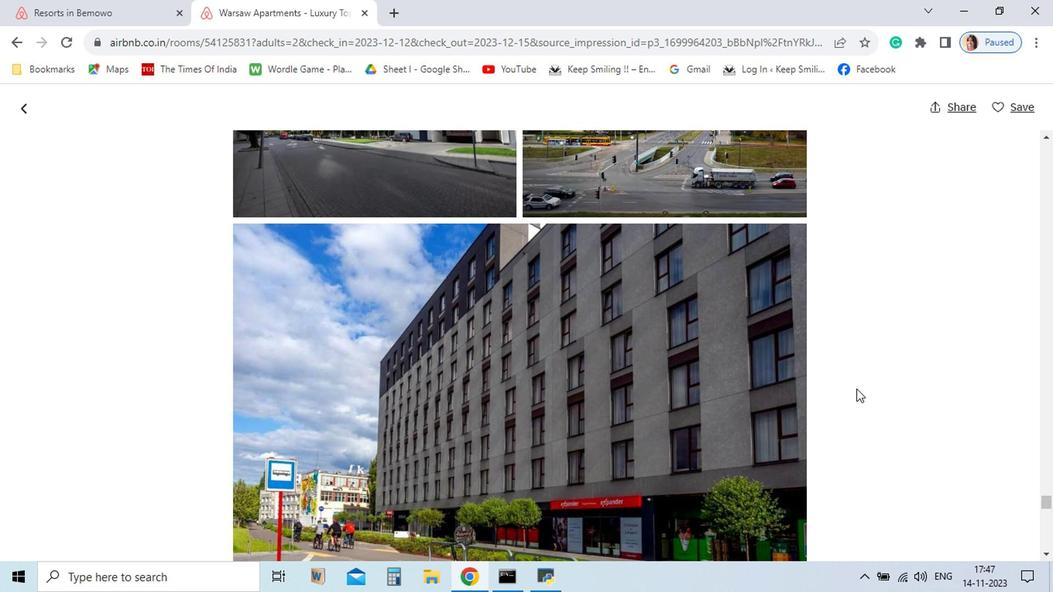
Action: Mouse moved to (699, 356)
Screenshot: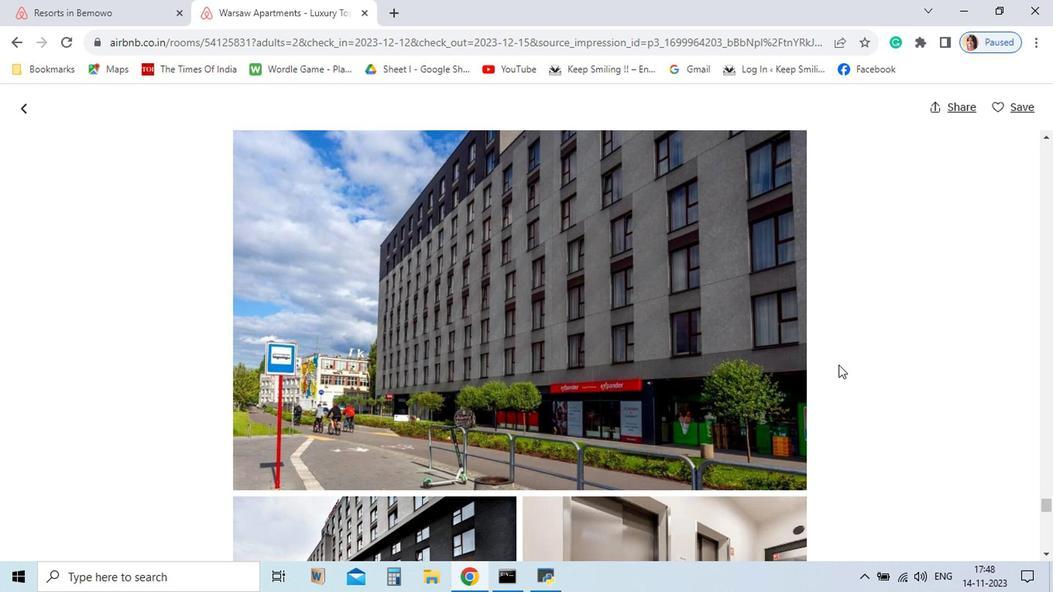 
Action: Mouse scrolled (699, 355) with delta (0, -1)
Screenshot: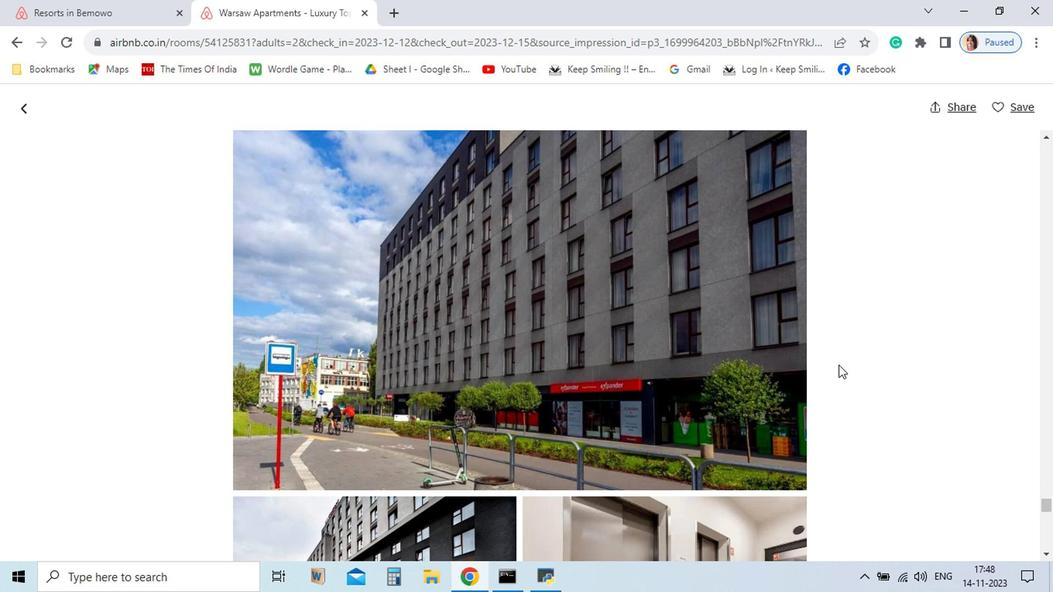 
Action: Mouse moved to (704, 348)
Screenshot: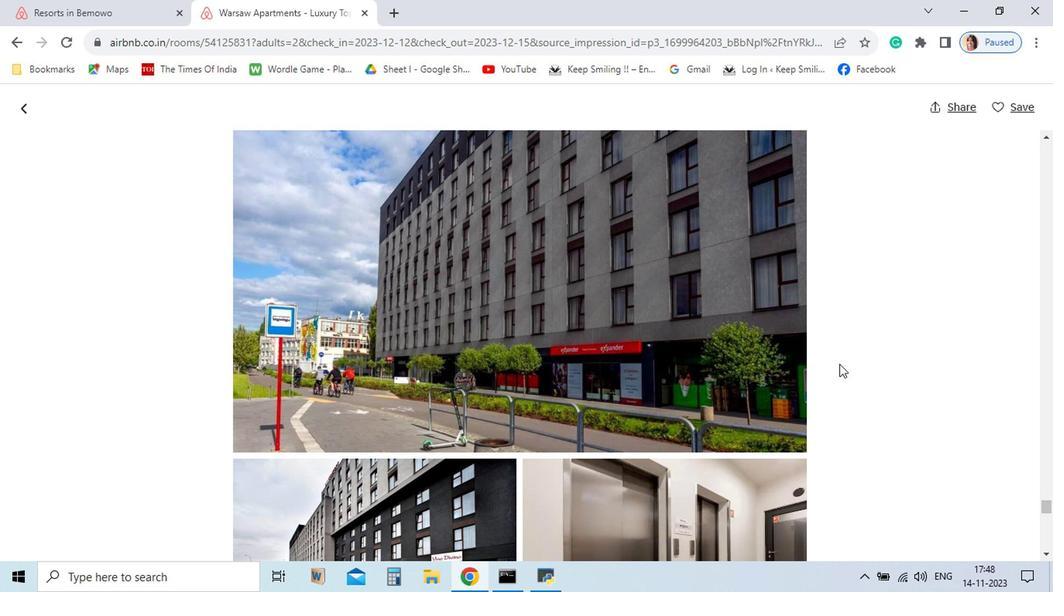 
Action: Mouse scrolled (704, 347) with delta (0, 0)
Screenshot: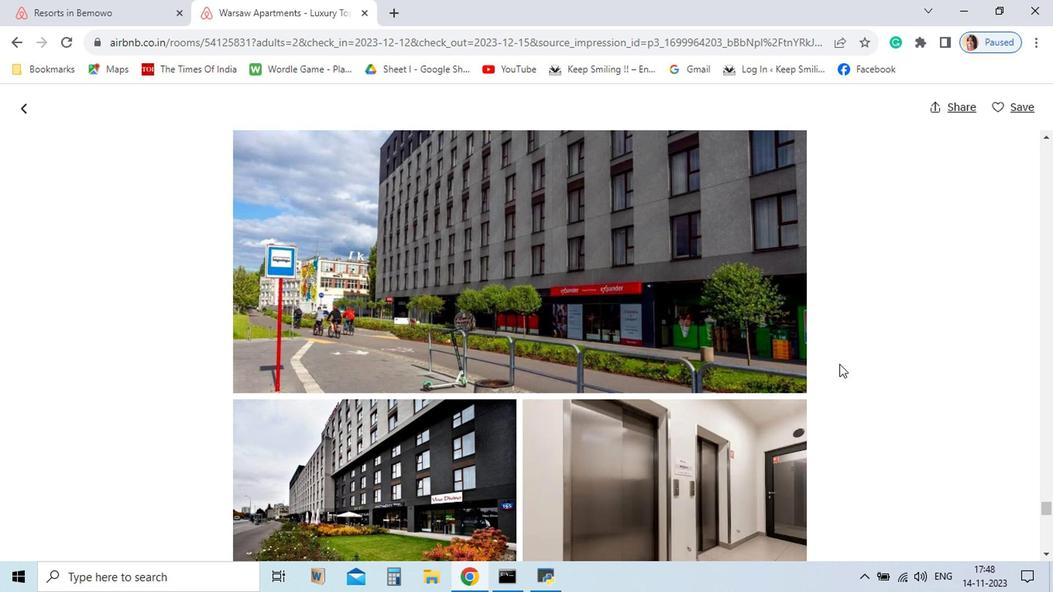 
Action: Mouse moved to (704, 347)
Screenshot: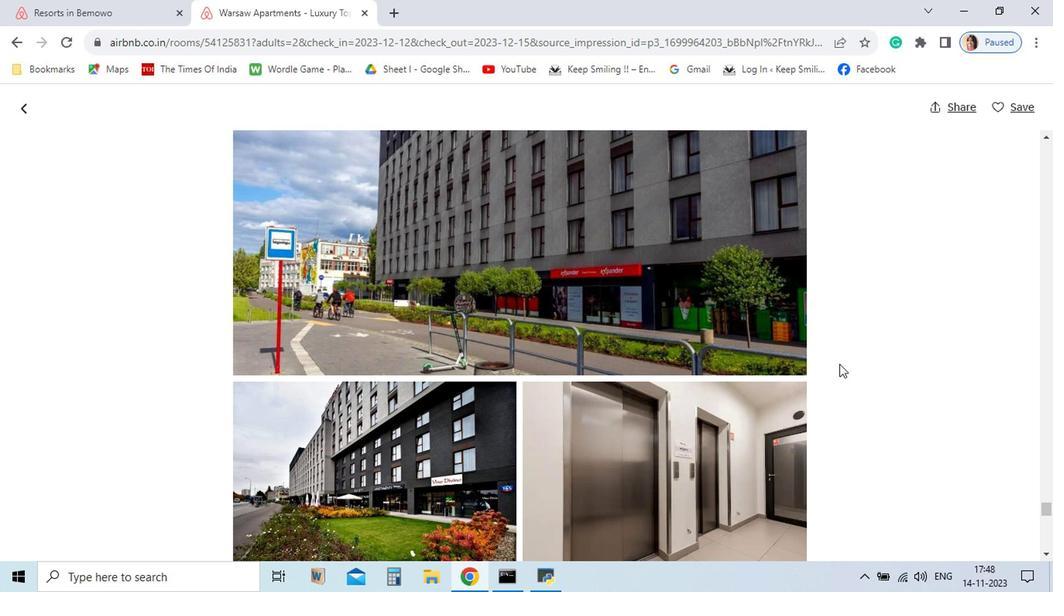 
Action: Mouse scrolled (704, 346) with delta (0, -1)
Screenshot: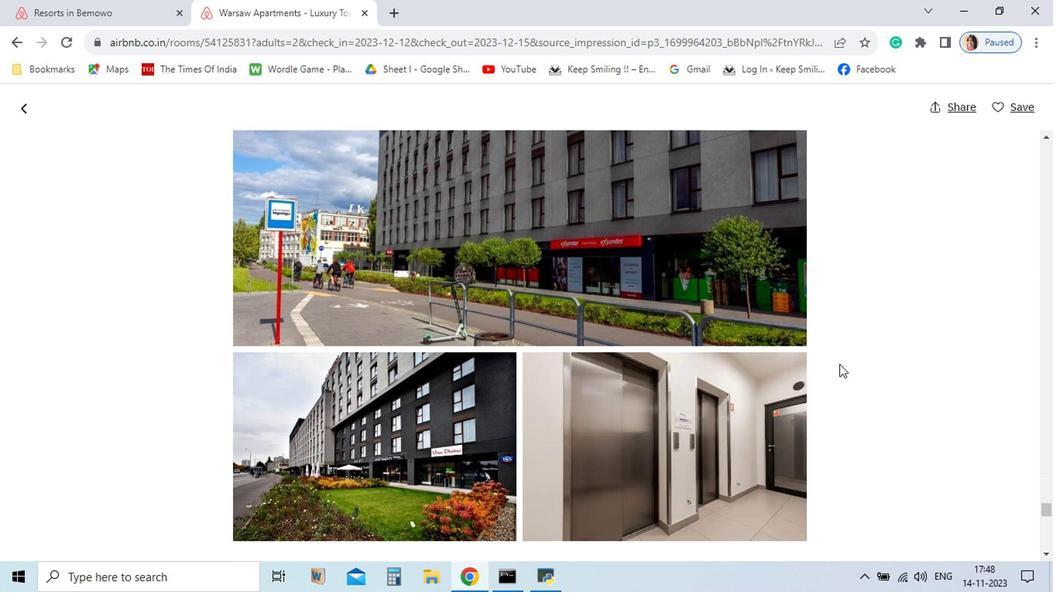 
Action: Mouse moved to (704, 347)
Screenshot: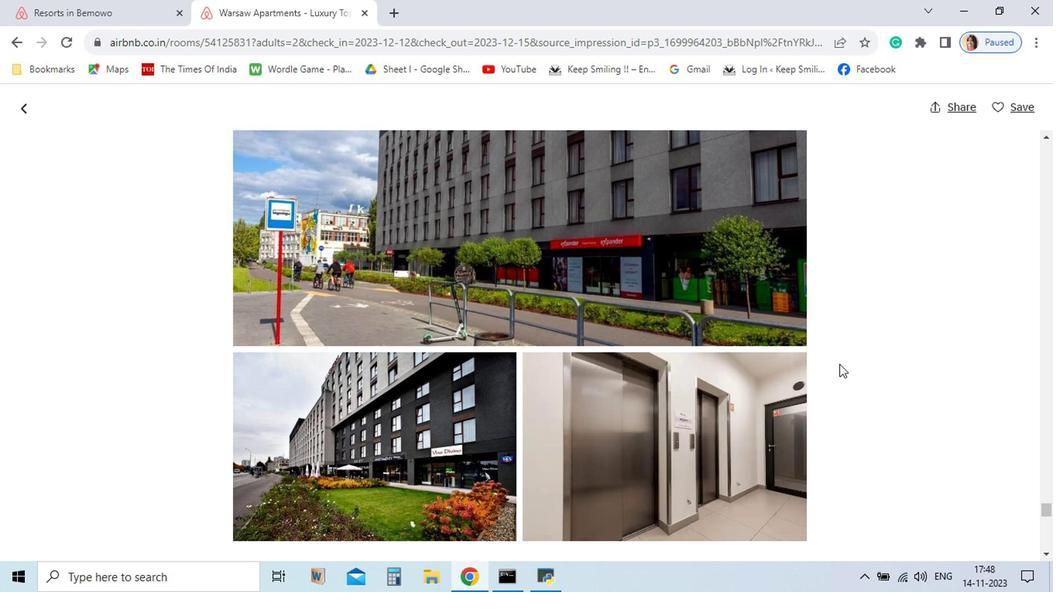 
Action: Mouse scrolled (704, 346) with delta (0, -1)
Screenshot: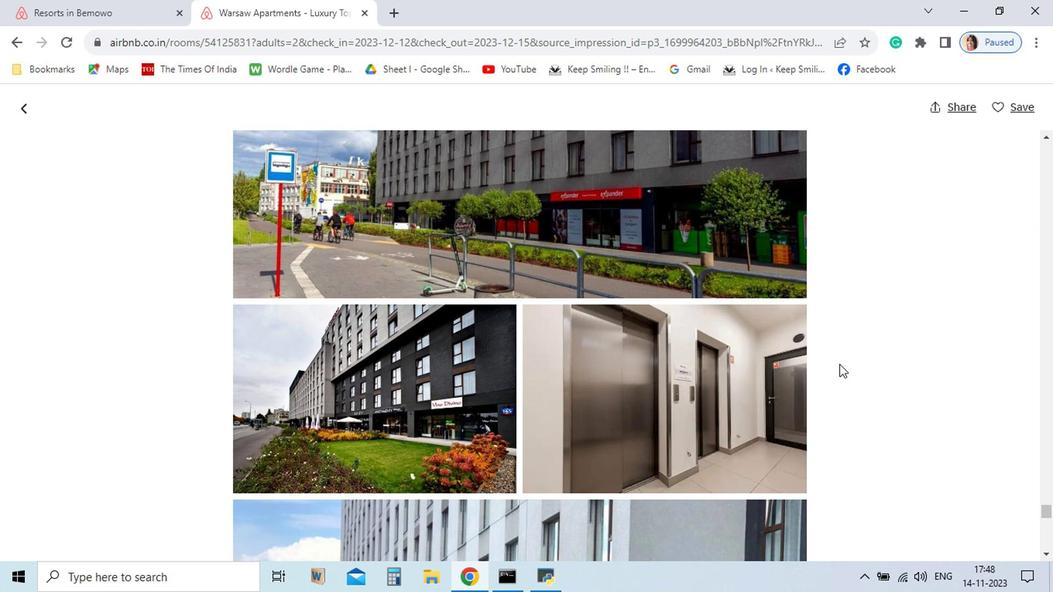 
Action: Mouse scrolled (704, 346) with delta (0, -1)
Screenshot: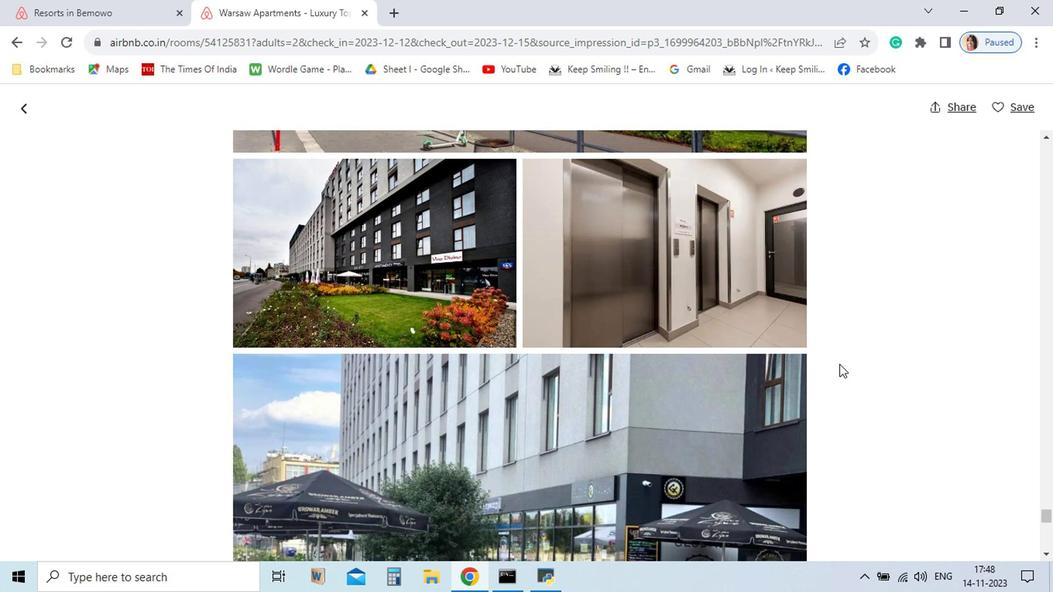 
Action: Mouse scrolled (704, 346) with delta (0, -1)
Screenshot: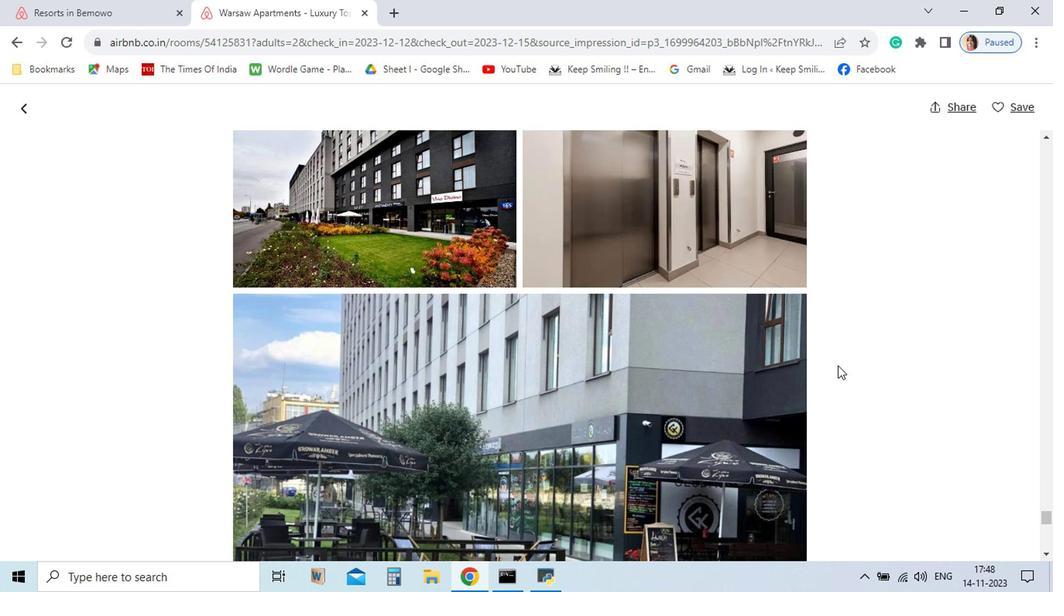 
Action: Mouse moved to (704, 347)
Screenshot: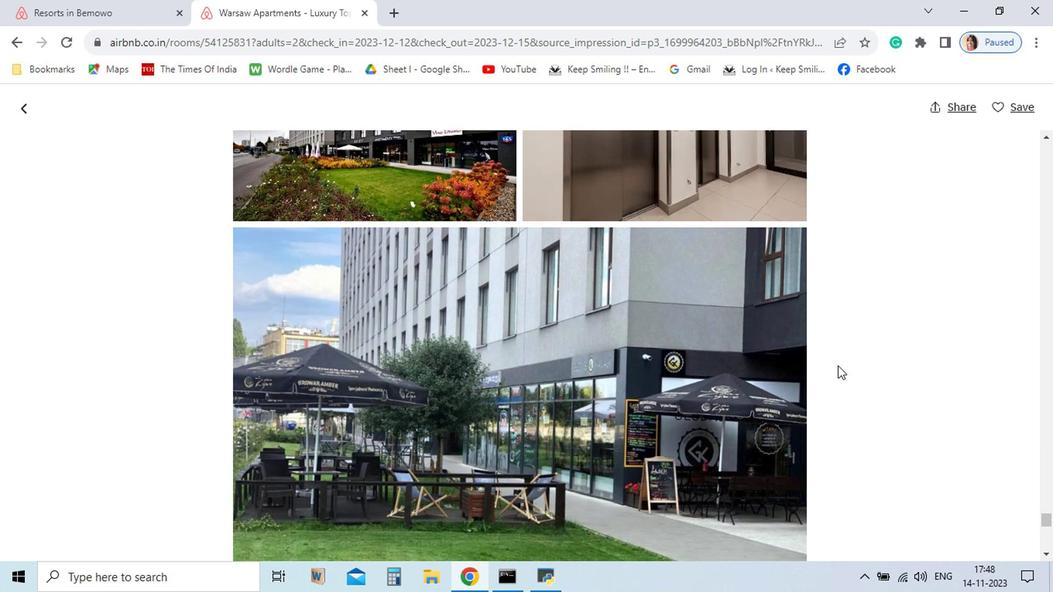 
Action: Mouse scrolled (704, 346) with delta (0, -1)
Screenshot: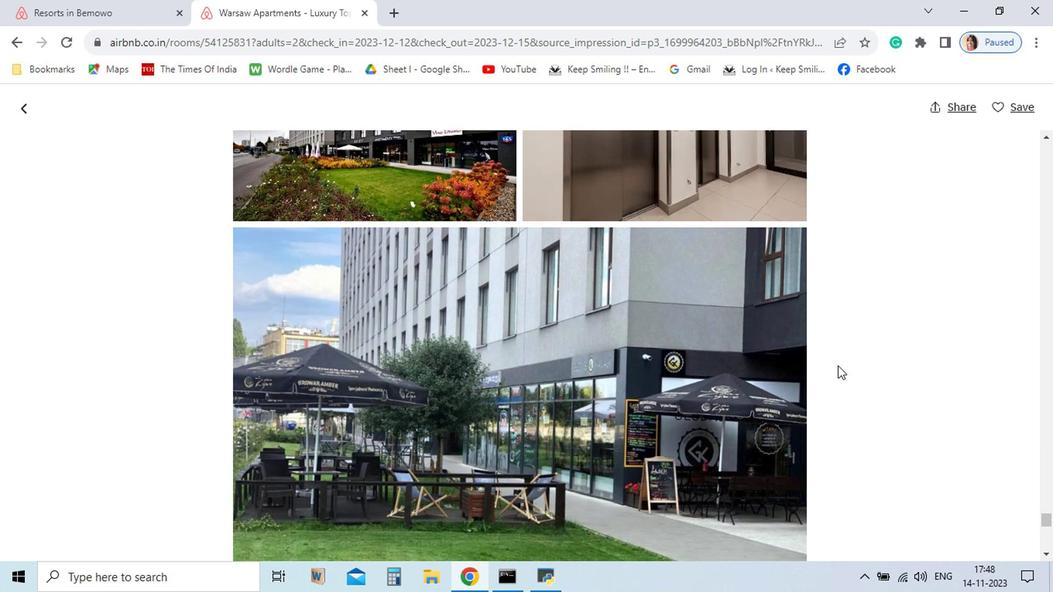 
Action: Mouse moved to (703, 349)
Screenshot: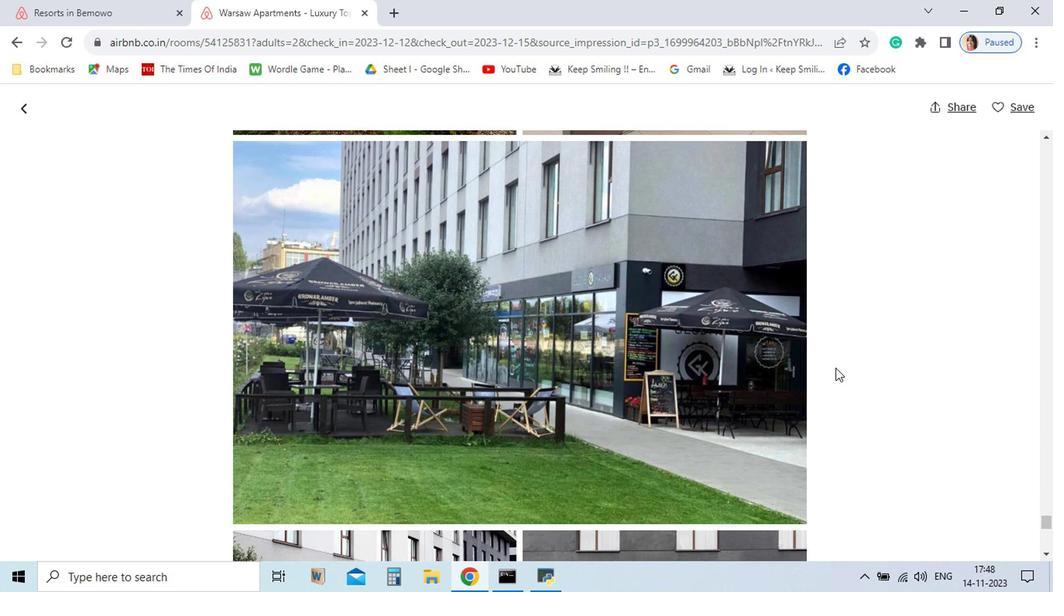 
Action: Mouse scrolled (703, 348) with delta (0, -1)
Screenshot: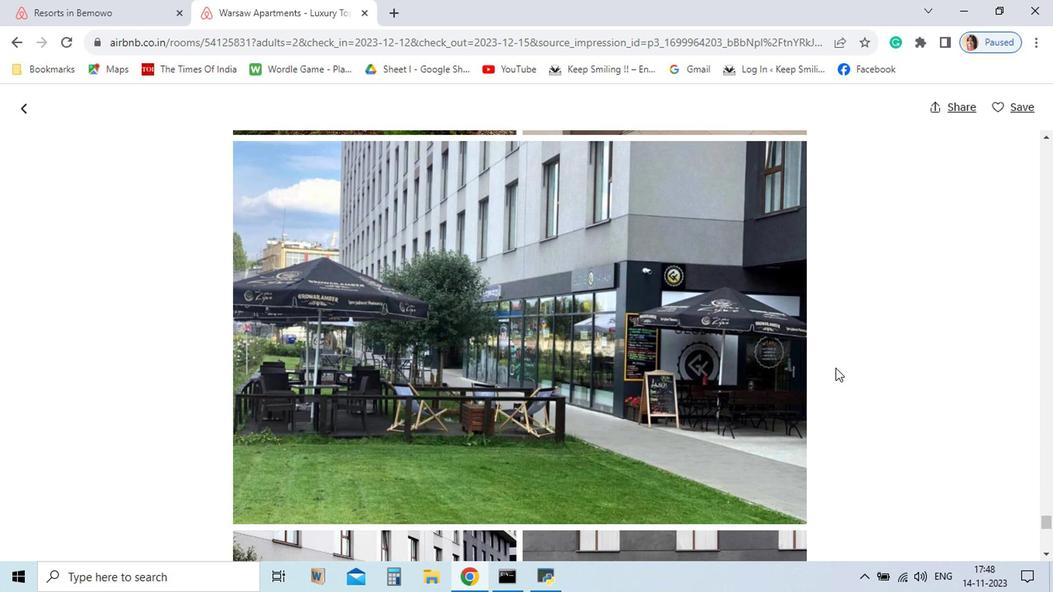 
Action: Mouse moved to (702, 351)
Screenshot: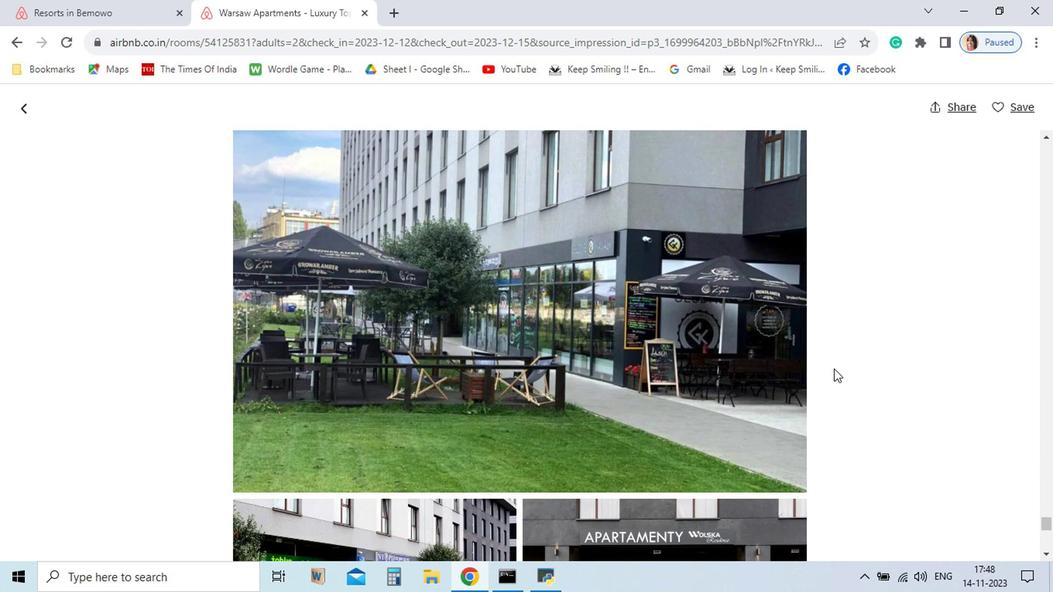 
Action: Mouse scrolled (702, 351) with delta (0, 0)
Screenshot: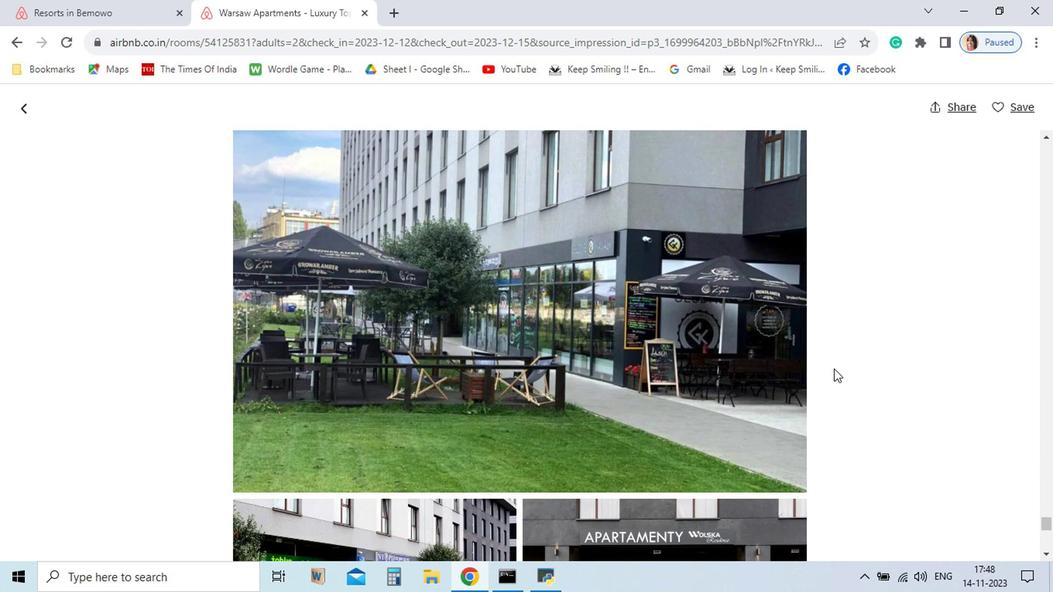 
Action: Mouse moved to (702, 351)
Screenshot: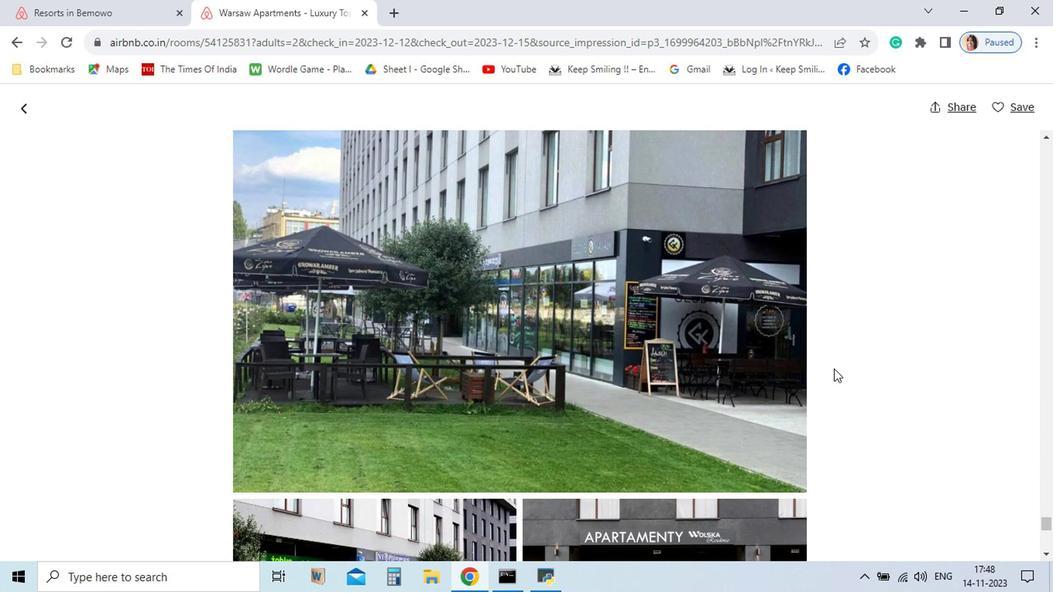 
Action: Mouse scrolled (702, 351) with delta (0, 0)
Screenshot: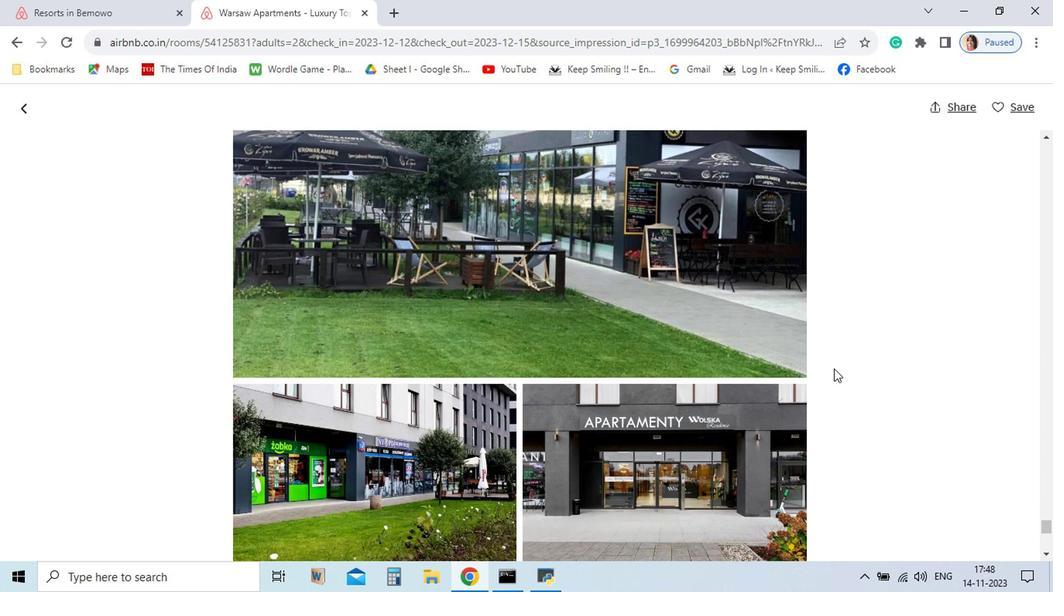 
Action: Mouse moved to (700, 352)
Screenshot: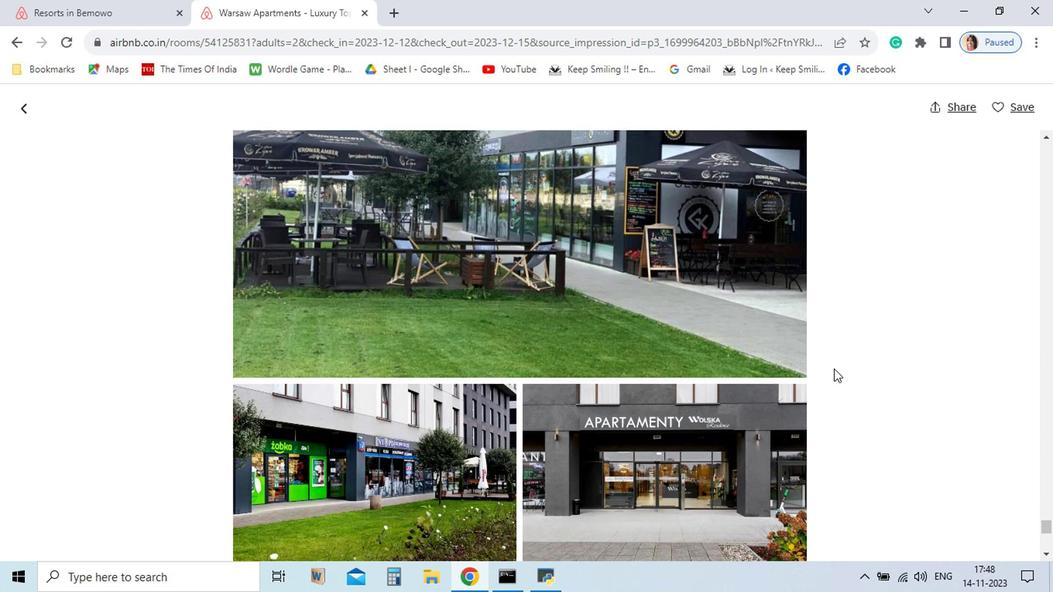 
Action: Mouse scrolled (700, 351) with delta (0, -1)
Screenshot: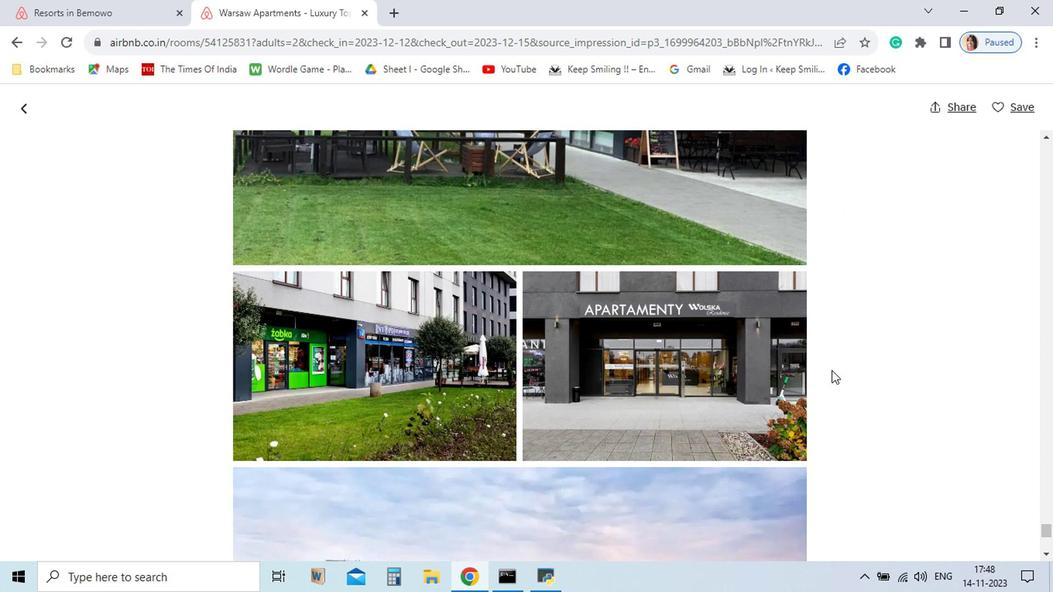 
Action: Mouse scrolled (700, 351) with delta (0, -1)
Screenshot: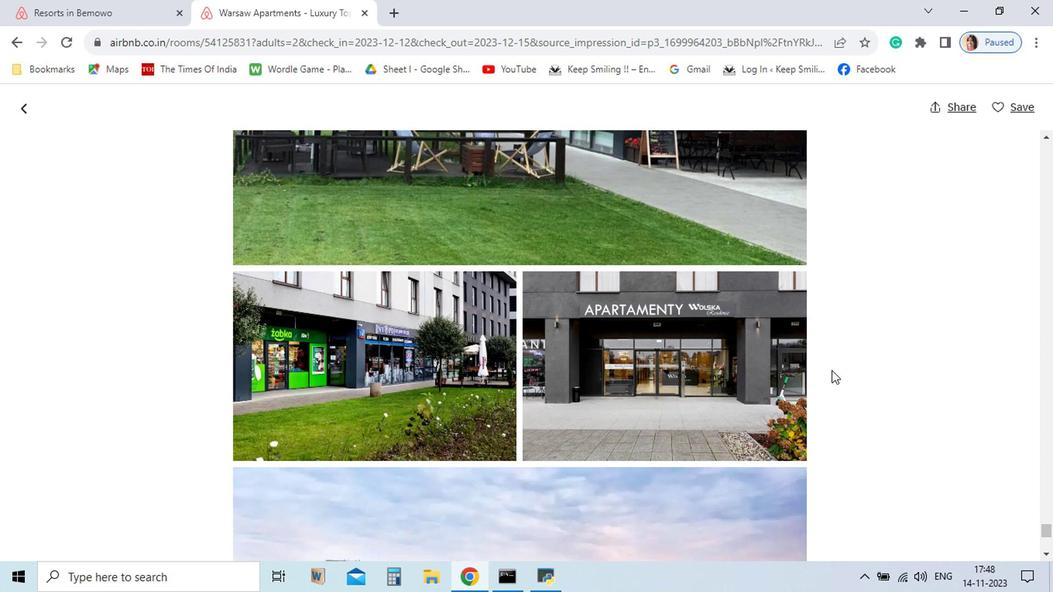 
Action: Mouse moved to (698, 354)
Screenshot: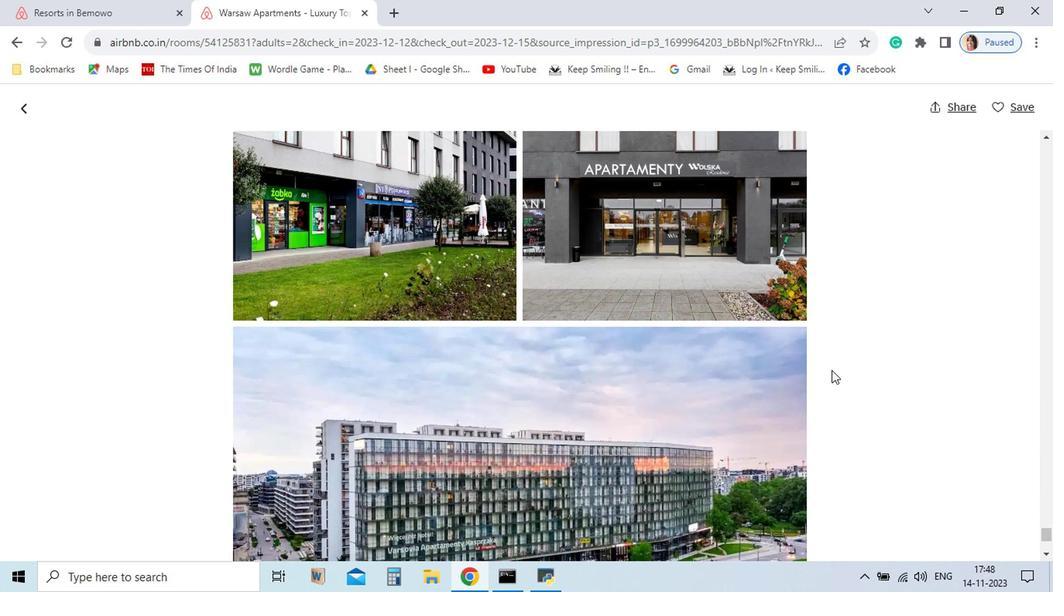 
Action: Mouse scrolled (698, 353) with delta (0, -1)
Screenshot: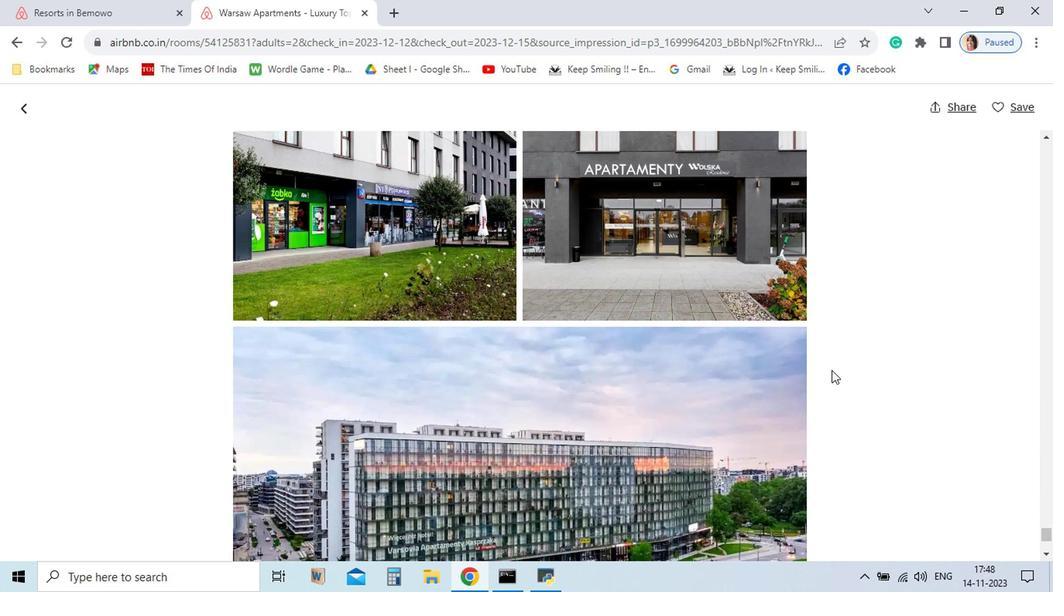 
Action: Mouse scrolled (698, 353) with delta (0, -1)
Screenshot: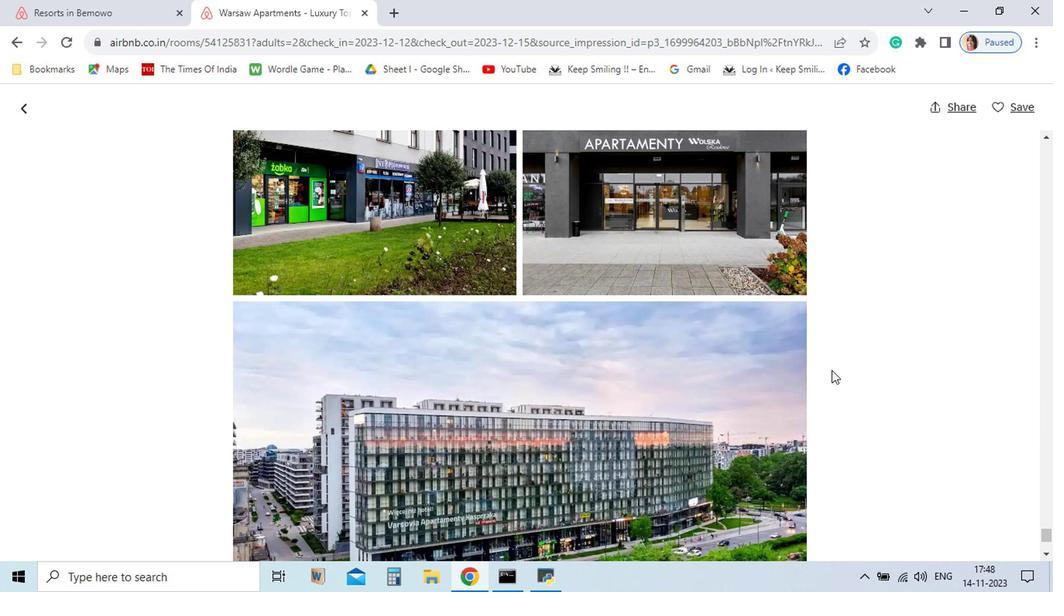 
Action: Mouse scrolled (698, 353) with delta (0, -1)
Screenshot: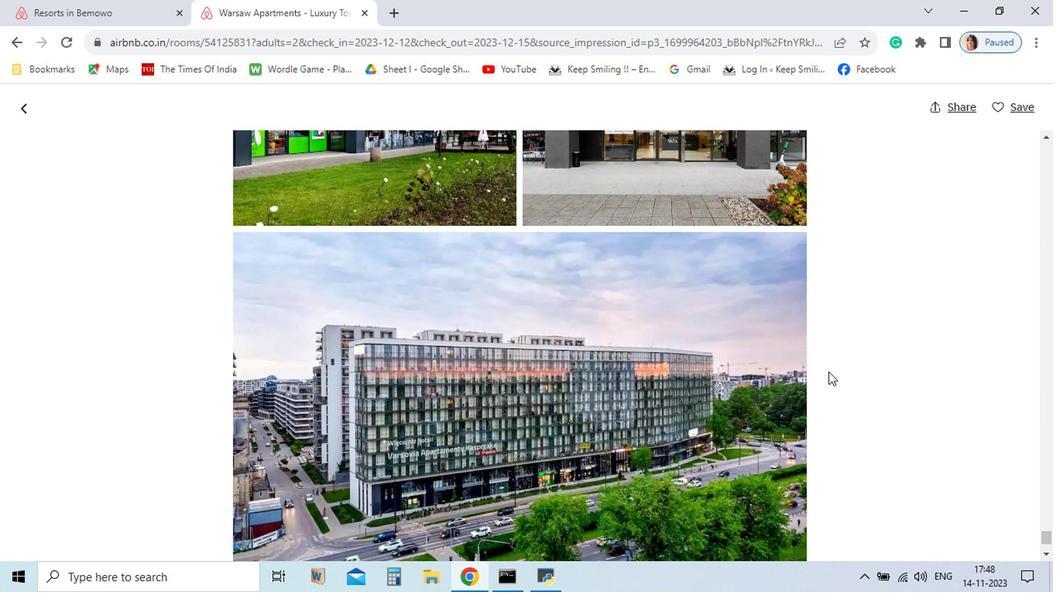 
Action: Mouse moved to (697, 355)
Screenshot: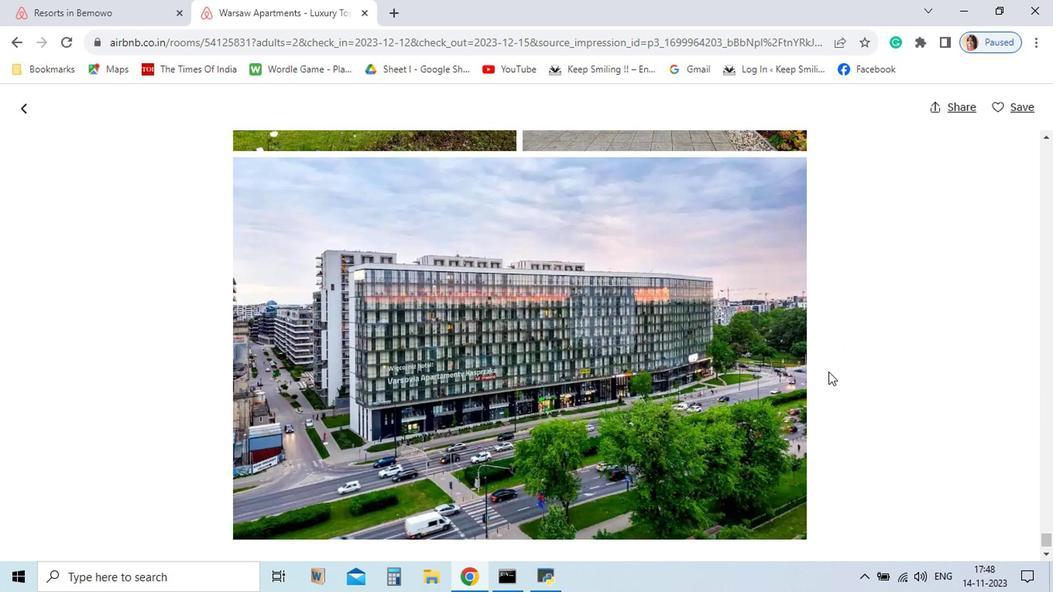 
Action: Mouse scrolled (697, 355) with delta (0, 0)
Screenshot: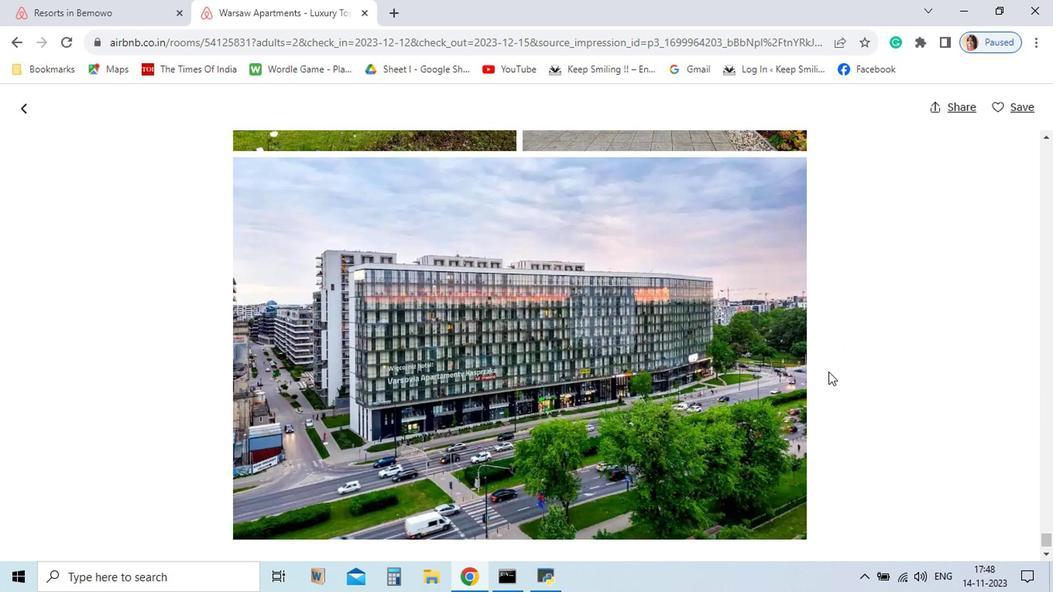 
Action: Mouse moved to (696, 355)
Screenshot: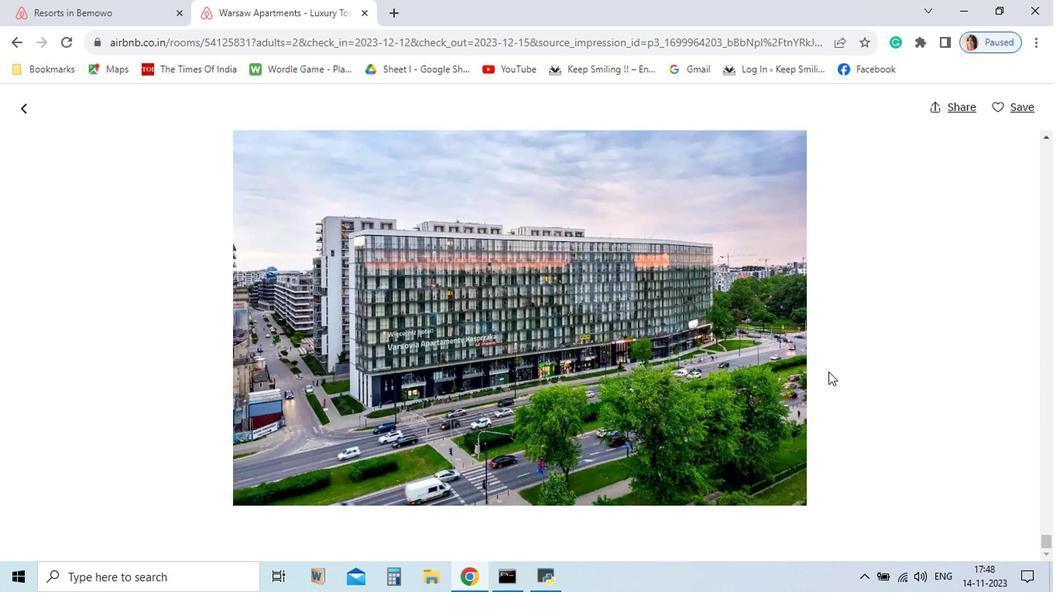 
Action: Mouse scrolled (696, 355) with delta (0, 0)
Screenshot: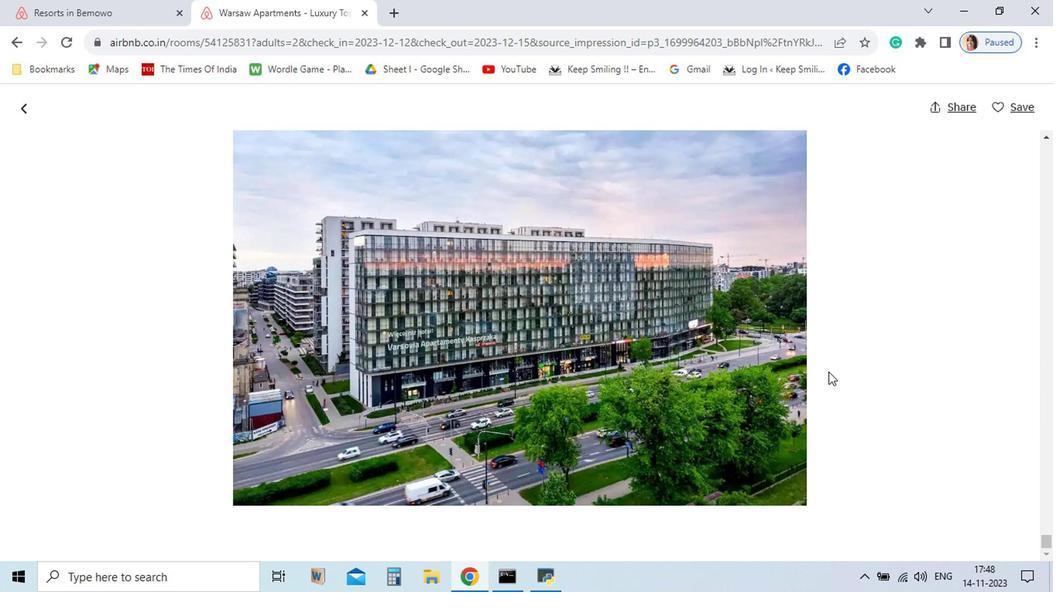 
Action: Mouse scrolled (696, 355) with delta (0, 0)
Screenshot: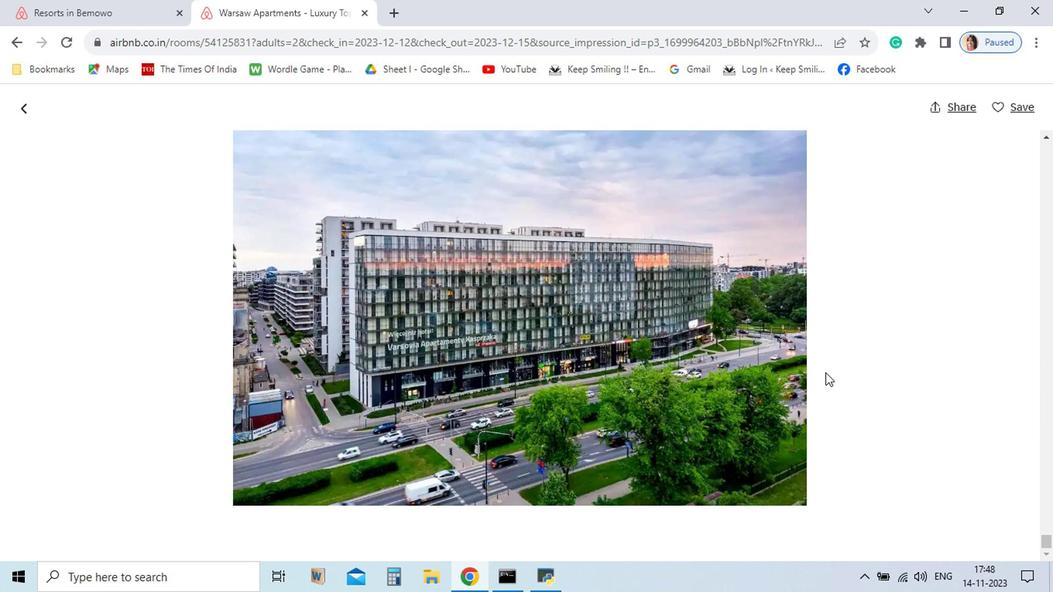 
Action: Mouse scrolled (696, 355) with delta (0, 0)
Screenshot: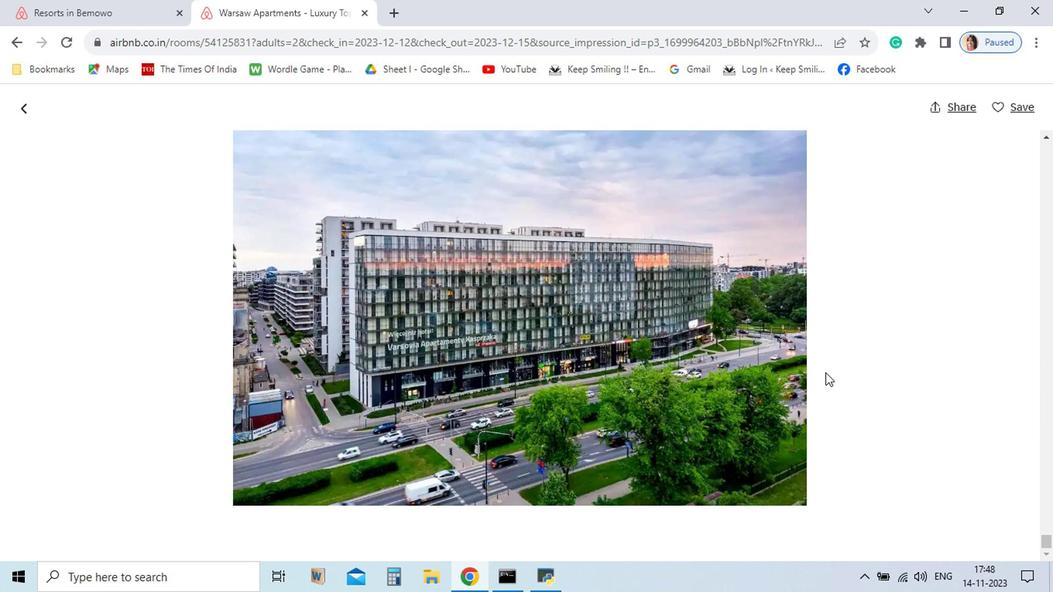 
Action: Mouse moved to (503, 328)
Screenshot: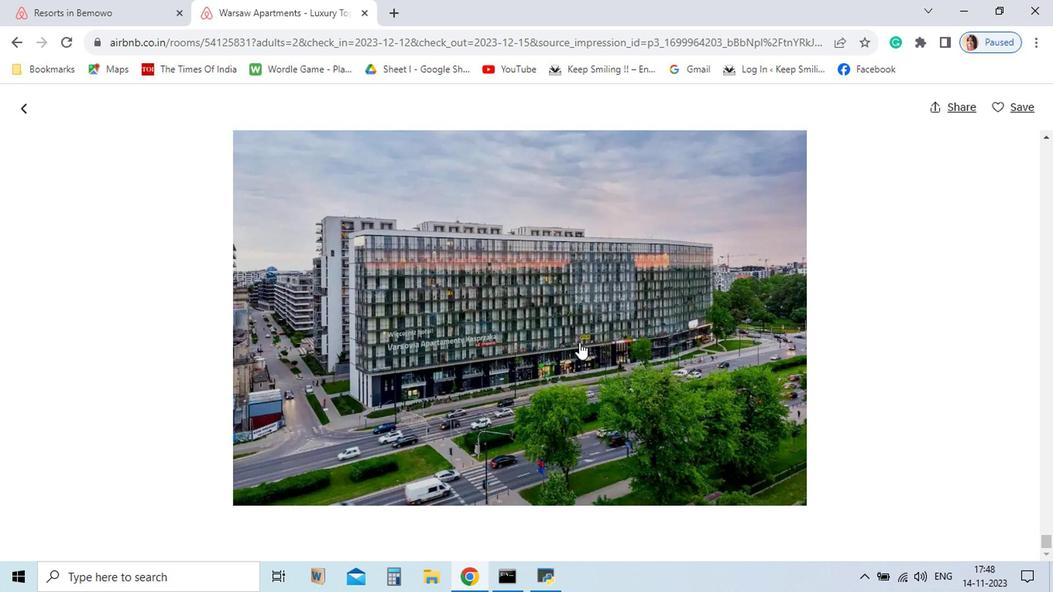 
Action: Mouse scrolled (503, 328) with delta (0, 0)
Screenshot: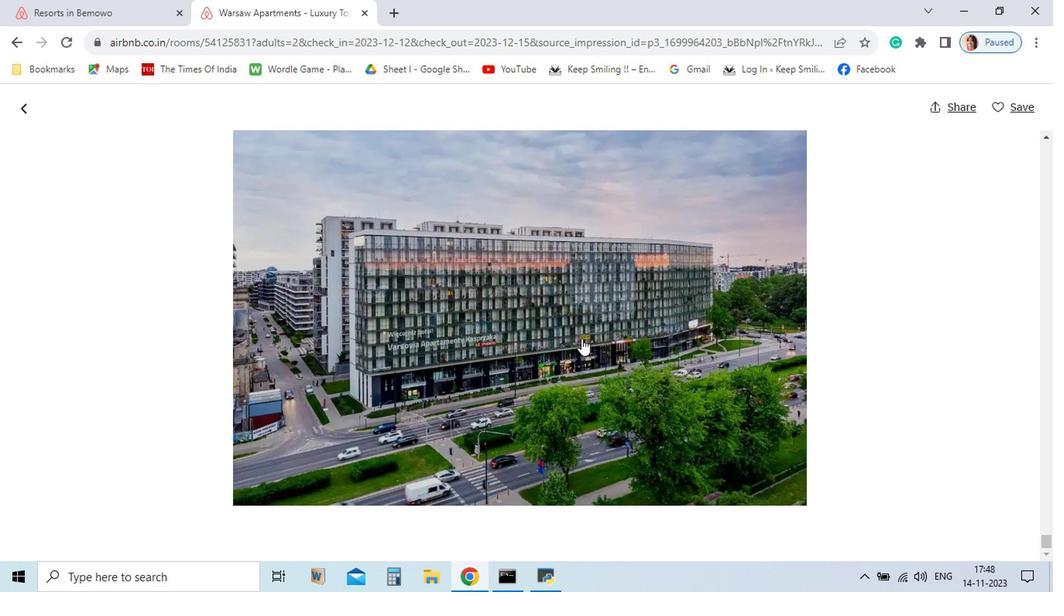 
Action: Mouse moved to (504, 328)
Screenshot: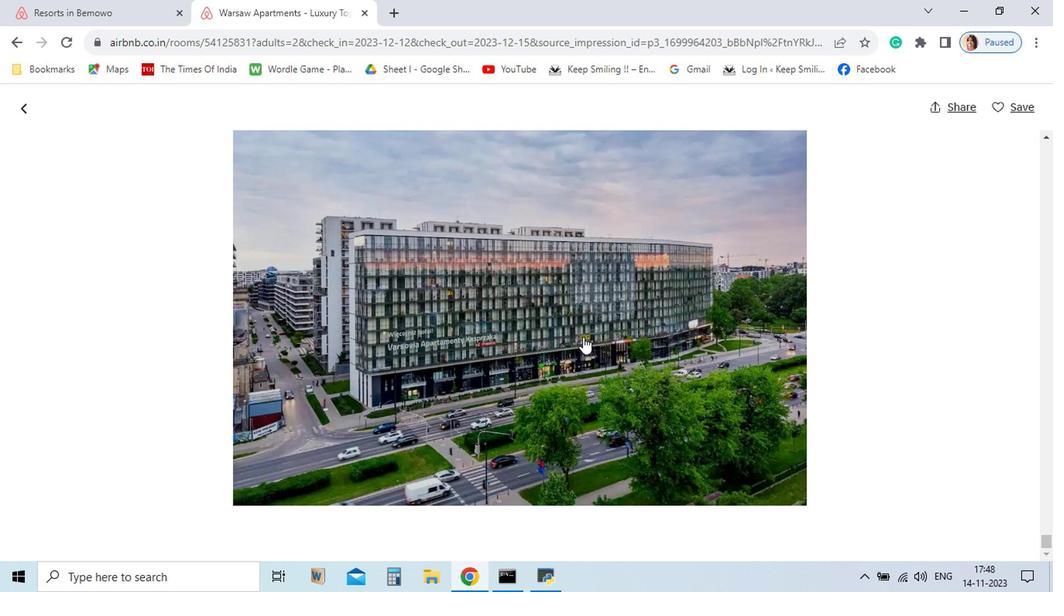 
Action: Mouse scrolled (504, 328) with delta (0, 0)
Screenshot: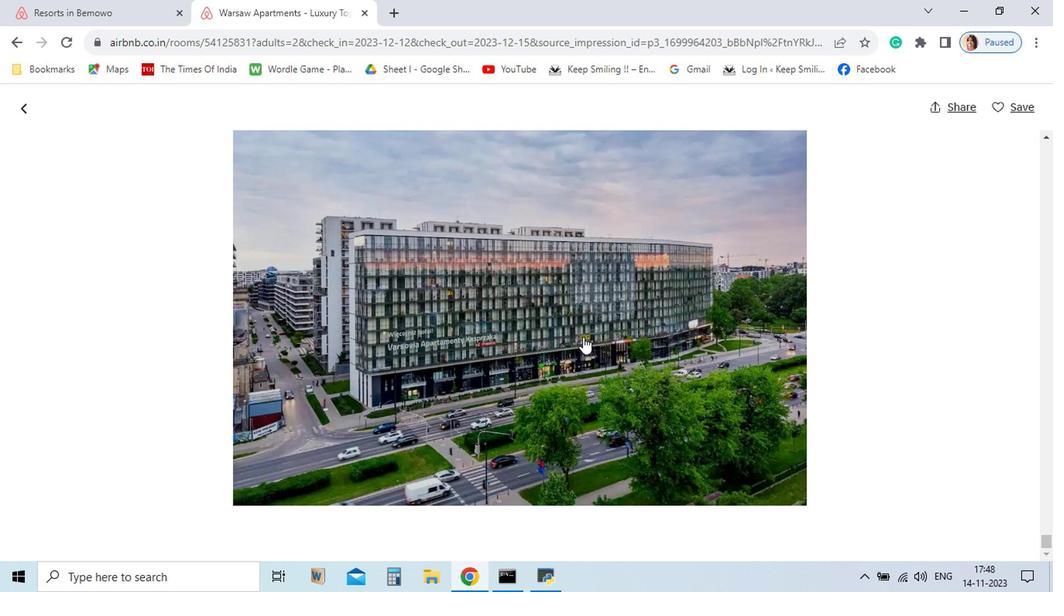 
Action: Mouse moved to (91, 85)
Screenshot: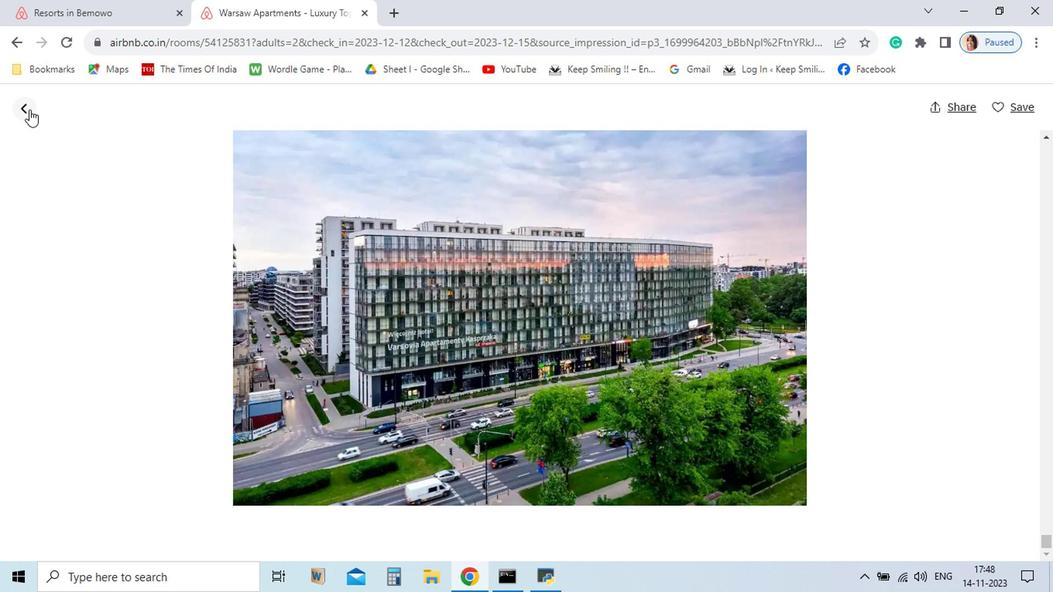 
Action: Mouse pressed left at (91, 85)
Screenshot: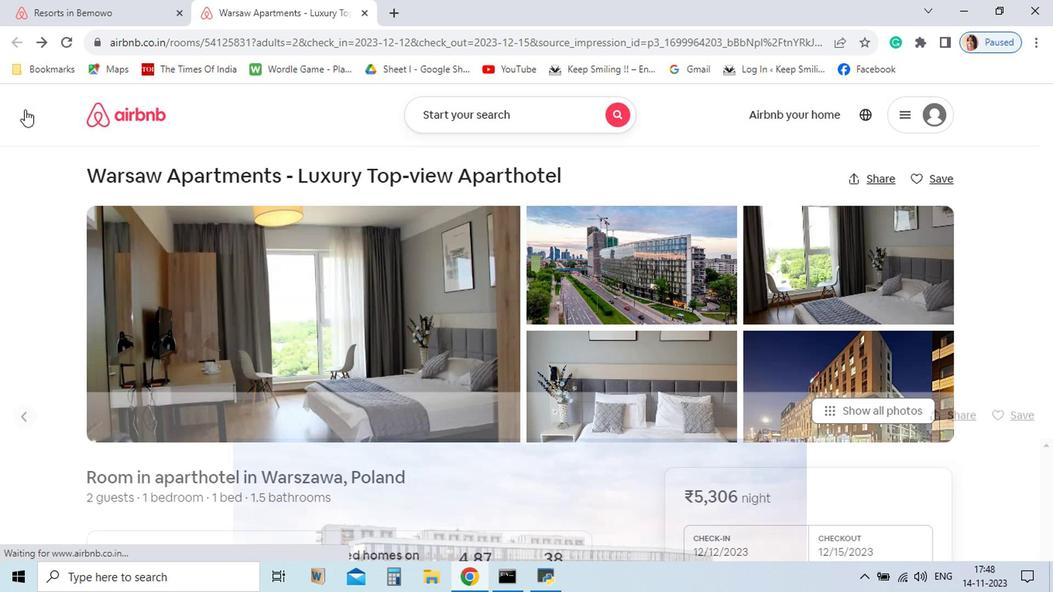
Action: Mouse moved to (483, 399)
Screenshot: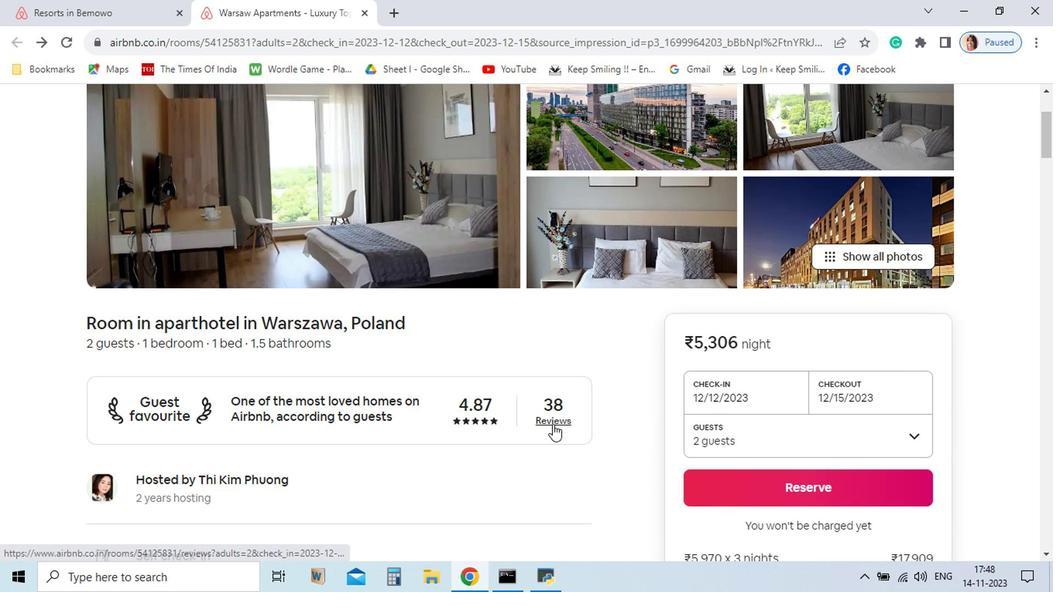 
Action: Mouse scrolled (483, 397) with delta (0, -1)
Screenshot: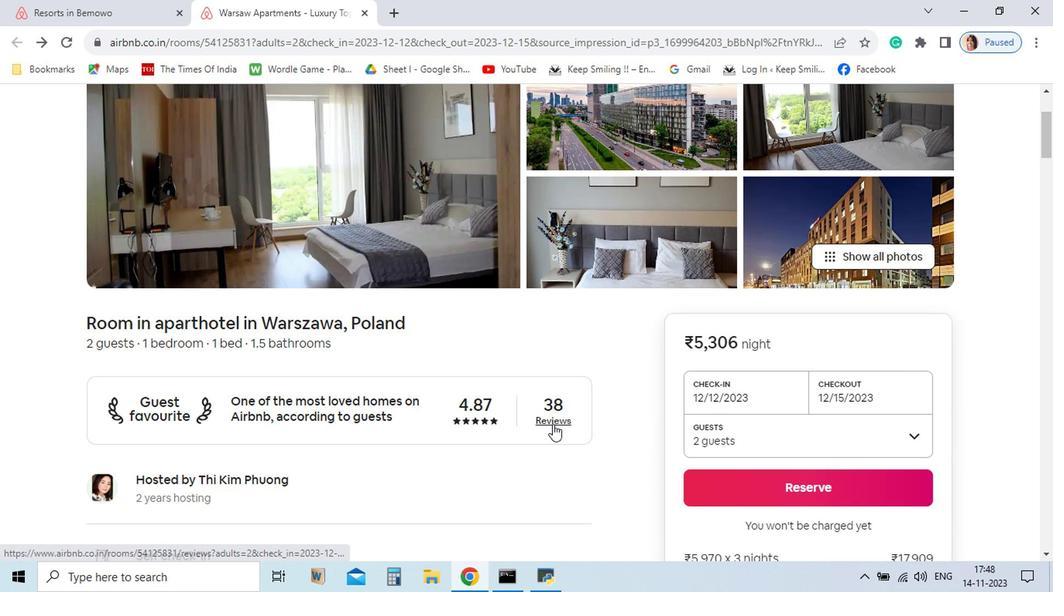 
Action: Mouse scrolled (483, 397) with delta (0, -1)
Screenshot: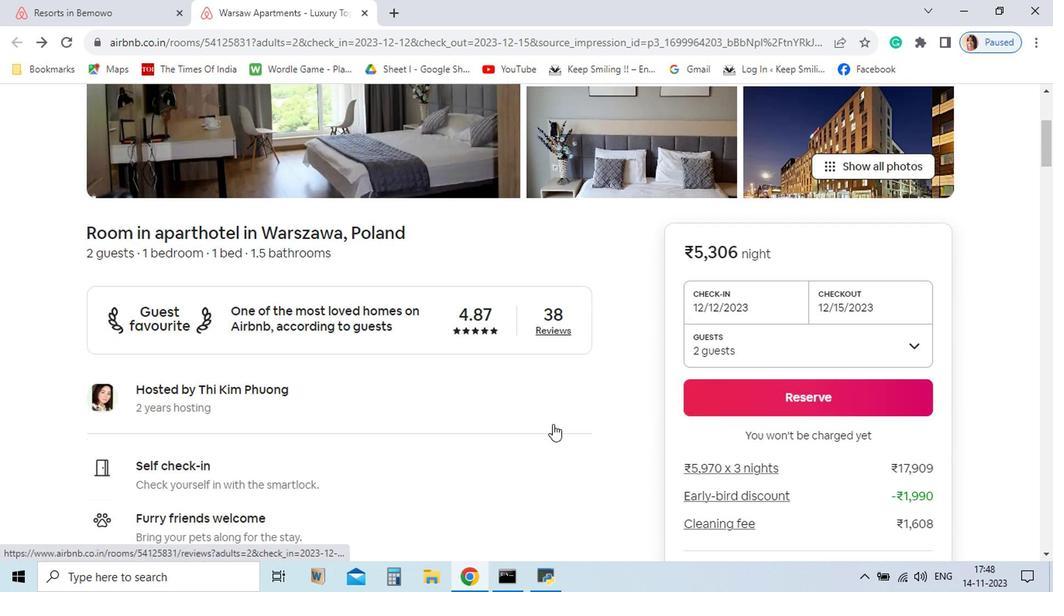 
Action: Mouse moved to (487, 406)
